 Task: Craft a customizable bookshelf with adjustable shelves.
Action: Mouse moved to (260, 197)
Screenshot: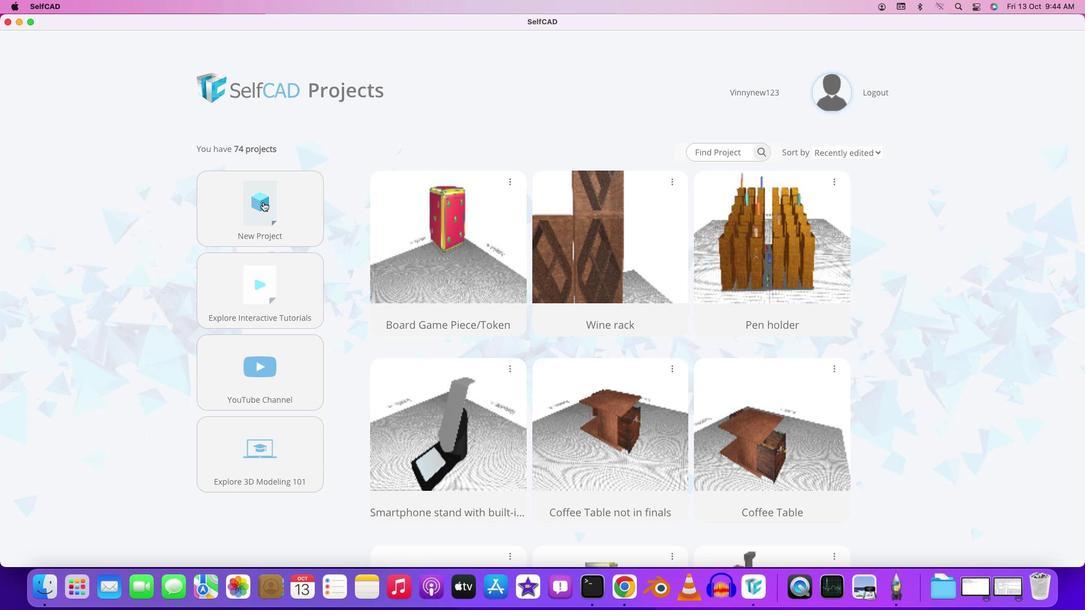 
Action: Mouse pressed left at (260, 197)
Screenshot: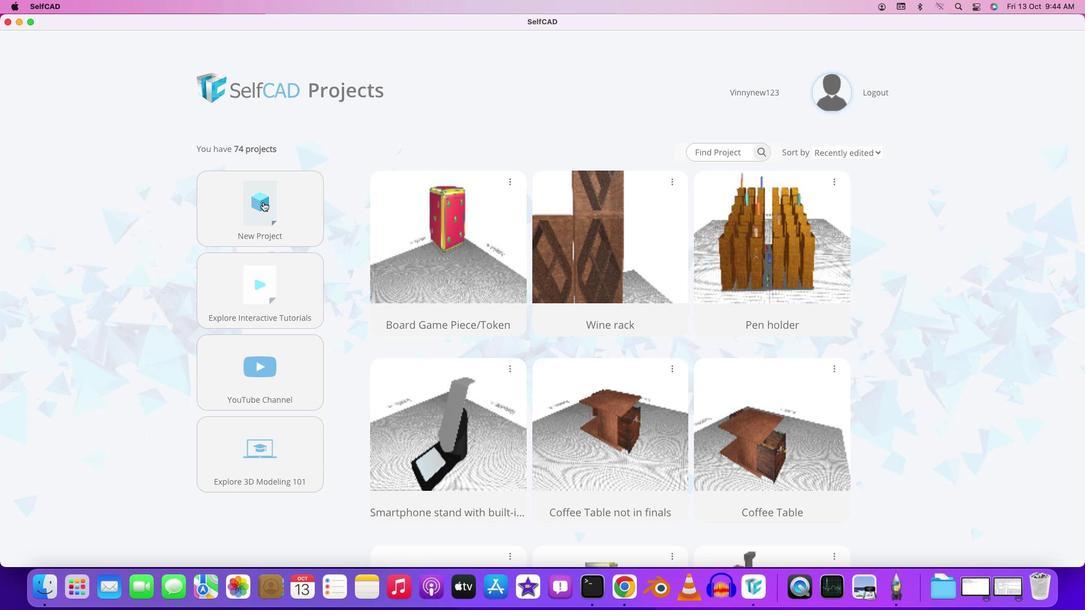 
Action: Mouse moved to (259, 198)
Screenshot: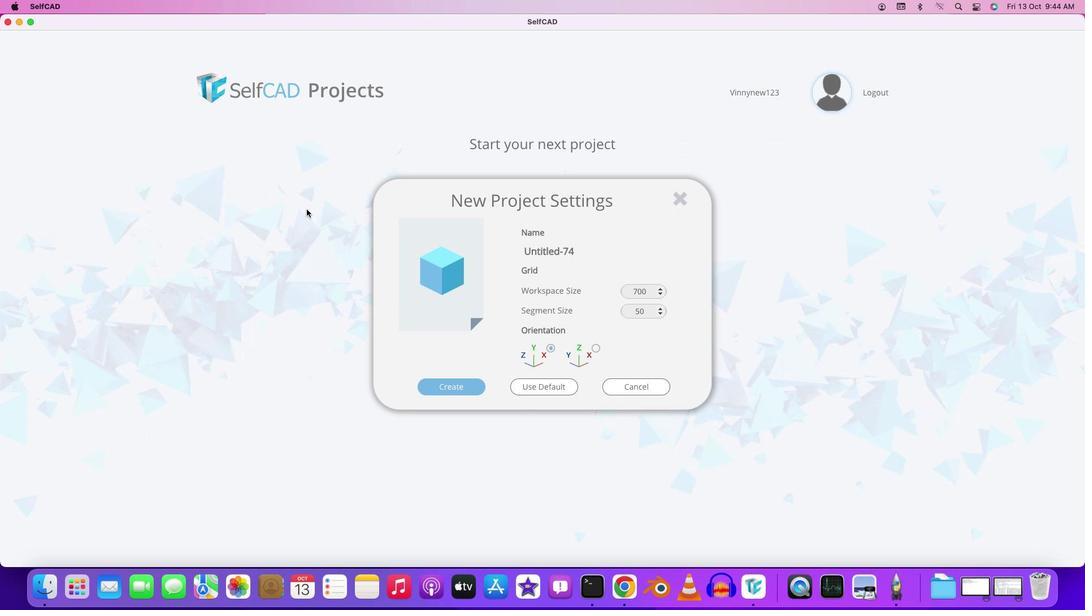 
Action: Mouse pressed left at (259, 198)
Screenshot: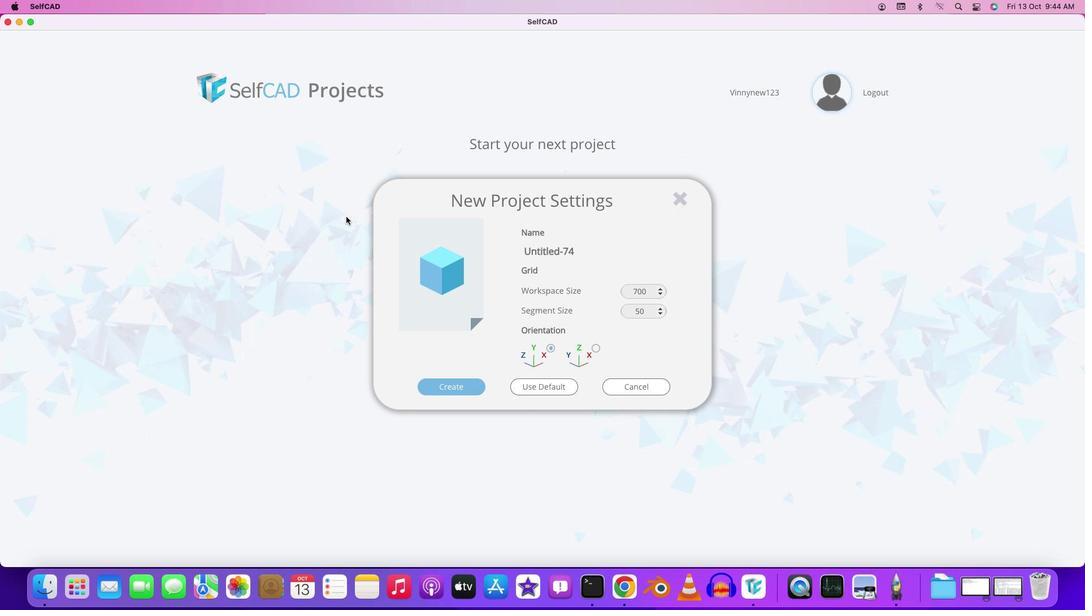 
Action: Mouse moved to (575, 244)
Screenshot: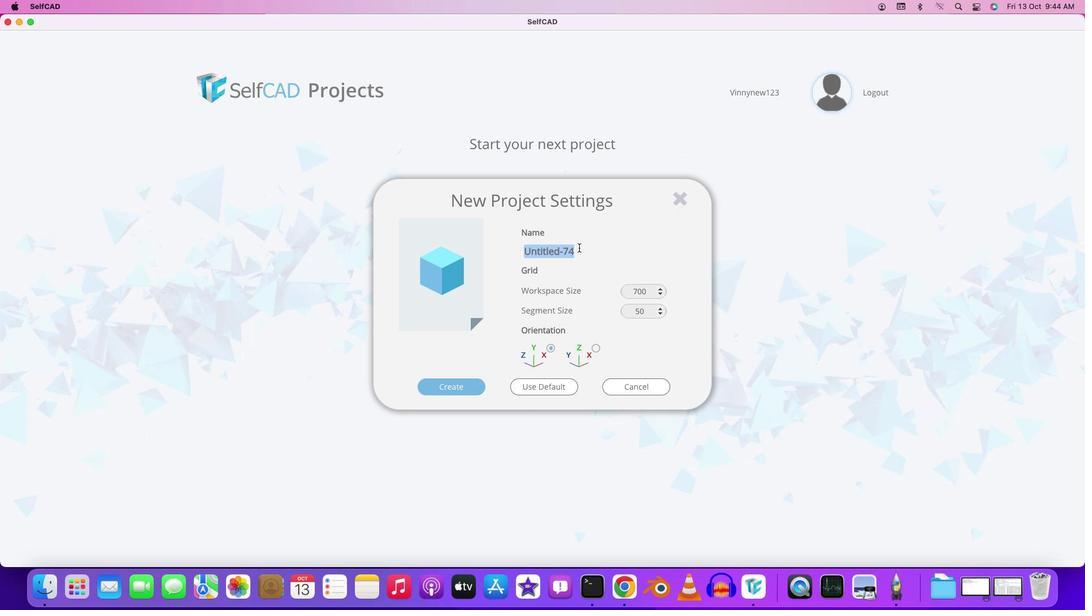 
Action: Mouse pressed left at (575, 244)
Screenshot: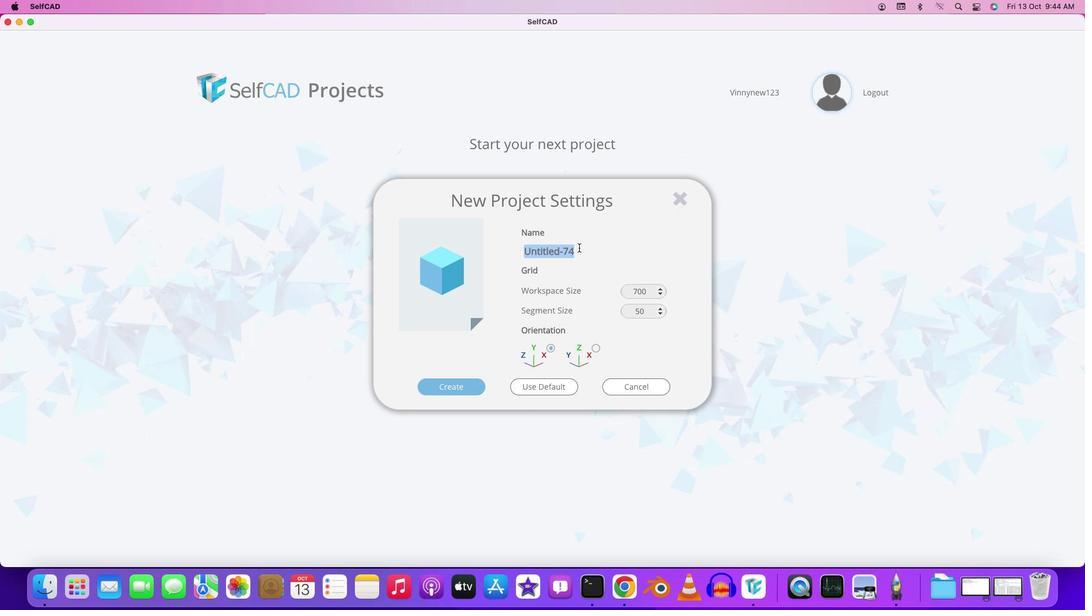 
Action: Key pressed Key.backspace'c''o'Key.backspaceKey.backspaceKey.shift'C''u''s''t''o''m''i''z''a''b''l''e'Key.space'b''o''o''k''s''h''e'Key.backspaceKey.backspaceKey.backspaceKey.backspaceKey.backspaceKey.backspaceKey.backspaceKey.backspaceKey.backspaceKey.backspaceKey.backspaceKey.backspaceKey.backspace's''a''b''l''e'Key.space'b''o''o''k''s''h''e''l''f'Key.space'w''i''t''h'Key.space'a''d''j''u''s''t''a''b''l''e'Key.space's''h''e''l''v''e''s'Key.space
Screenshot: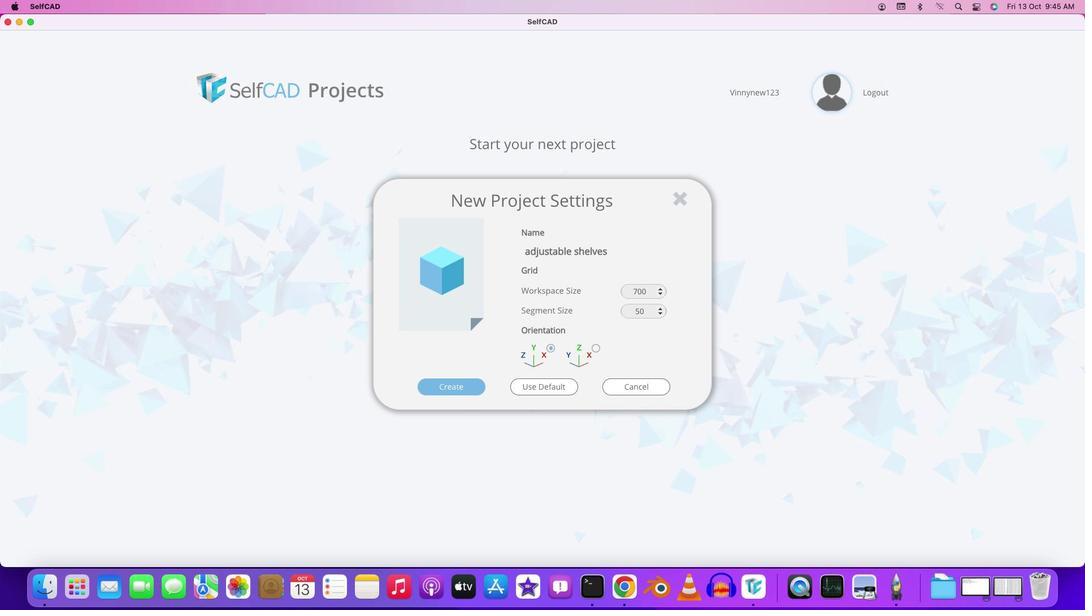 
Action: Mouse moved to (640, 291)
Screenshot: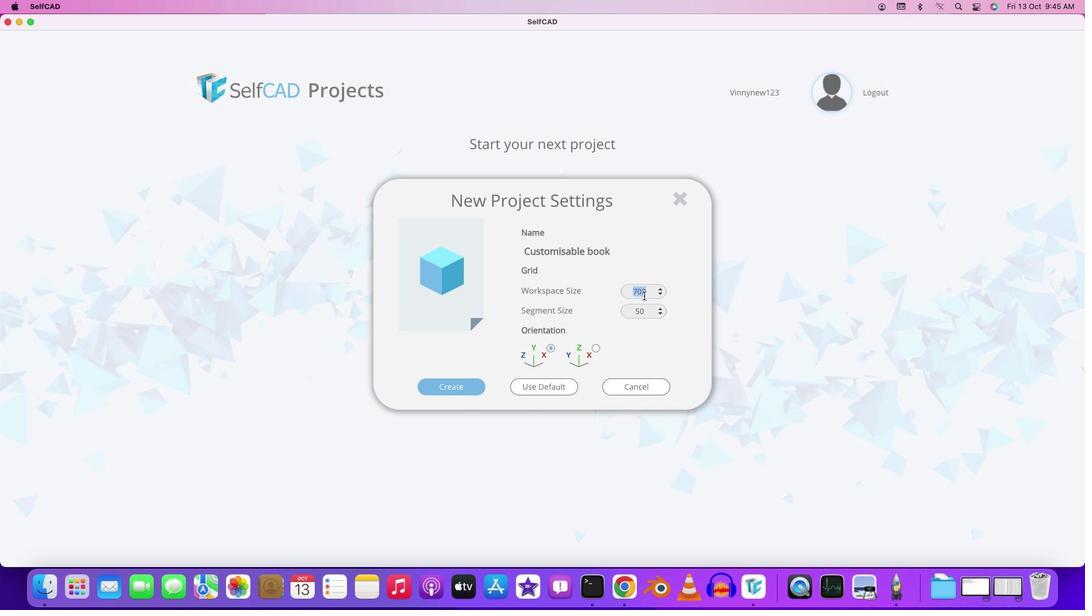 
Action: Mouse pressed left at (640, 291)
Screenshot: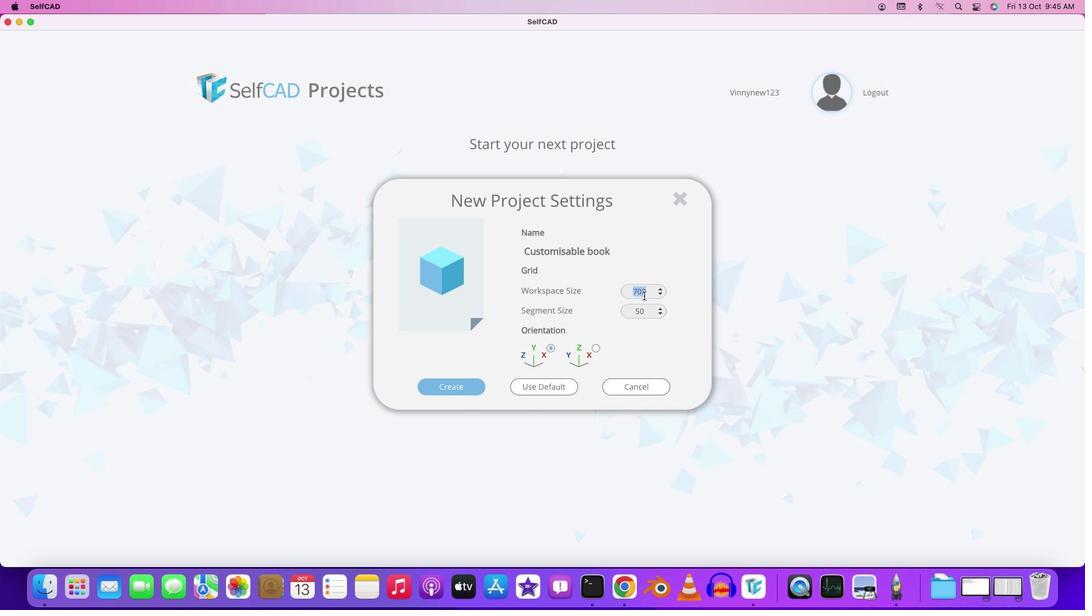 
Action: Mouse moved to (640, 292)
Screenshot: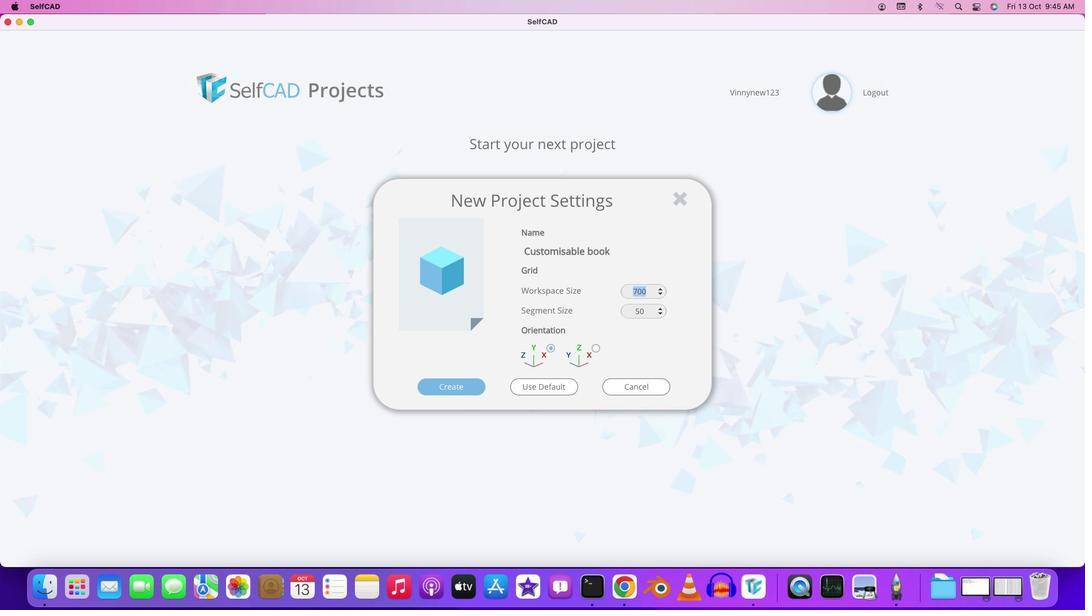 
Action: Key pressed '8''0''0'
Screenshot: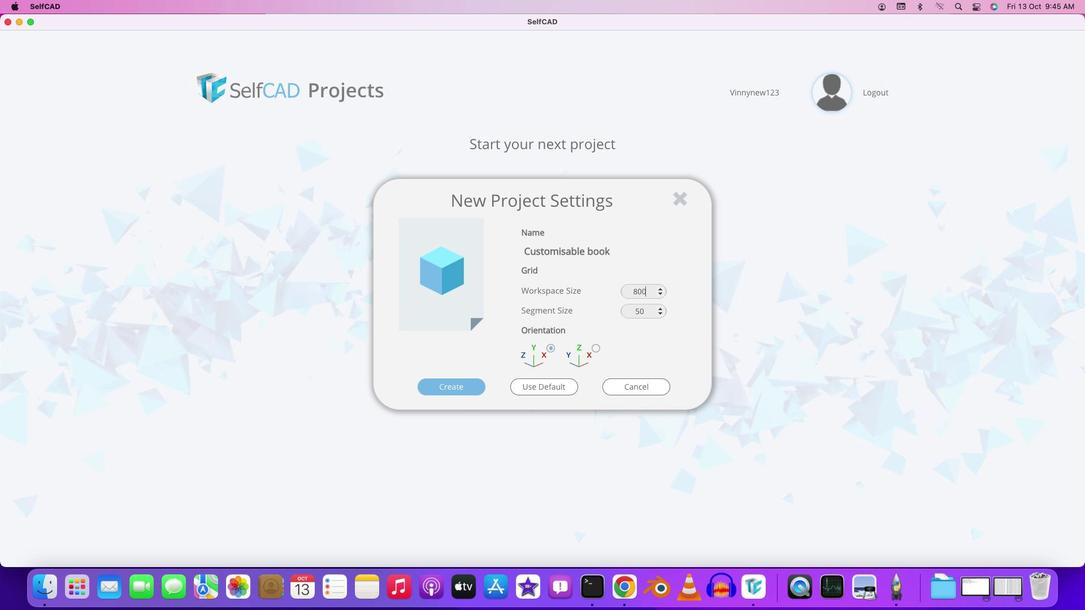 
Action: Mouse moved to (634, 288)
Screenshot: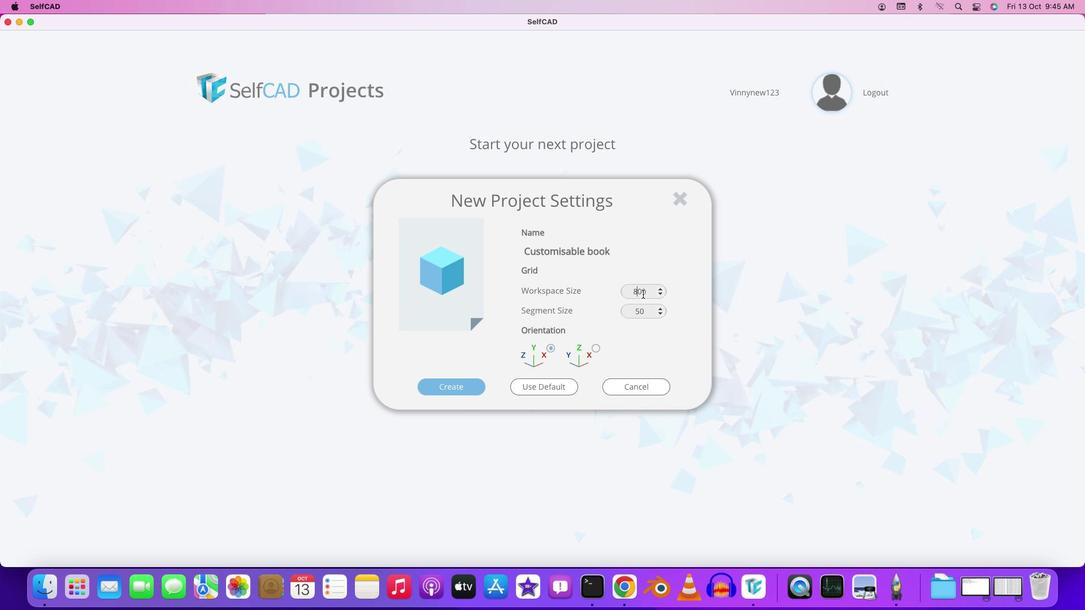 
Action: Mouse pressed left at (634, 288)
Screenshot: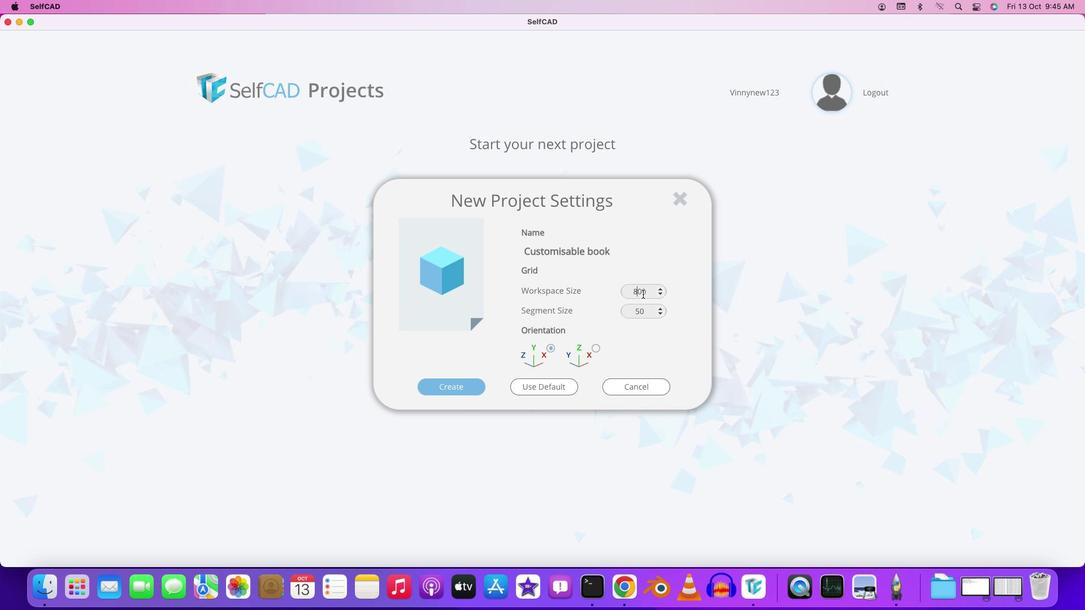 
Action: Mouse moved to (639, 291)
Screenshot: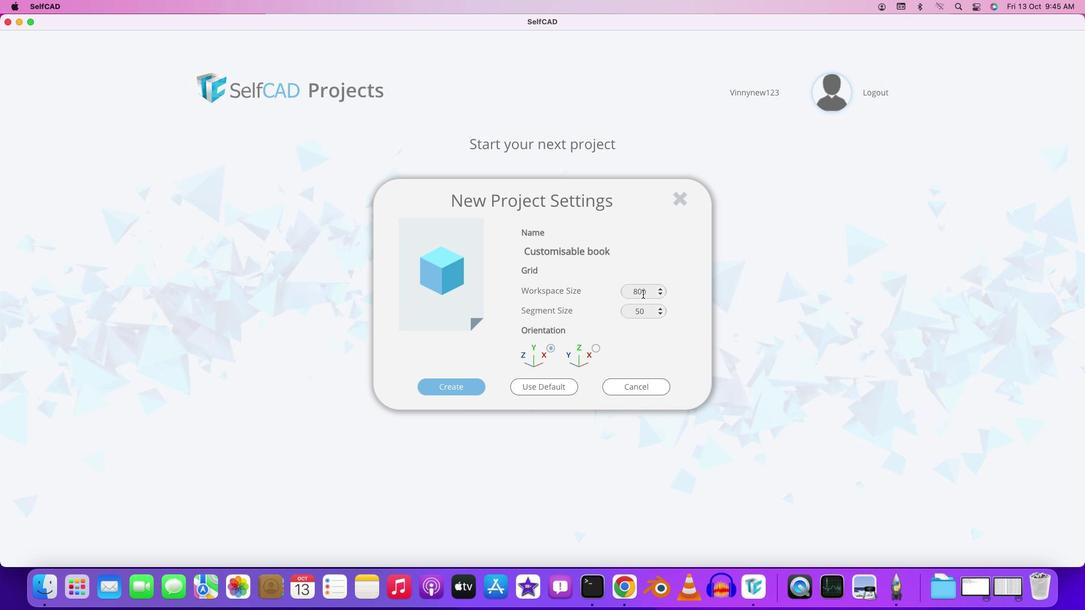 
Action: Key pressed Key.backspace'6'
Screenshot: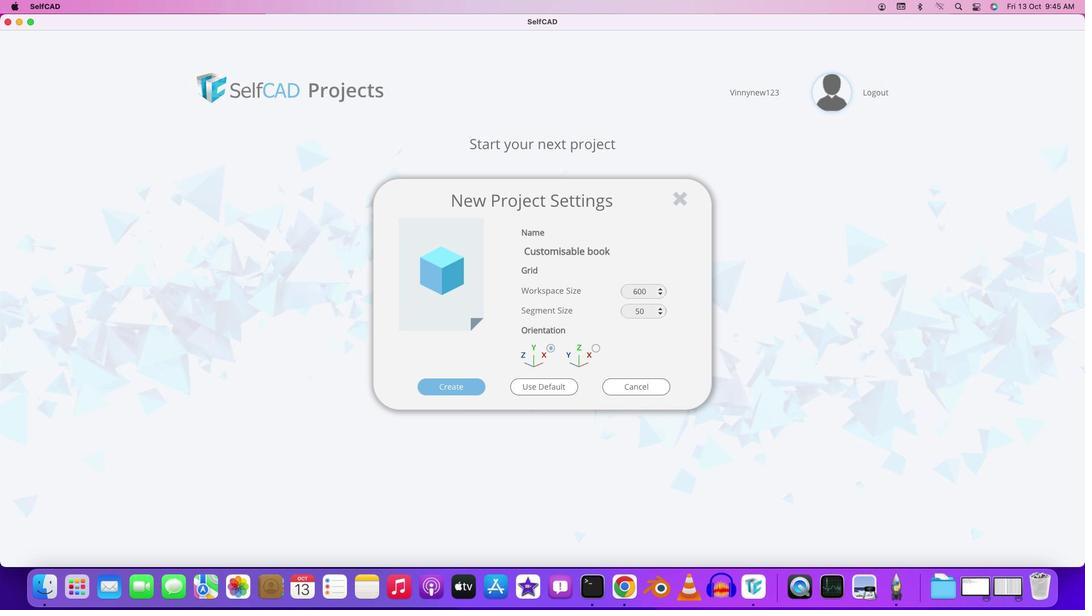 
Action: Mouse moved to (634, 309)
Screenshot: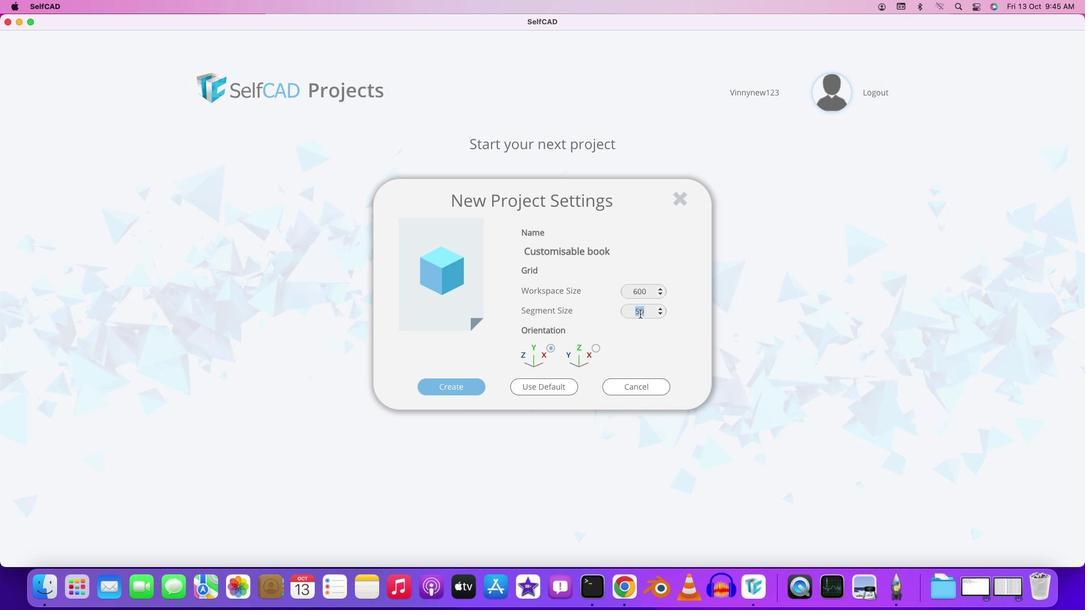 
Action: Mouse pressed left at (634, 309)
Screenshot: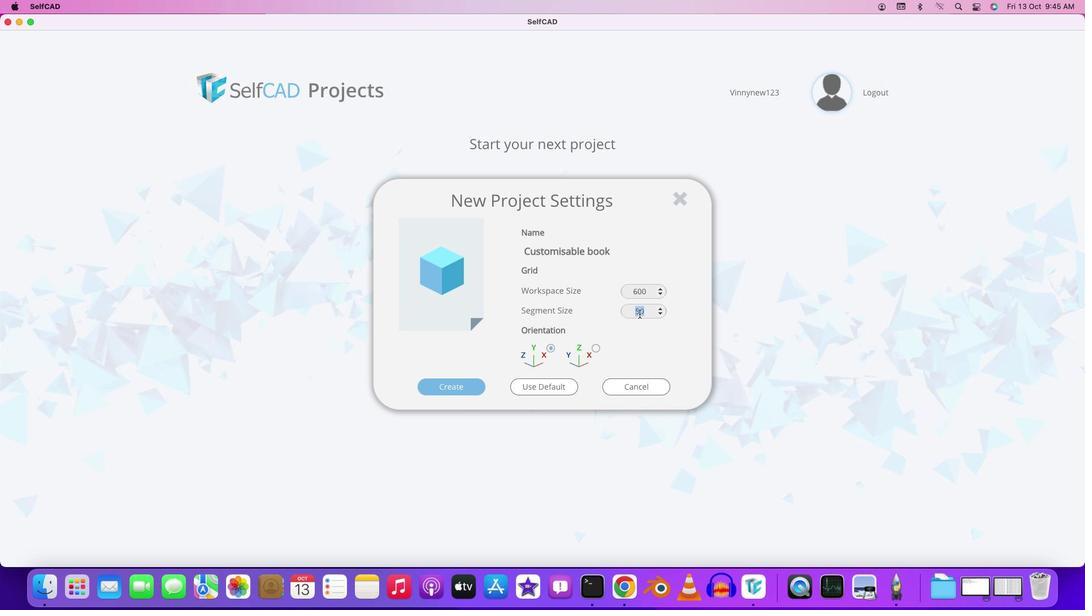 
Action: Mouse moved to (636, 310)
Screenshot: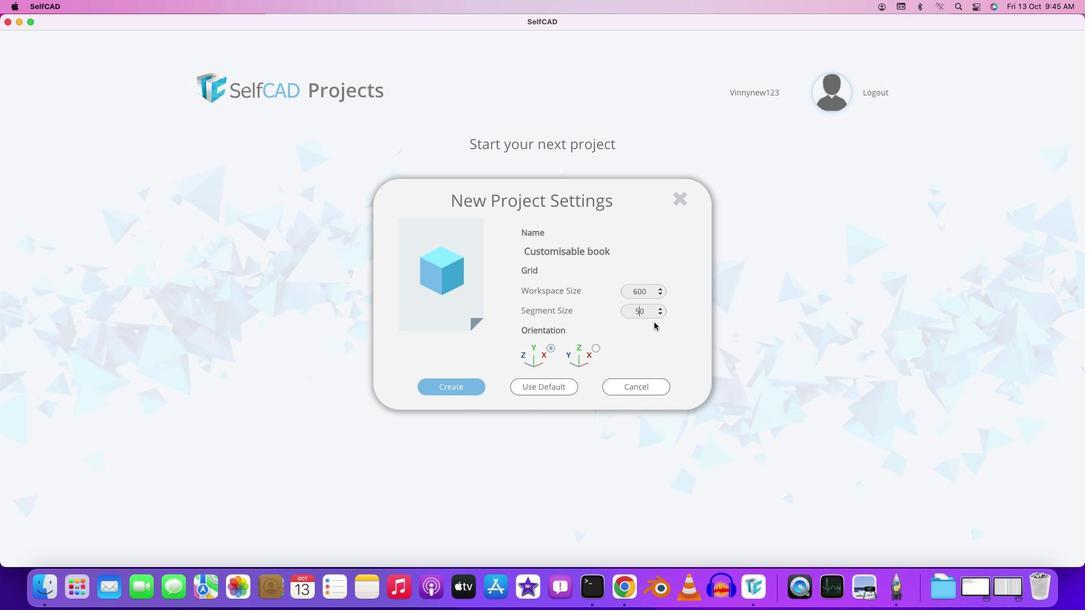 
Action: Mouse pressed left at (636, 310)
Screenshot: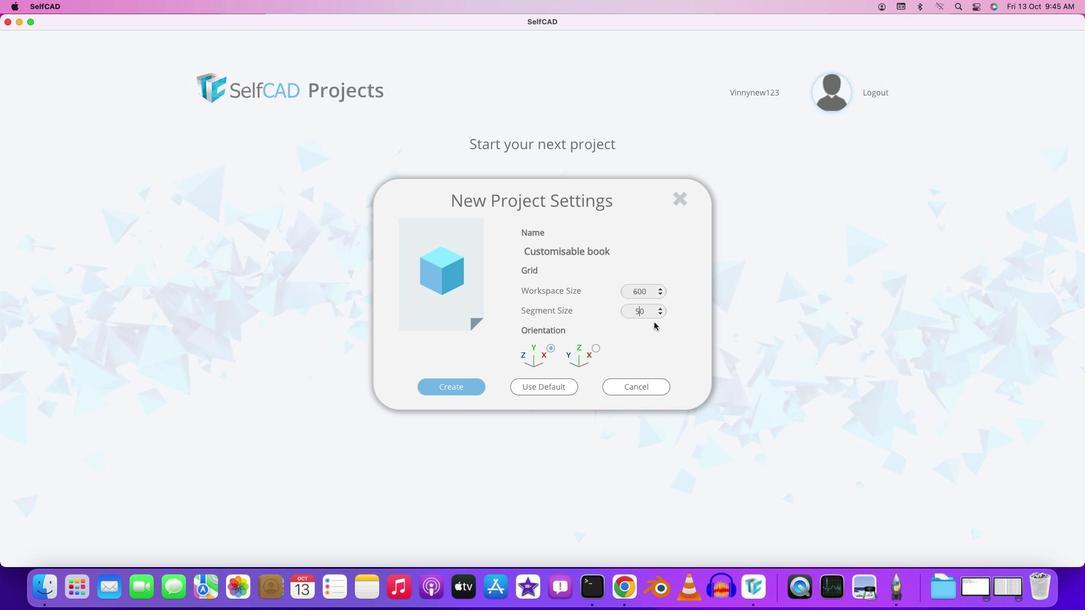 
Action: Mouse moved to (651, 318)
Screenshot: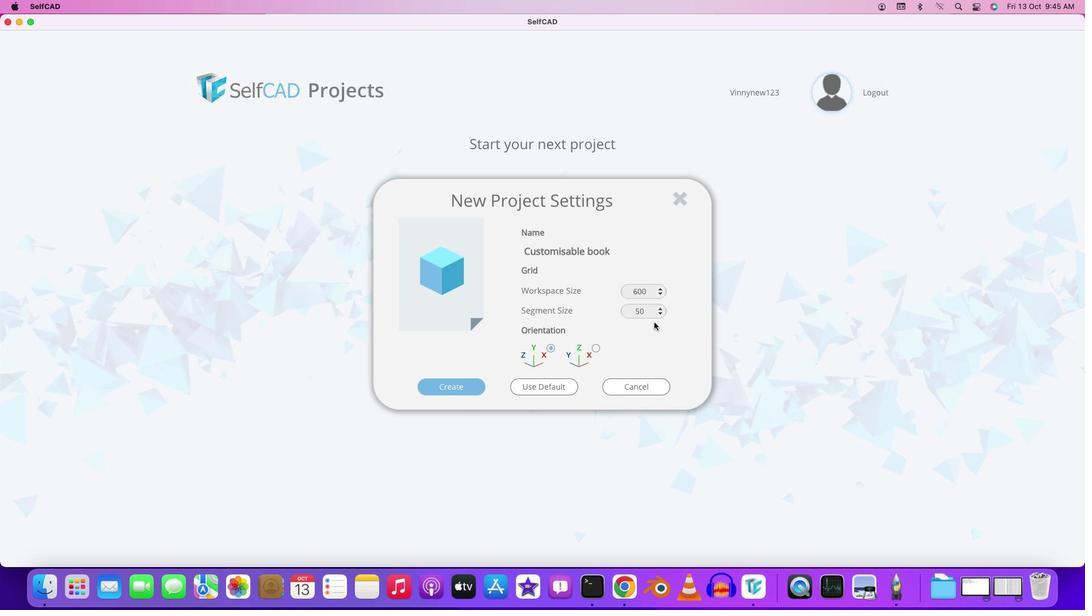 
Action: Key pressed Key.rightKey.backspaceKey.backspace'1'
Screenshot: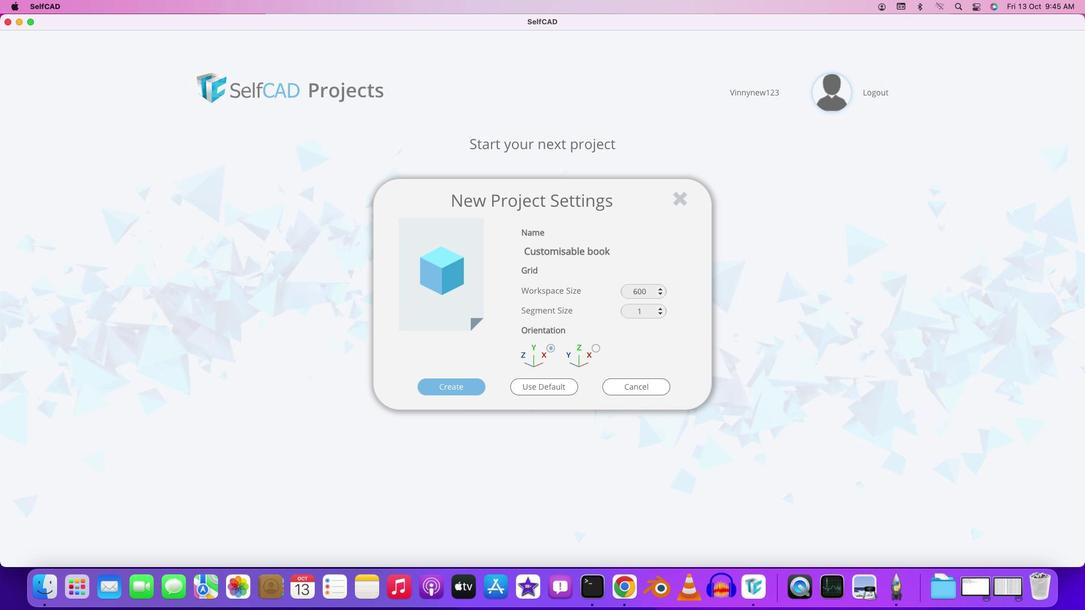 
Action: Mouse moved to (593, 344)
Screenshot: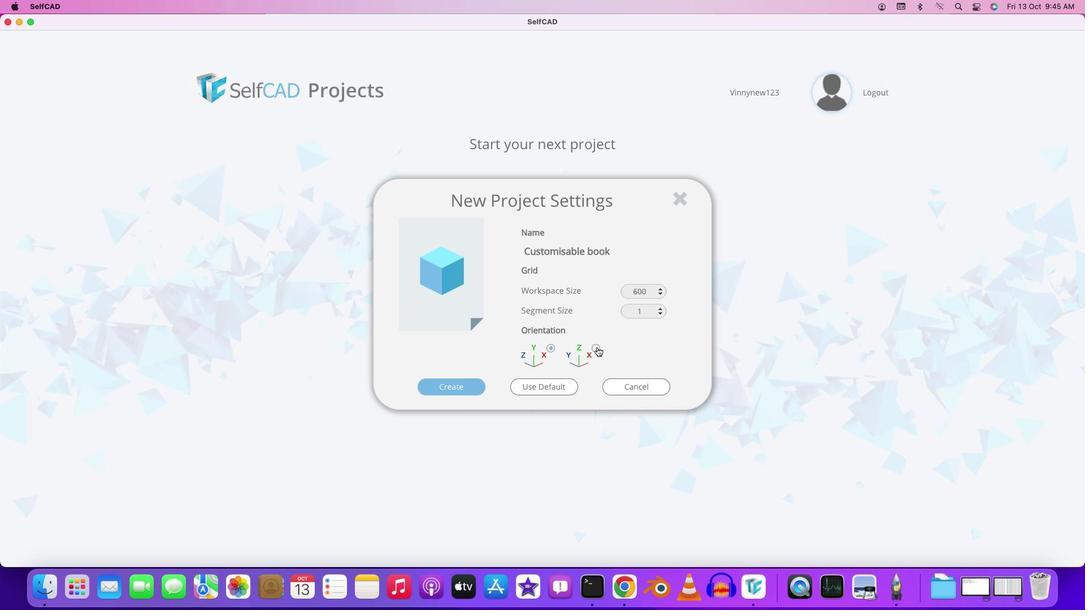 
Action: Mouse pressed left at (593, 344)
Screenshot: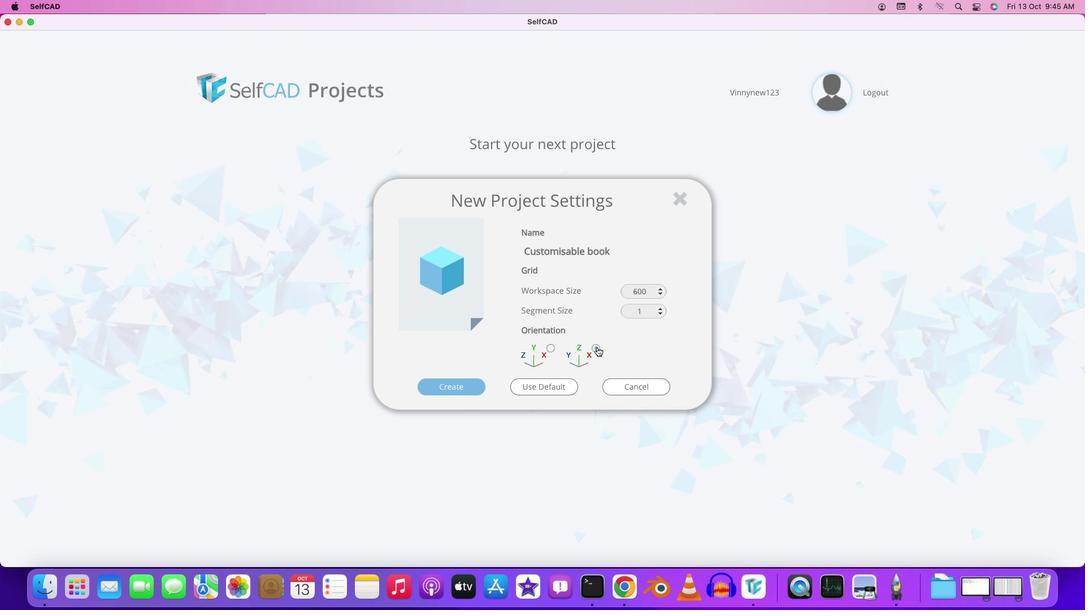 
Action: Mouse moved to (445, 386)
Screenshot: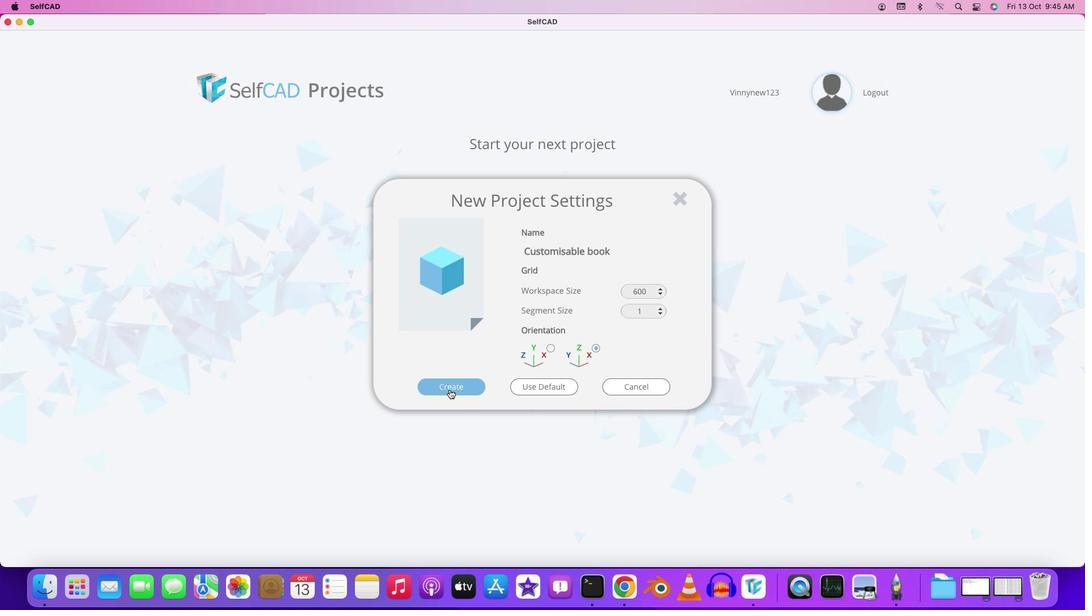 
Action: Mouse pressed left at (445, 386)
Screenshot: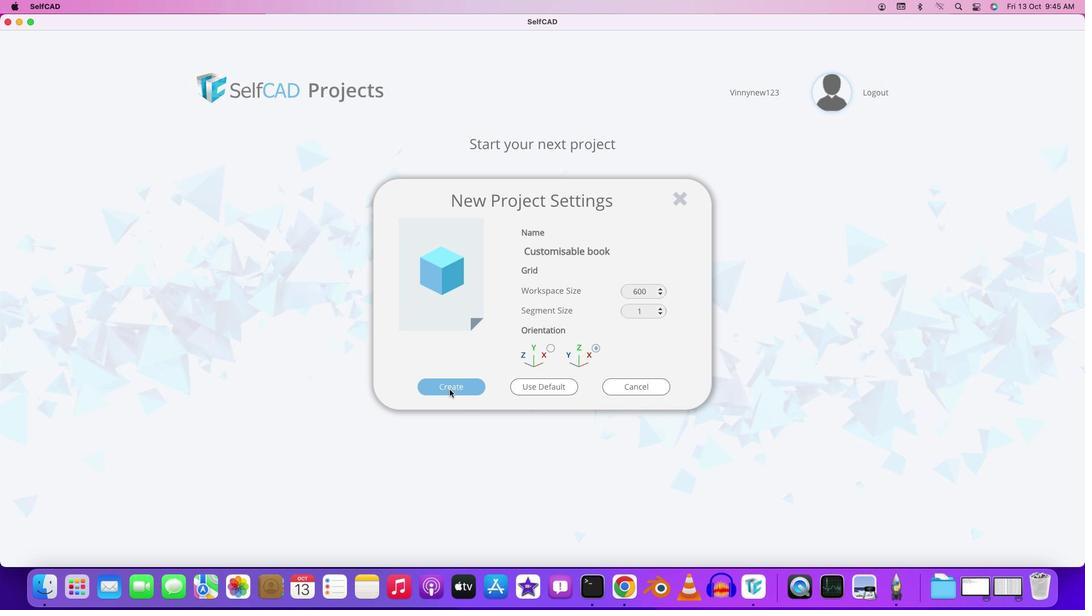
Action: Mouse moved to (626, 363)
Screenshot: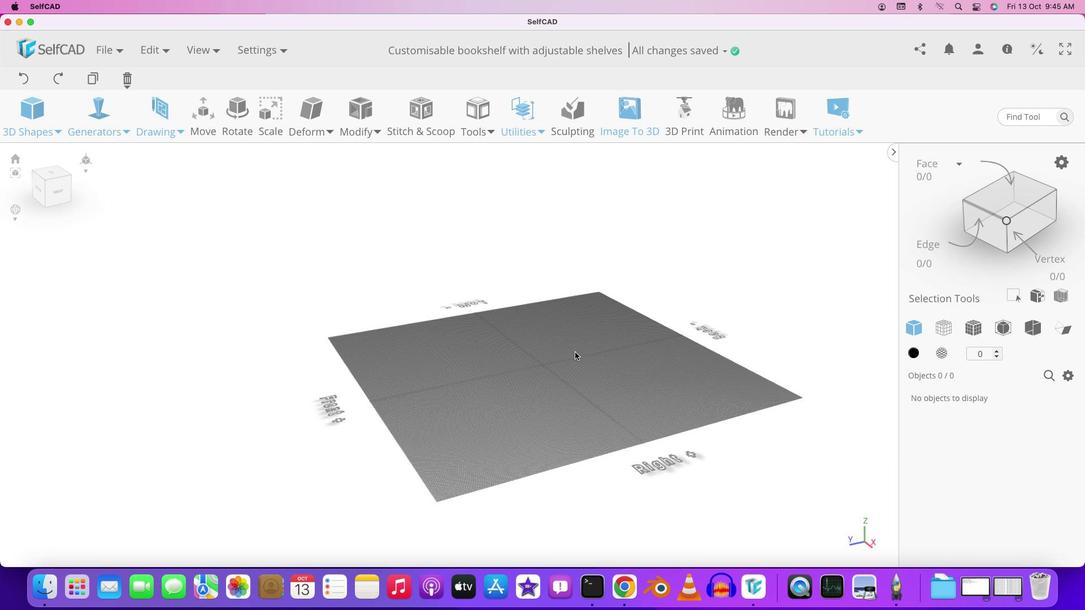 
Action: Mouse pressed left at (626, 363)
Screenshot: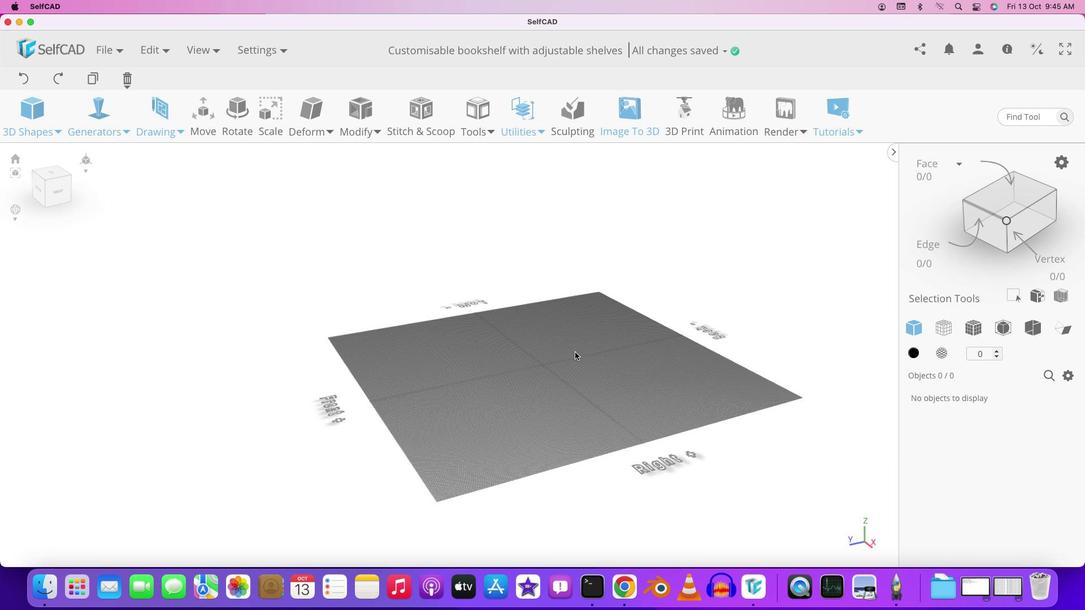 
Action: Mouse moved to (571, 348)
Screenshot: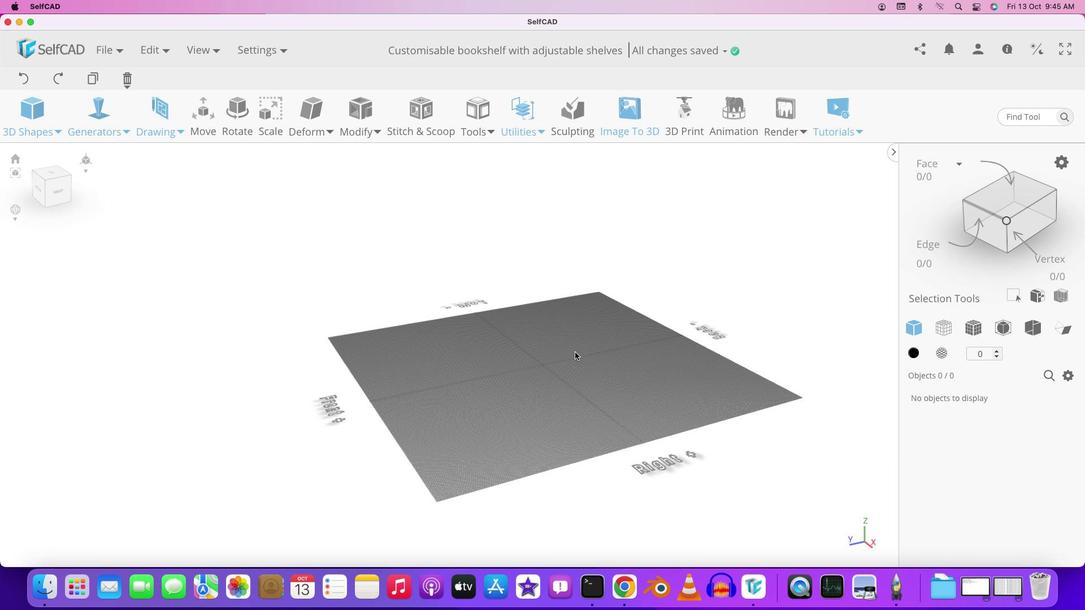 
Action: Mouse scrolled (571, 348) with delta (-2, -3)
Screenshot: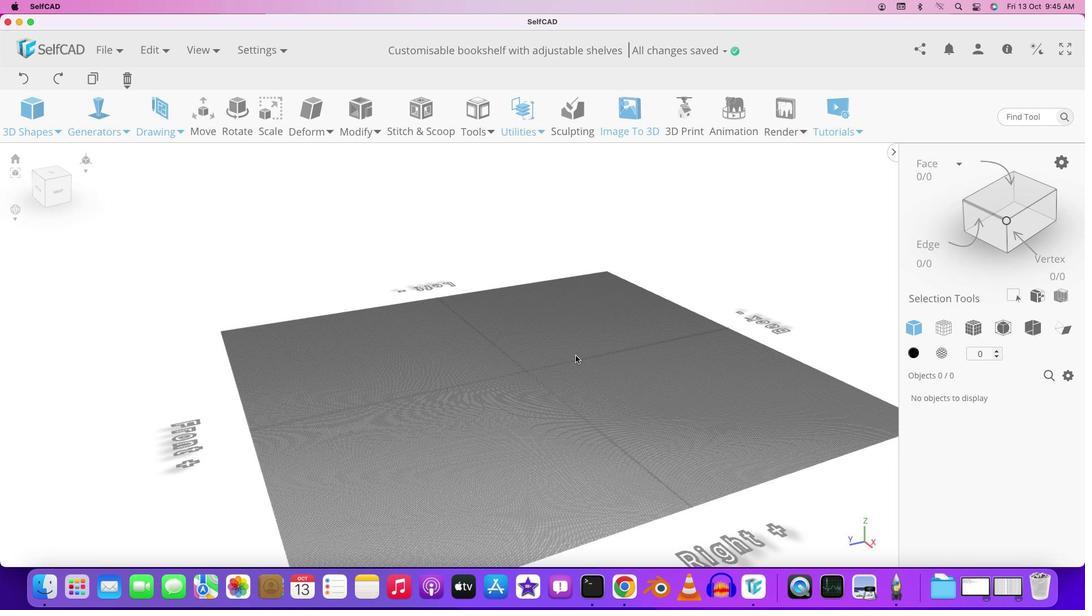 
Action: Mouse scrolled (571, 348) with delta (-2, -1)
Screenshot: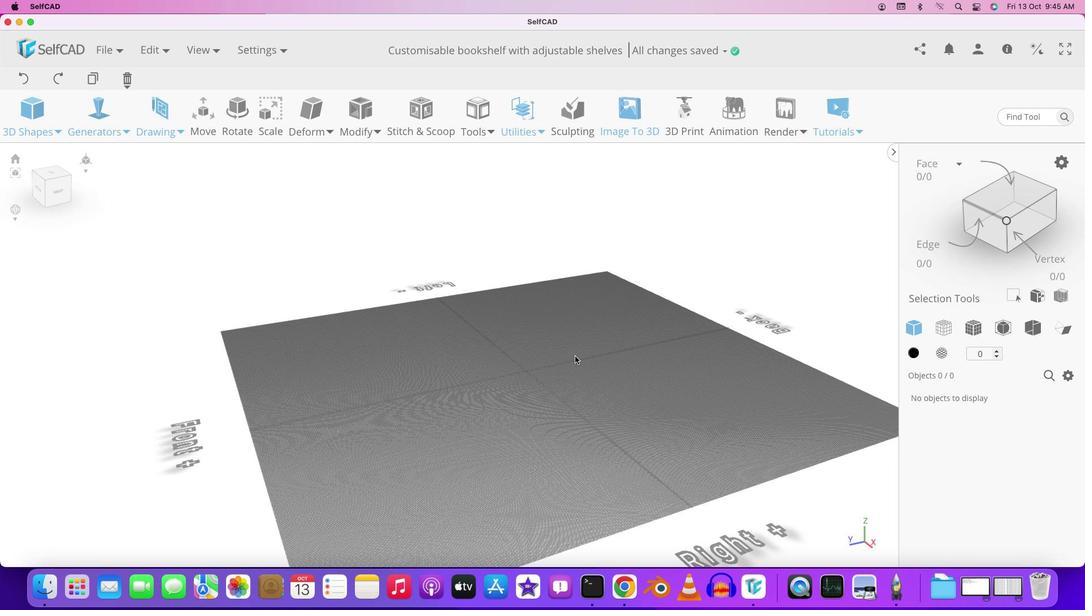 
Action: Mouse scrolled (571, 348) with delta (-2, -1)
Screenshot: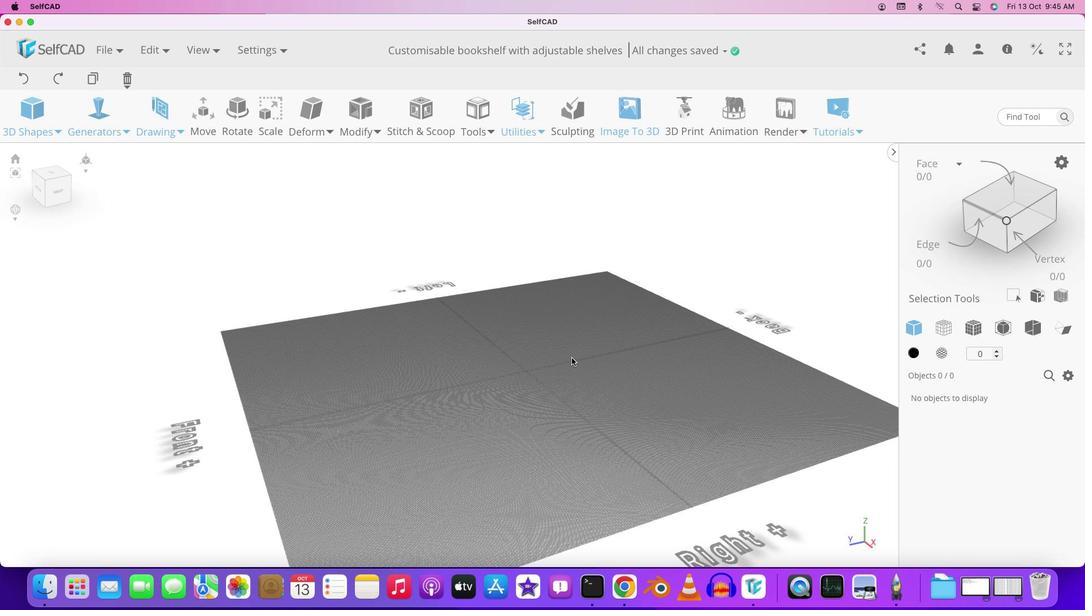 
Action: Mouse moved to (571, 349)
Screenshot: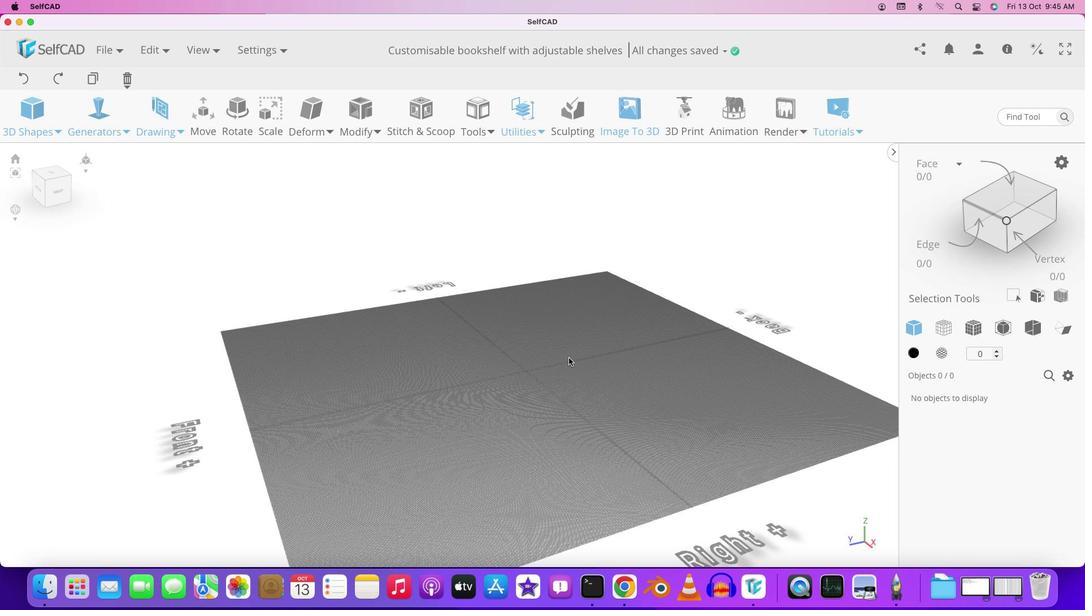 
Action: Mouse scrolled (571, 349) with delta (-2, -1)
Screenshot: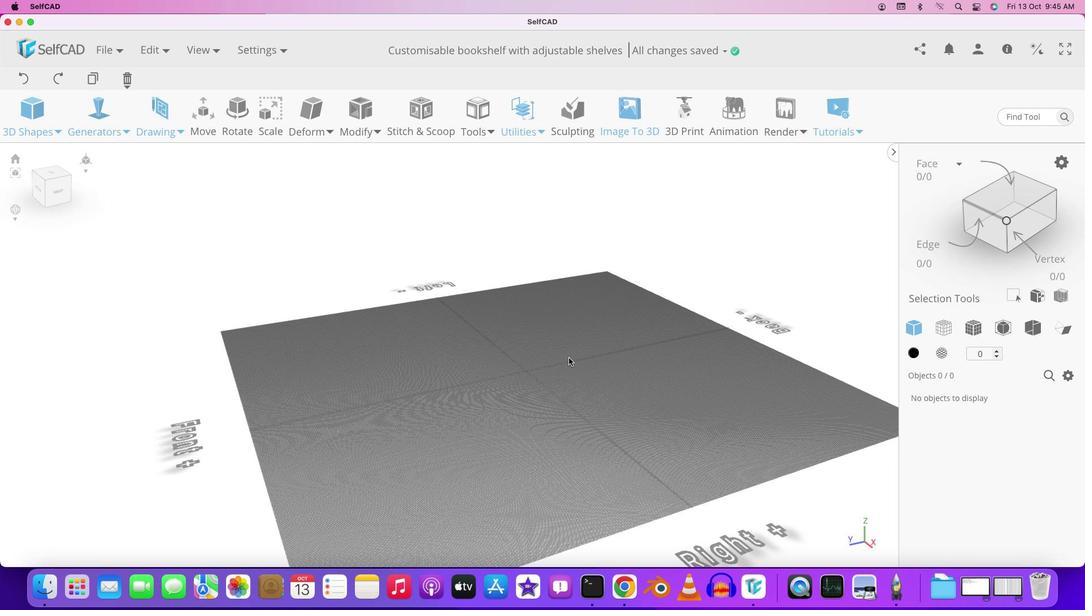 
Action: Mouse moved to (565, 354)
Screenshot: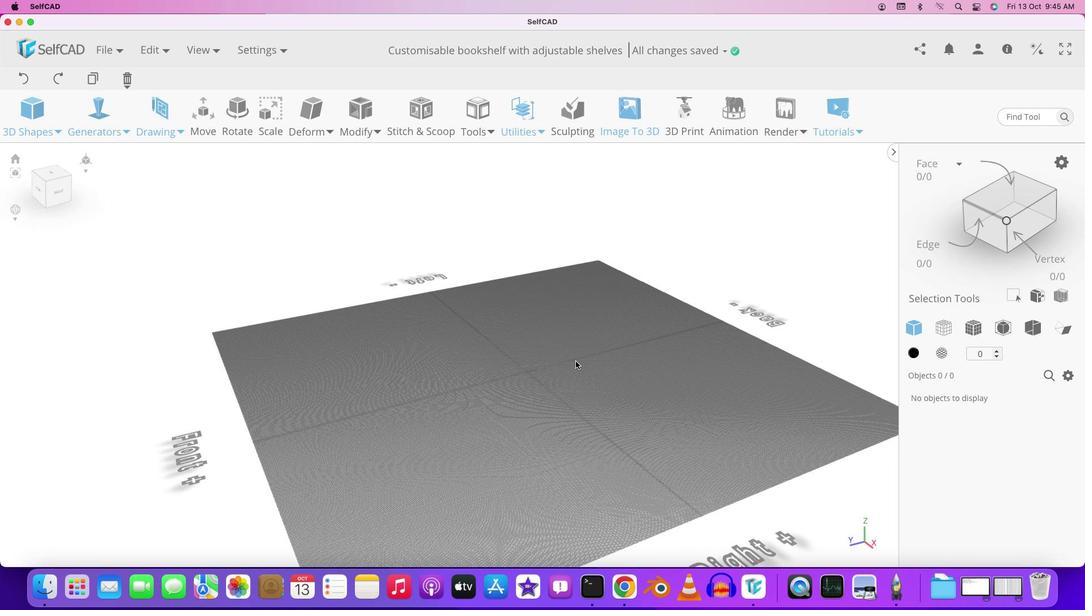 
Action: Mouse pressed left at (565, 354)
Screenshot: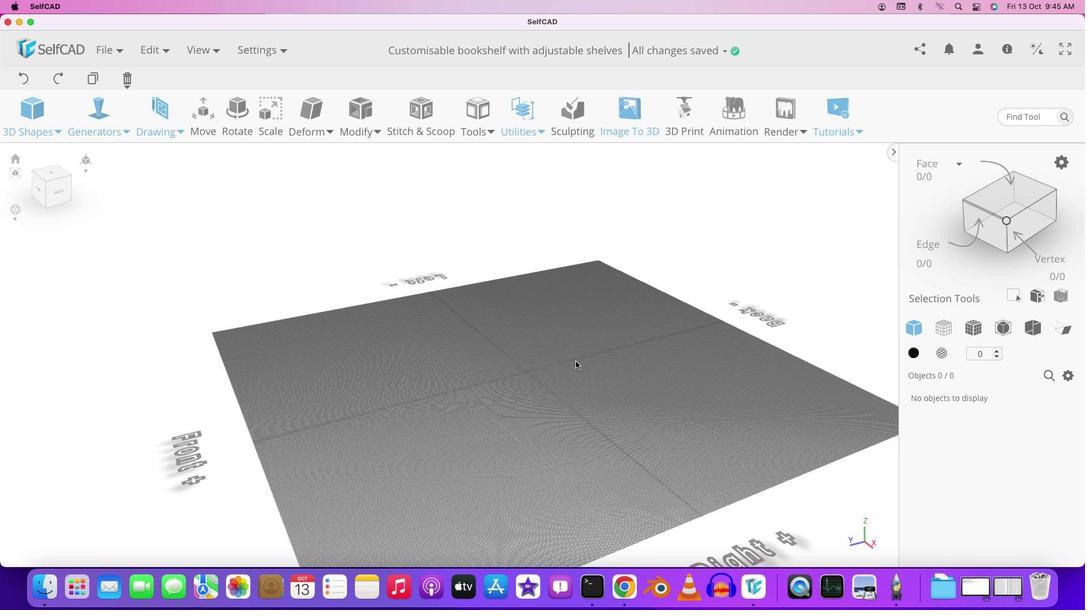 
Action: Mouse moved to (66, 344)
Screenshot: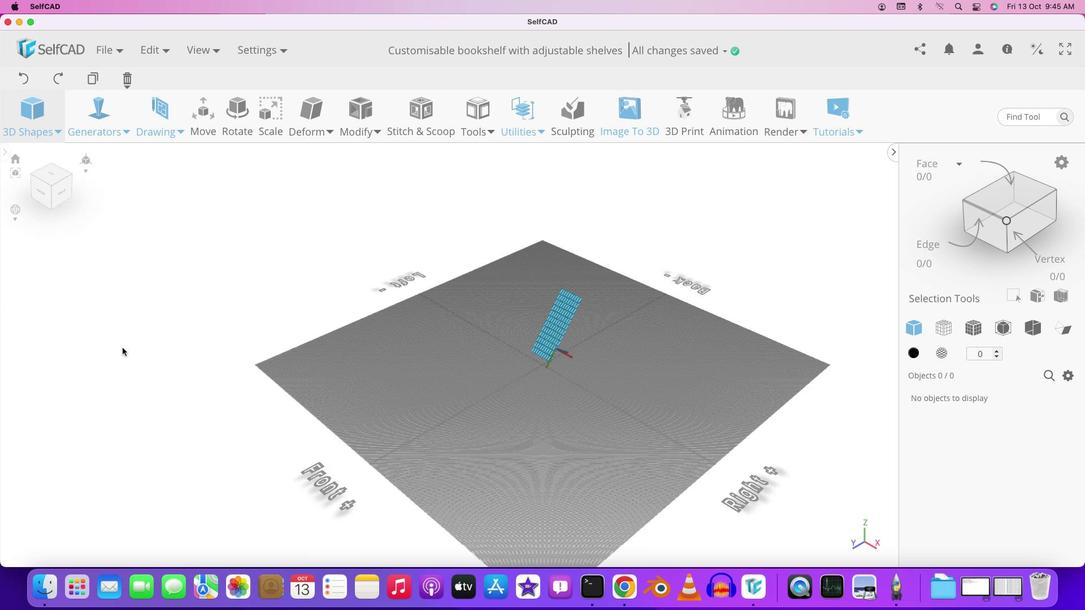 
Action: Mouse pressed left at (66, 344)
Screenshot: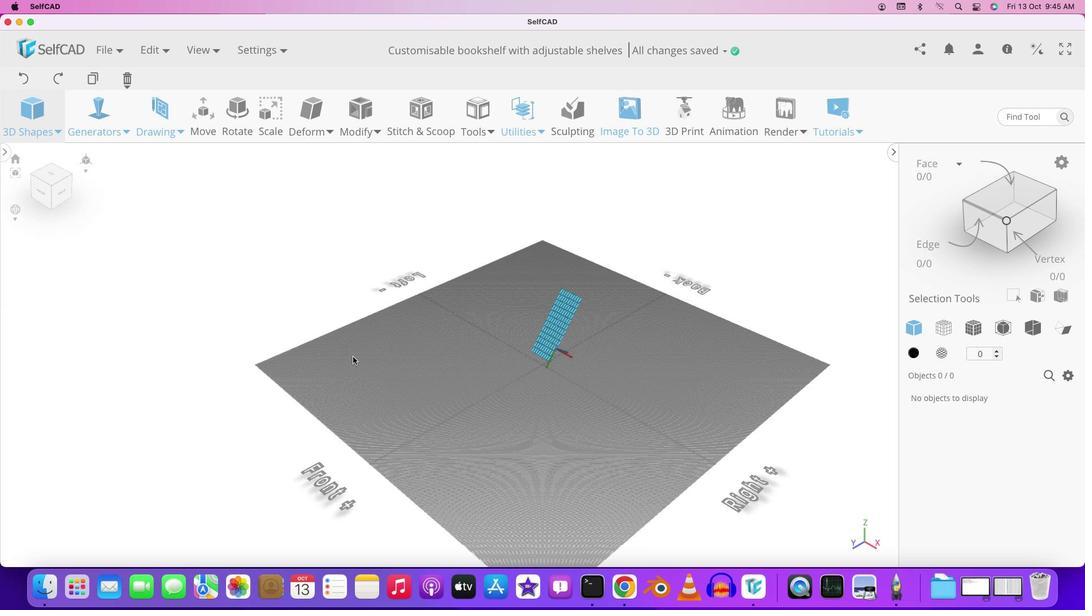 
Action: Mouse moved to (591, 350)
Screenshot: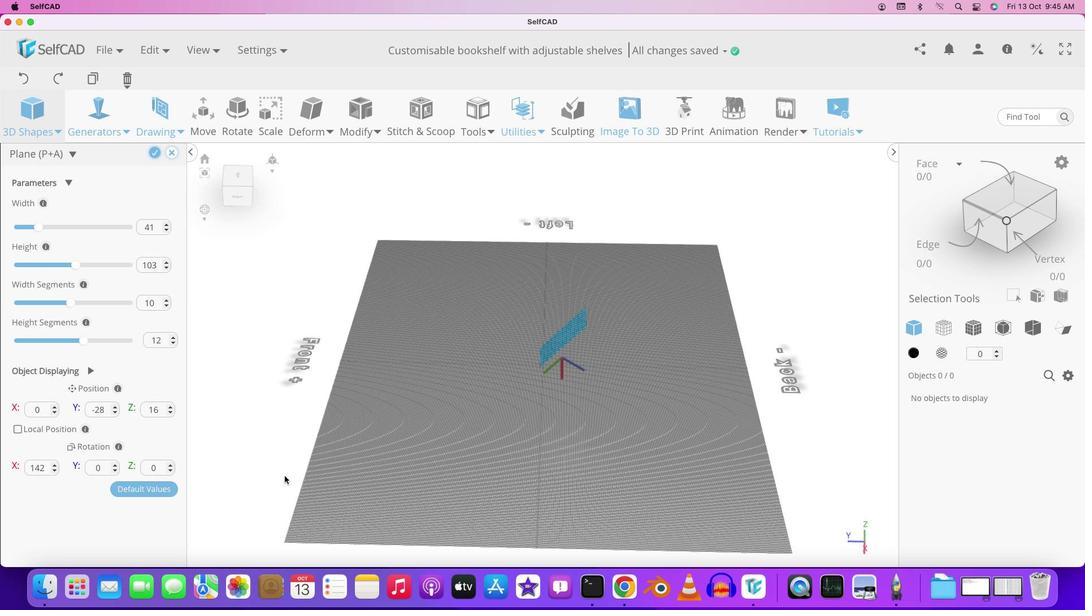 
Action: Mouse pressed left at (591, 350)
Screenshot: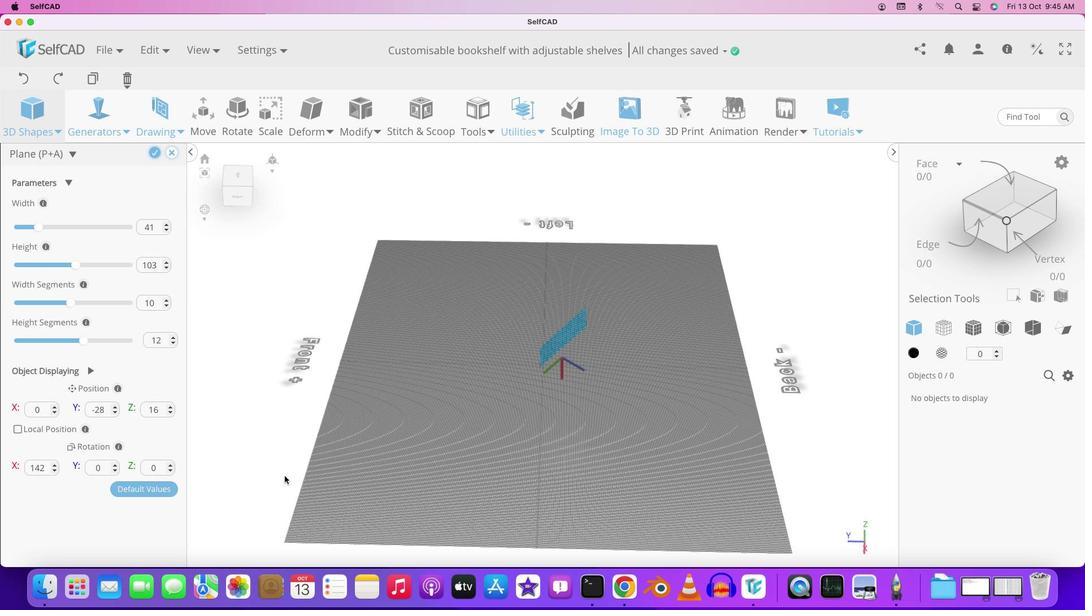 
Action: Mouse moved to (148, 486)
Screenshot: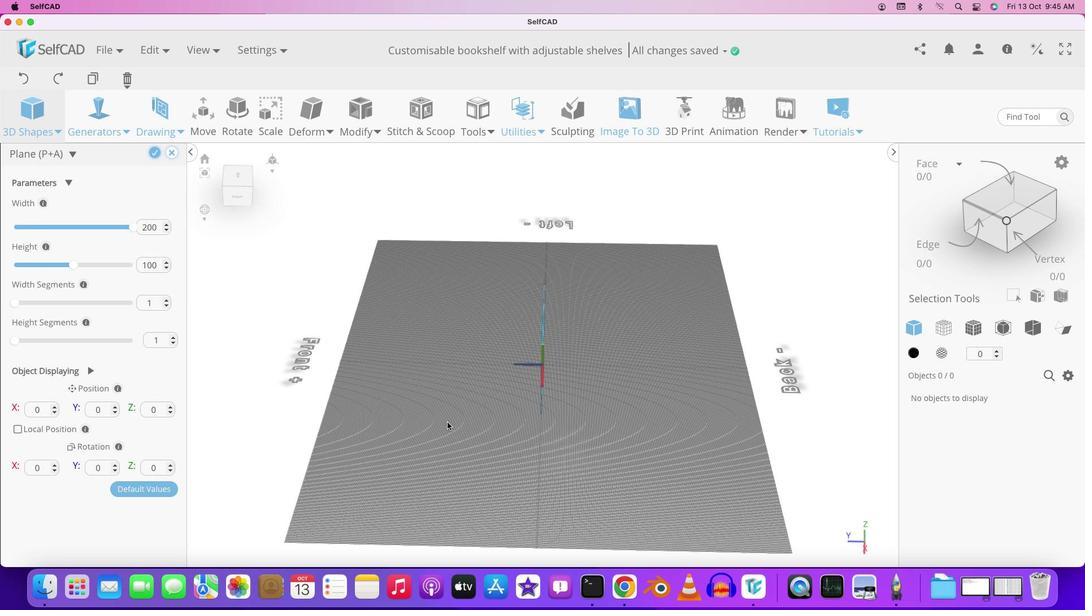 
Action: Mouse pressed left at (148, 486)
Screenshot: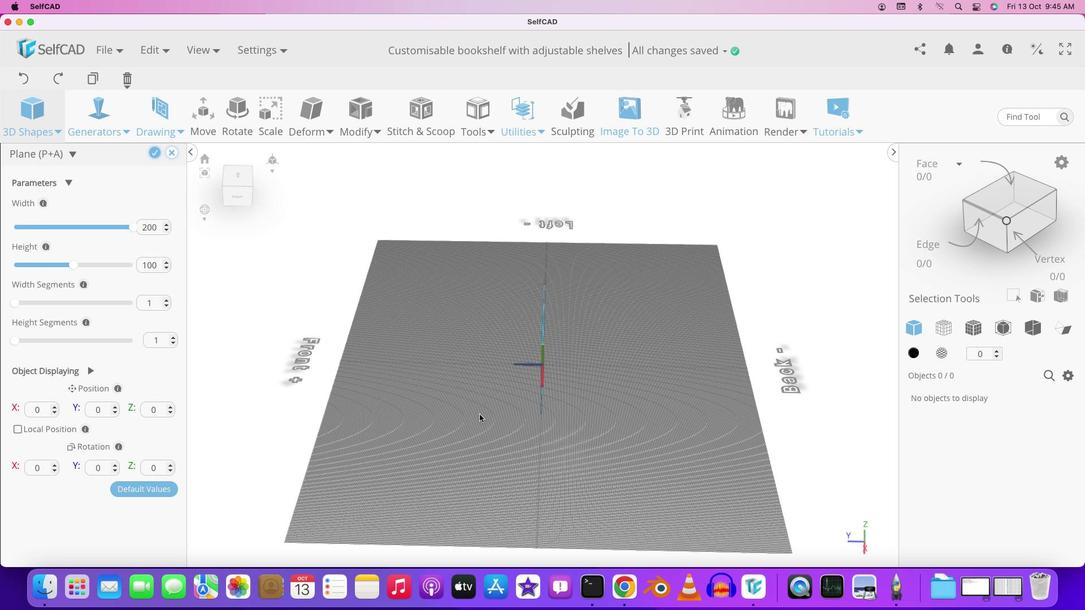 
Action: Mouse moved to (544, 383)
Screenshot: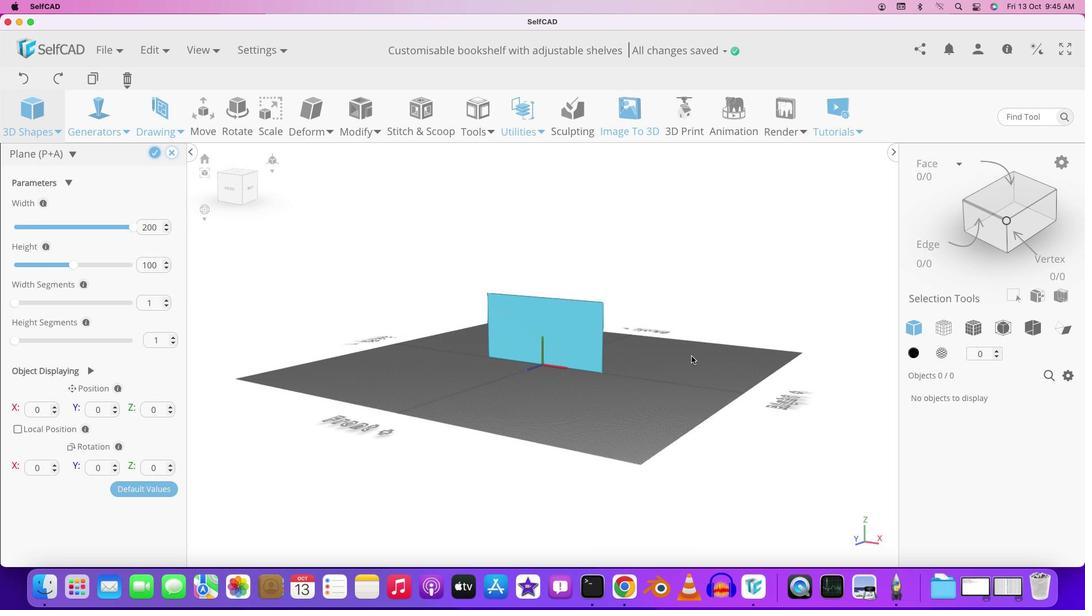 
Action: Mouse pressed left at (544, 383)
Screenshot: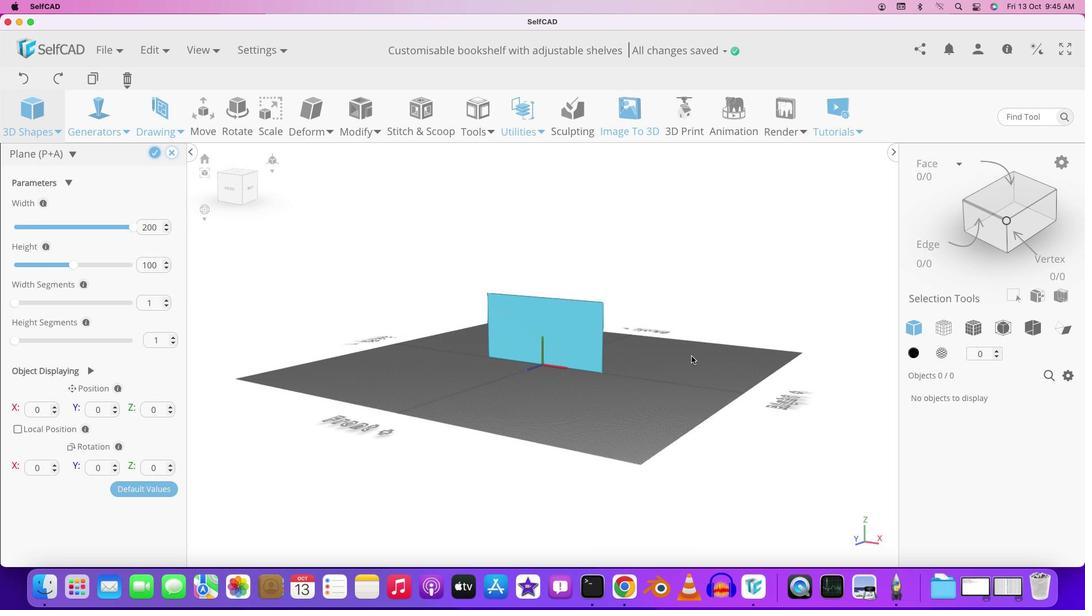 
Action: Mouse moved to (580, 386)
Screenshot: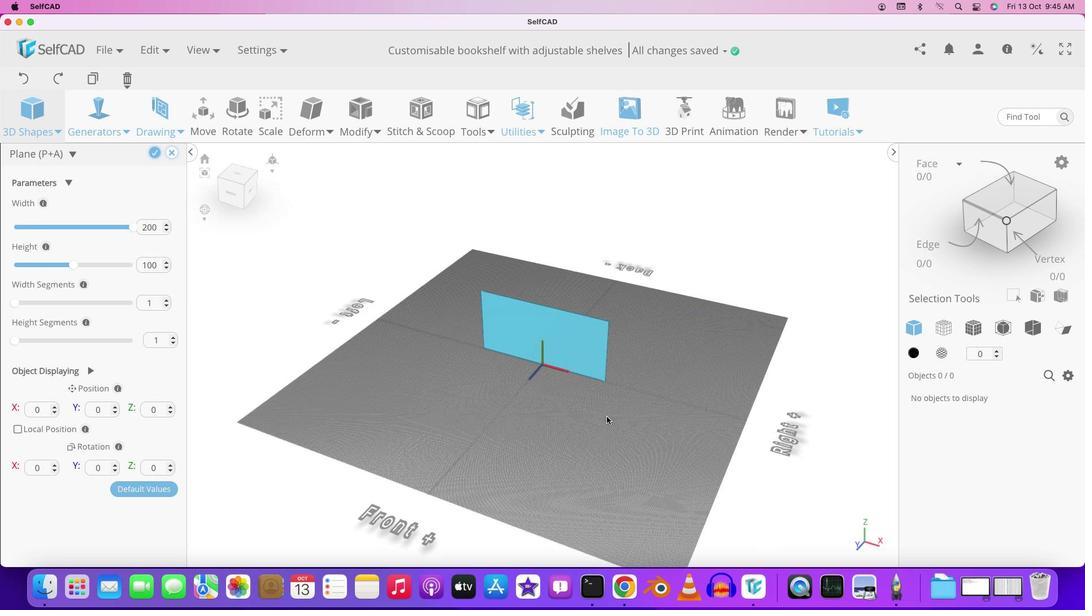 
Action: Mouse pressed left at (580, 386)
Screenshot: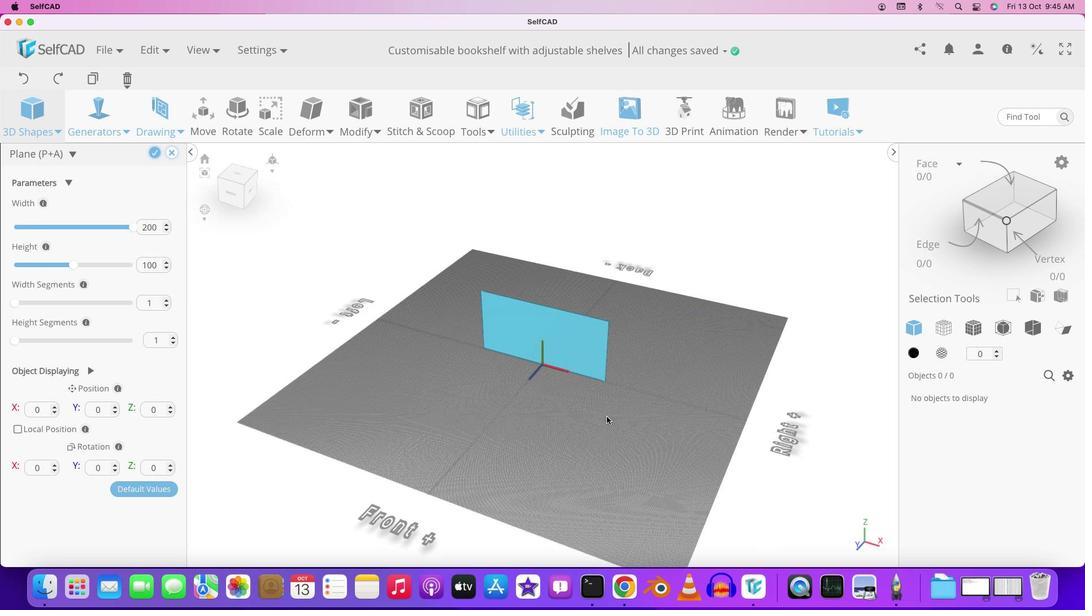 
Action: Mouse moved to (127, 223)
Screenshot: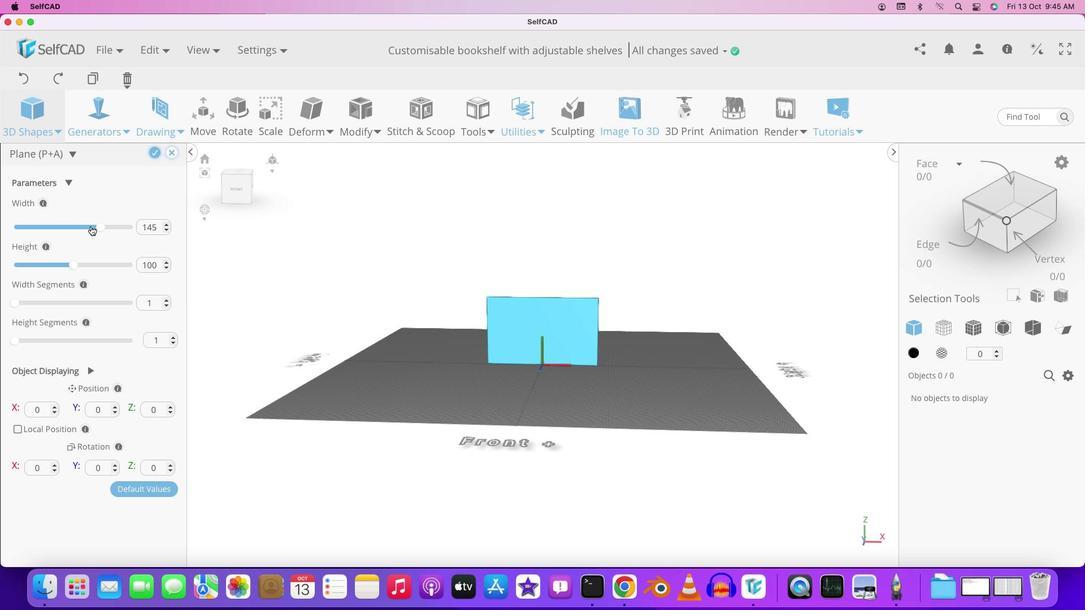 
Action: Mouse pressed left at (127, 223)
Screenshot: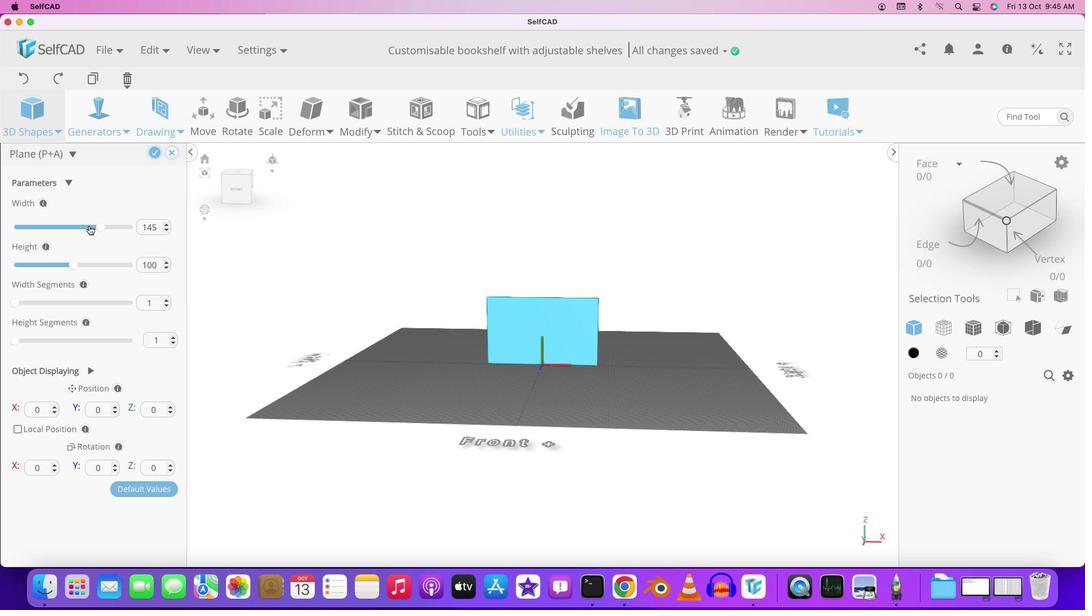 
Action: Mouse moved to (67, 261)
Screenshot: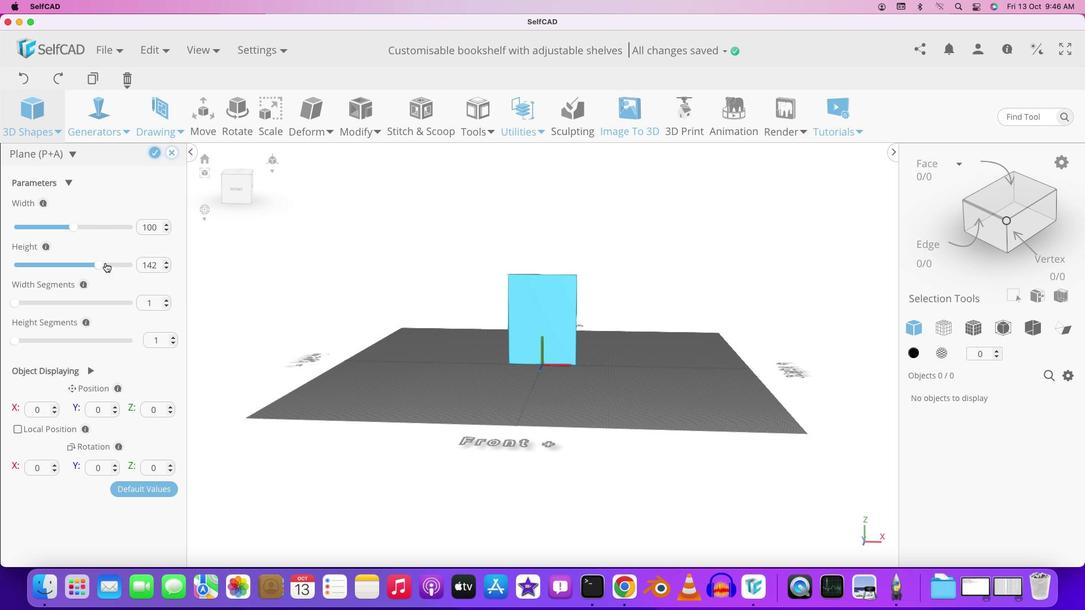 
Action: Mouse pressed left at (67, 261)
Screenshot: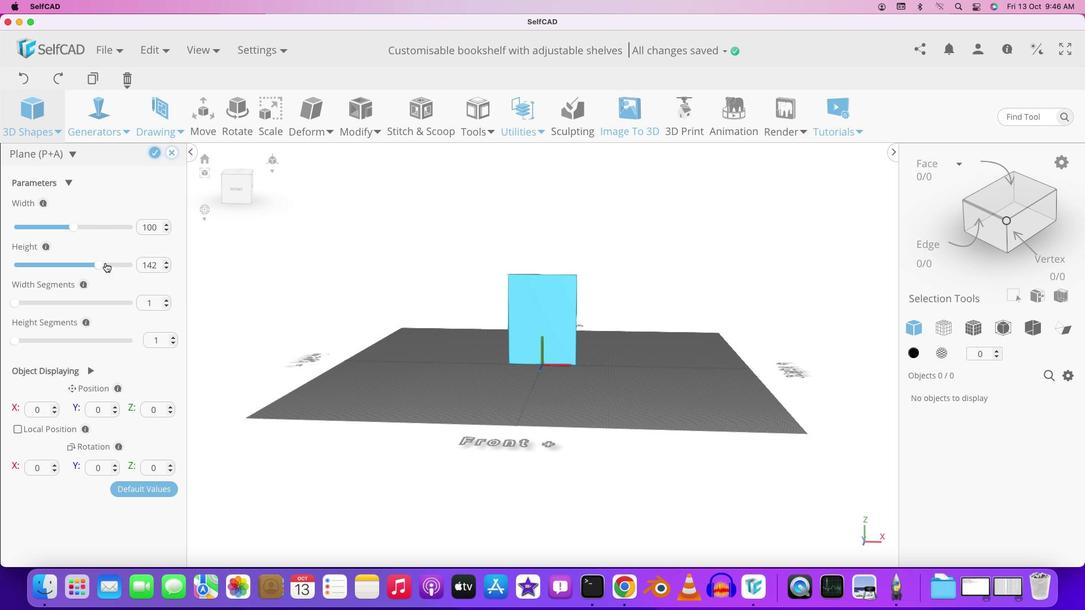 
Action: Mouse moved to (72, 223)
Screenshot: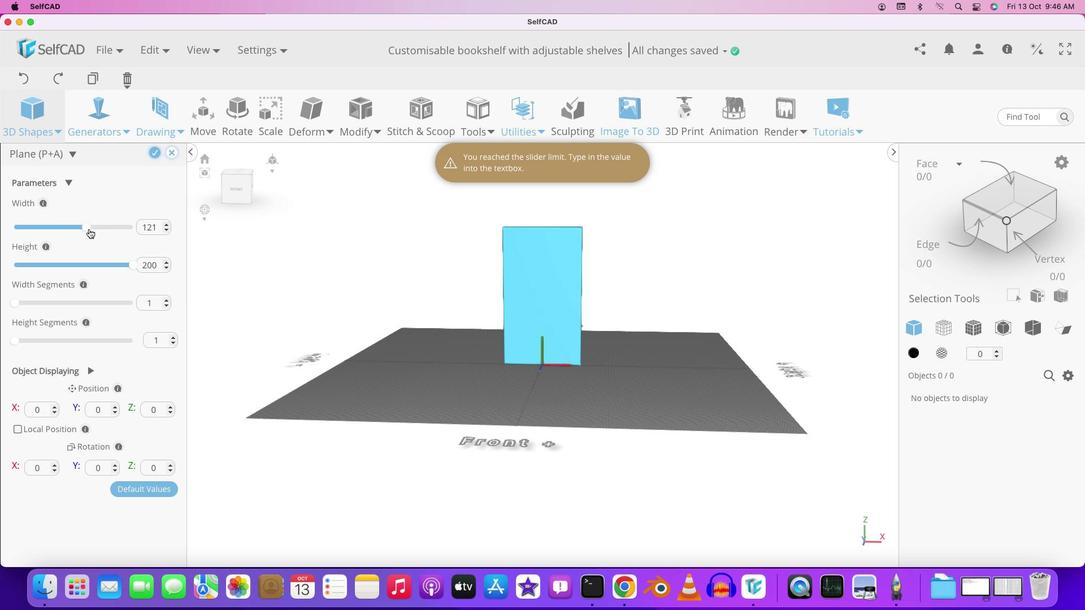 
Action: Mouse pressed left at (72, 223)
Screenshot: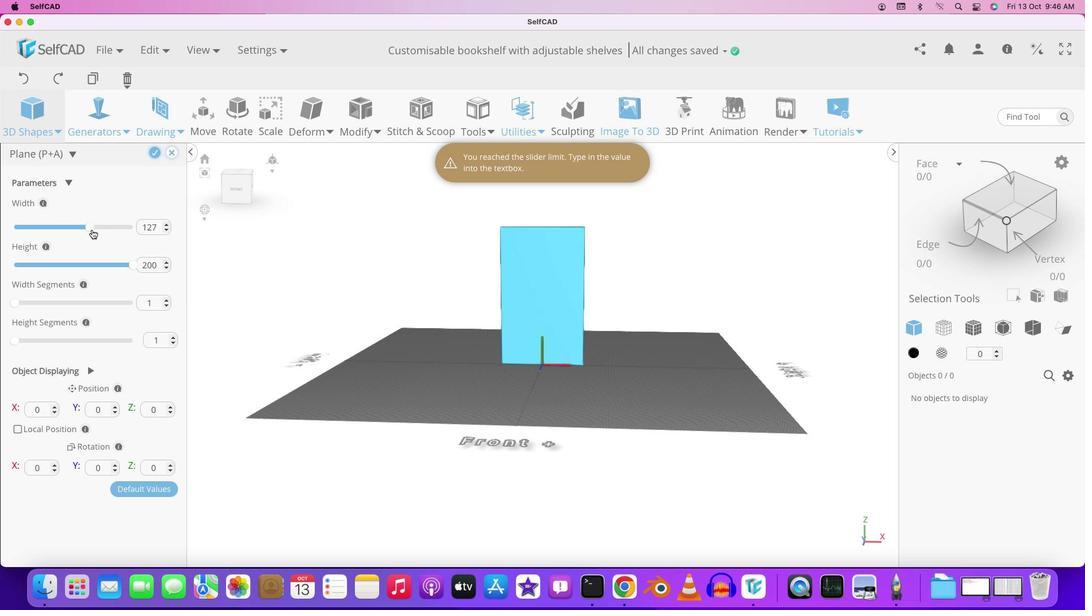 
Action: Mouse moved to (151, 266)
Screenshot: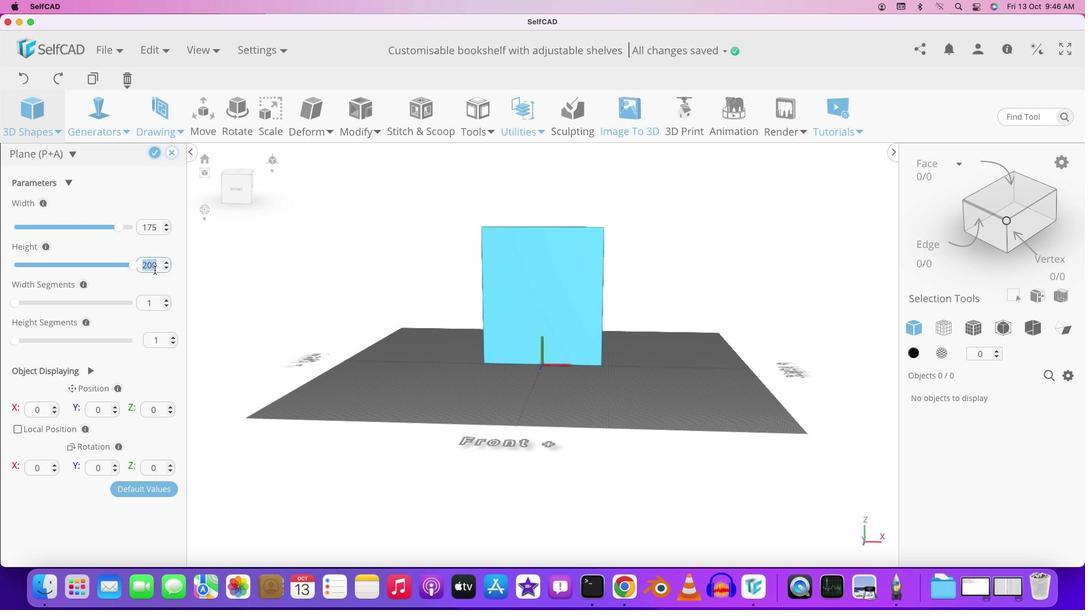 
Action: Mouse pressed left at (151, 266)
Screenshot: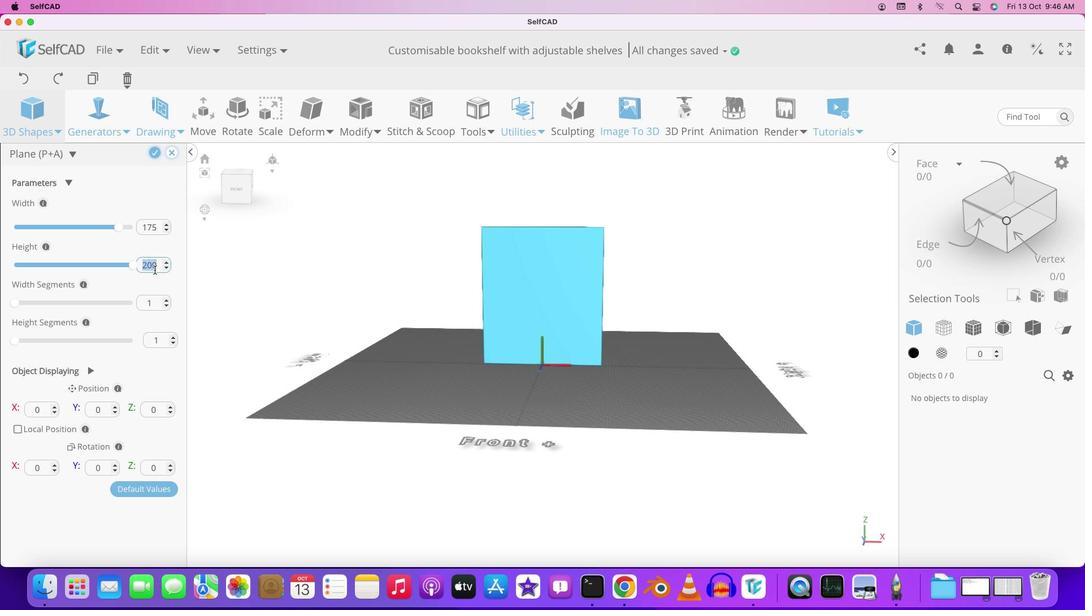 
Action: Mouse moved to (148, 267)
Screenshot: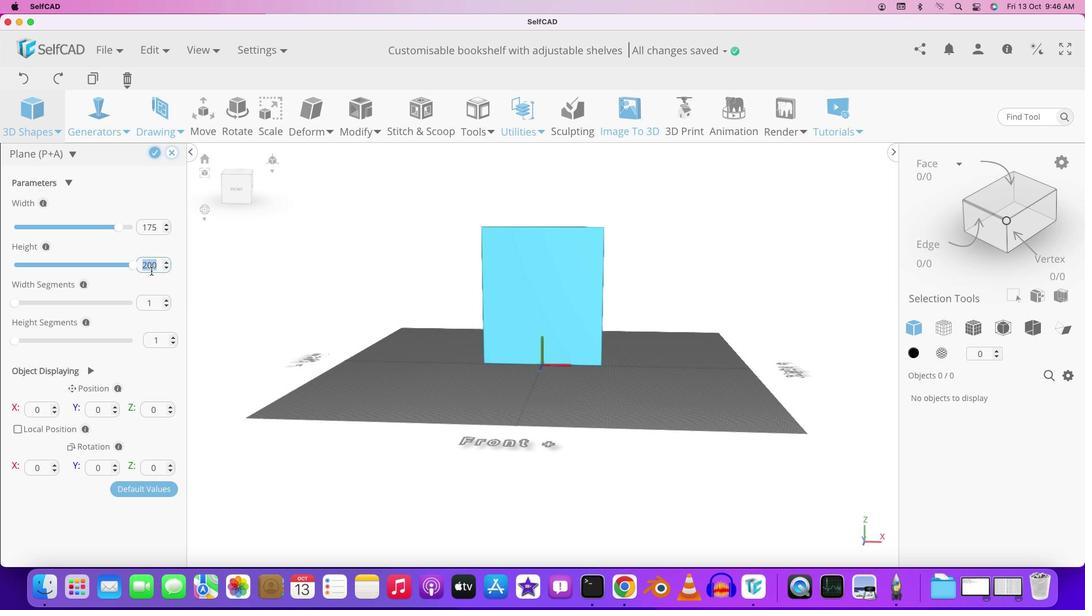 
Action: Key pressed '2''8''0'Key.enter
Screenshot: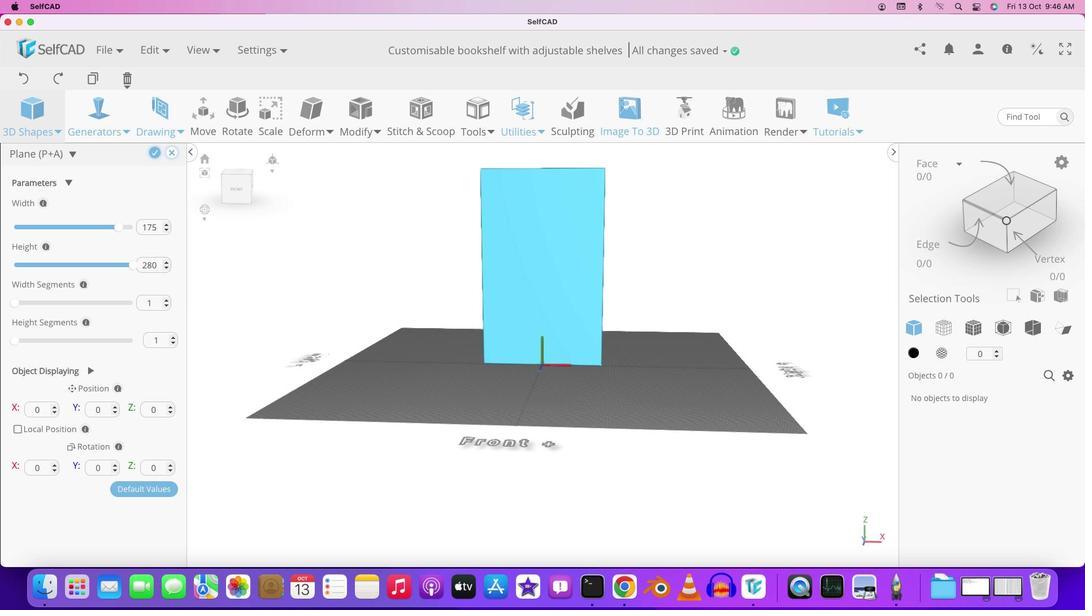 
Action: Mouse moved to (154, 224)
Screenshot: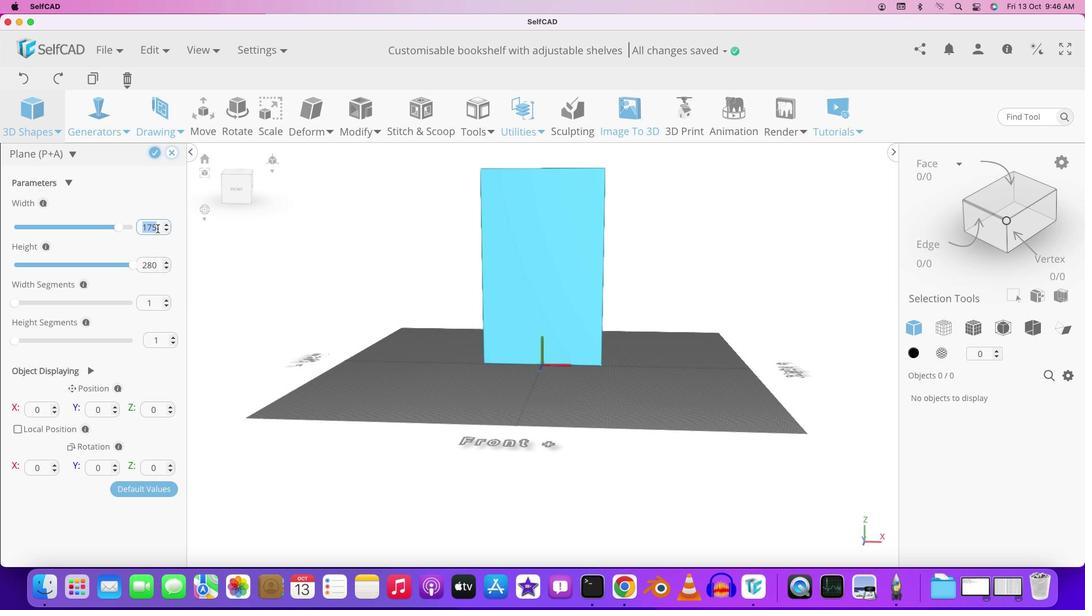 
Action: Mouse pressed left at (154, 224)
Screenshot: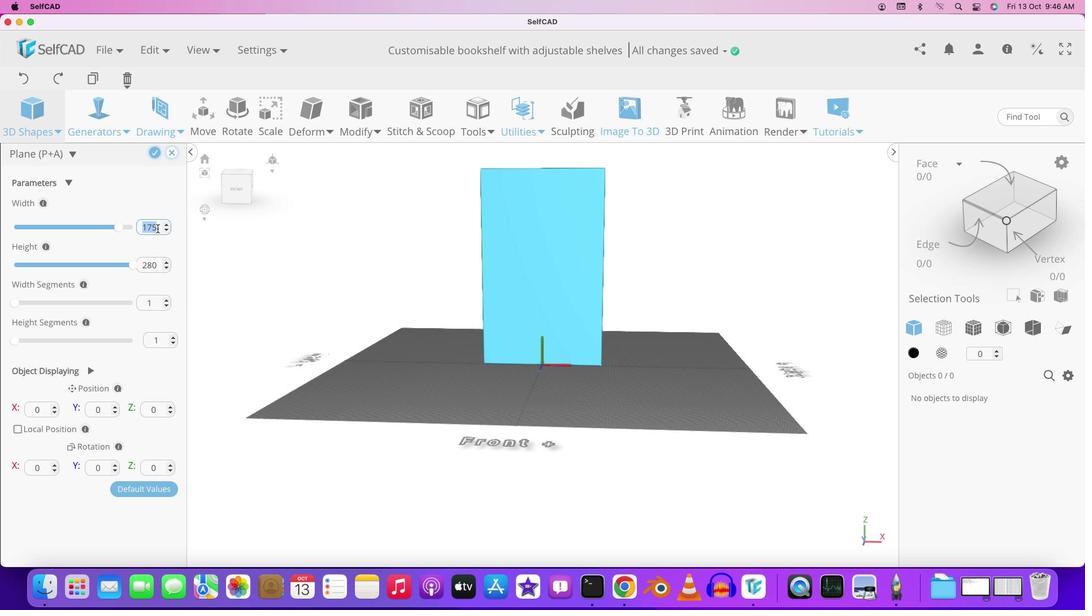 
Action: Key pressed '2''2''0'Key.enter
Screenshot: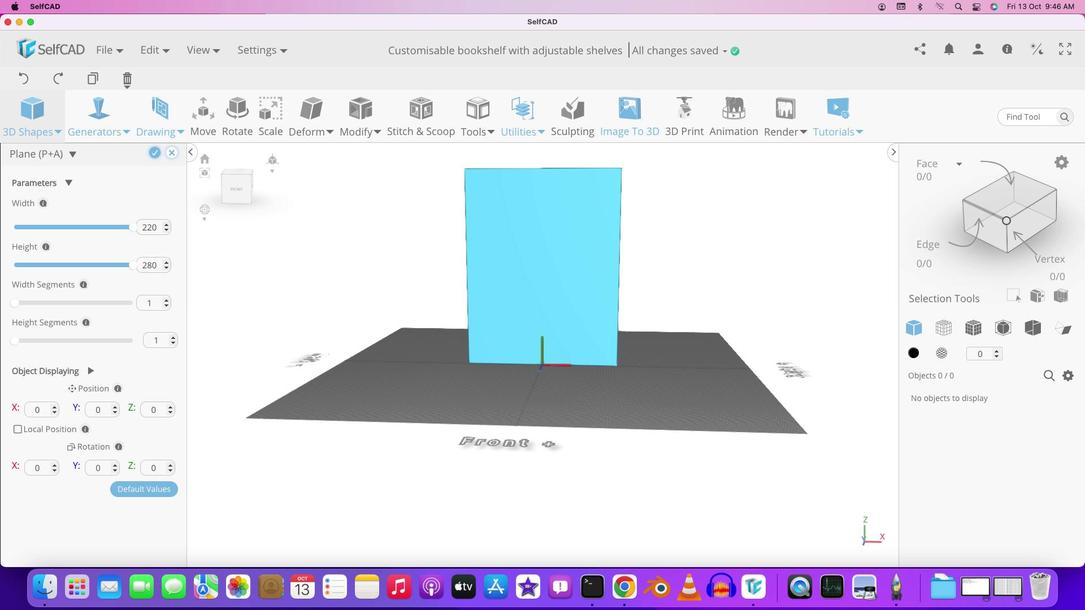 
Action: Mouse moved to (354, 275)
Screenshot: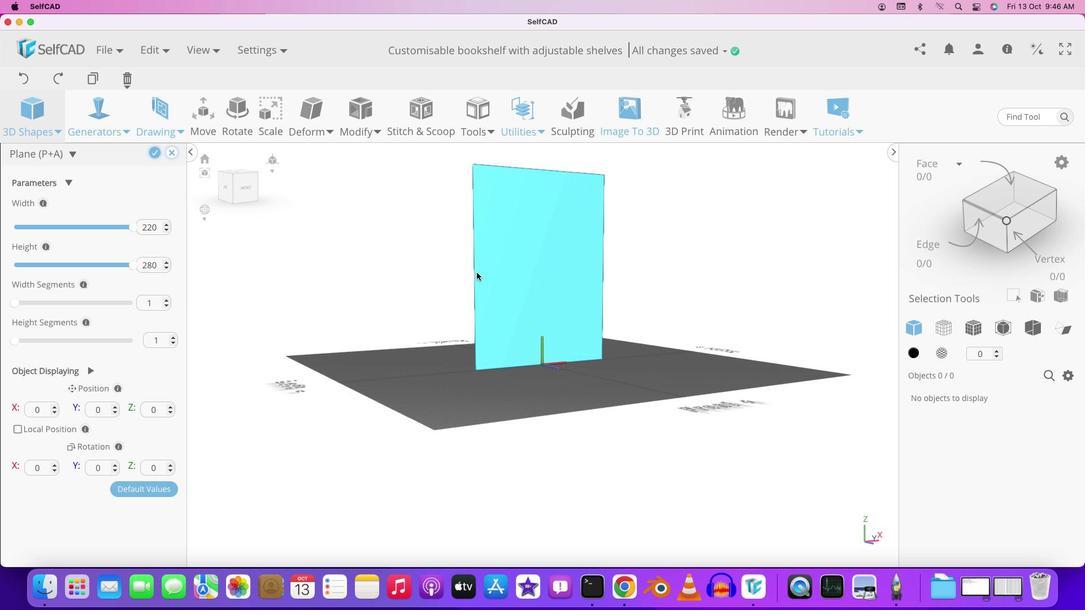 
Action: Mouse pressed left at (354, 275)
Screenshot: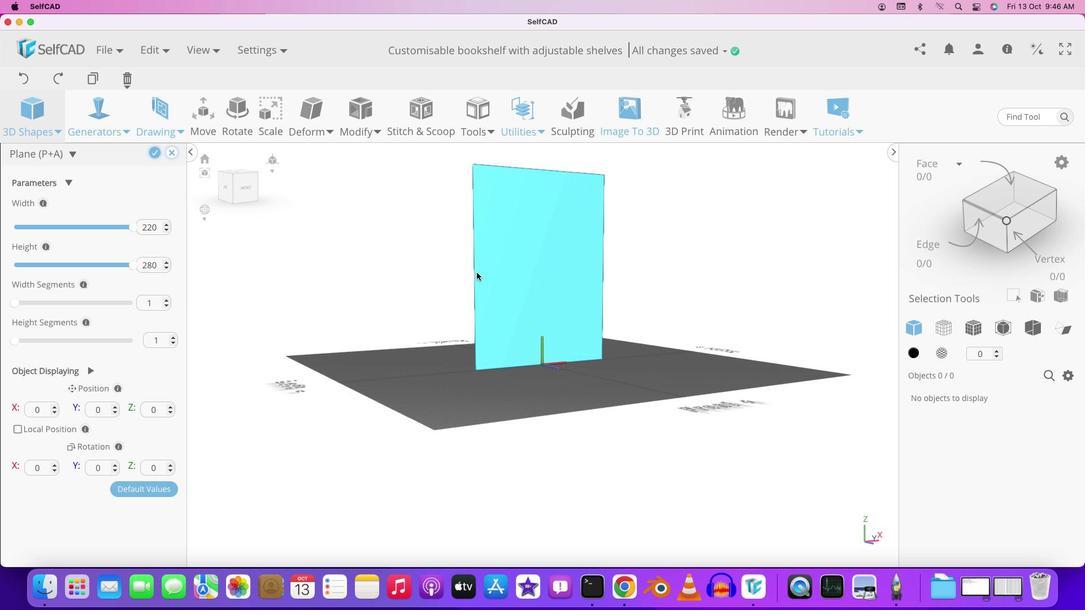 
Action: Mouse moved to (473, 268)
Screenshot: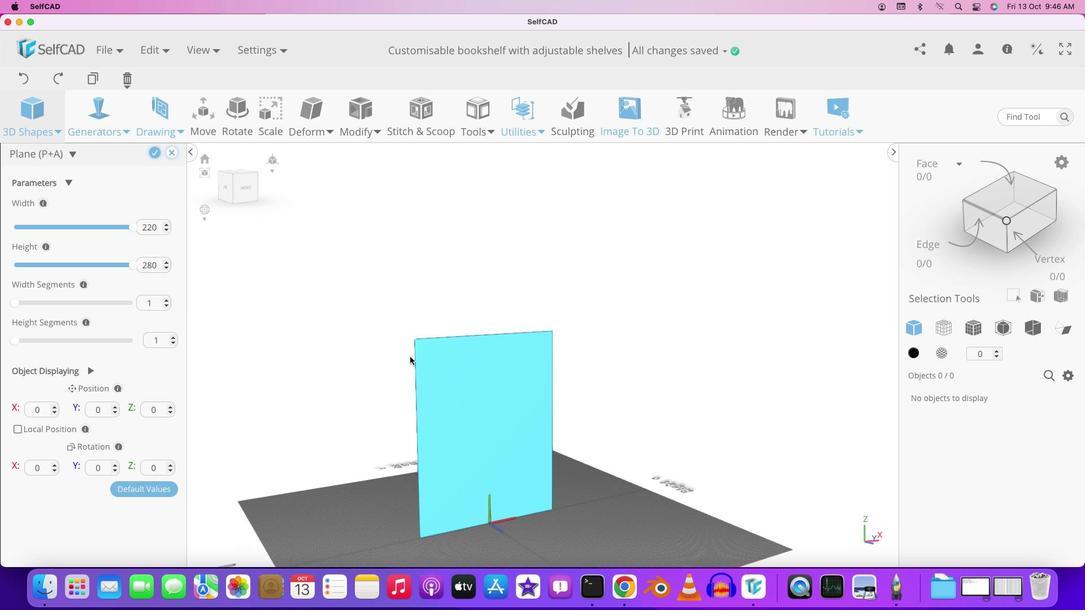 
Action: Key pressed Key.shift
Screenshot: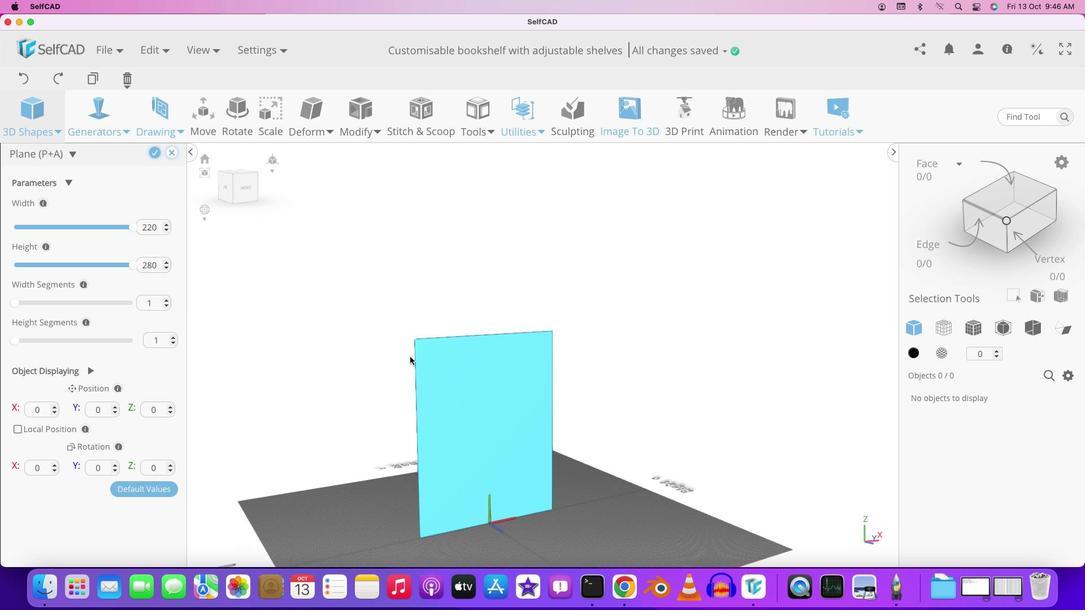
Action: Mouse moved to (475, 268)
Screenshot: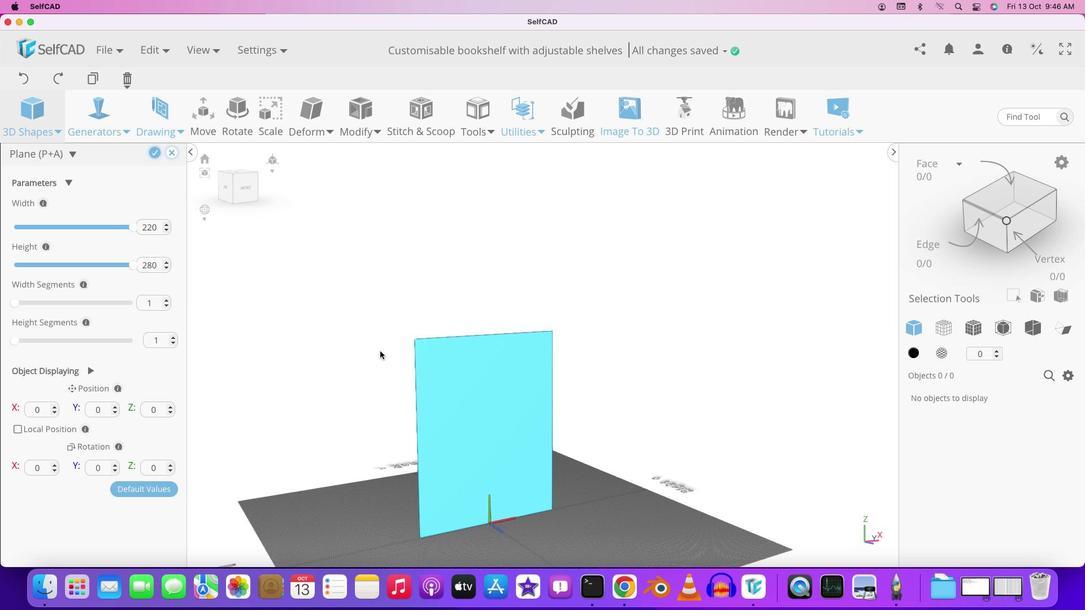 
Action: Mouse pressed left at (475, 268)
Screenshot: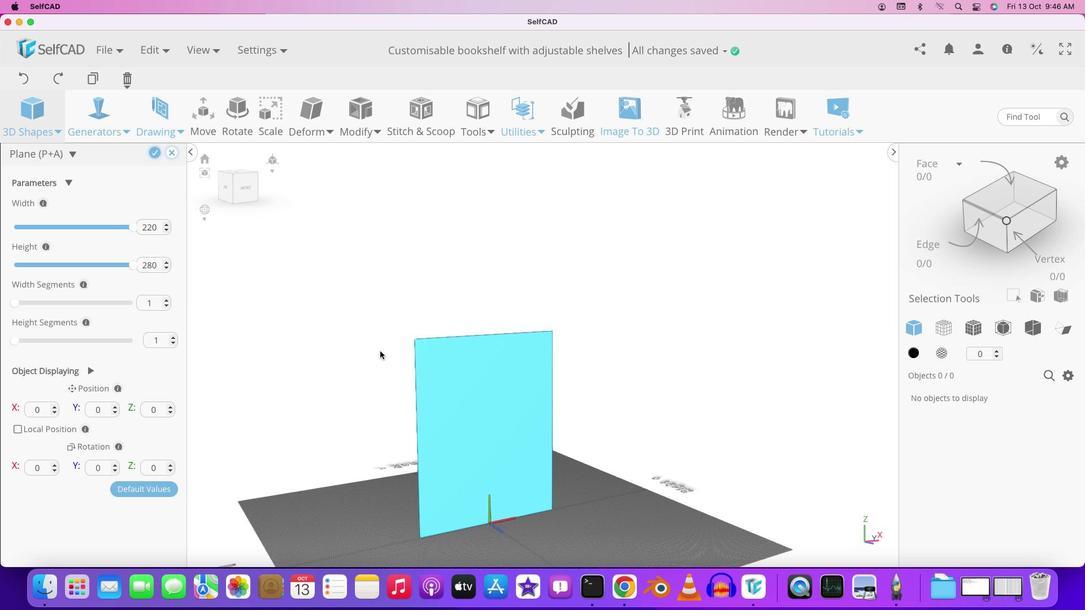 
Action: Mouse moved to (376, 347)
Screenshot: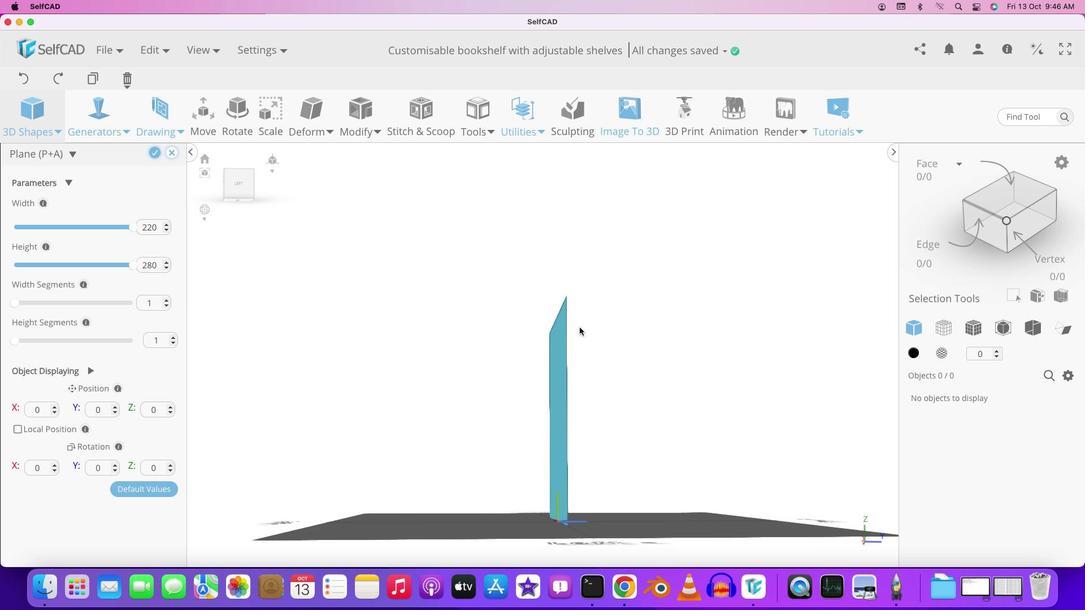 
Action: Mouse pressed left at (376, 347)
Screenshot: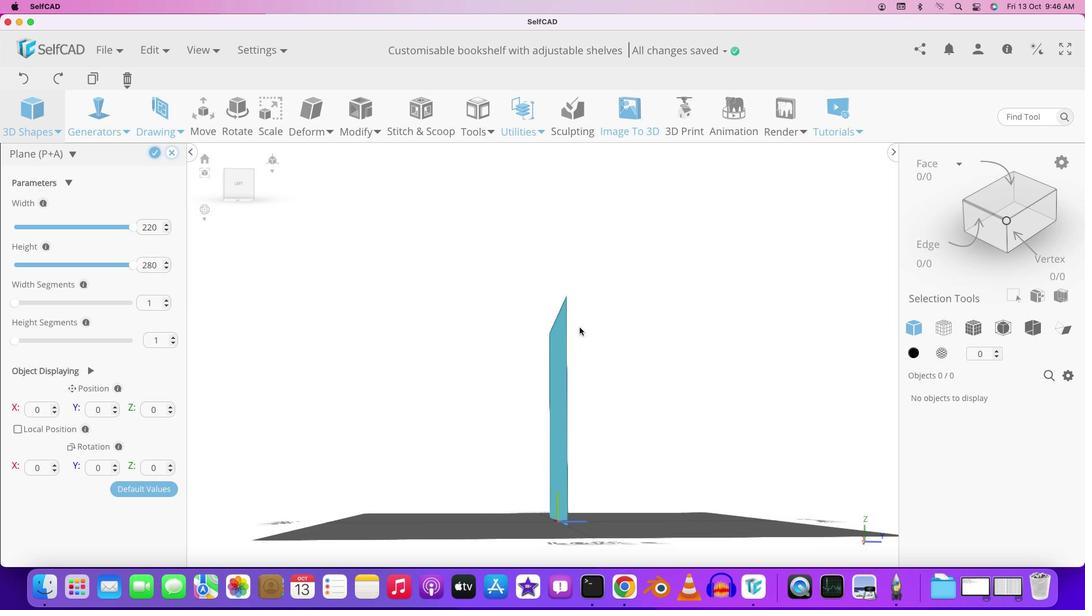 
Action: Mouse moved to (378, 345)
Screenshot: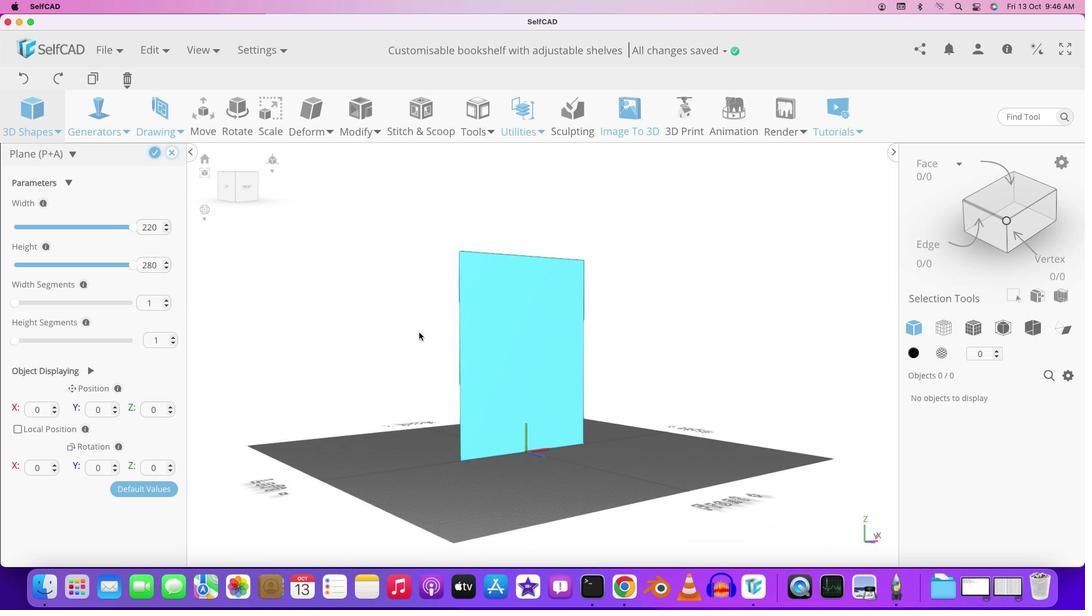 
Action: Key pressed Key.shift
Screenshot: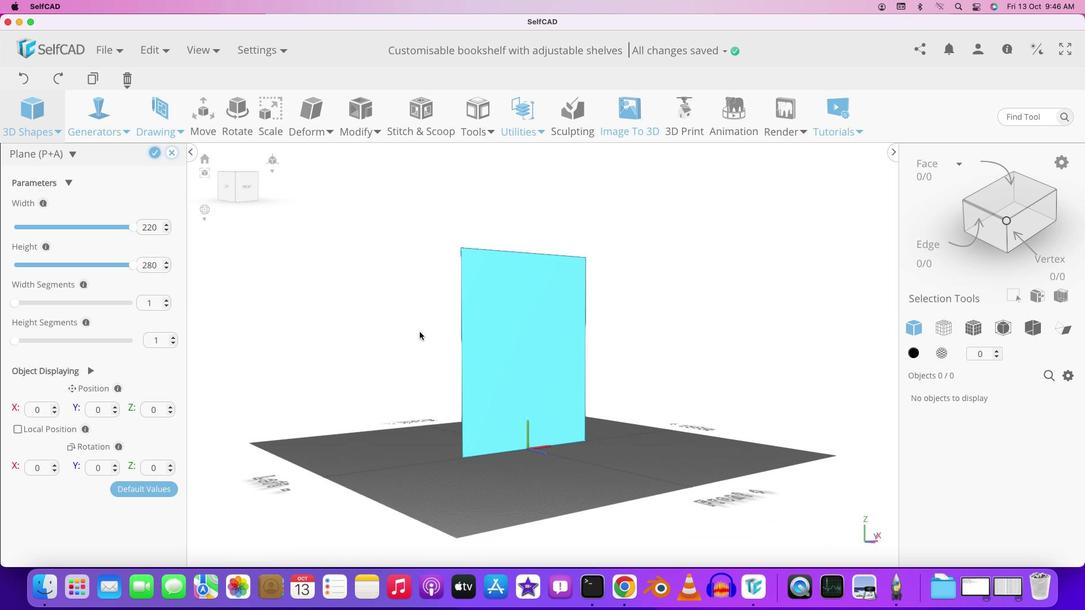 
Action: Mouse moved to (383, 358)
Screenshot: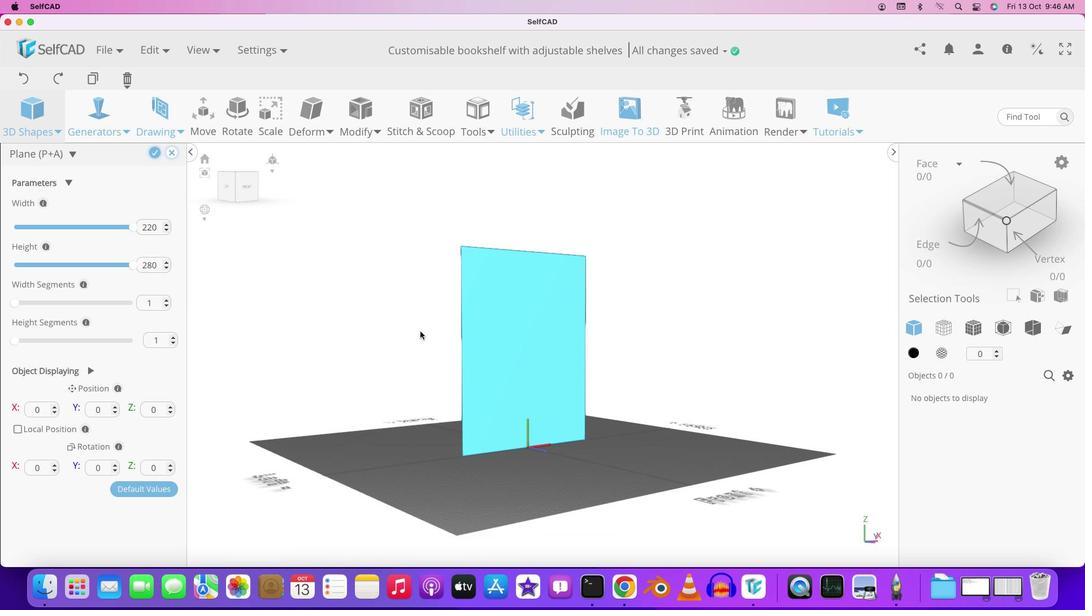 
Action: Mouse pressed left at (383, 358)
Screenshot: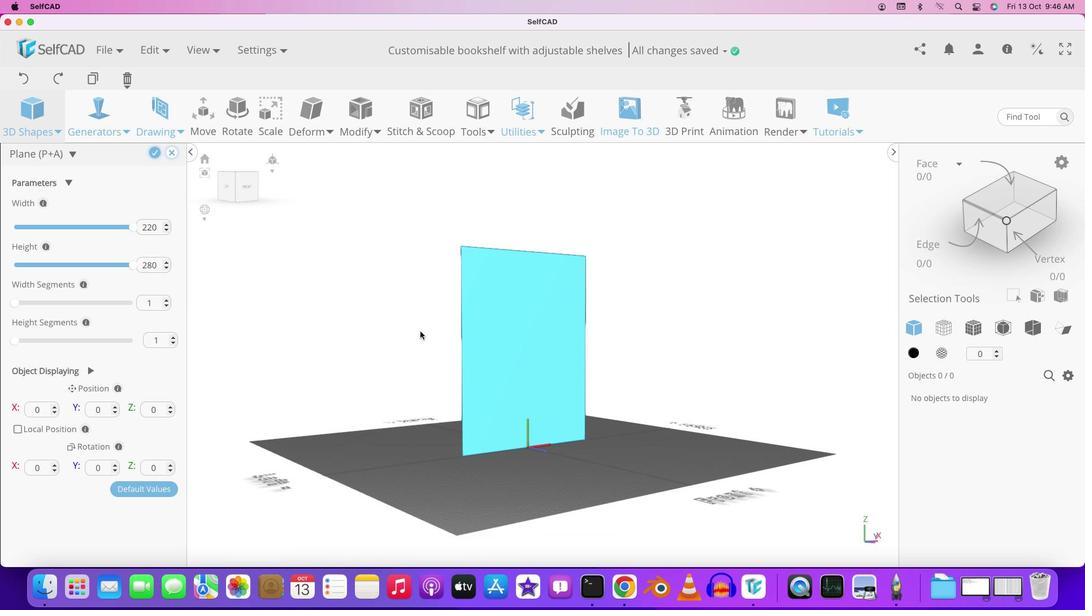 
Action: Mouse moved to (380, 335)
Screenshot: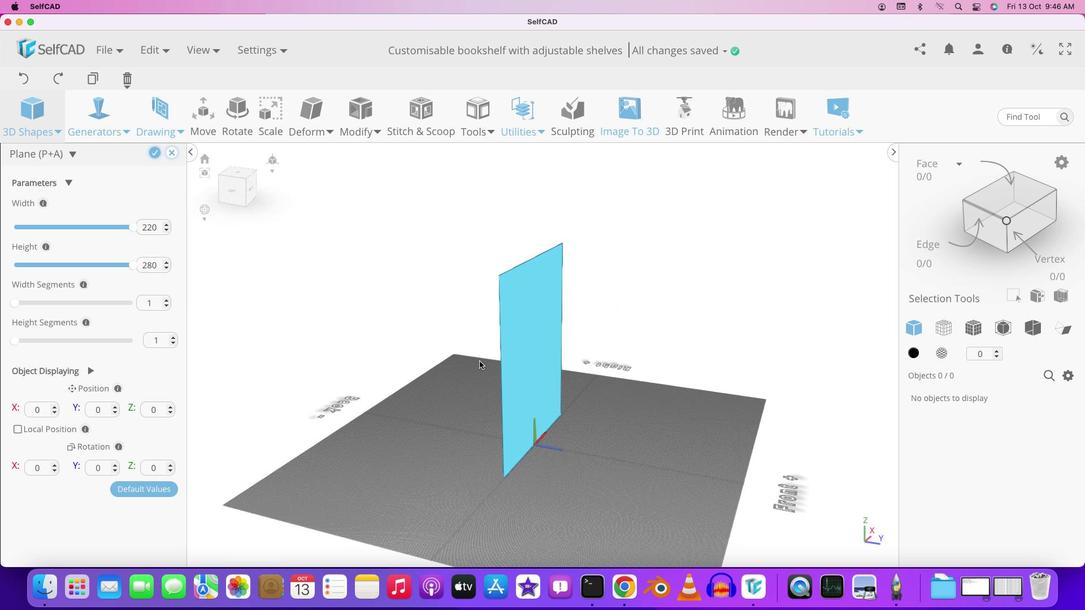 
Action: Mouse pressed left at (380, 335)
Screenshot: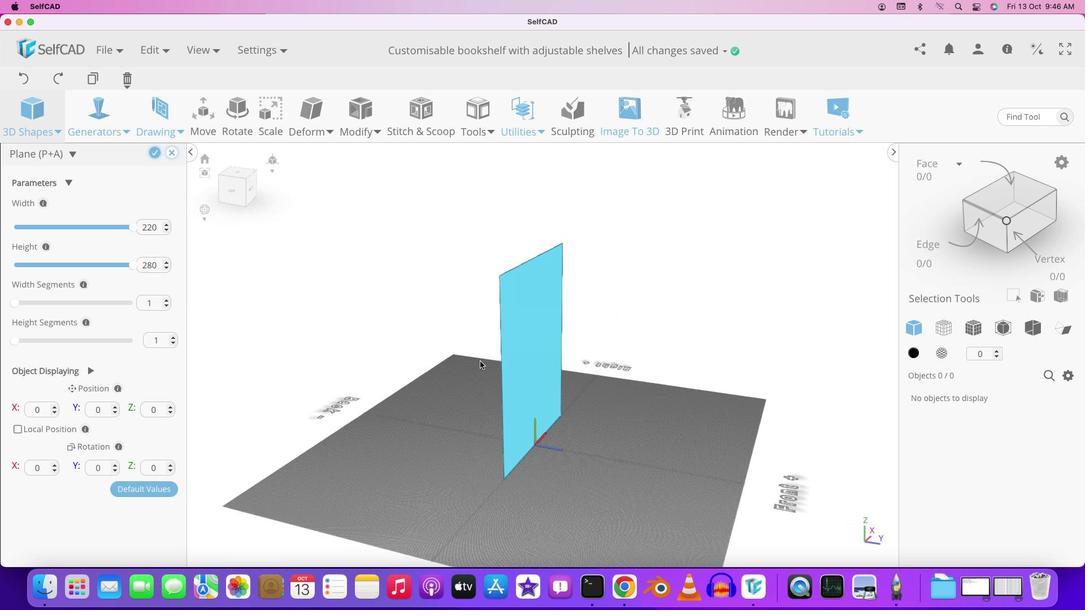 
Action: Mouse moved to (499, 358)
Screenshot: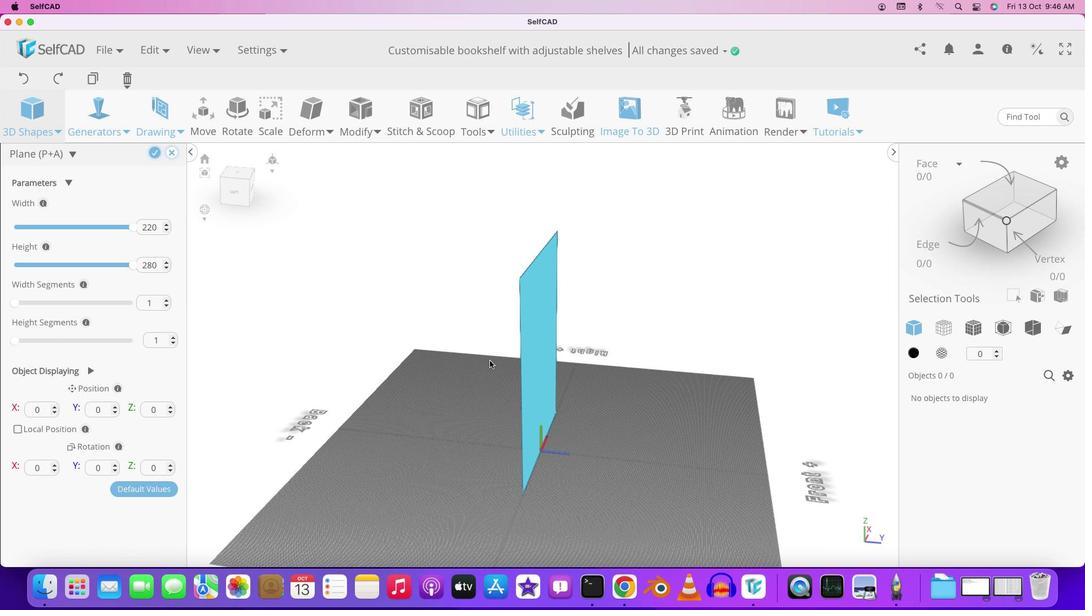 
Action: Mouse scrolled (499, 358) with delta (-2, -2)
Screenshot: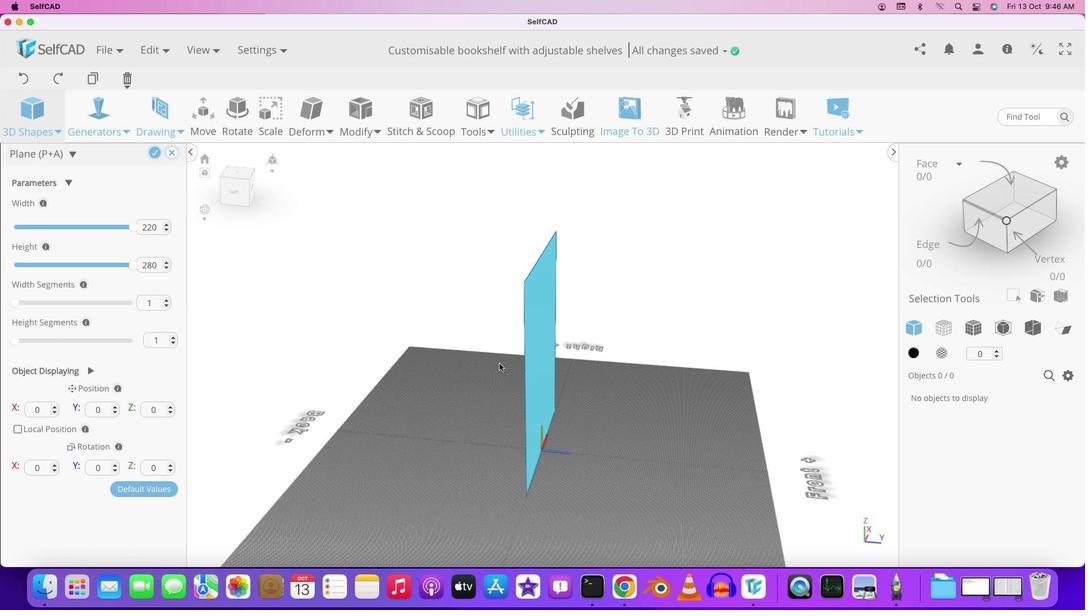 
Action: Mouse scrolled (499, 358) with delta (-2, -3)
Screenshot: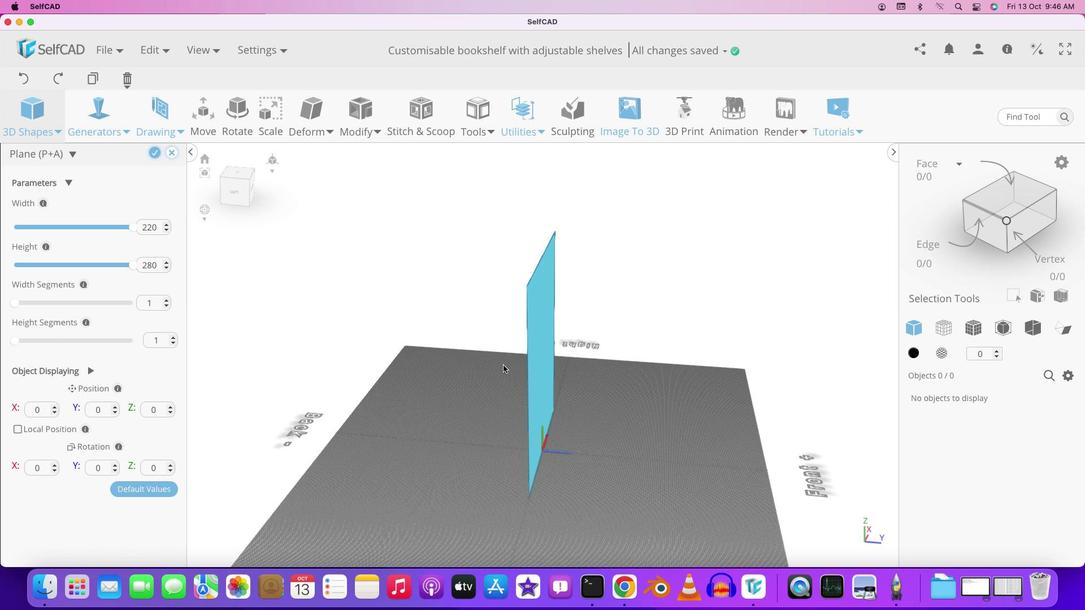 
Action: Mouse scrolled (499, 358) with delta (-2, -1)
Screenshot: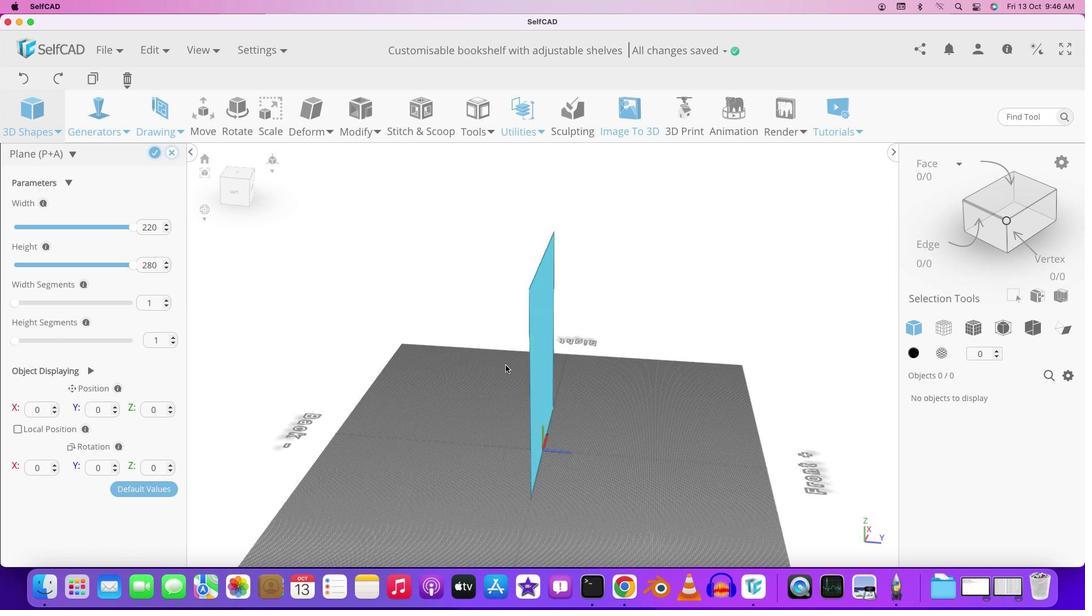 
Action: Mouse moved to (486, 357)
Screenshot: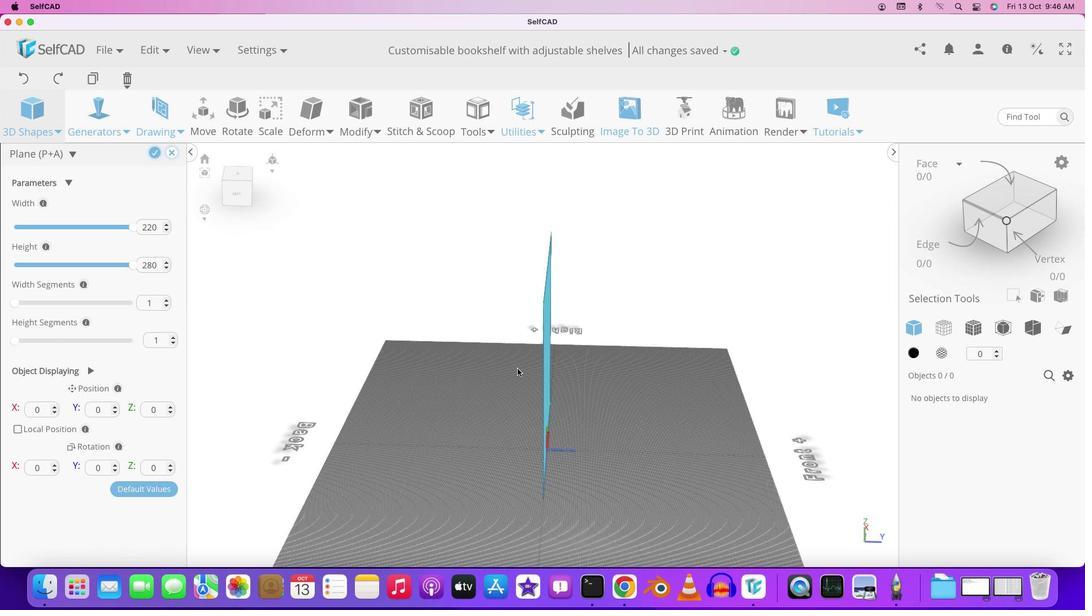 
Action: Mouse pressed left at (486, 357)
Screenshot: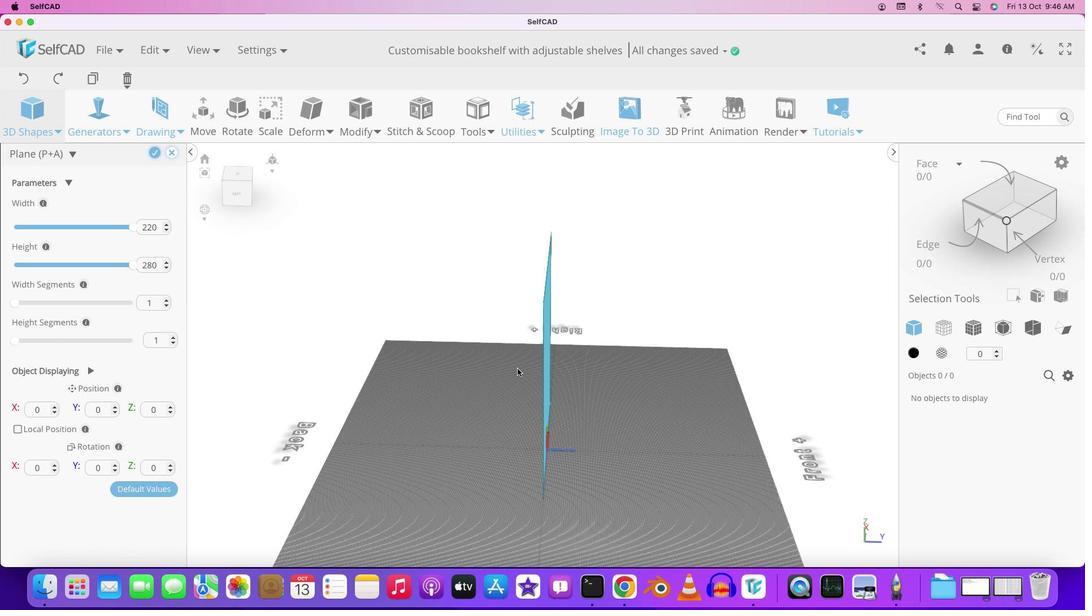 
Action: Mouse moved to (449, 322)
Screenshot: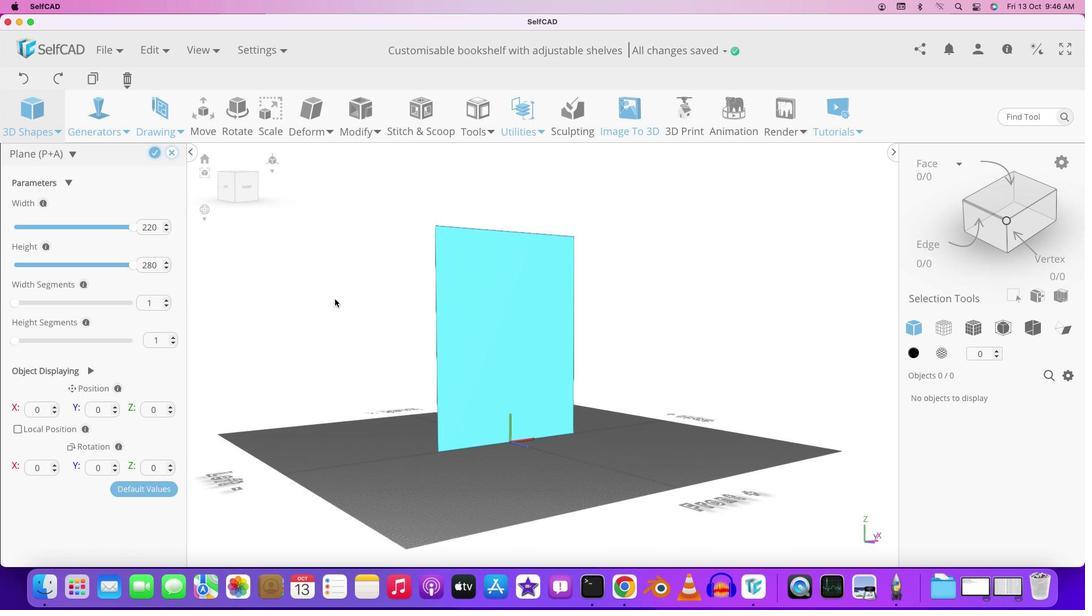 
Action: Mouse pressed left at (449, 322)
Screenshot: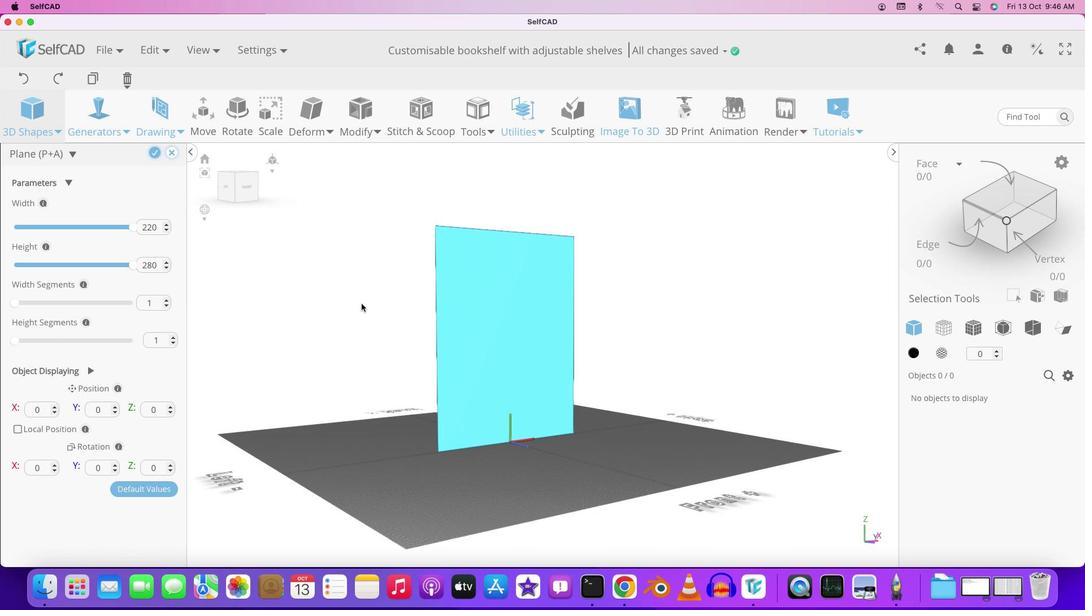 
Action: Mouse moved to (436, 318)
Screenshot: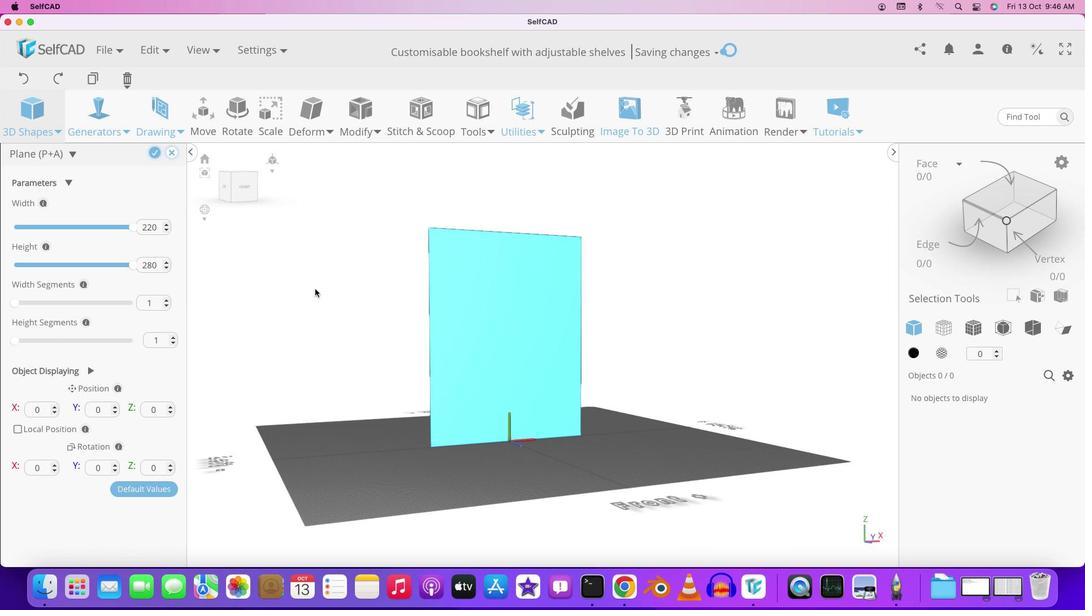 
Action: Mouse pressed left at (436, 318)
Screenshot: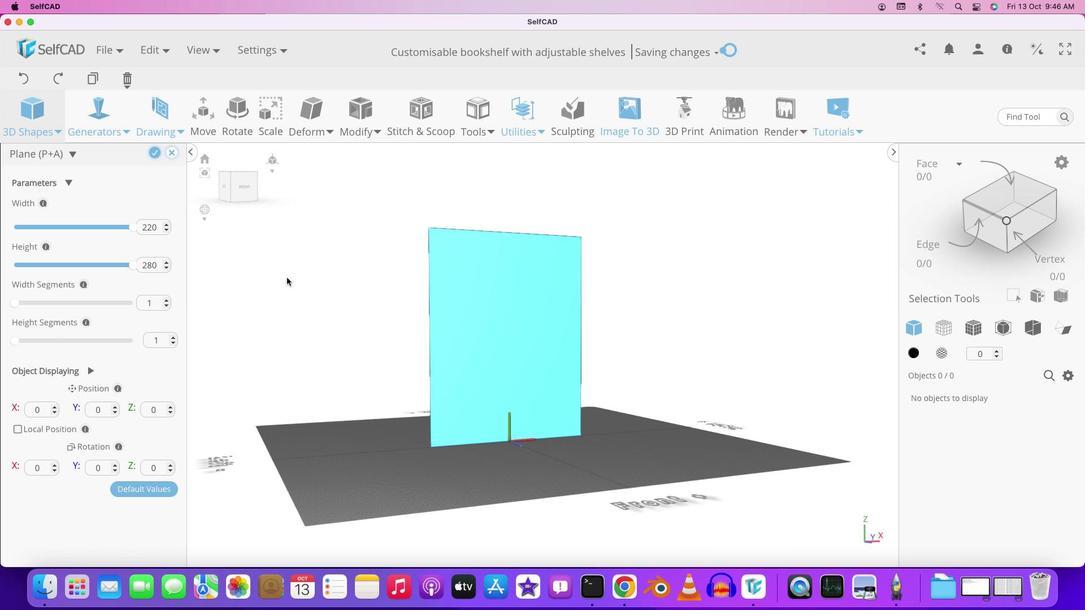 
Action: Mouse moved to (150, 224)
Screenshot: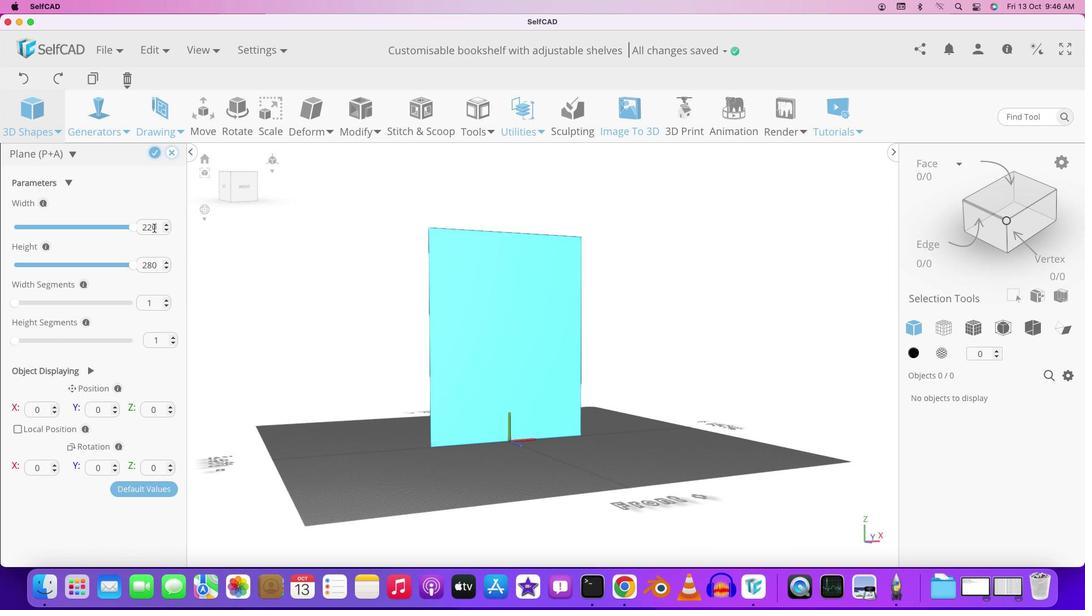 
Action: Mouse pressed left at (150, 224)
Screenshot: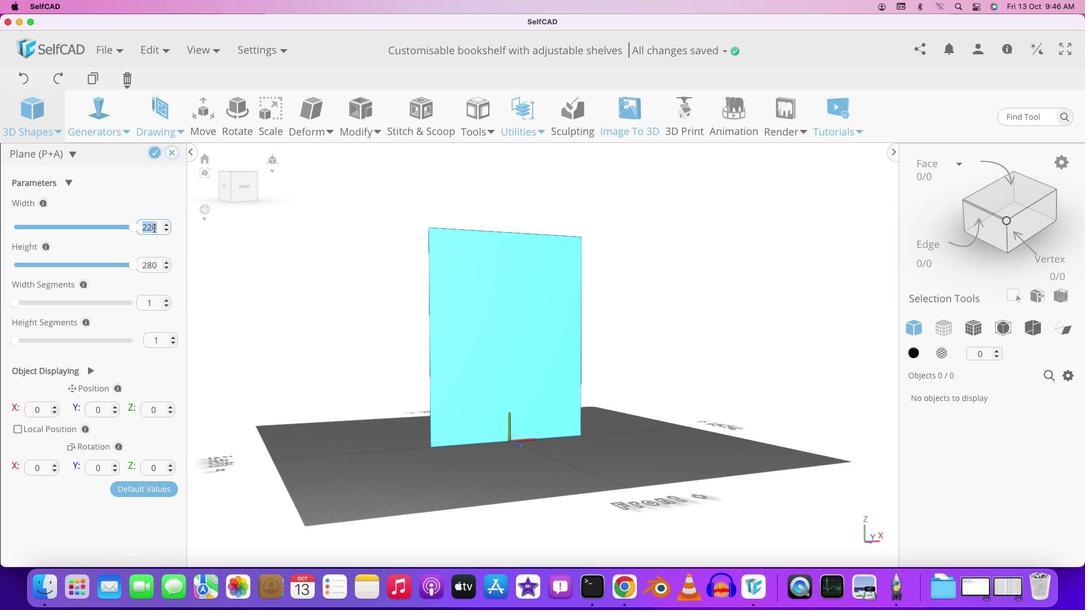 
Action: Key pressed '2''5''0'Key.enter
Screenshot: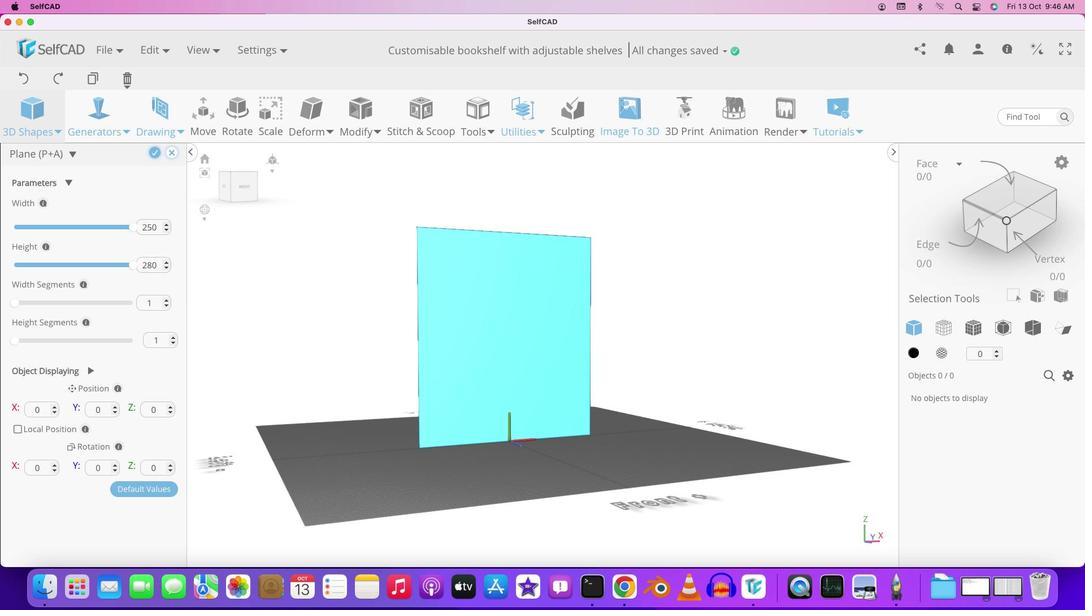 
Action: Mouse moved to (150, 265)
Screenshot: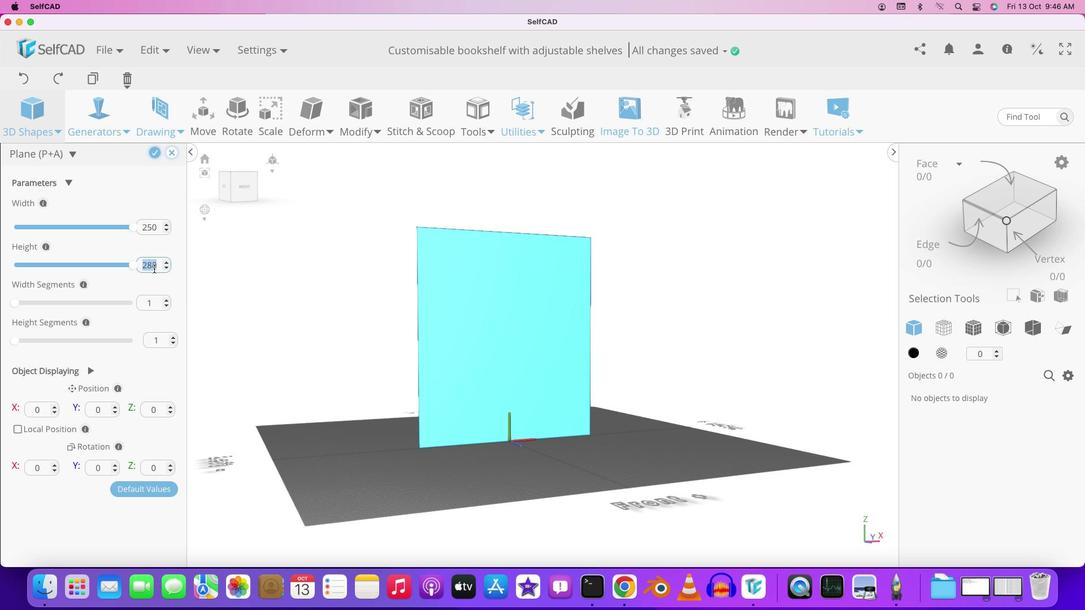 
Action: Mouse pressed left at (150, 265)
Screenshot: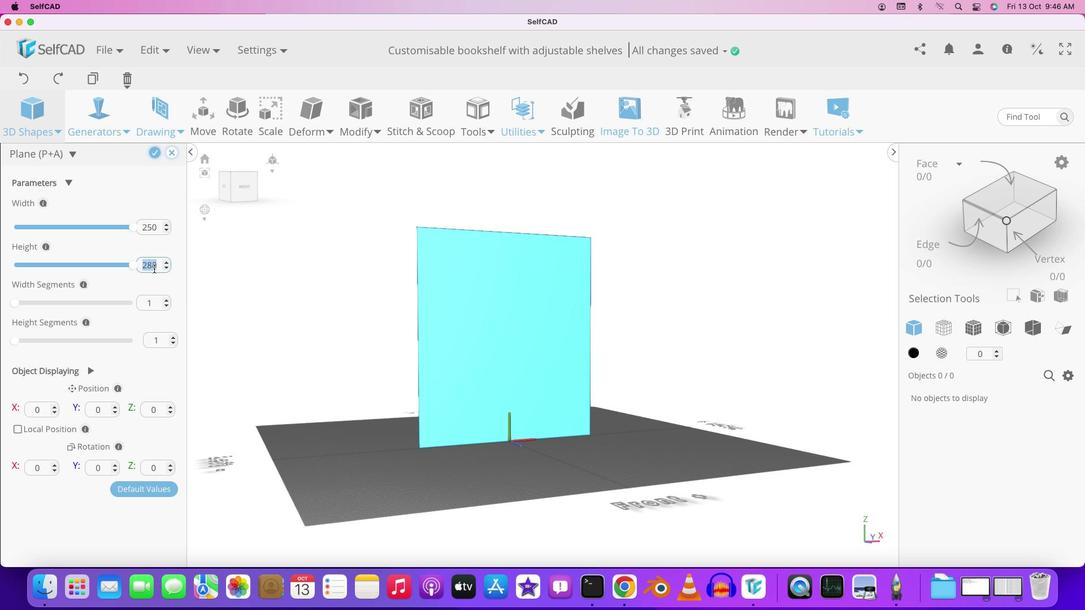 
Action: Key pressed '3''5''0'Key.enter
Screenshot: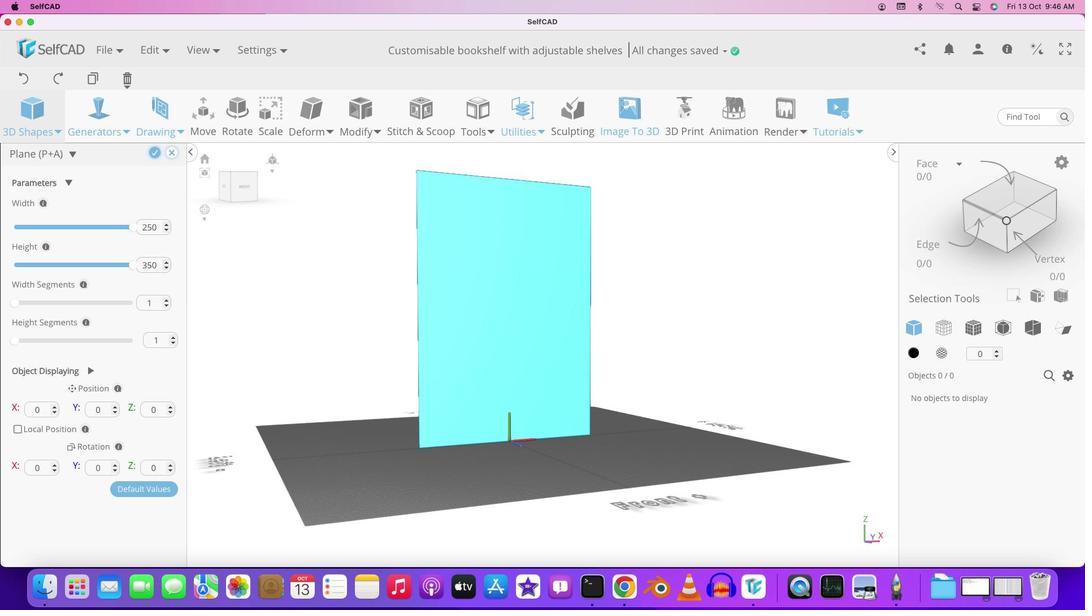 
Action: Mouse moved to (427, 311)
Screenshot: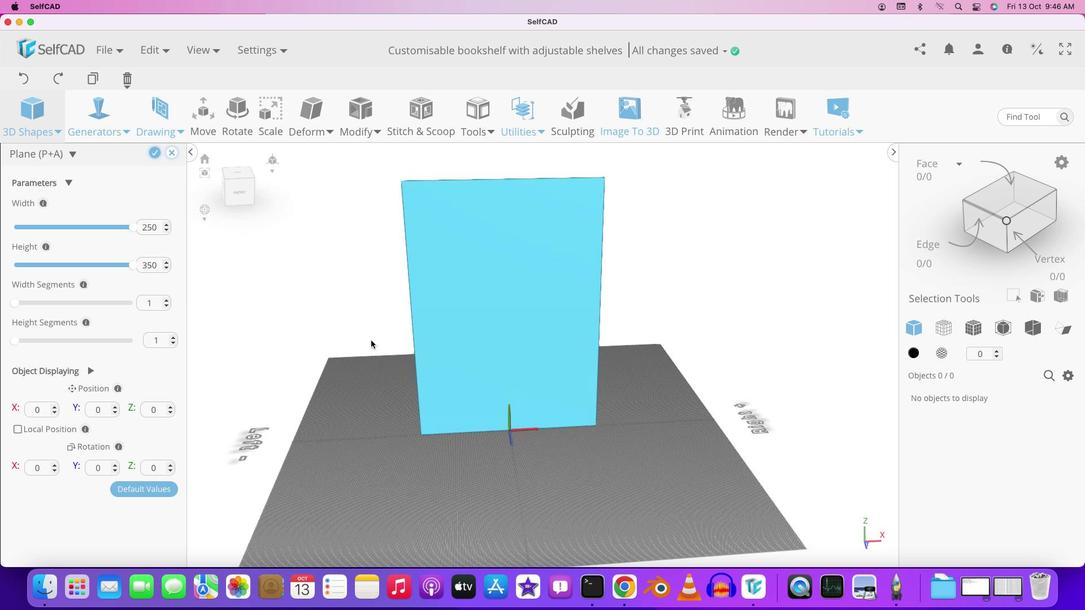 
Action: Mouse pressed left at (427, 311)
Screenshot: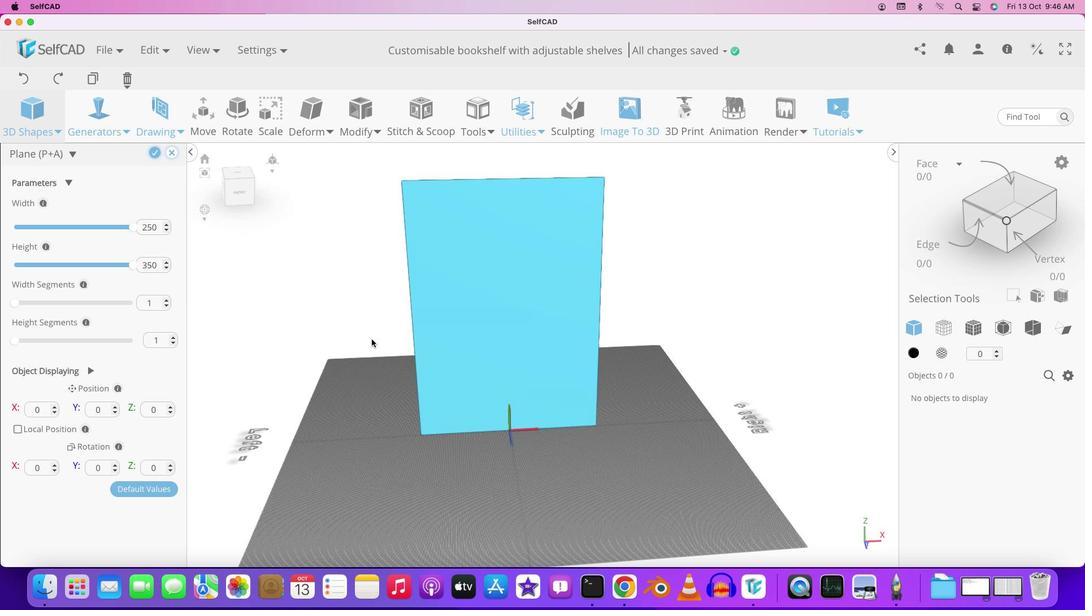 
Action: Mouse moved to (151, 222)
Screenshot: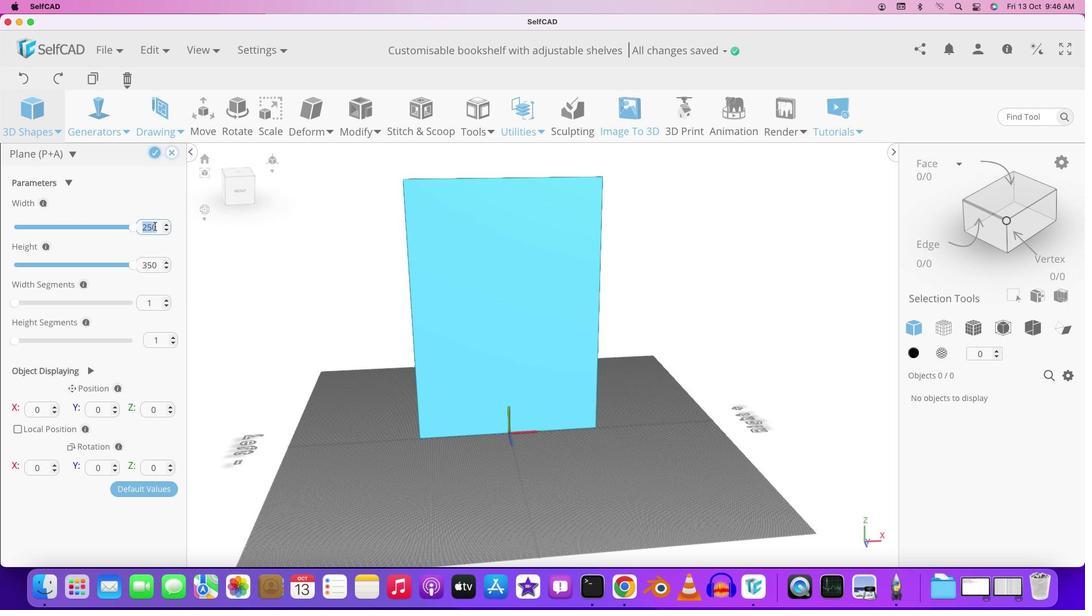 
Action: Mouse pressed left at (151, 222)
Screenshot: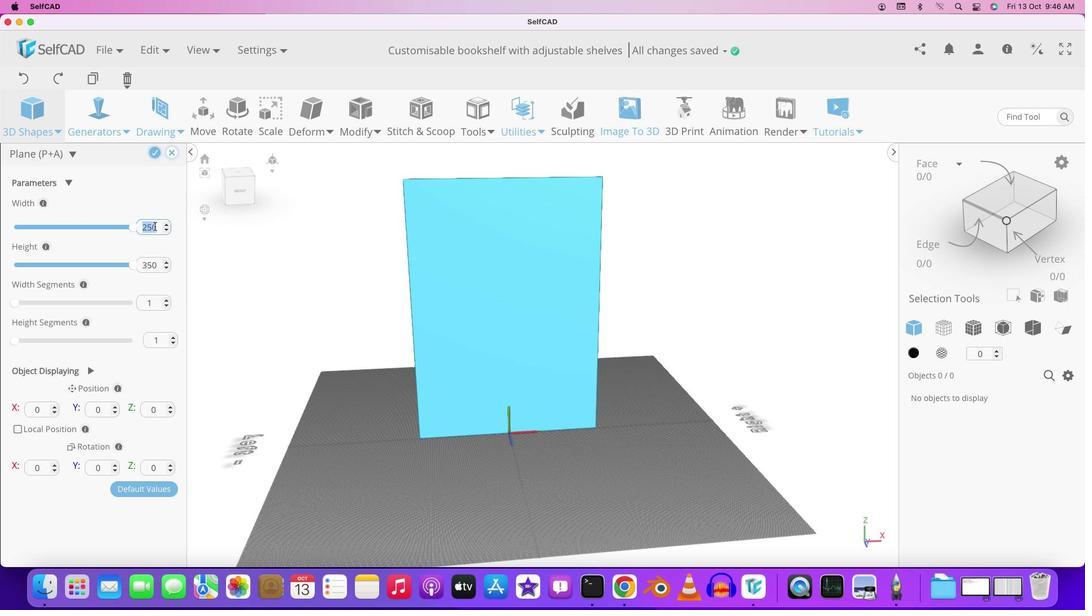
Action: Key pressed '3''0''0'Key.enter
Screenshot: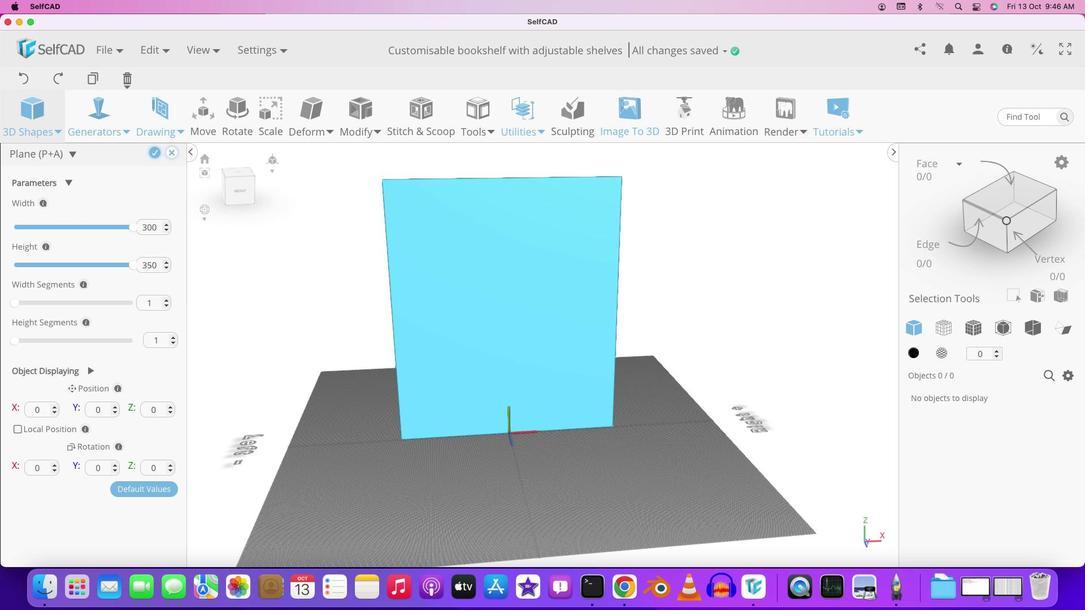 
Action: Mouse moved to (470, 306)
Screenshot: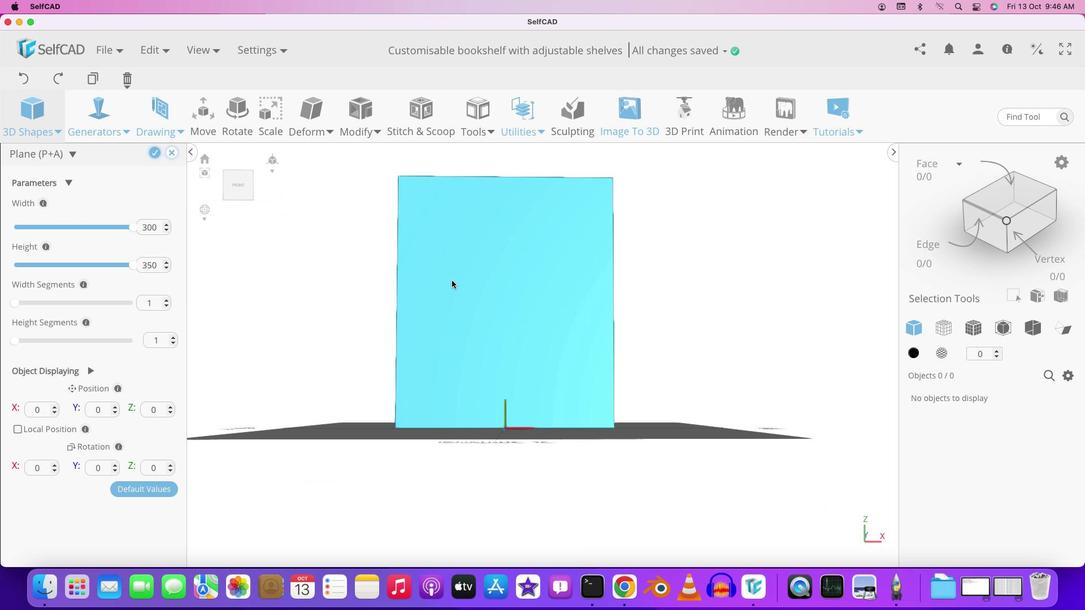 
Action: Mouse pressed left at (470, 306)
Screenshot: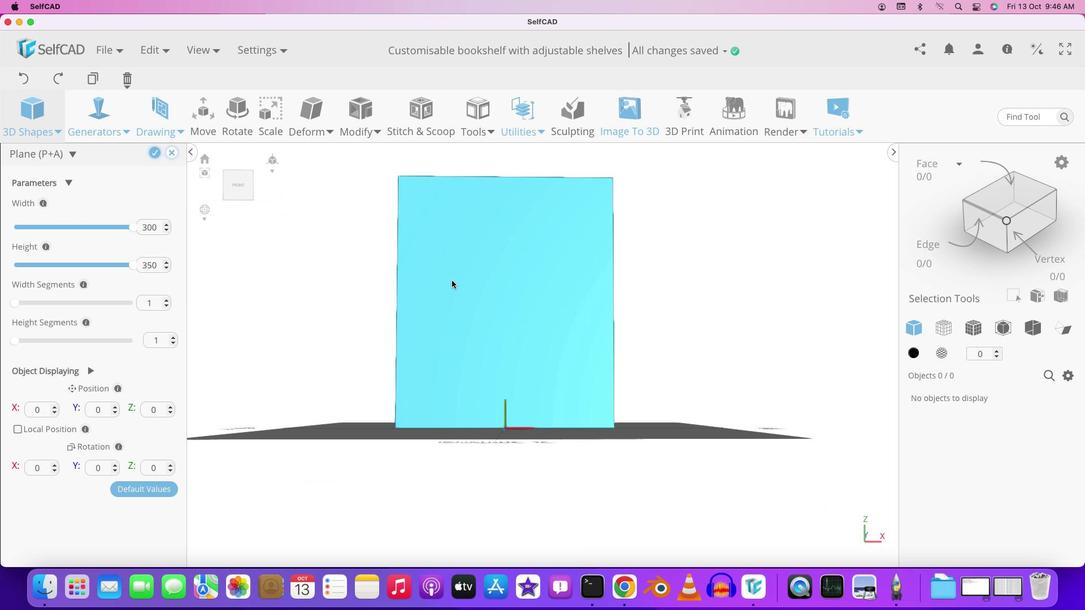 
Action: Mouse moved to (152, 265)
Screenshot: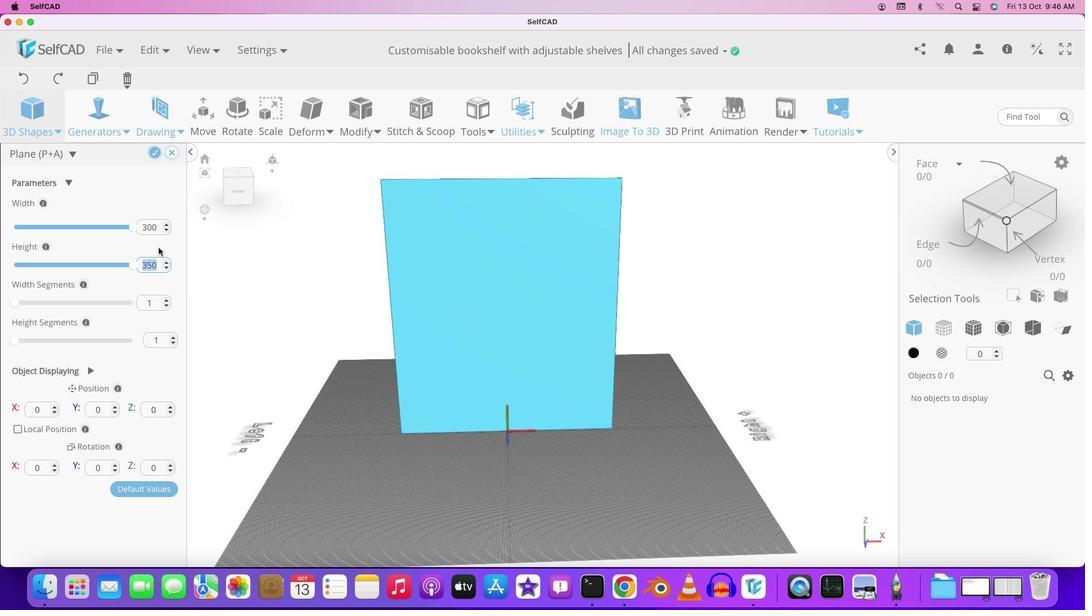 
Action: Mouse pressed left at (152, 265)
Screenshot: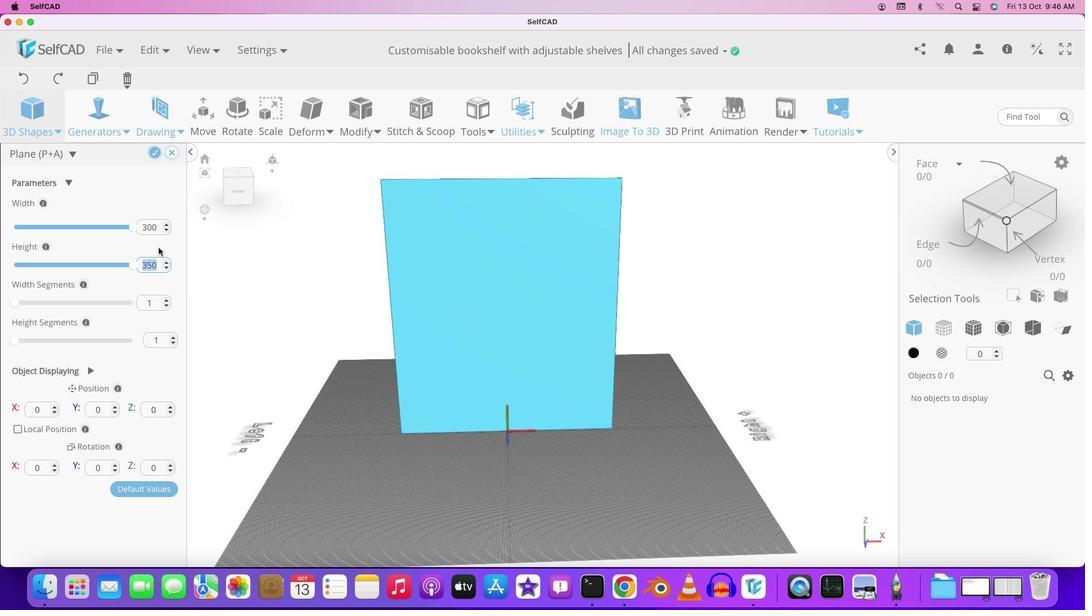 
Action: Mouse moved to (150, 228)
Screenshot: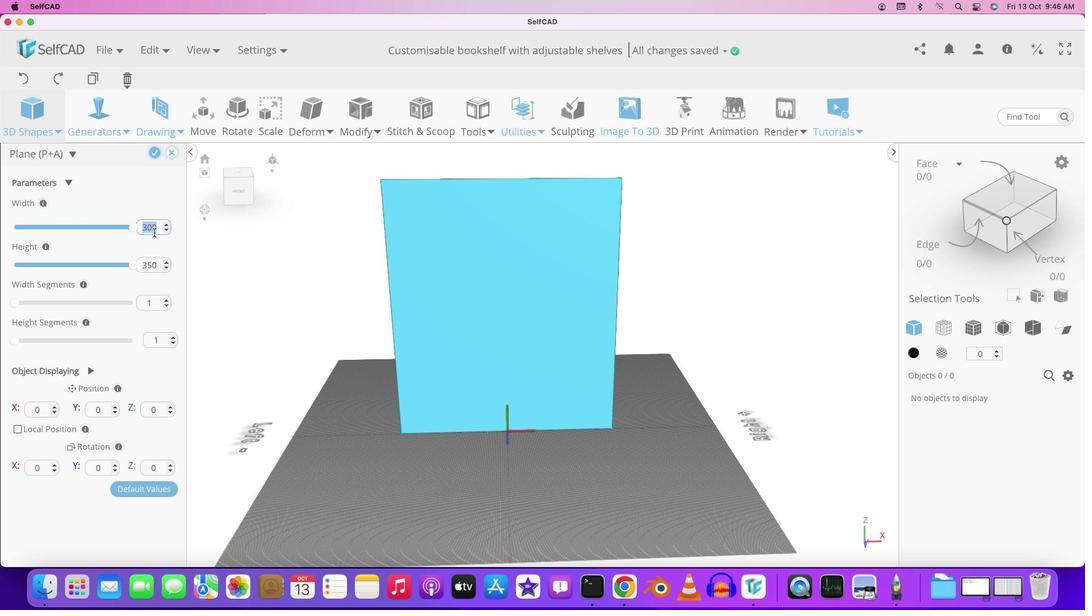 
Action: Mouse pressed left at (150, 228)
Screenshot: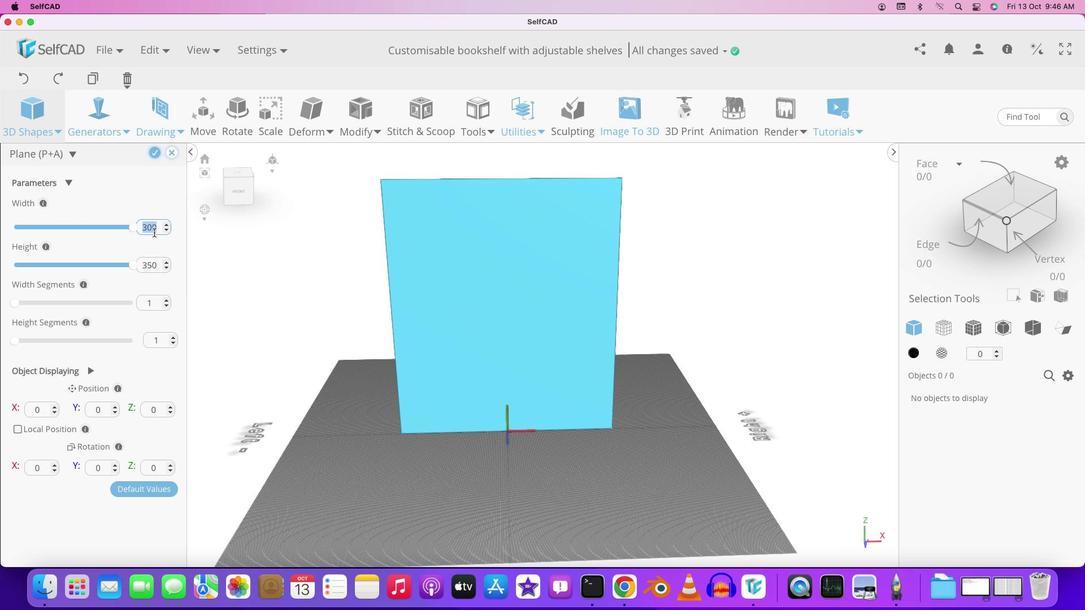 
Action: Key pressed '3''3''0'Key.enter
Screenshot: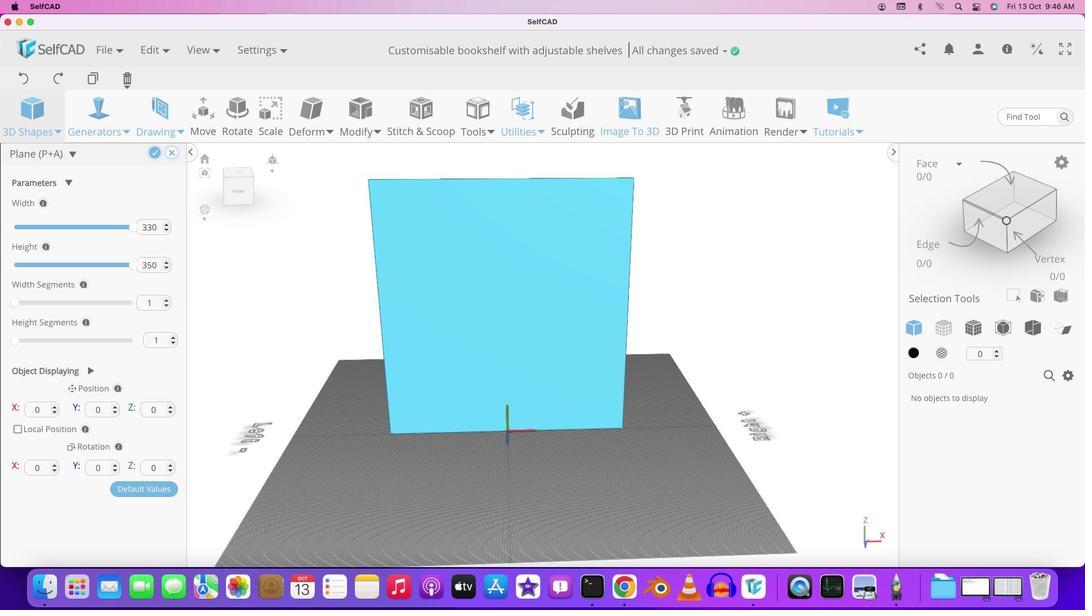 
Action: Mouse moved to (153, 265)
Screenshot: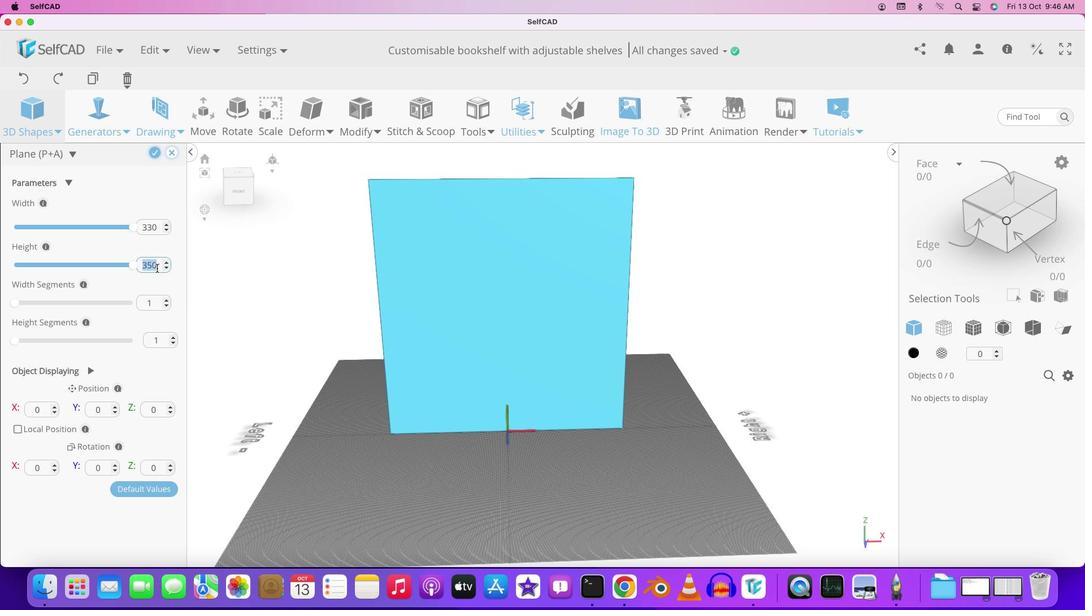 
Action: Mouse pressed left at (153, 265)
Screenshot: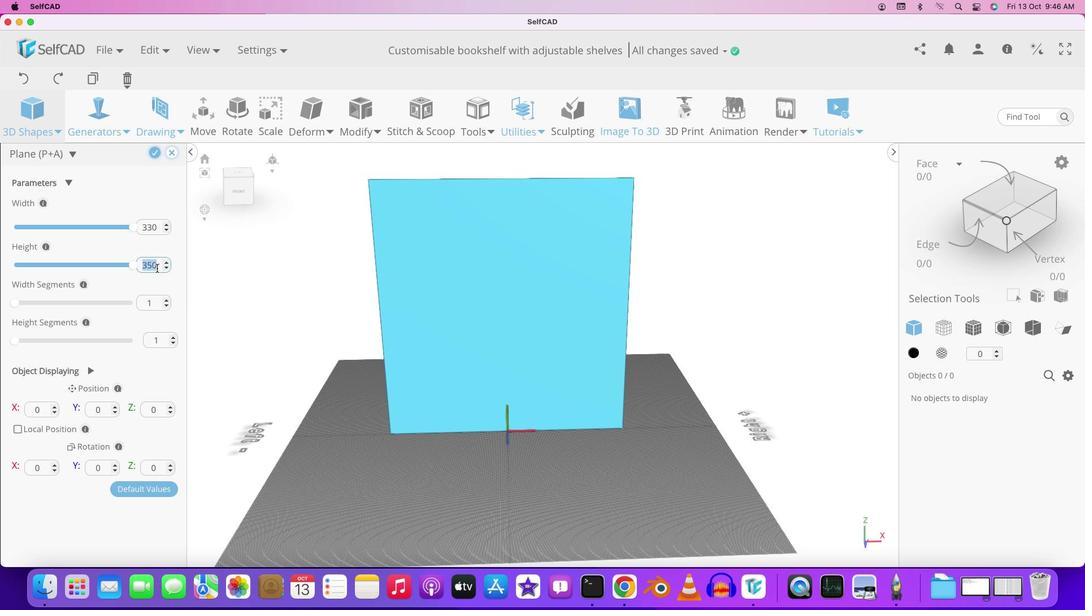 
Action: Key pressed '3''8''0'Key.enter
Screenshot: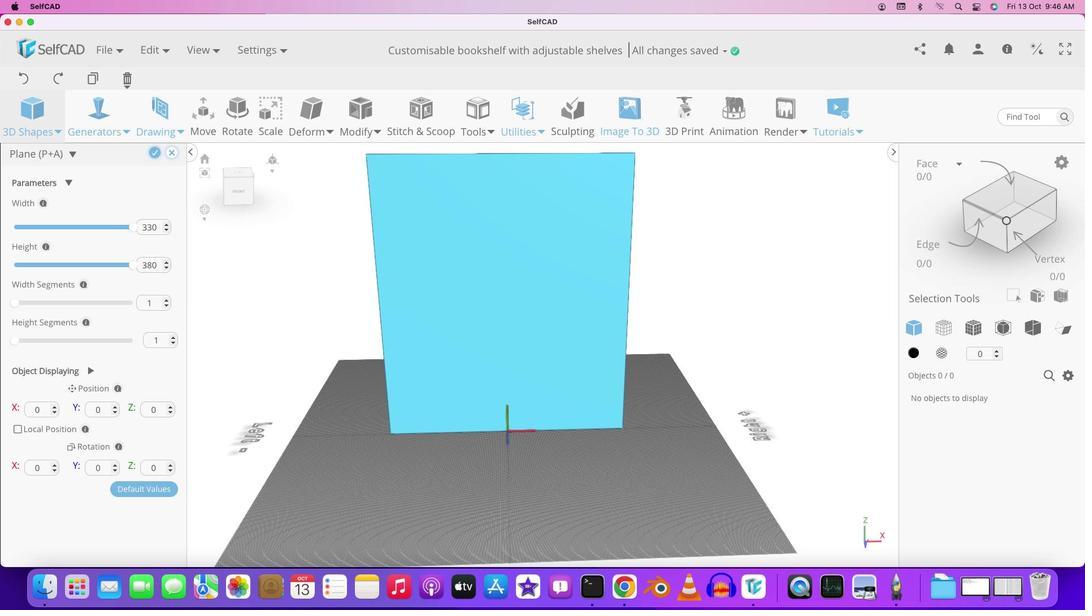 
Action: Mouse moved to (487, 350)
Screenshot: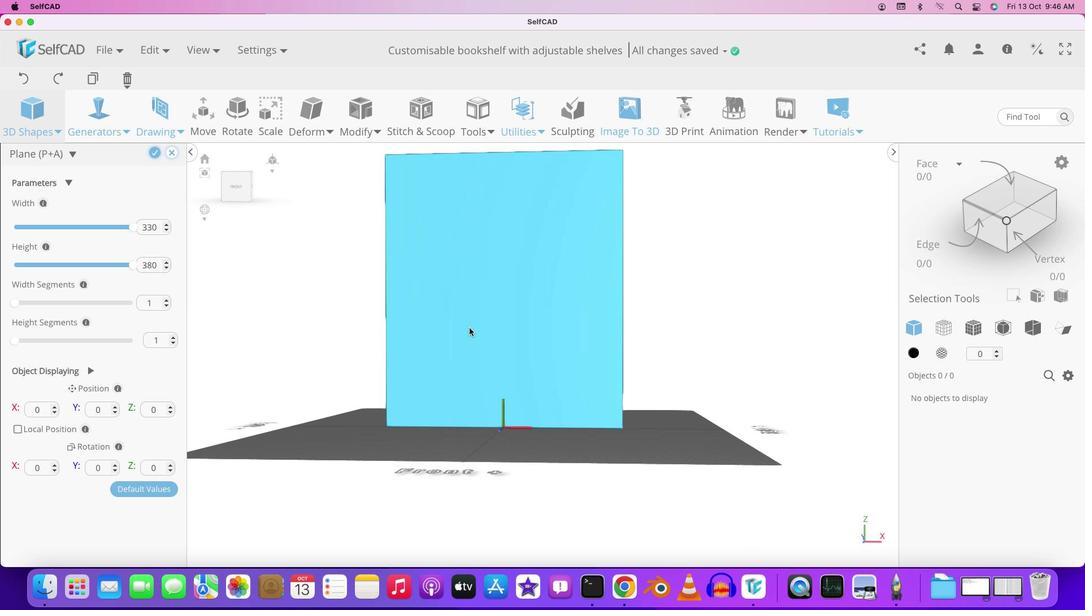 
Action: Mouse pressed left at (487, 350)
Screenshot: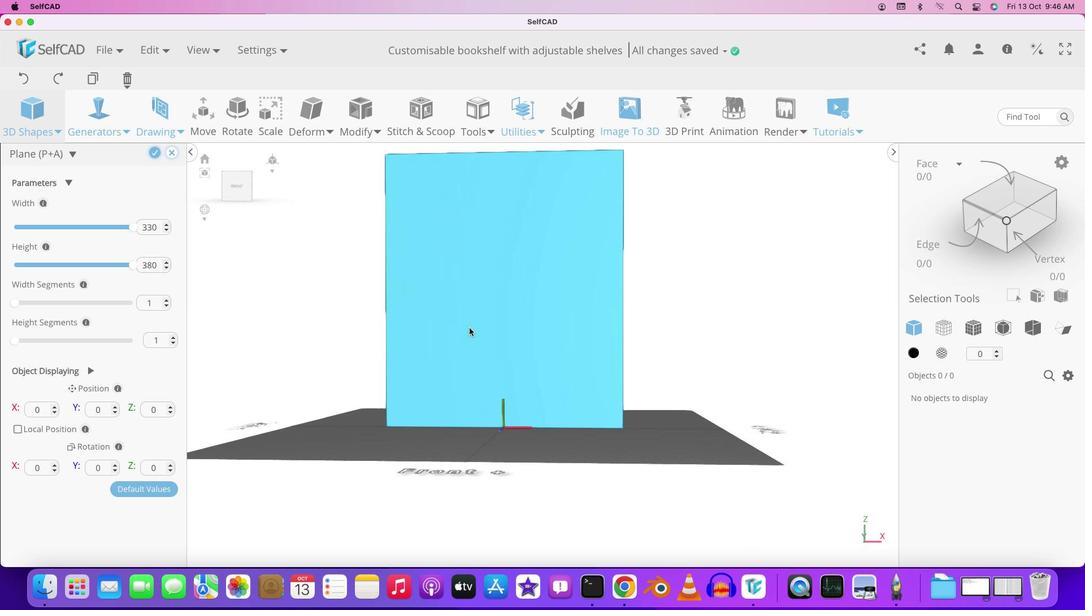 
Action: Mouse moved to (468, 330)
Screenshot: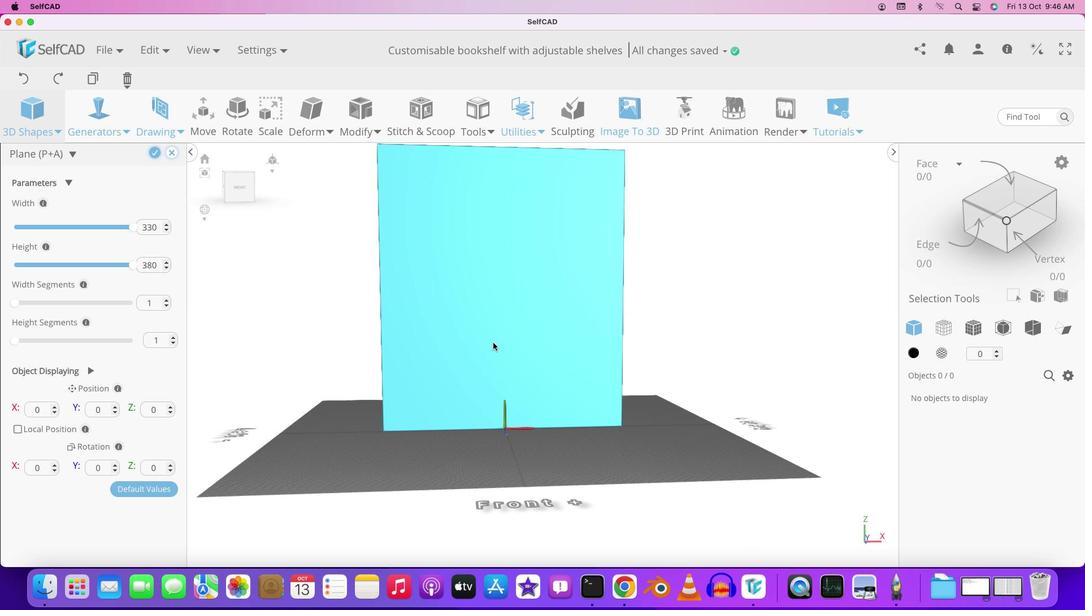 
Action: Mouse pressed left at (468, 330)
Screenshot: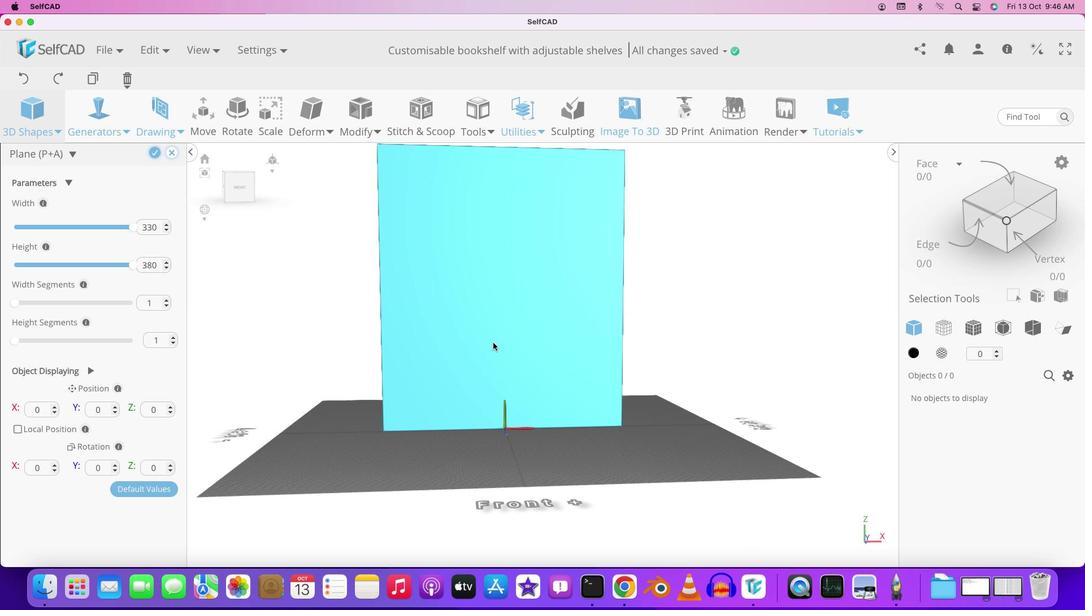
Action: Mouse moved to (497, 335)
Screenshot: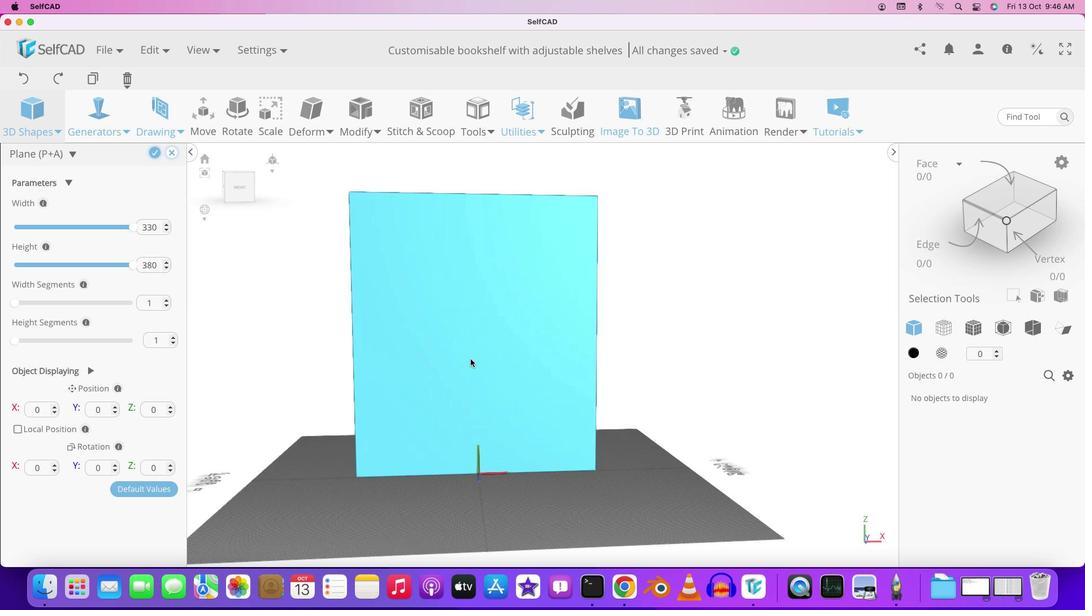 
Action: Key pressed Key.shift
Screenshot: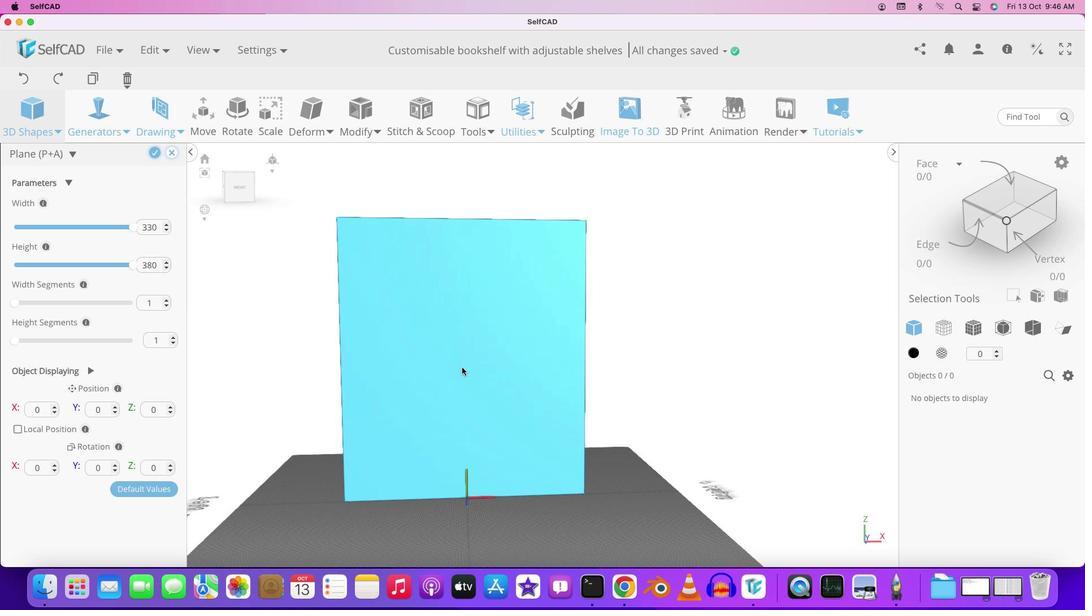 
Action: Mouse moved to (496, 335)
Screenshot: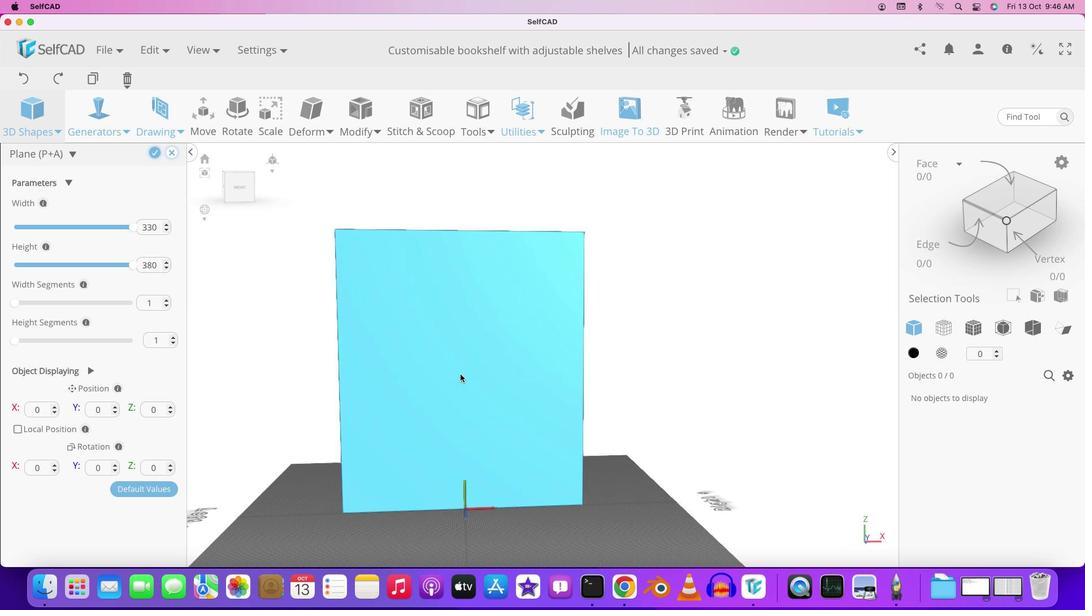 
Action: Mouse pressed left at (496, 335)
Screenshot: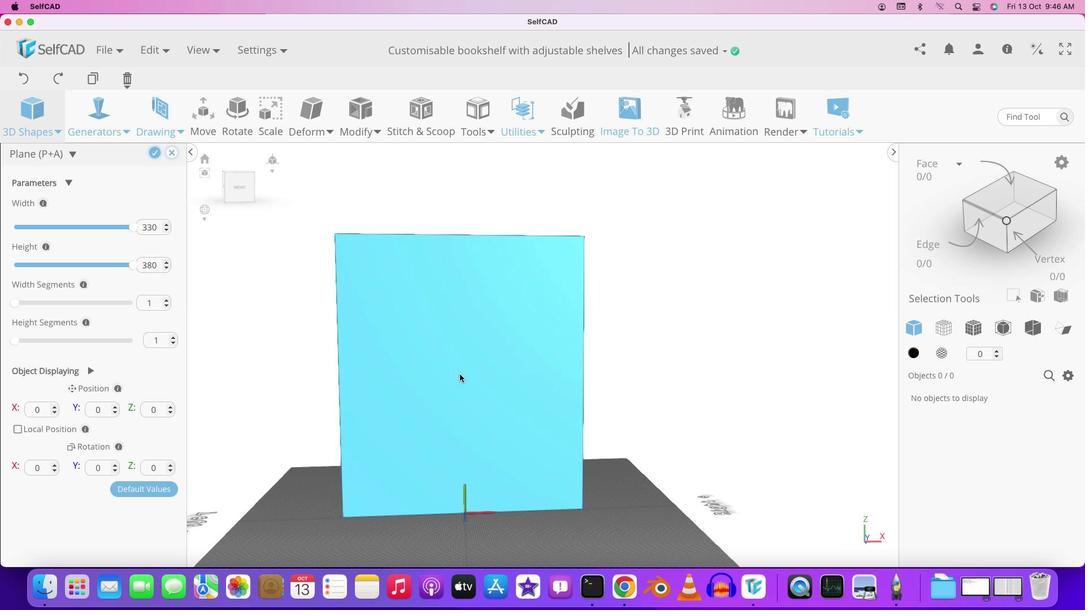 
Action: Mouse moved to (456, 371)
Screenshot: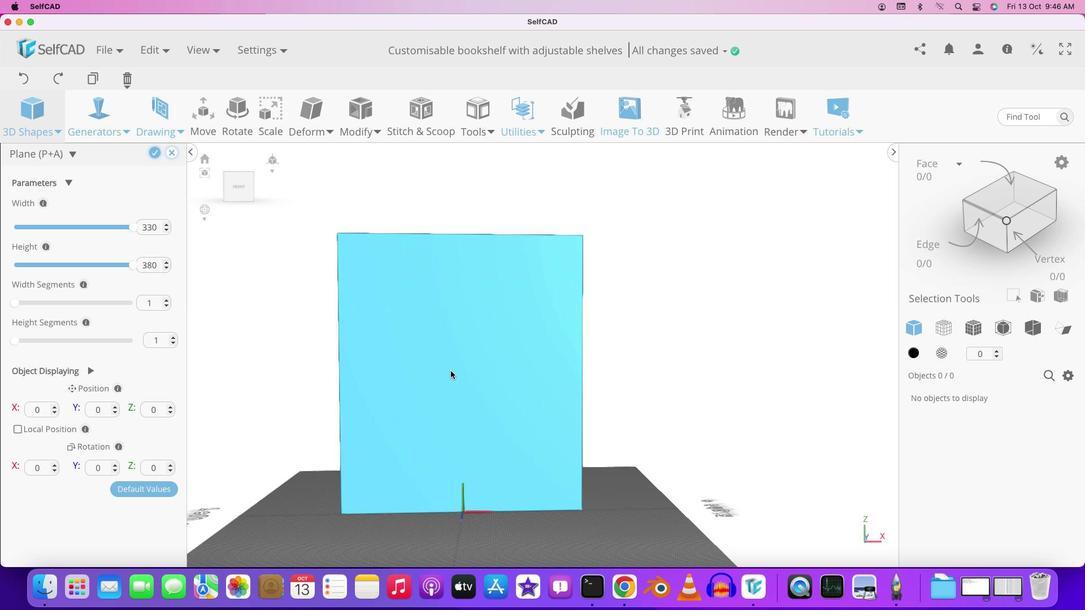 
Action: Mouse pressed left at (456, 371)
Screenshot: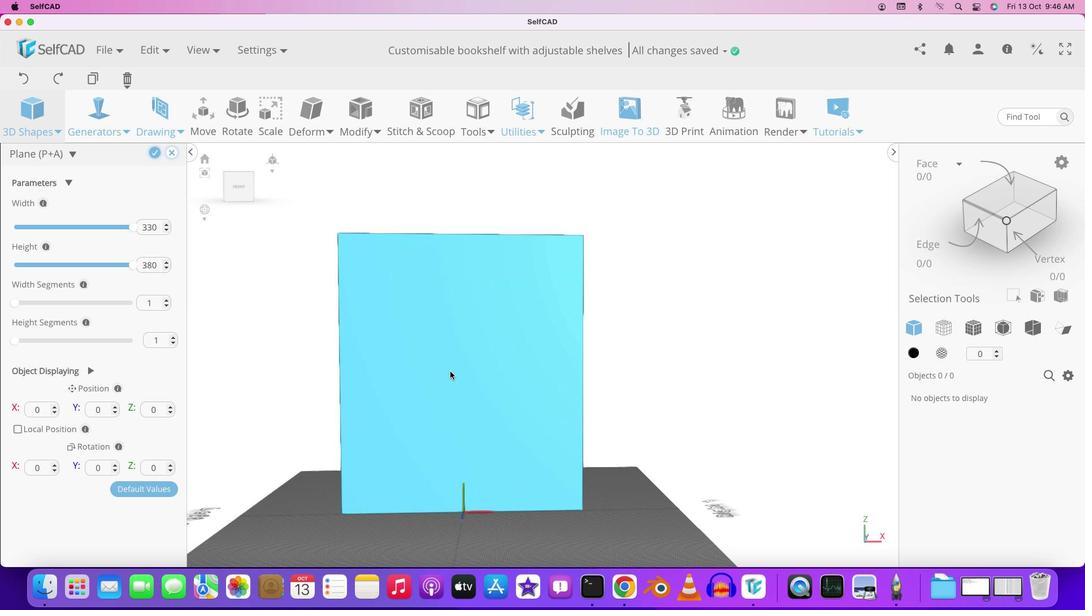 
Action: Mouse moved to (444, 368)
Screenshot: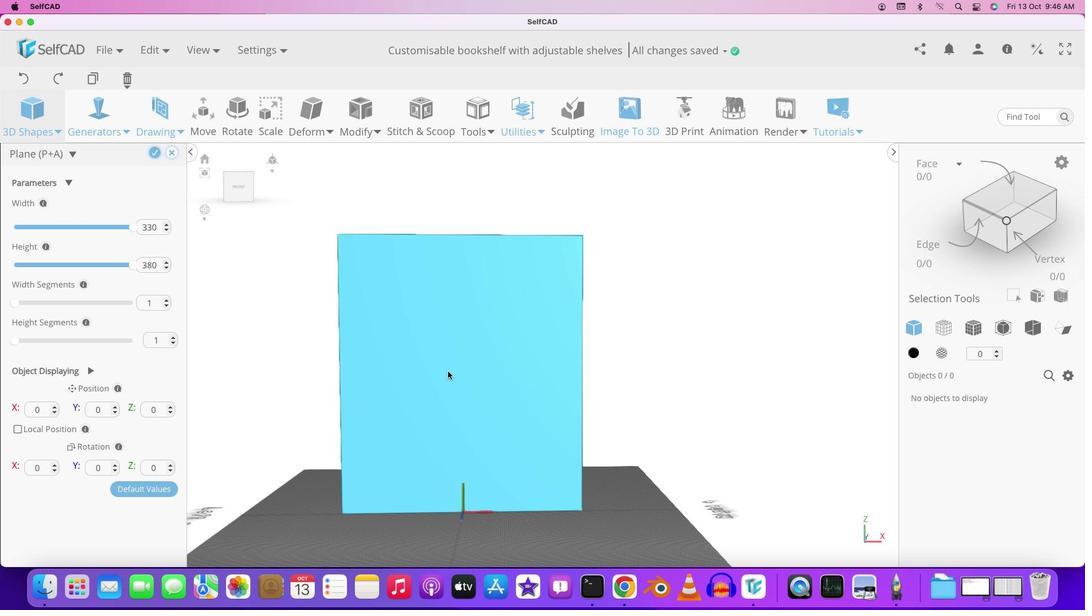 
Action: Mouse pressed left at (444, 368)
Screenshot: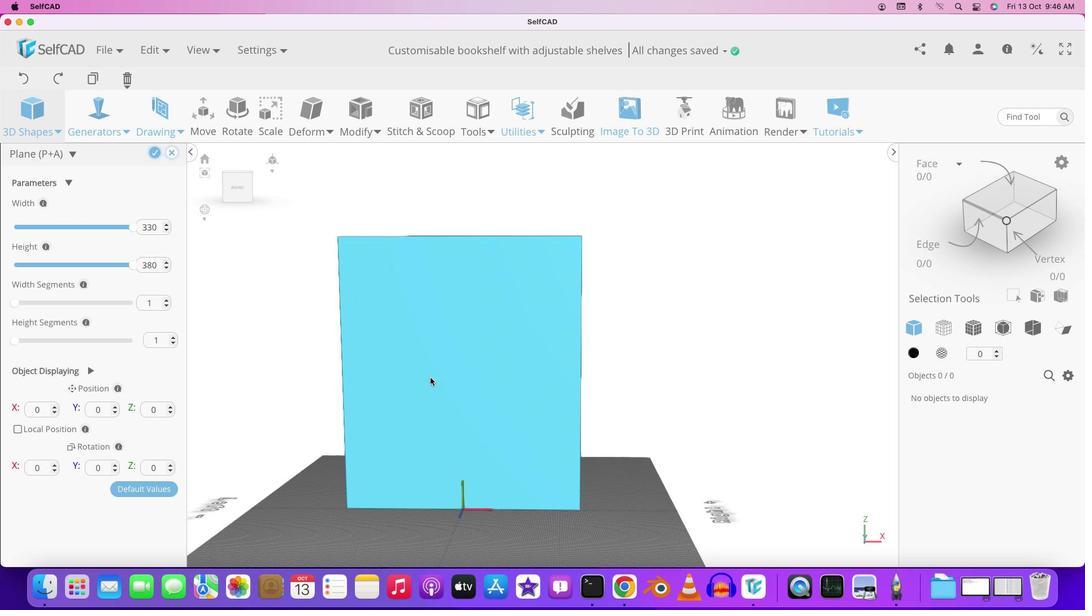 
Action: Mouse moved to (460, 354)
Screenshot: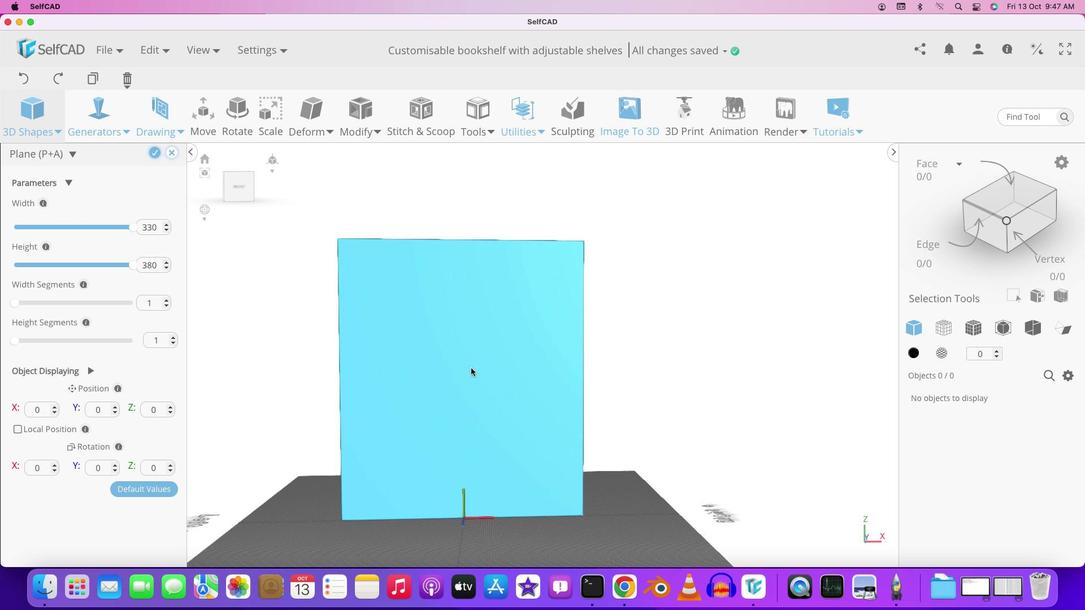 
Action: Key pressed Key.shift
Screenshot: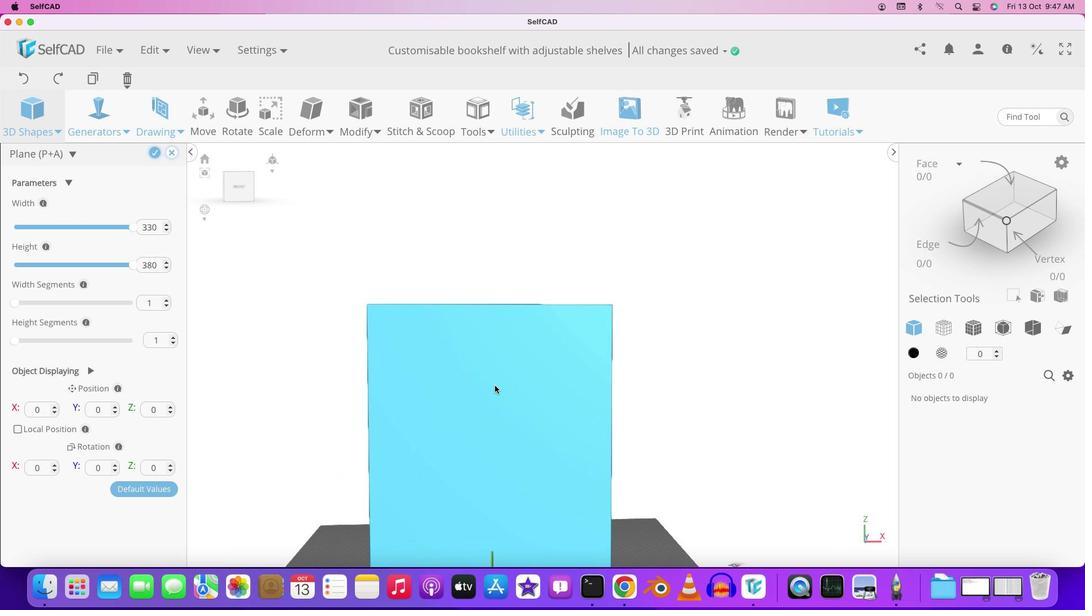 
Action: Mouse pressed left at (460, 354)
Screenshot: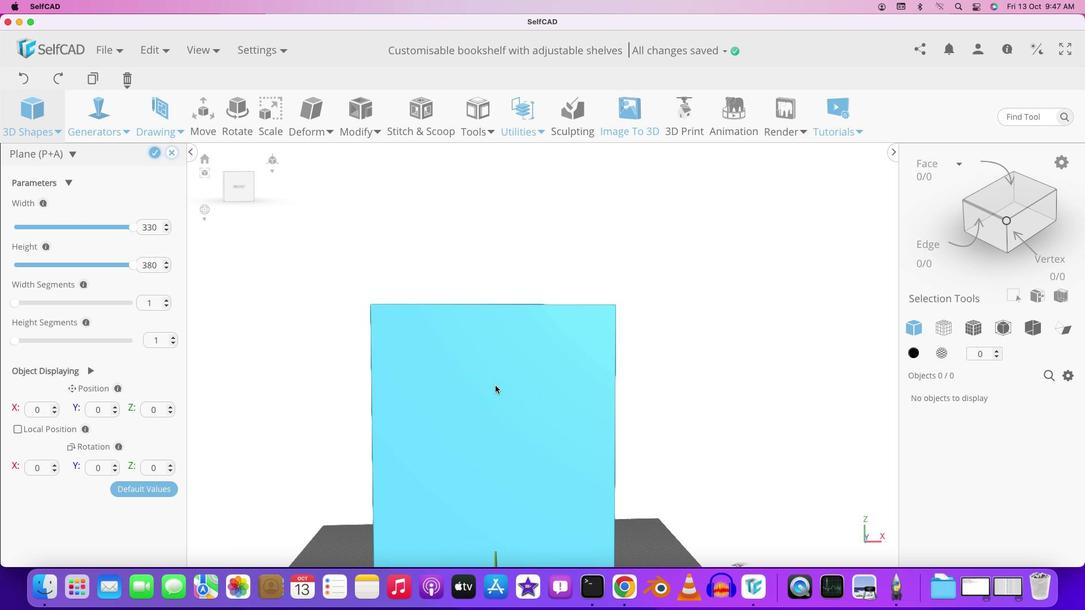 
Action: Mouse moved to (526, 401)
Screenshot: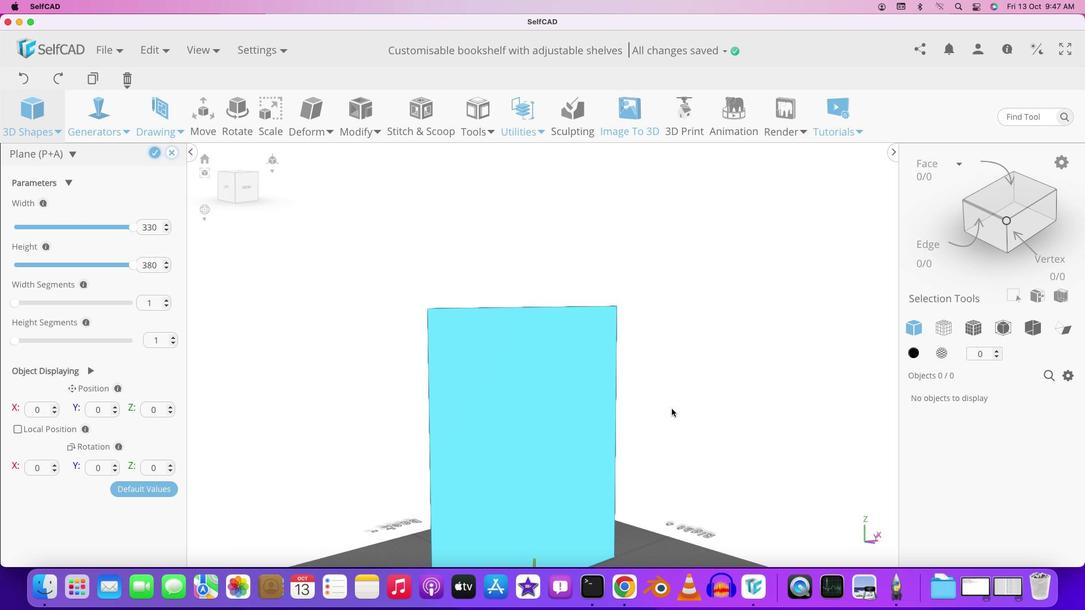 
Action: Mouse pressed left at (526, 401)
Screenshot: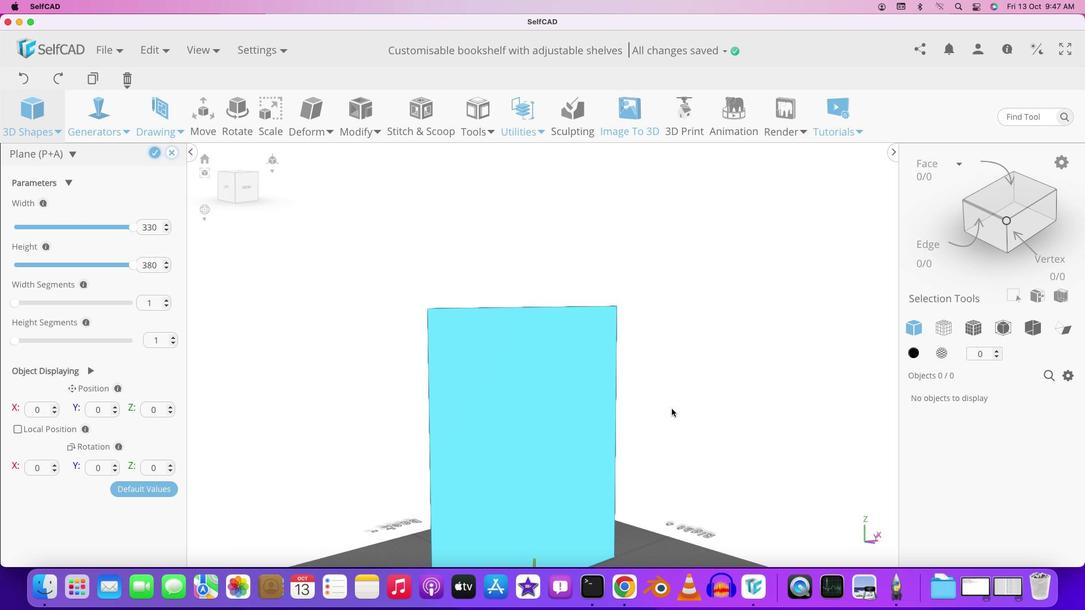
Action: Mouse moved to (543, 397)
Screenshot: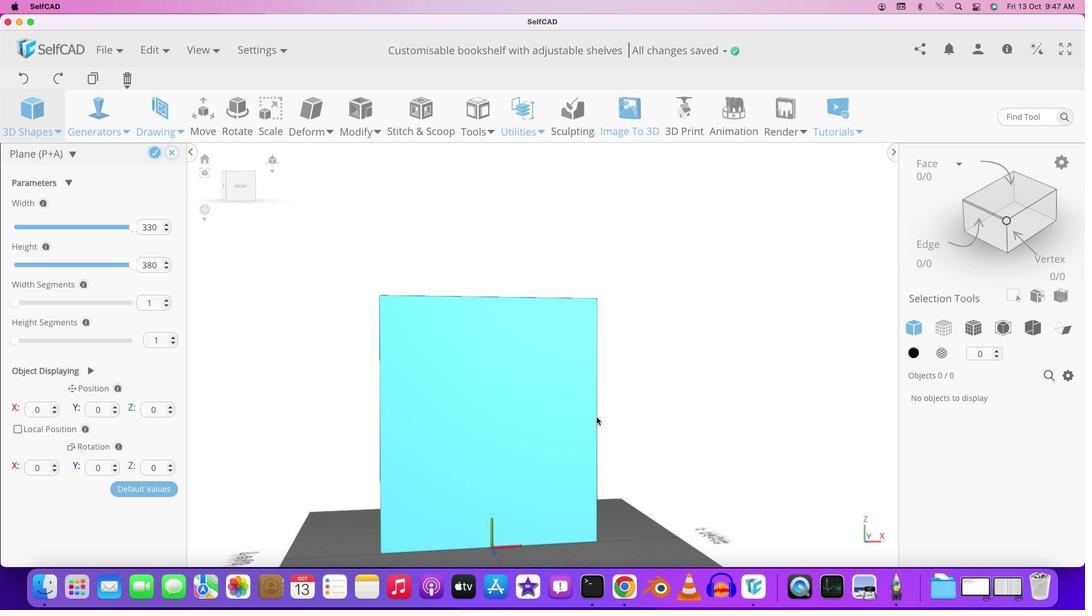 
Action: Mouse scrolled (543, 397) with delta (-2, -2)
Screenshot: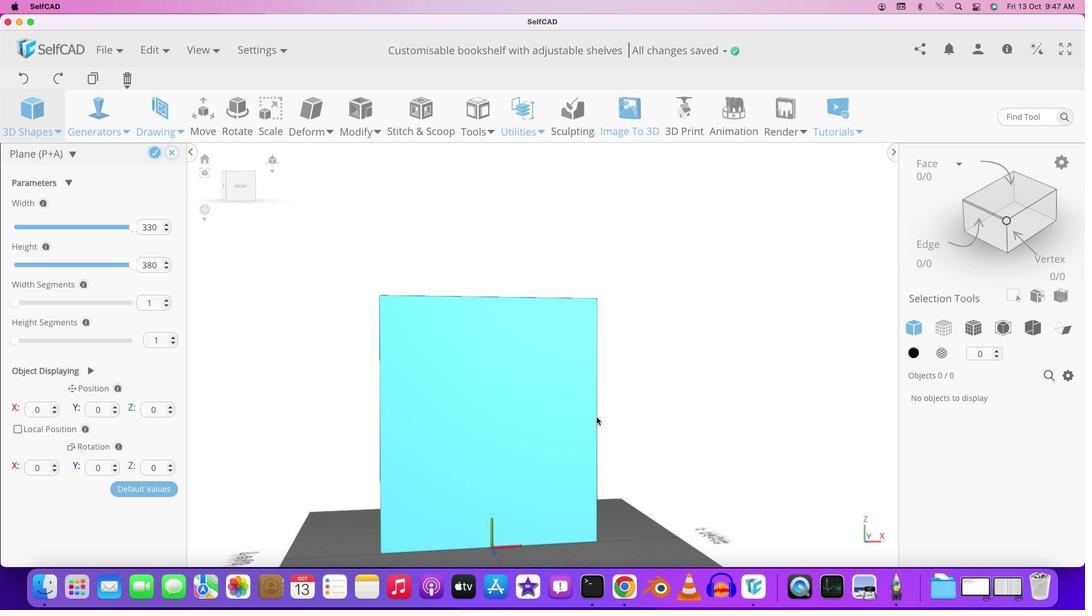 
Action: Mouse scrolled (543, 397) with delta (-2, -4)
Screenshot: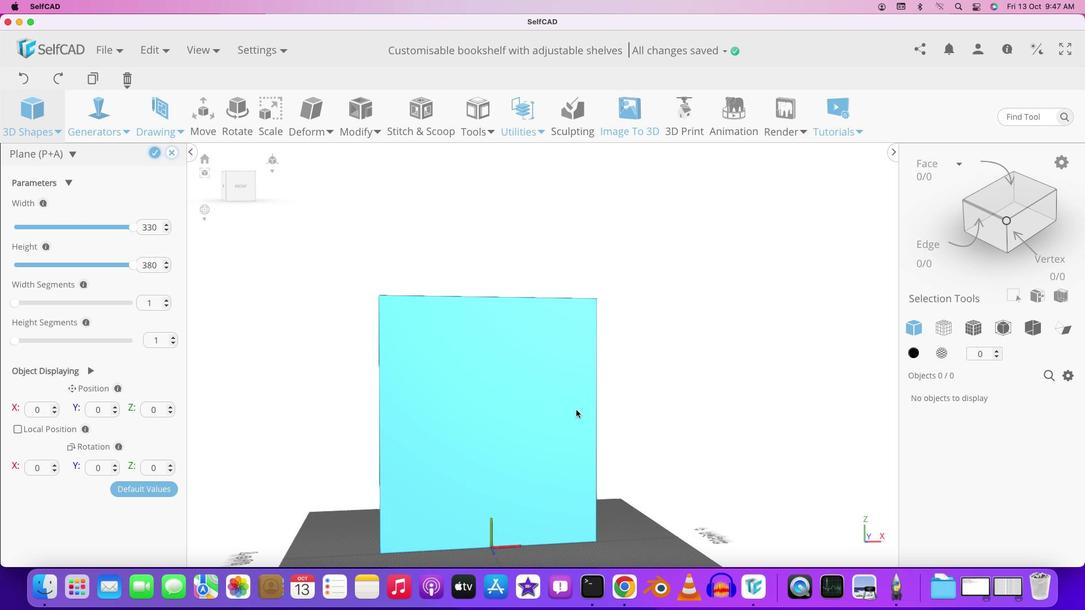 
Action: Mouse moved to (589, 417)
Screenshot: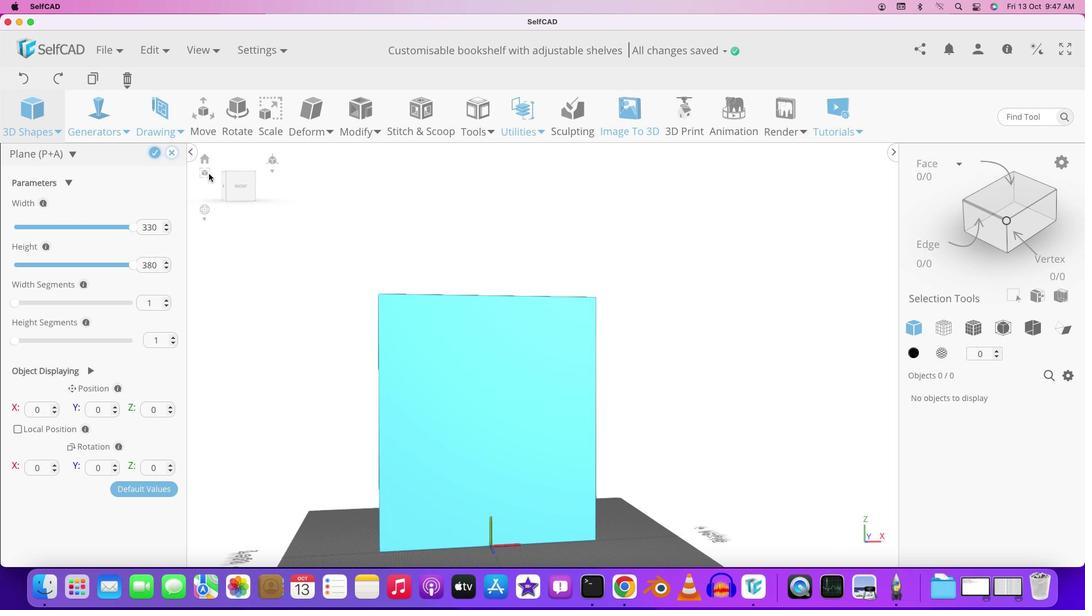 
Action: Key pressed Key.shift
Screenshot: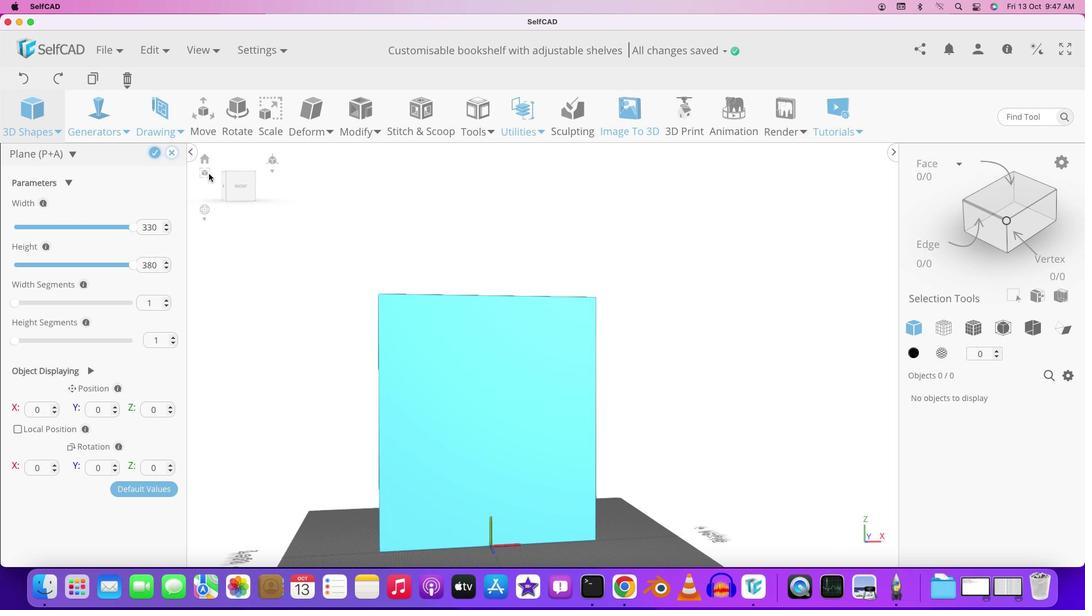 
Action: Mouse moved to (607, 421)
Screenshot: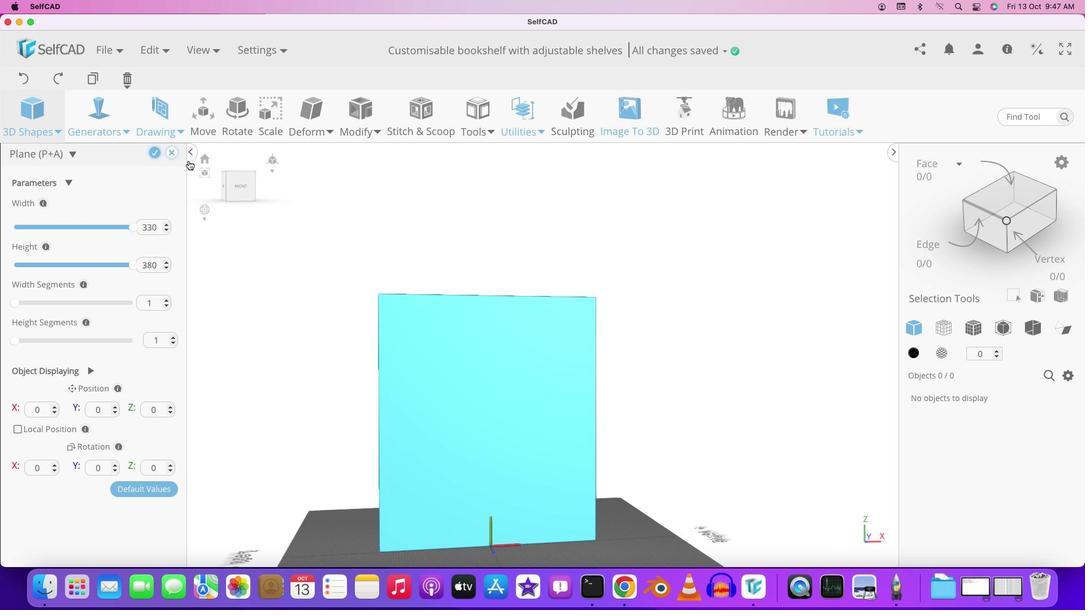 
Action: Mouse pressed left at (607, 421)
Screenshot: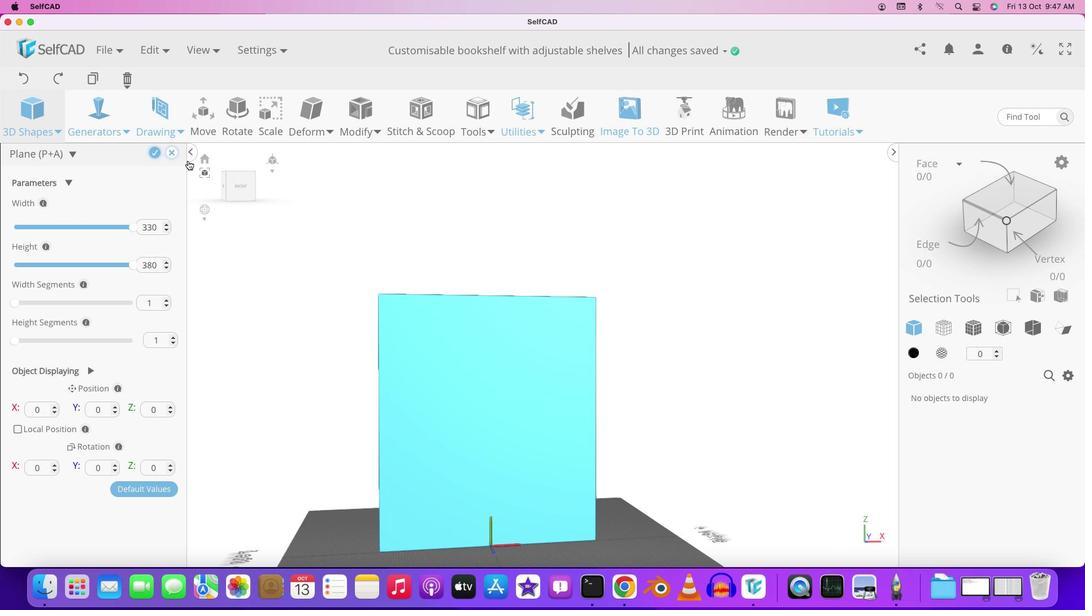 
Action: Mouse moved to (153, 149)
Screenshot: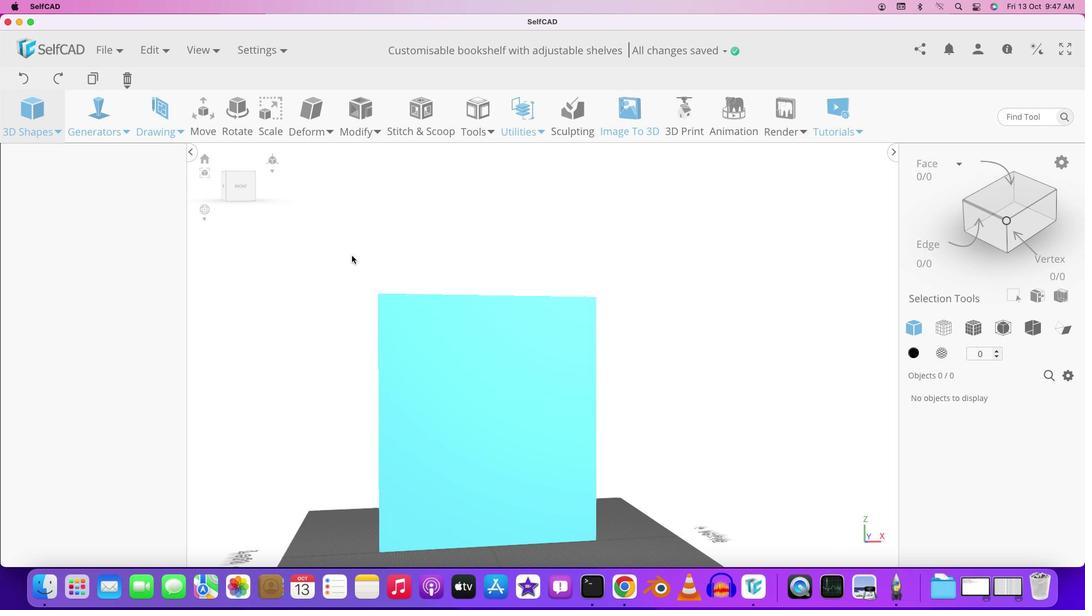 
Action: Mouse pressed left at (153, 149)
Screenshot: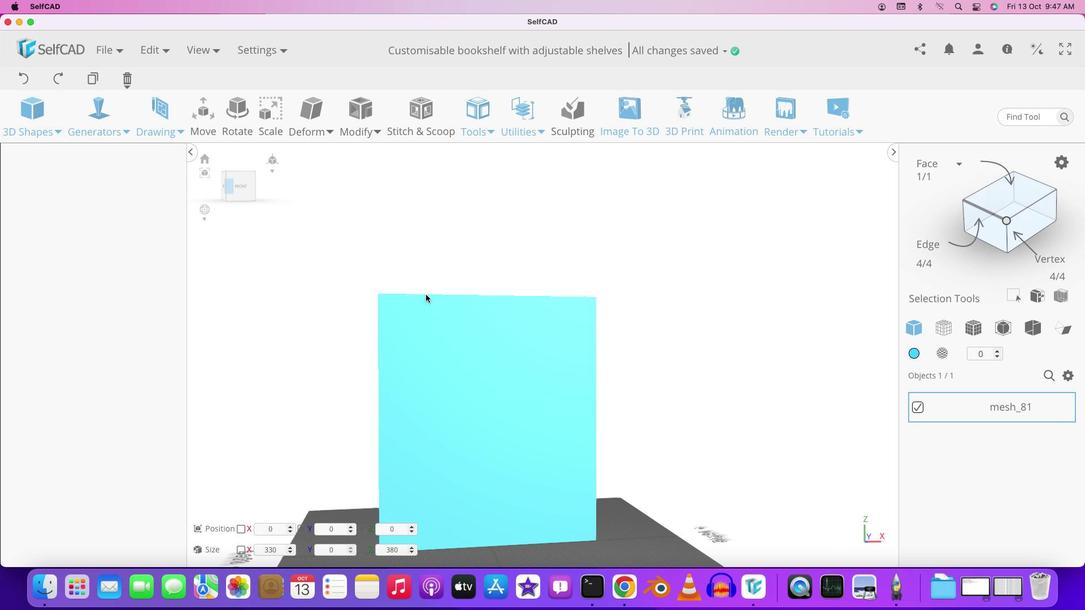 
Action: Mouse moved to (437, 296)
Screenshot: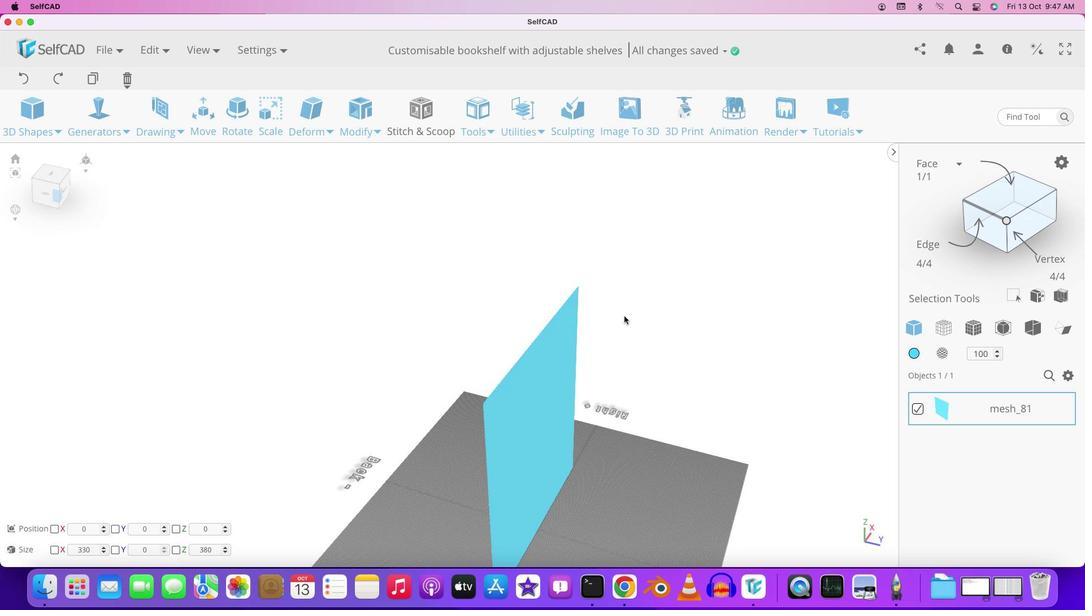 
Action: Mouse pressed left at (437, 296)
Screenshot: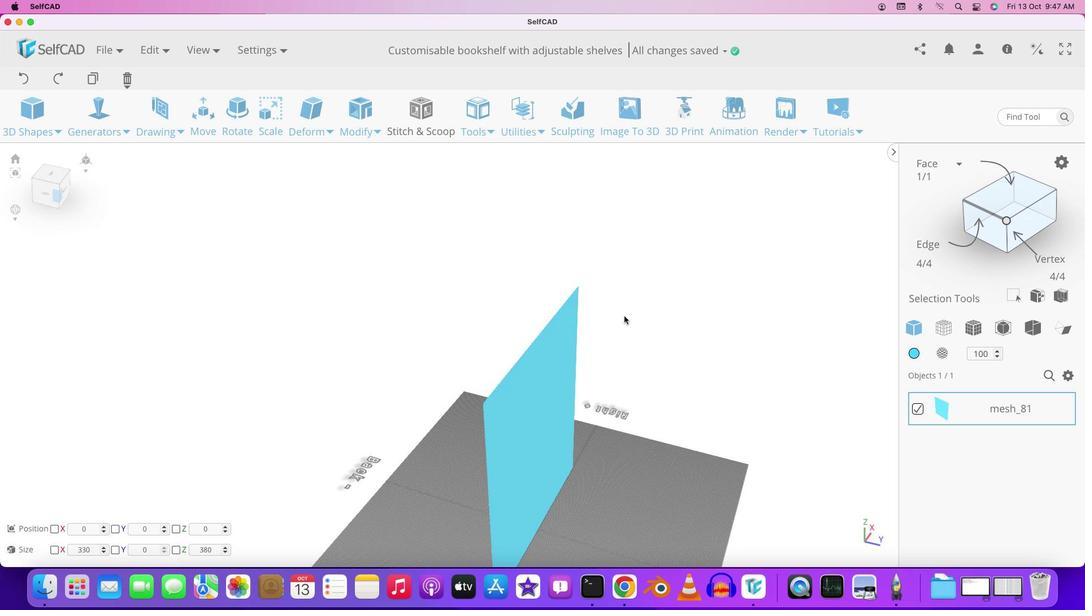 
Action: Mouse moved to (620, 313)
Screenshot: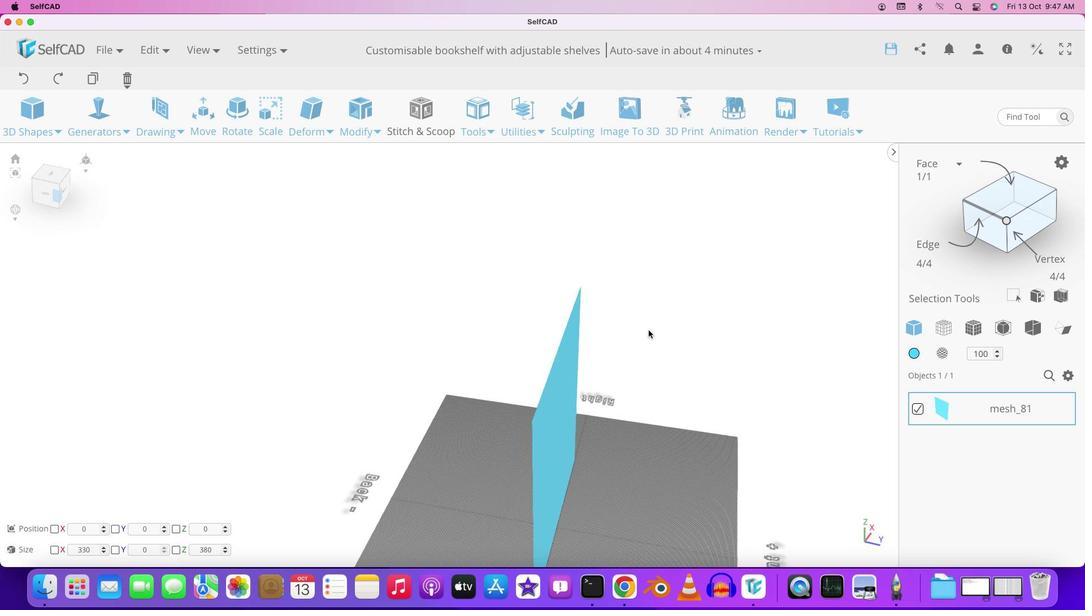 
Action: Mouse pressed left at (620, 313)
Screenshot: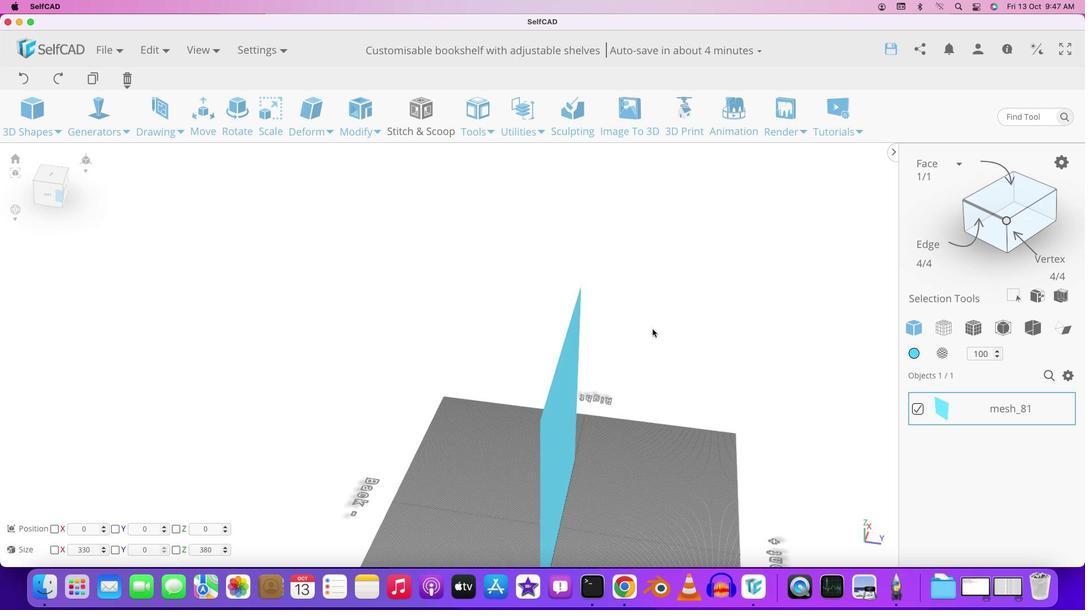 
Action: Mouse moved to (606, 323)
Screenshot: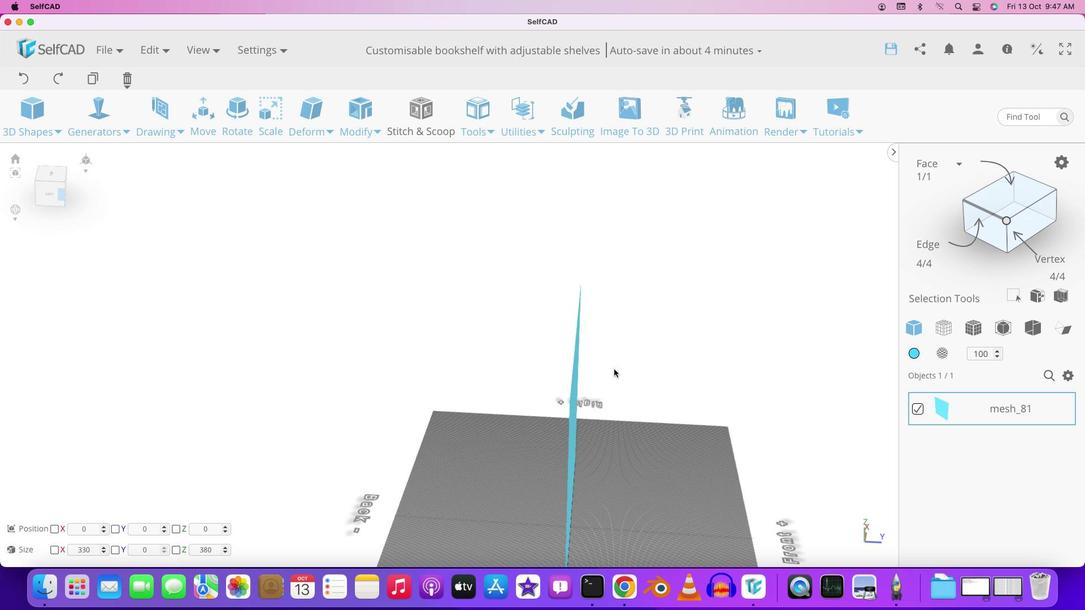 
Action: Mouse pressed left at (606, 323)
Screenshot: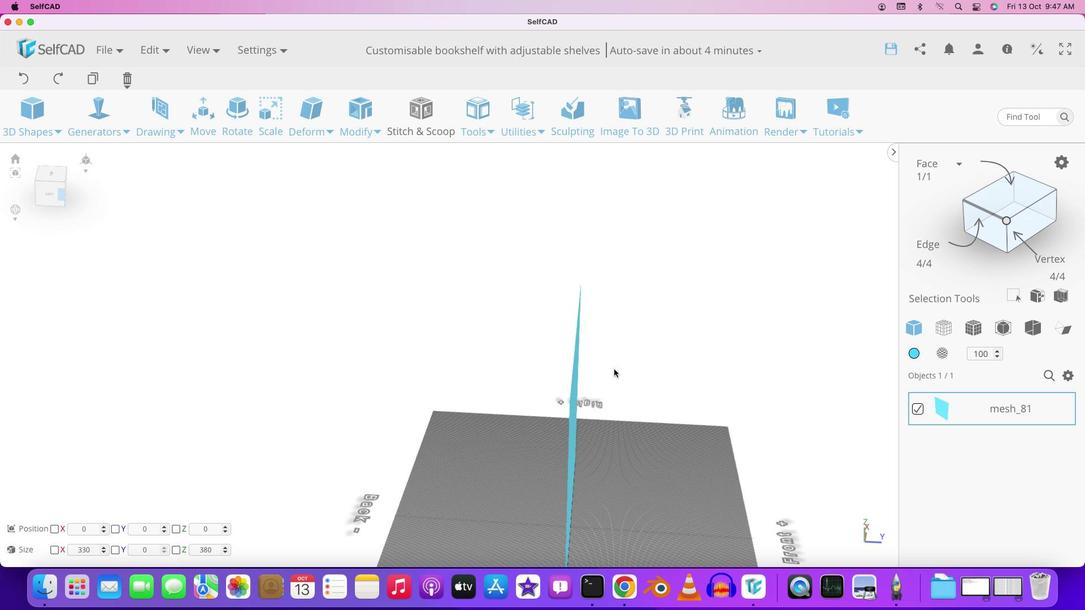 
Action: Mouse moved to (571, 387)
Screenshot: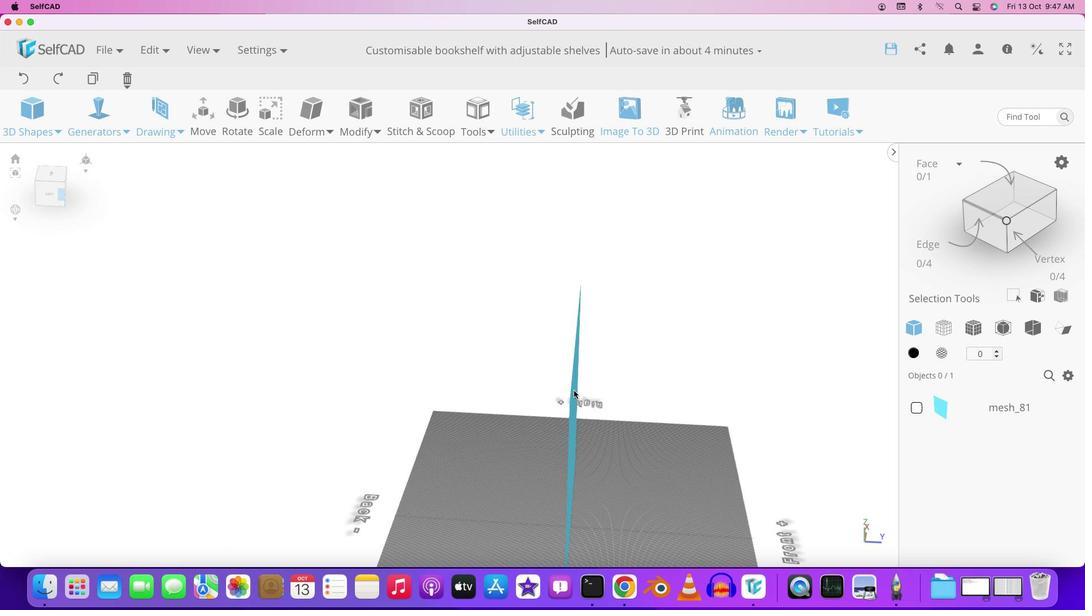 
Action: Mouse pressed left at (571, 387)
Screenshot: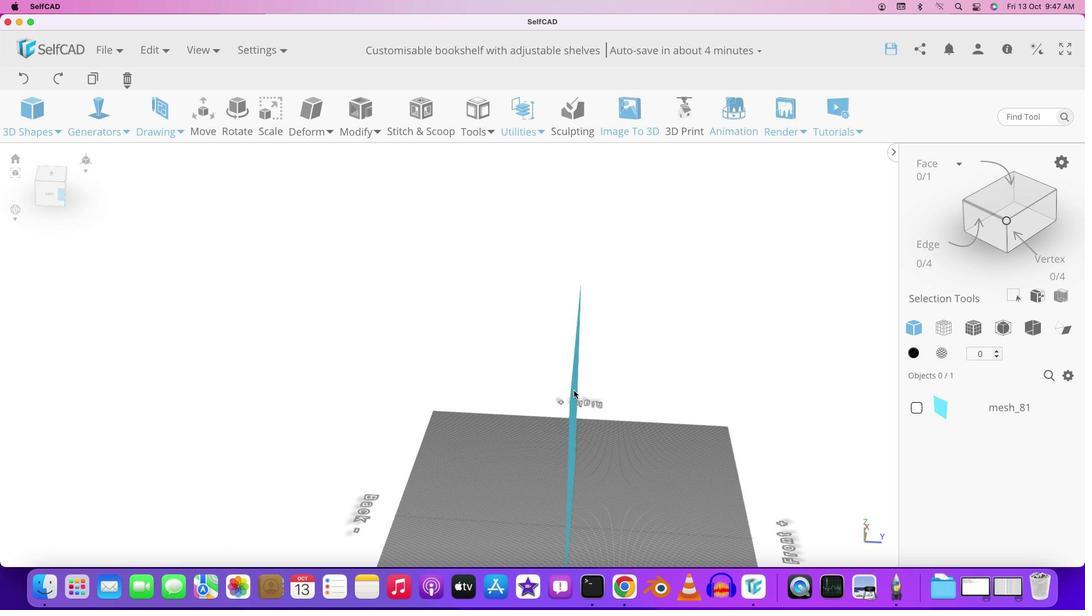 
Action: Mouse moved to (588, 387)
Screenshot: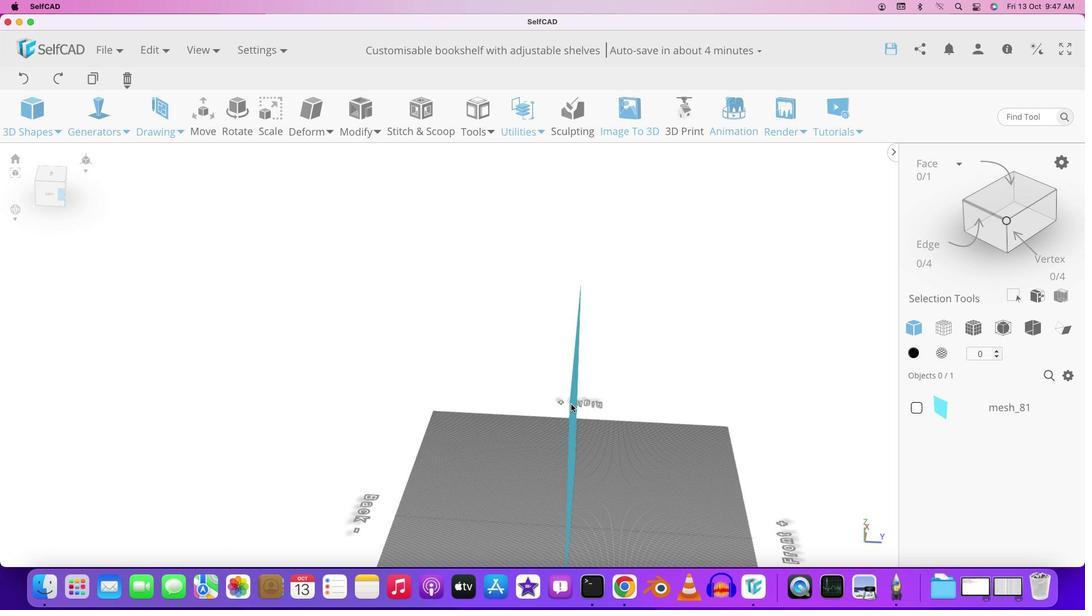 
Action: Mouse pressed left at (588, 387)
Screenshot: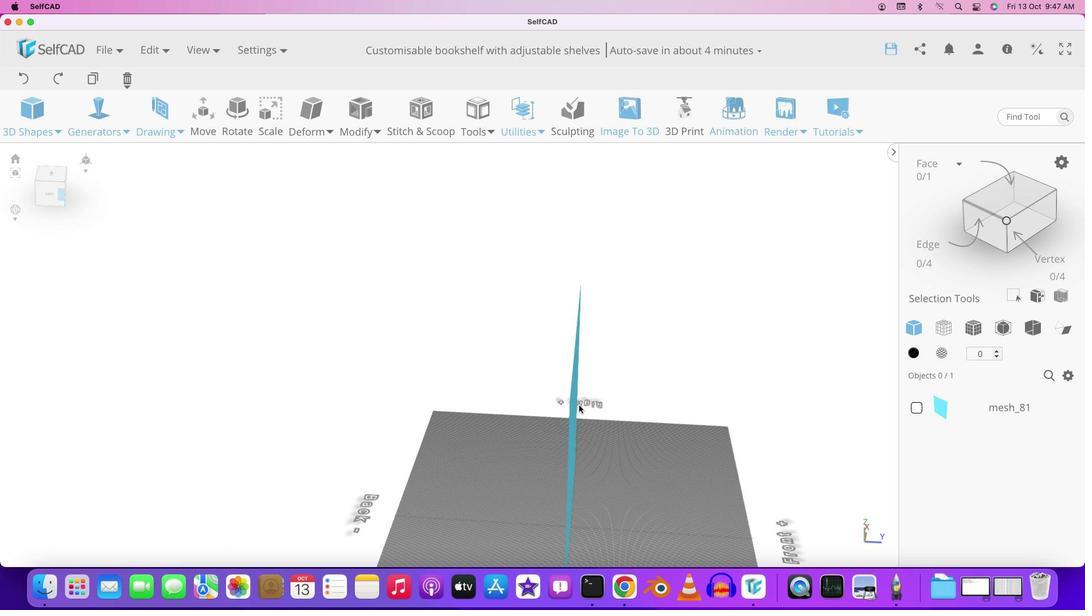
Action: Mouse moved to (571, 400)
Screenshot: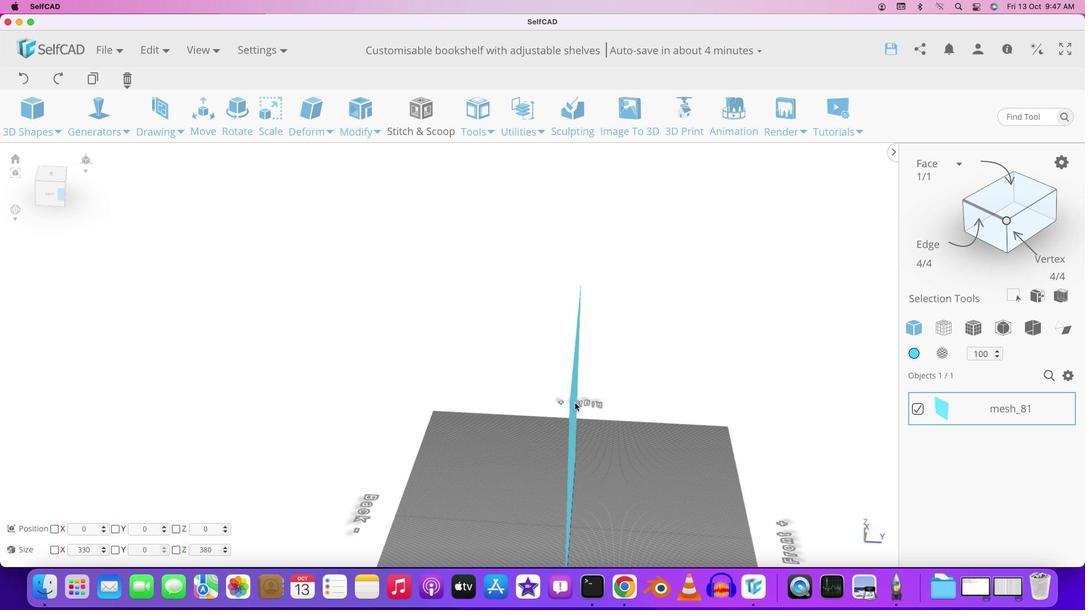 
Action: Mouse pressed left at (571, 400)
Screenshot: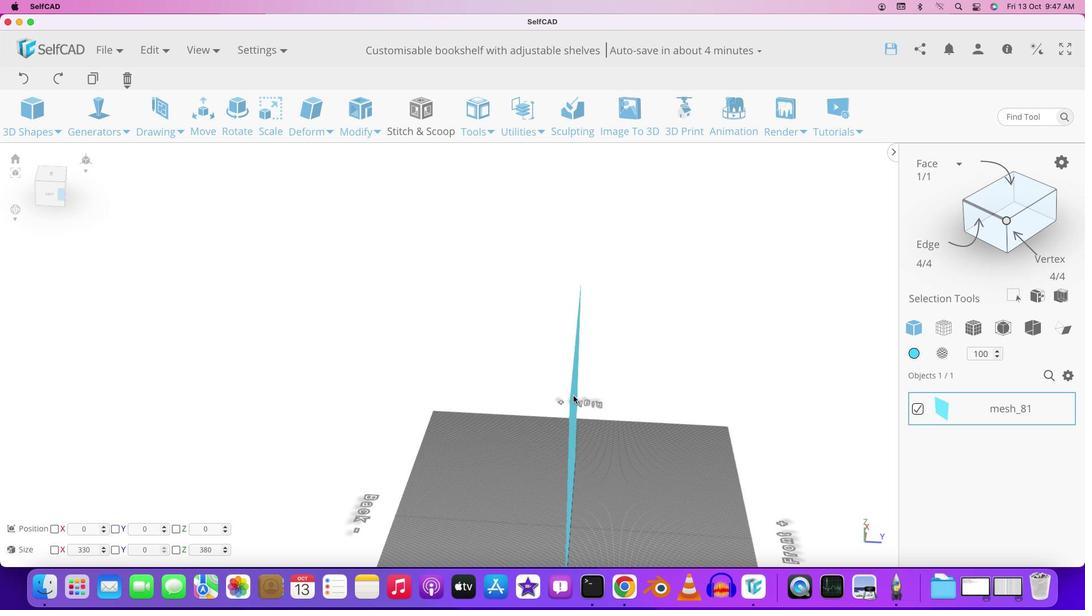 
Action: Mouse moved to (397, 234)
Screenshot: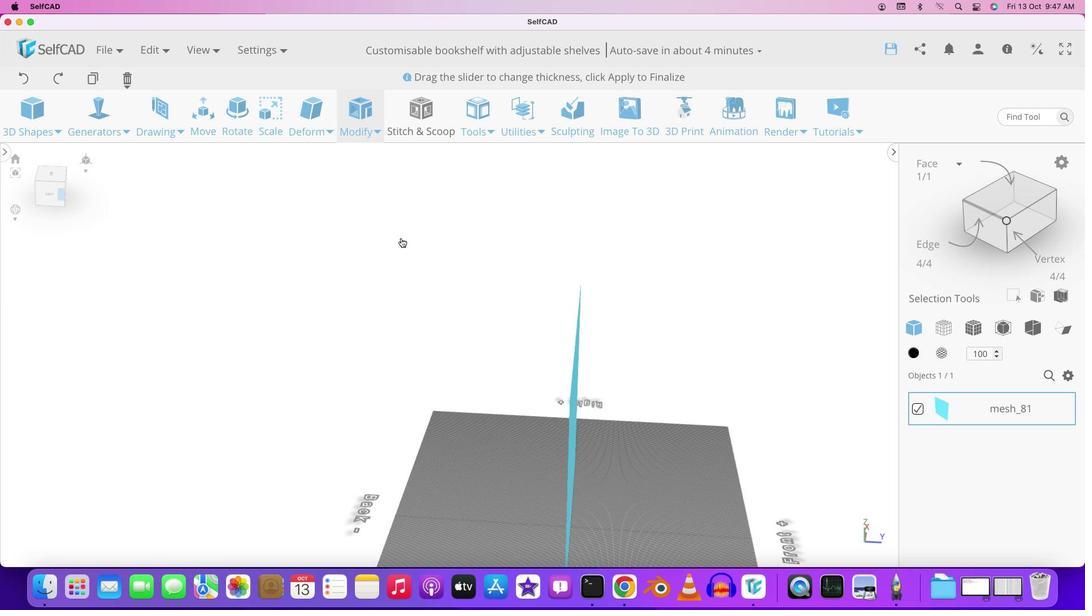 
Action: Mouse pressed left at (397, 234)
Screenshot: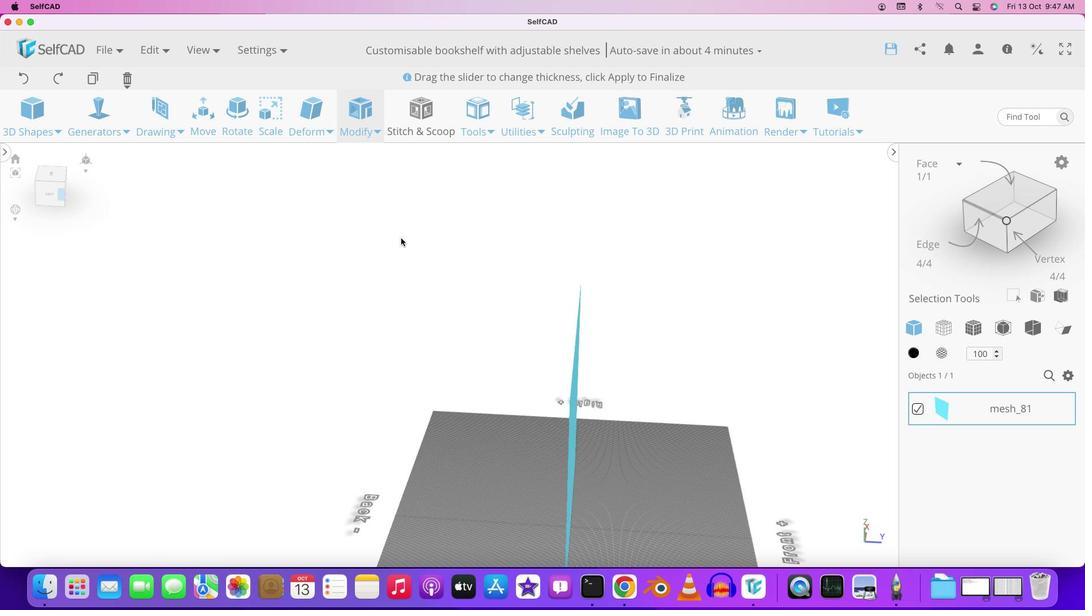 
Action: Mouse moved to (573, 319)
Screenshot: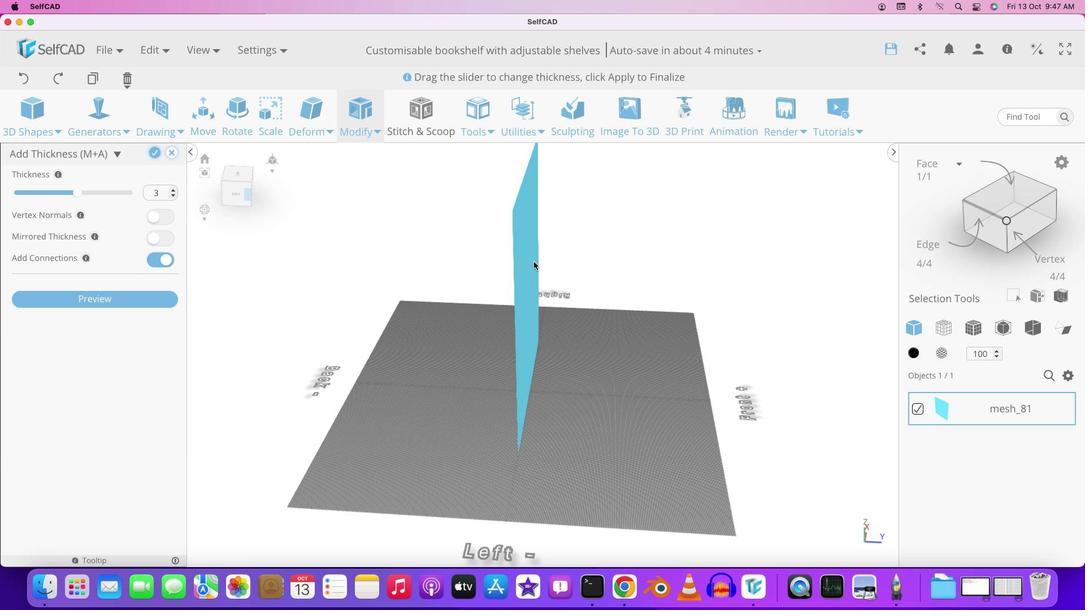
Action: Key pressed Key.shift
Screenshot: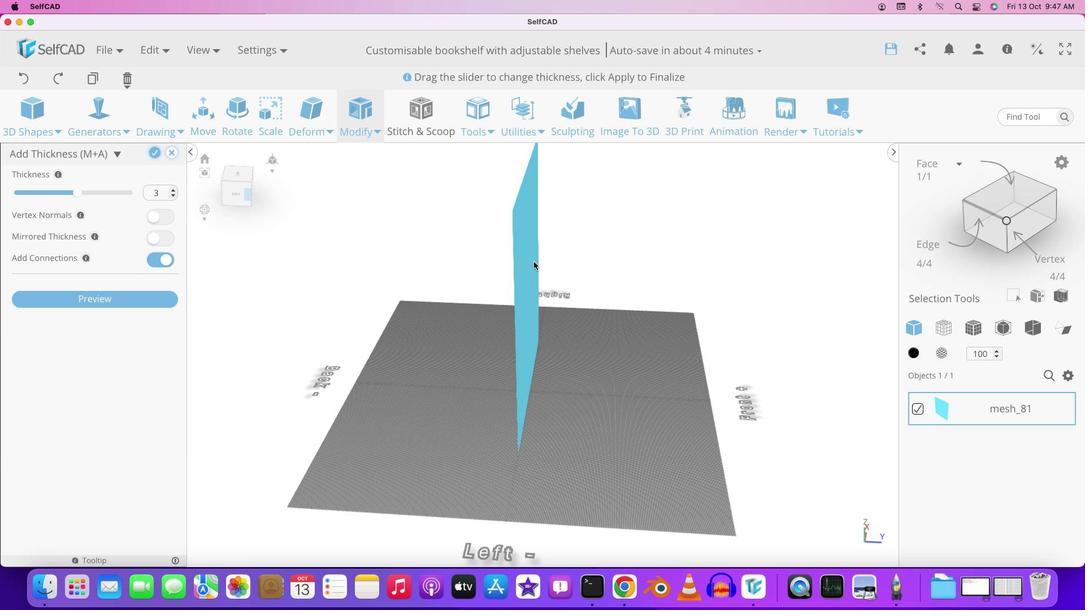 
Action: Mouse moved to (576, 319)
Screenshot: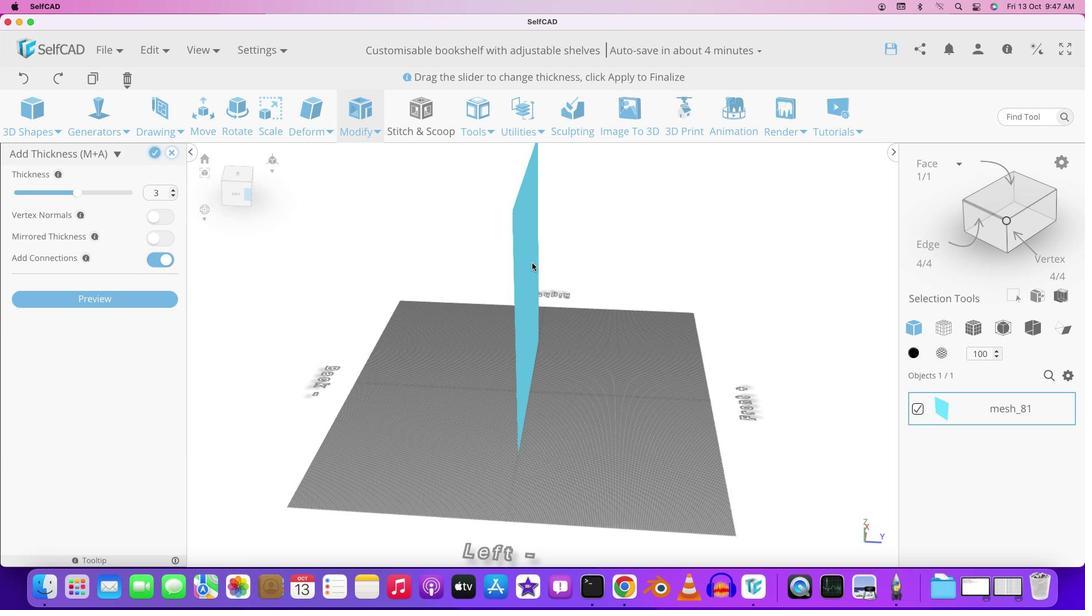 
Action: Mouse pressed left at (576, 319)
Screenshot: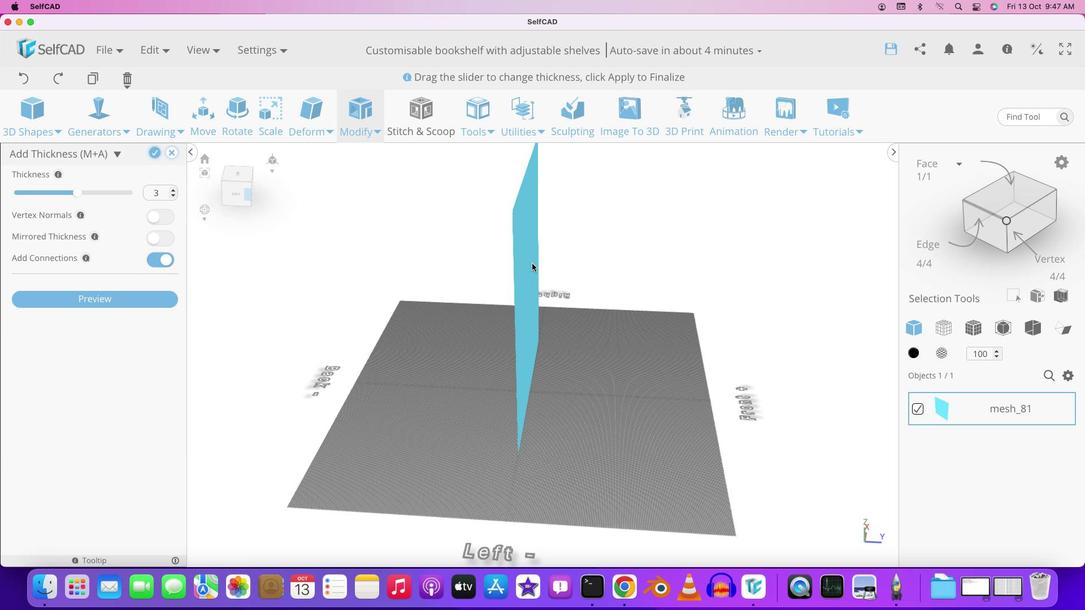 
Action: Mouse moved to (528, 260)
Screenshot: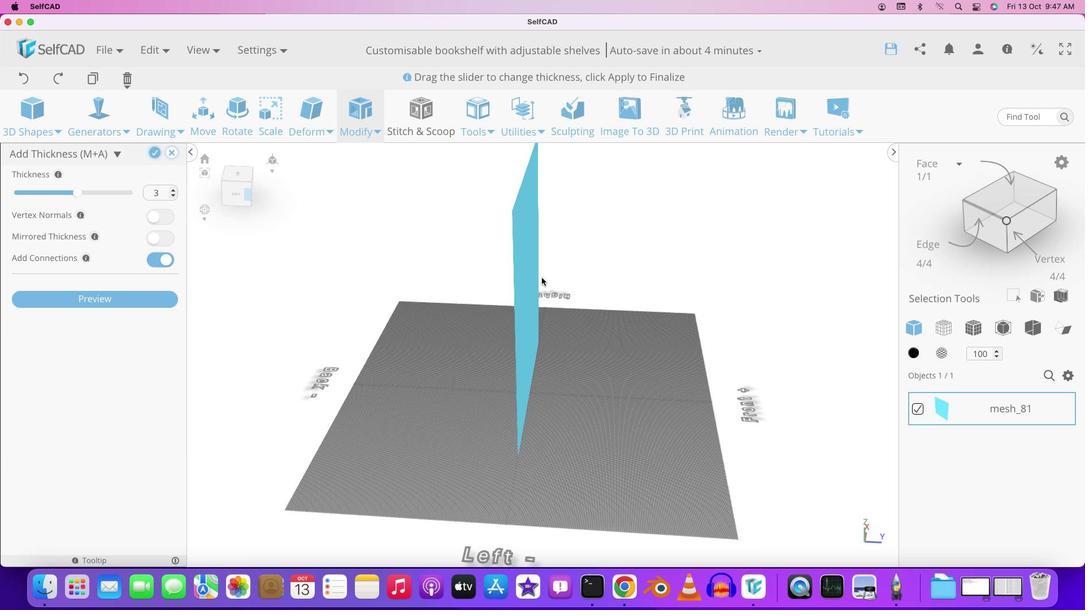 
Action: Mouse scrolled (528, 260) with delta (-2, -2)
Screenshot: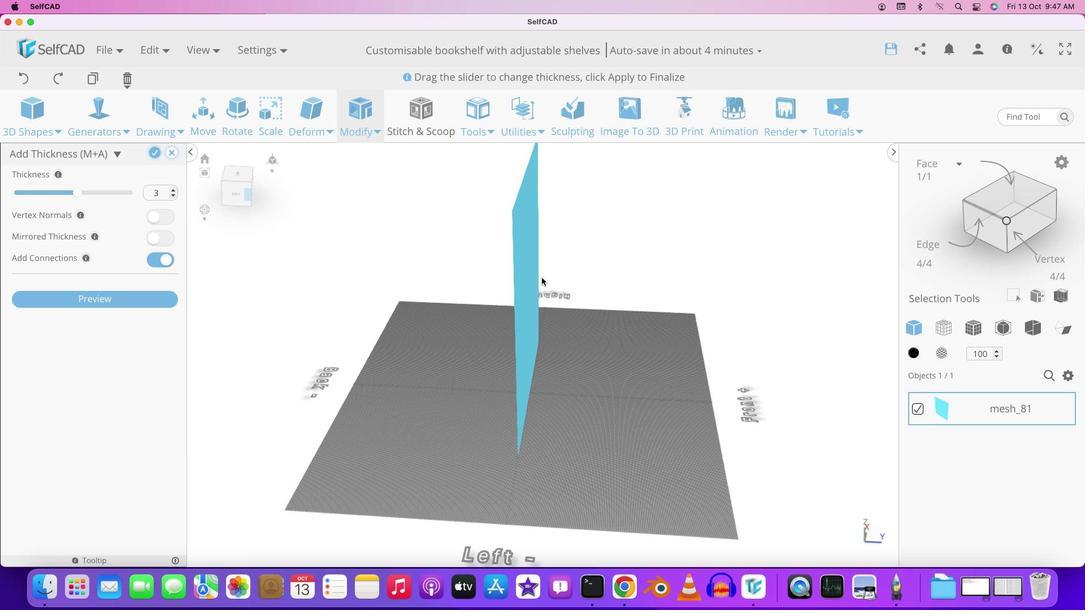 
Action: Mouse moved to (528, 264)
Screenshot: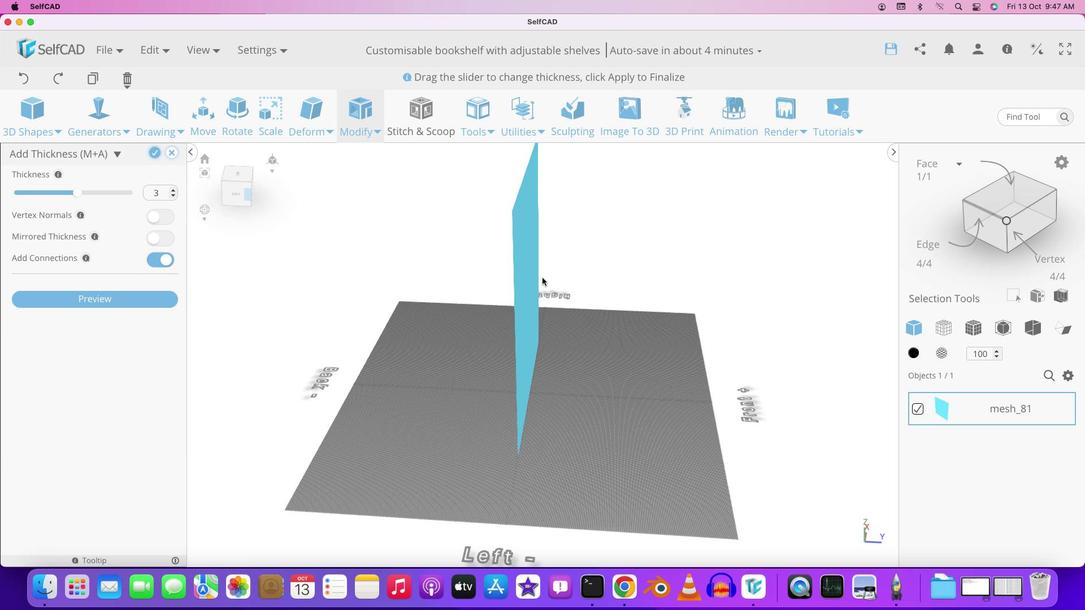 
Action: Mouse scrolled (528, 264) with delta (-2, -2)
Screenshot: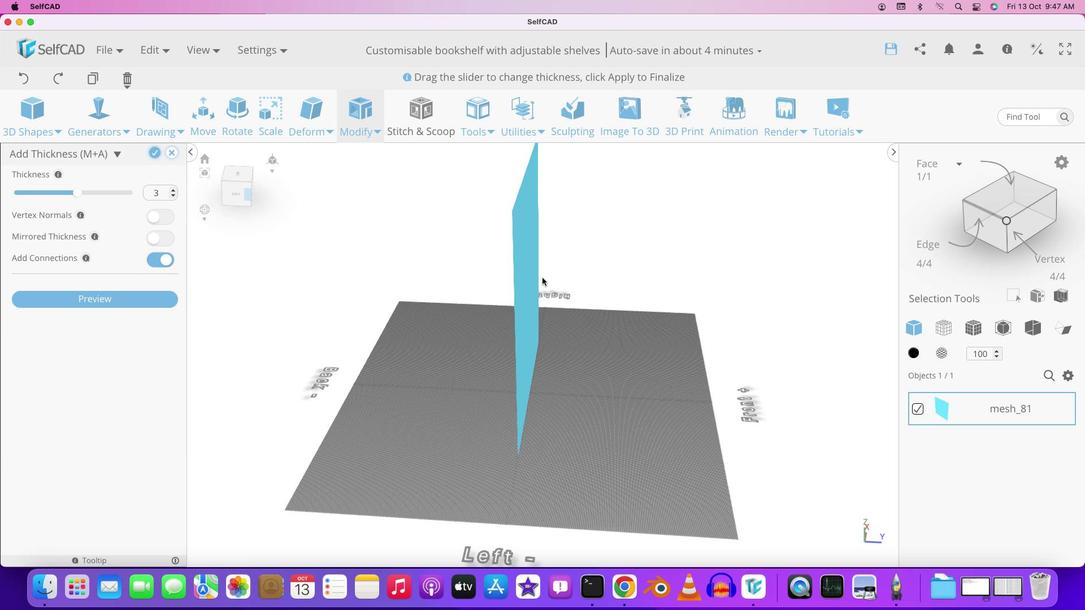 
Action: Mouse moved to (529, 266)
Screenshot: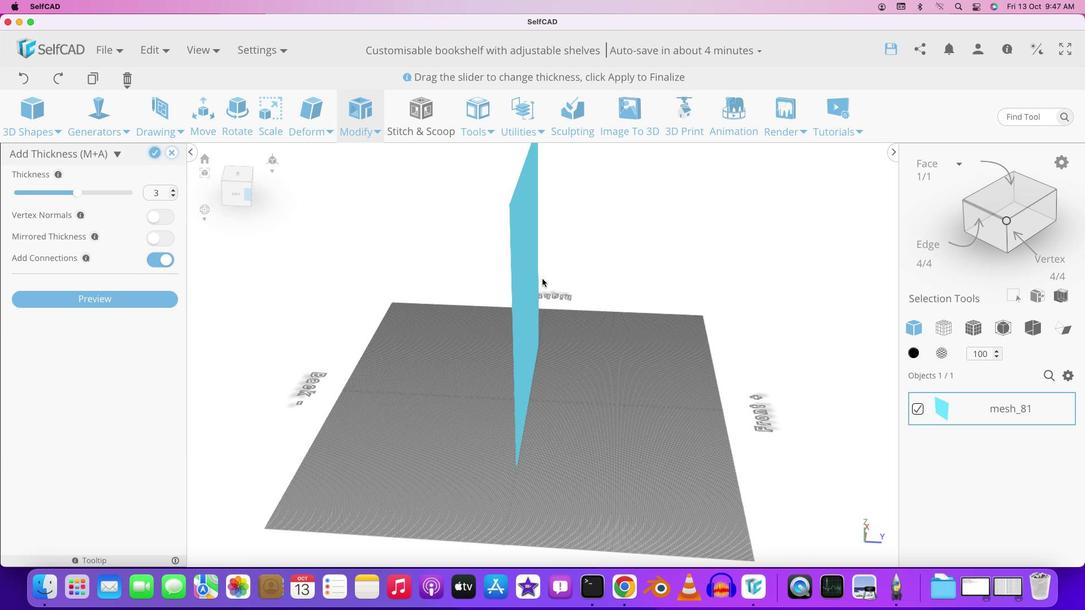 
Action: Mouse scrolled (529, 266) with delta (-2, -3)
Screenshot: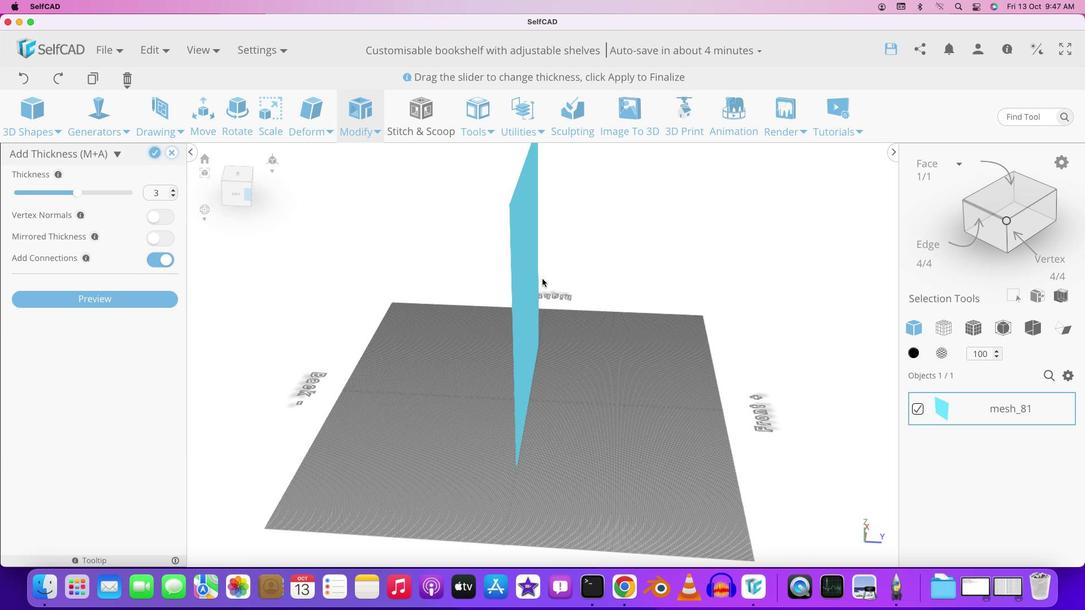 
Action: Mouse moved to (538, 274)
Screenshot: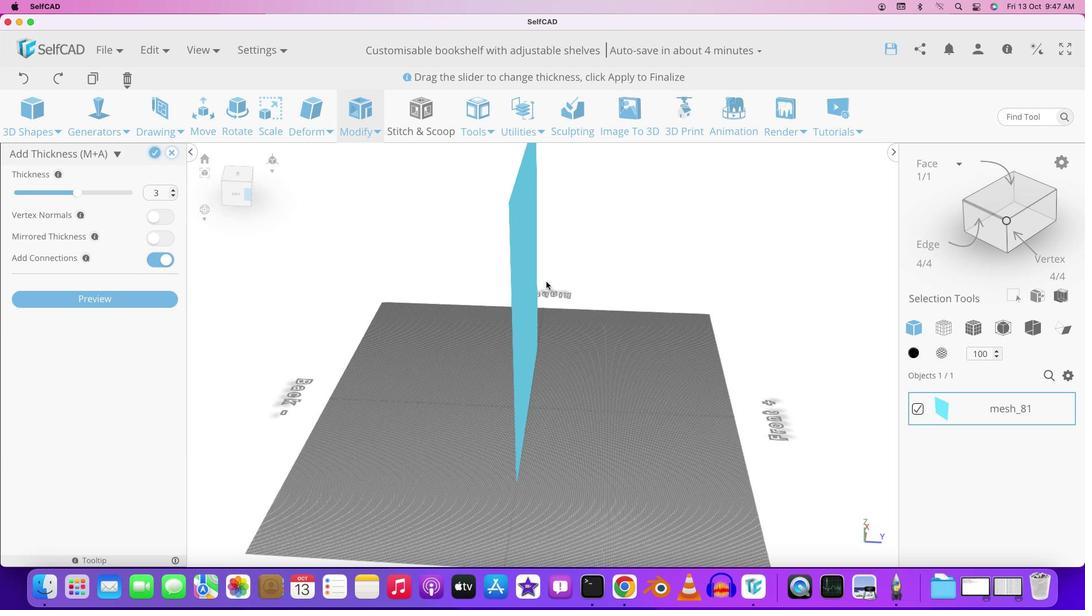 
Action: Mouse scrolled (538, 274) with delta (-2, -2)
Screenshot: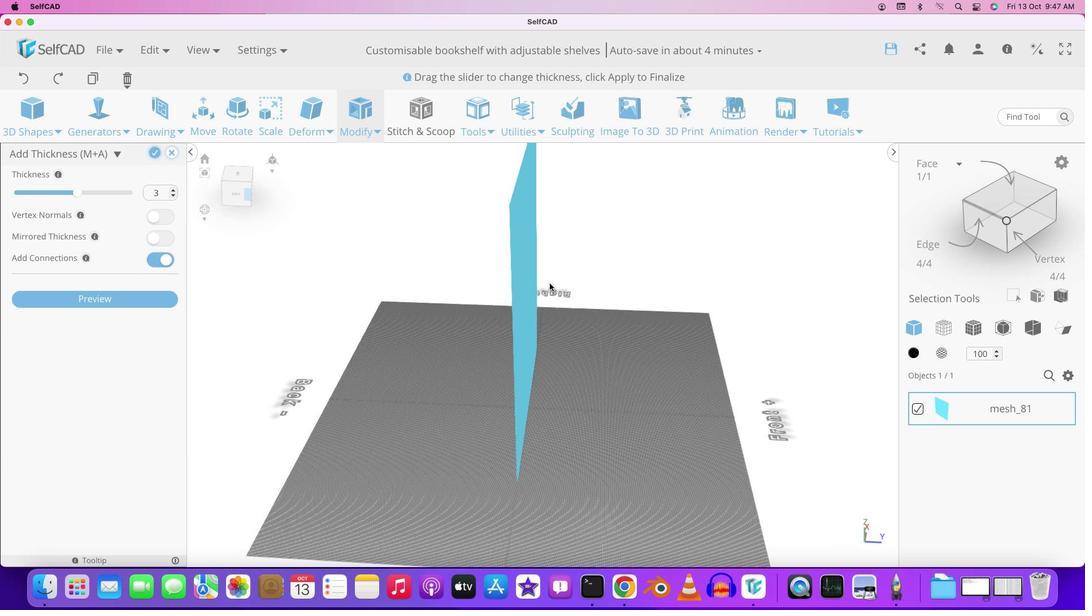 
Action: Mouse moved to (538, 274)
Screenshot: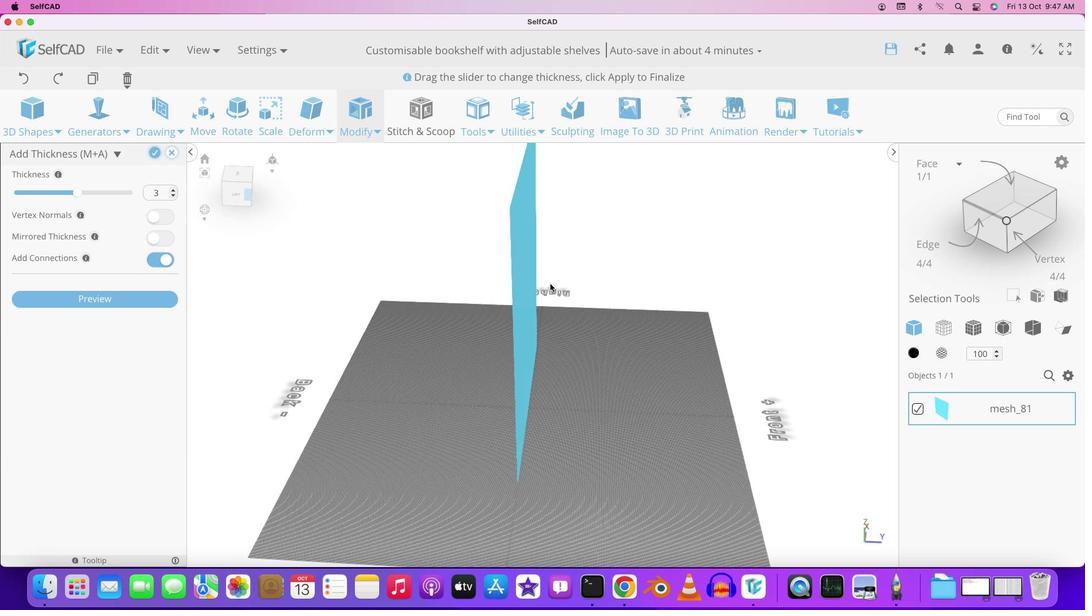
Action: Mouse scrolled (538, 274) with delta (-2, -2)
Screenshot: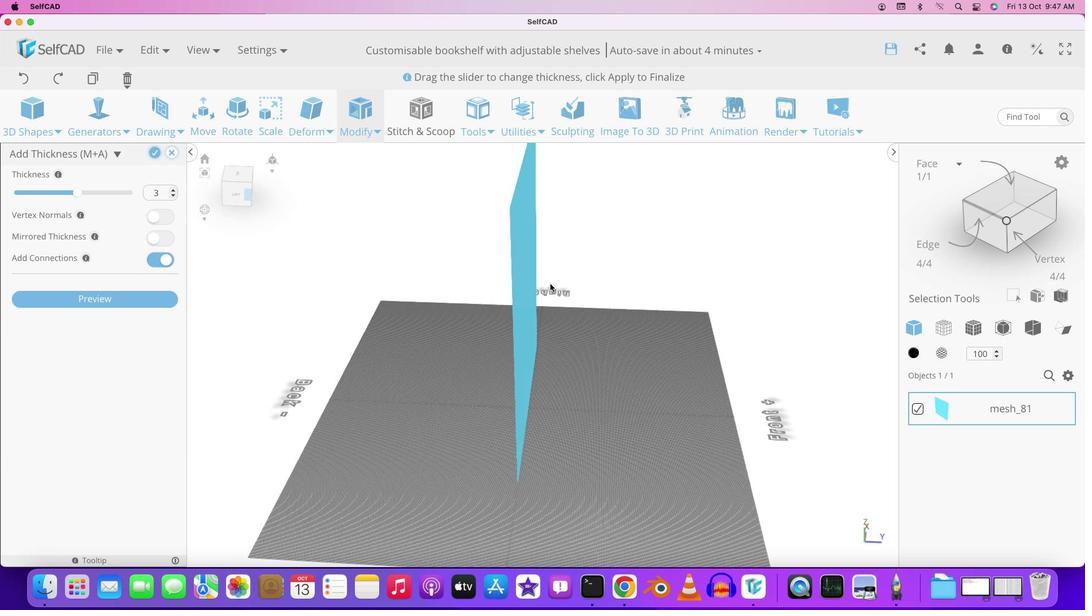 
Action: Mouse moved to (539, 276)
Screenshot: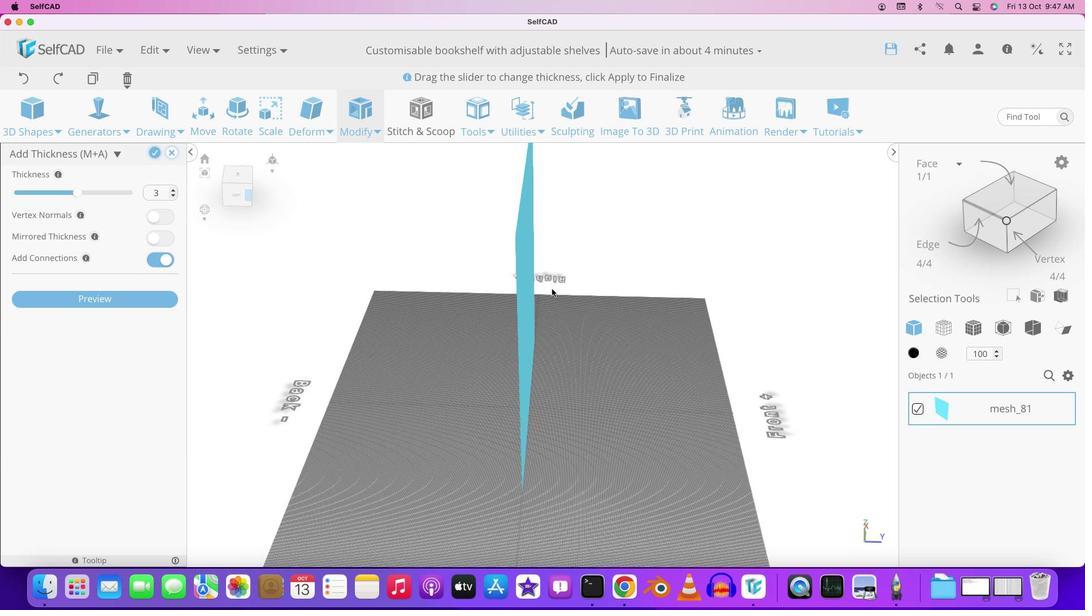 
Action: Mouse pressed left at (539, 276)
Screenshot: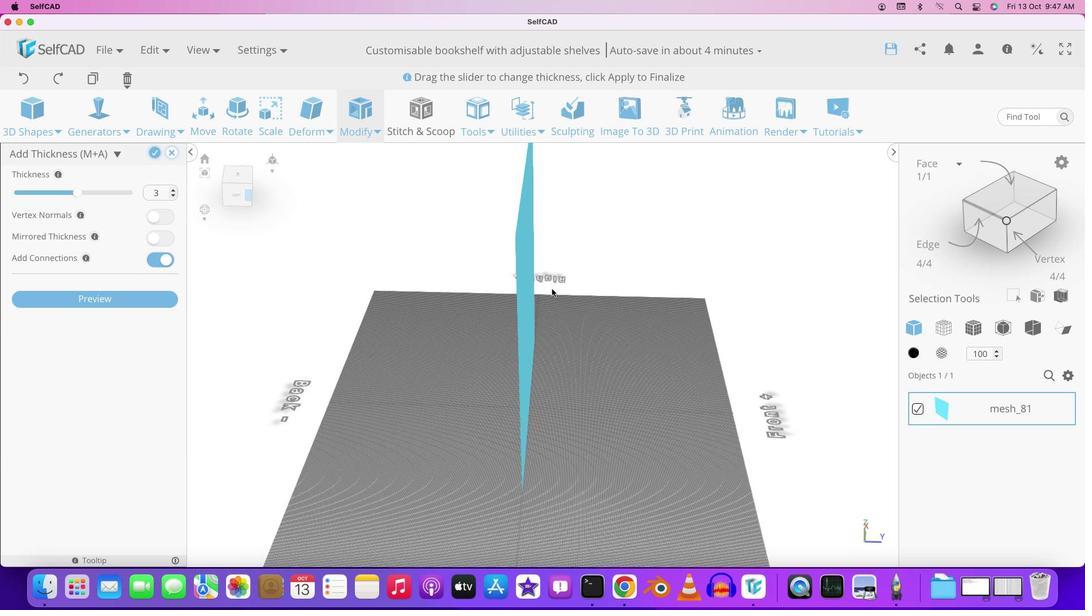 
Action: Mouse moved to (172, 196)
Screenshot: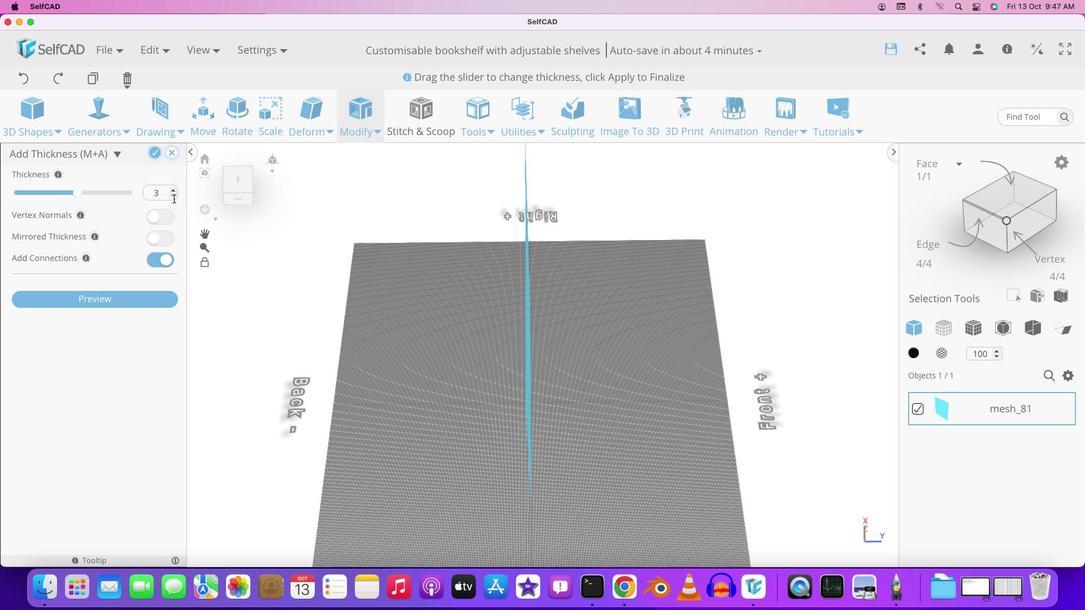 
Action: Mouse pressed left at (172, 196)
Screenshot: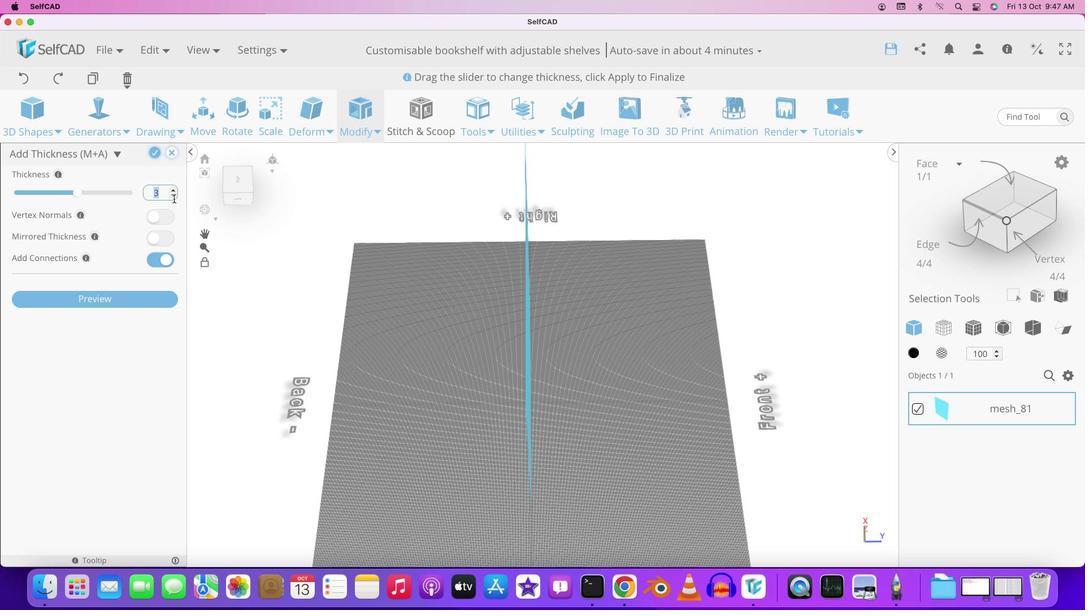 
Action: Mouse moved to (170, 195)
Screenshot: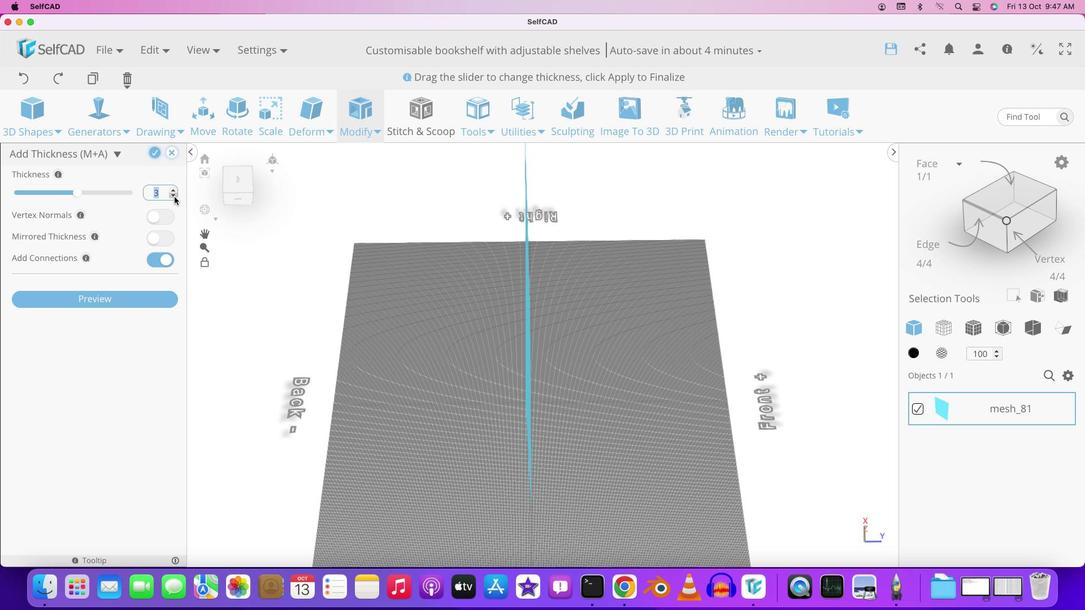 
Action: Mouse pressed left at (170, 195)
Screenshot: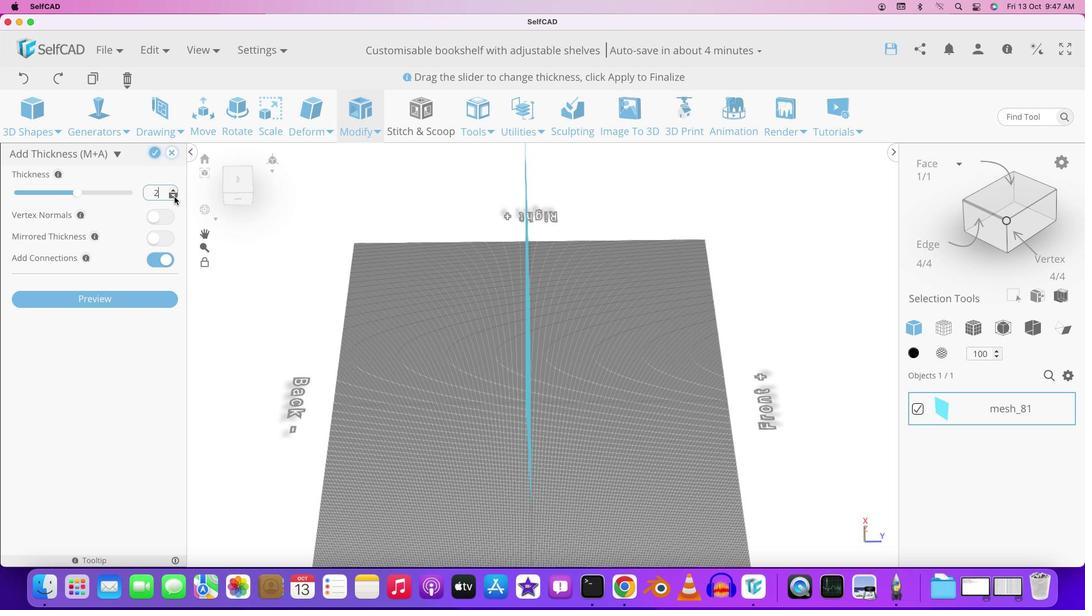 
Action: Mouse moved to (170, 193)
Screenshot: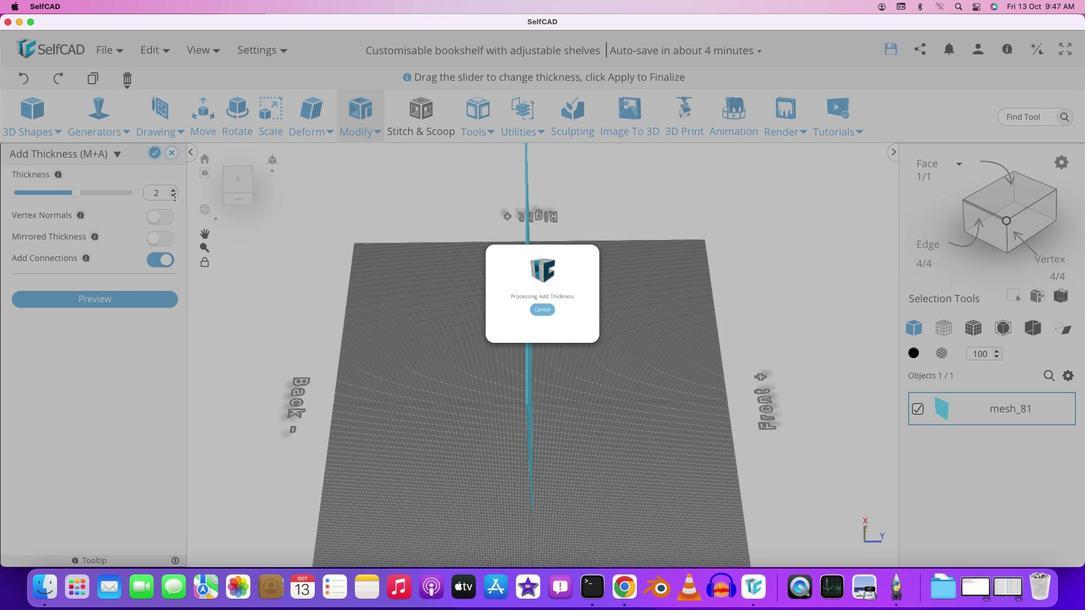 
Action: Mouse pressed left at (170, 193)
Screenshot: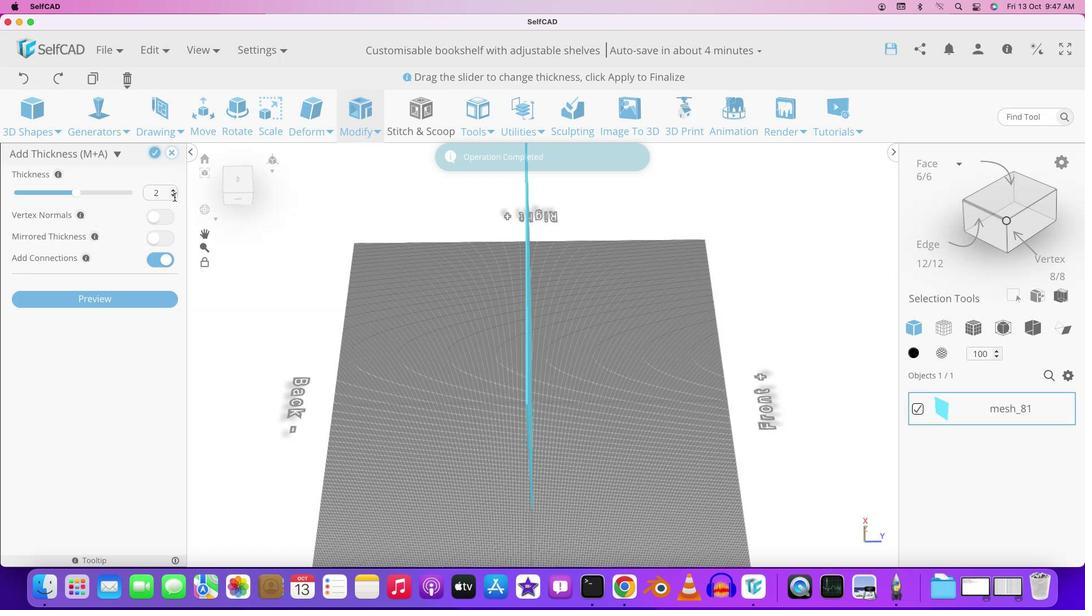 
Action: Mouse moved to (483, 300)
Screenshot: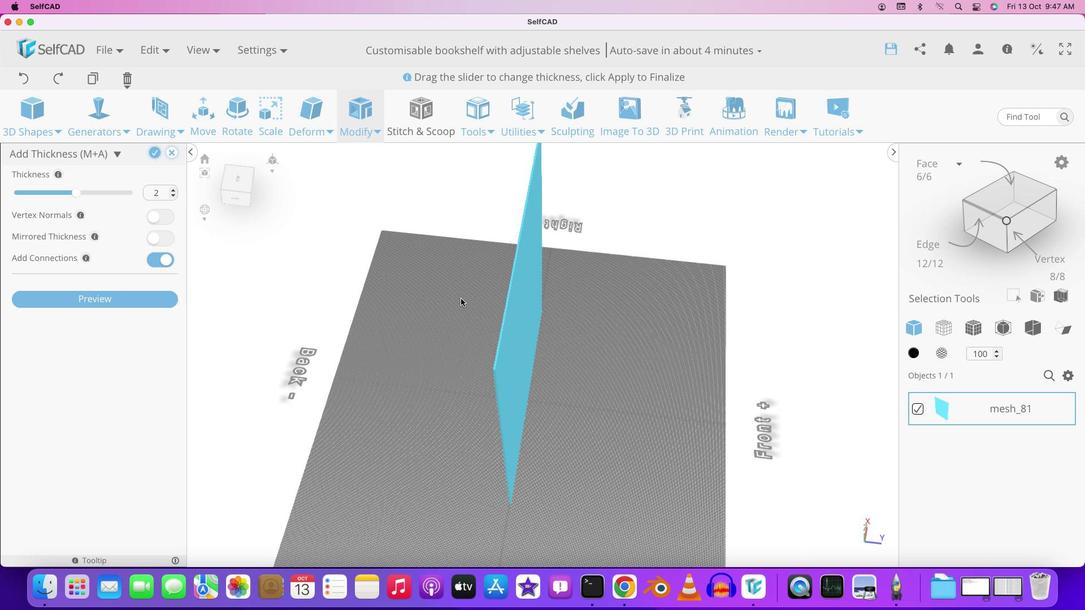 
Action: Mouse pressed left at (483, 300)
Screenshot: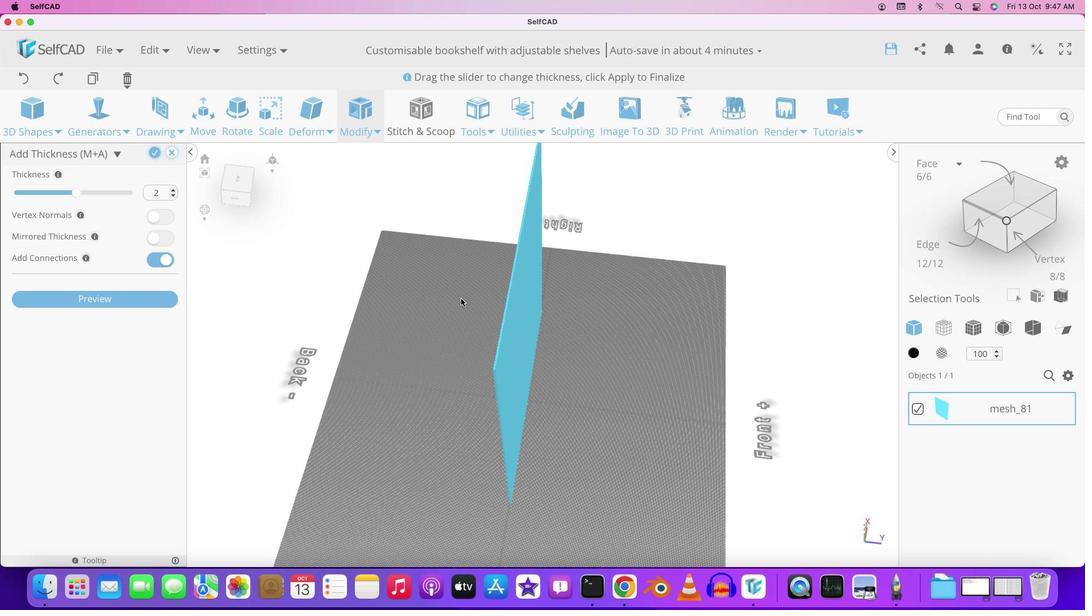 
Action: Mouse moved to (488, 301)
Screenshot: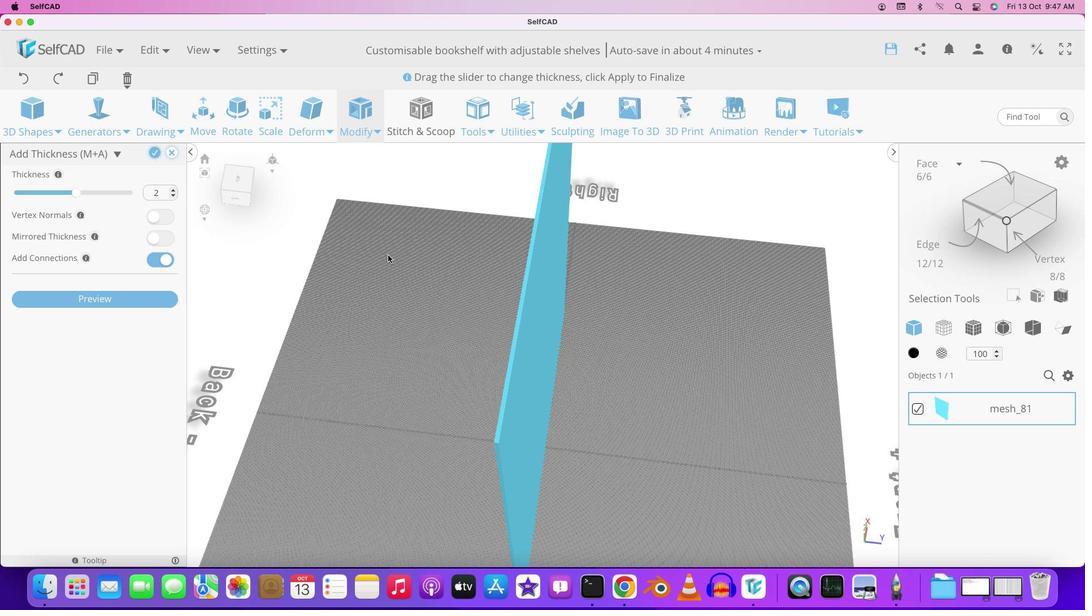 
Action: Mouse scrolled (488, 301) with delta (-2, -2)
Screenshot: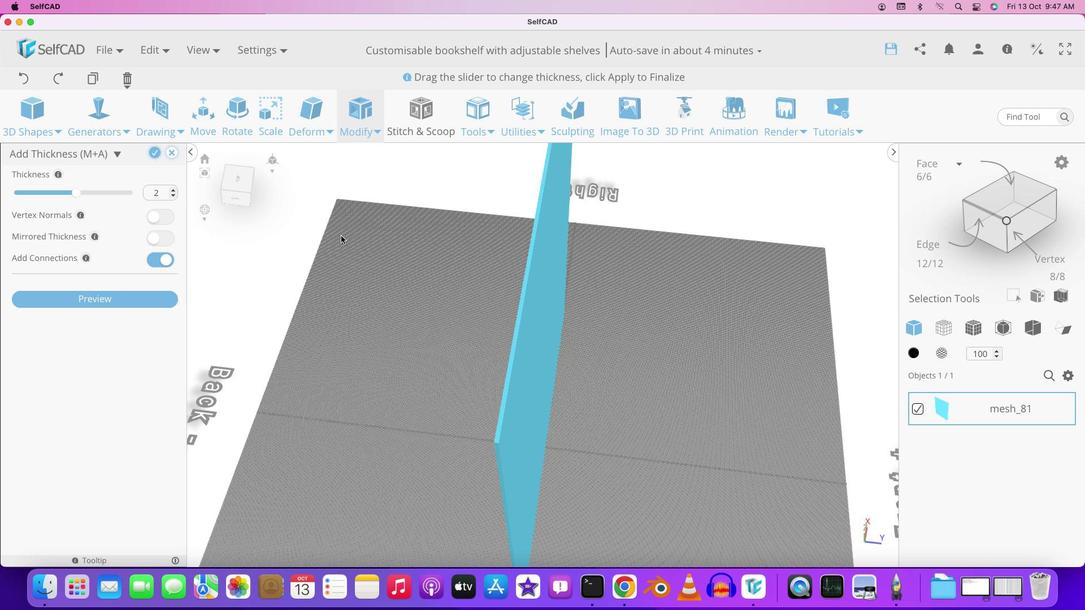 
Action: Mouse scrolled (488, 301) with delta (-2, -2)
Screenshot: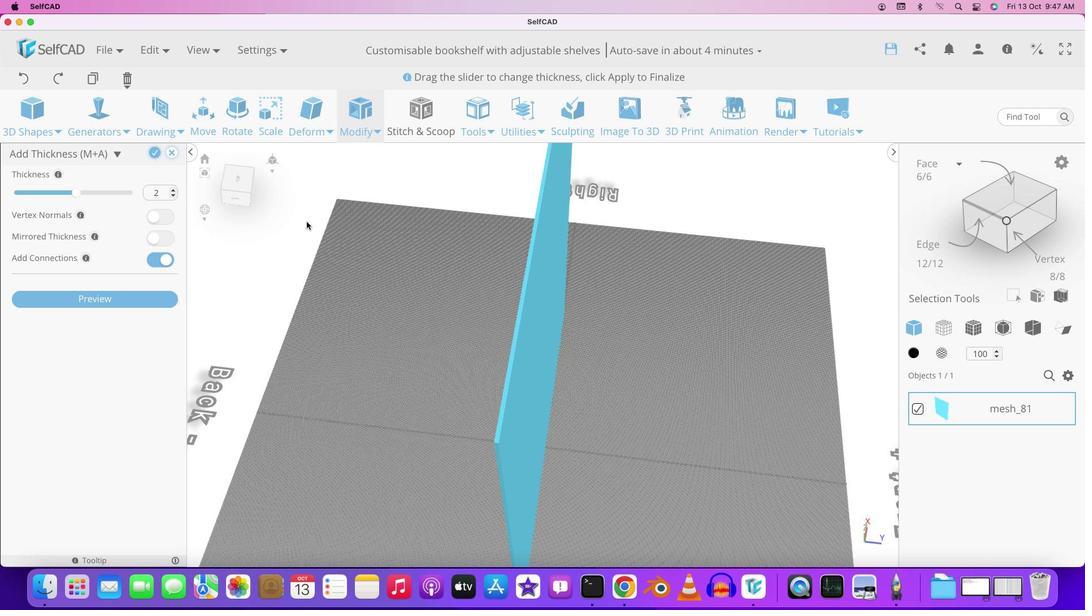
Action: Mouse moved to (488, 304)
Screenshot: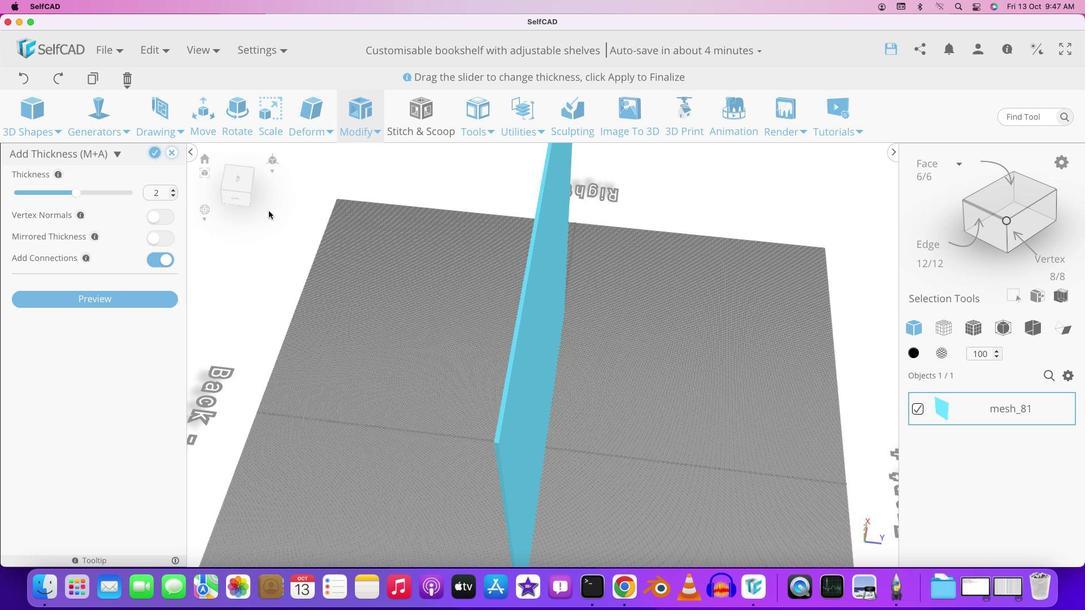 
Action: Mouse scrolled (488, 304) with delta (-2, -1)
Screenshot: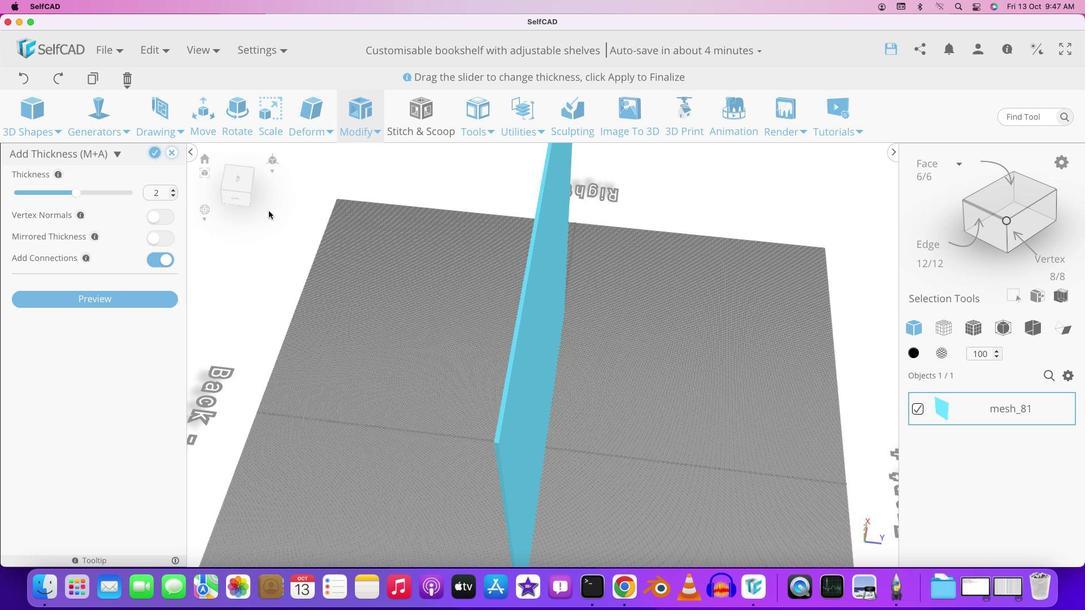 
Action: Mouse moved to (488, 308)
Screenshot: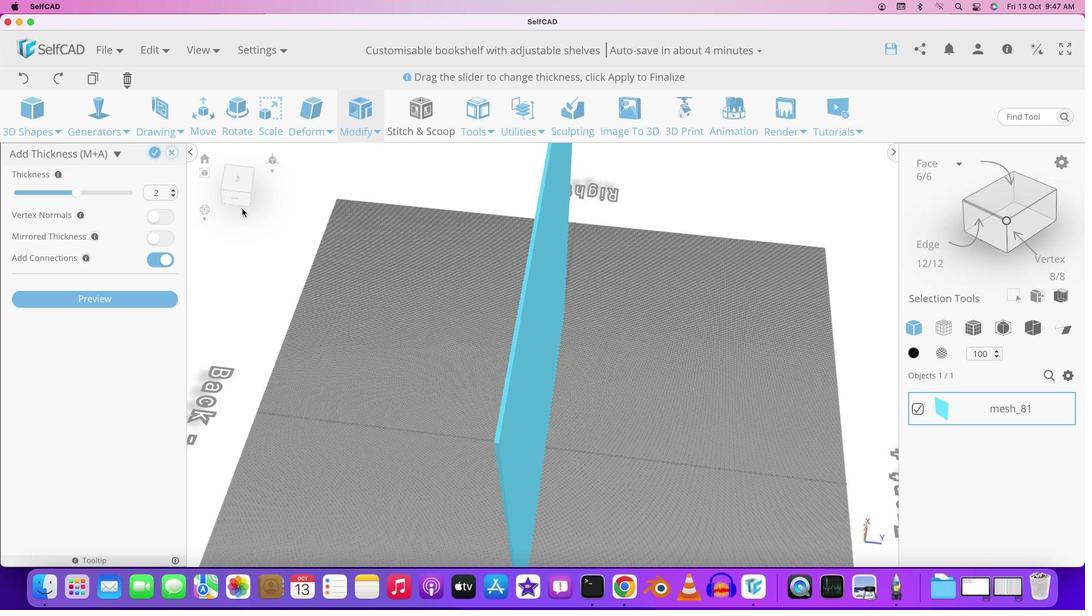 
Action: Mouse scrolled (488, 308) with delta (-2, -1)
Screenshot: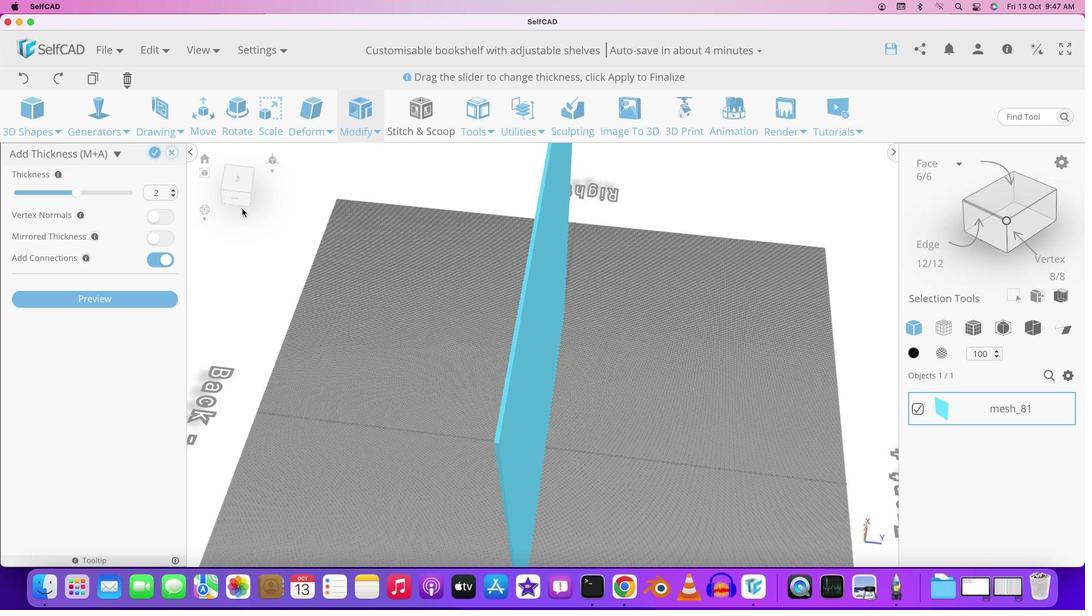 
Action: Mouse moved to (167, 186)
Screenshot: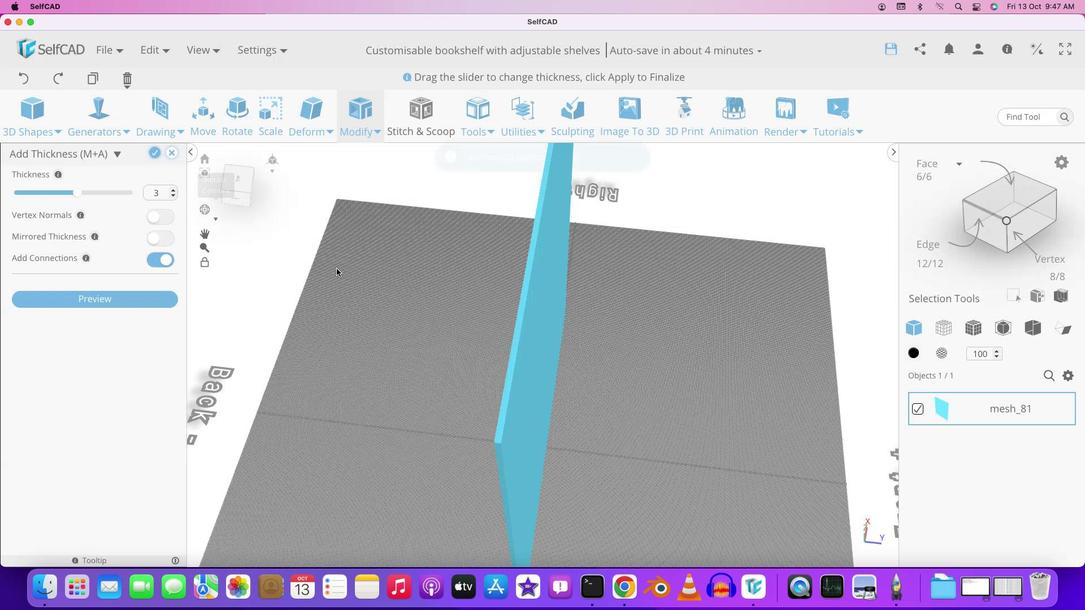 
Action: Mouse pressed left at (167, 186)
Screenshot: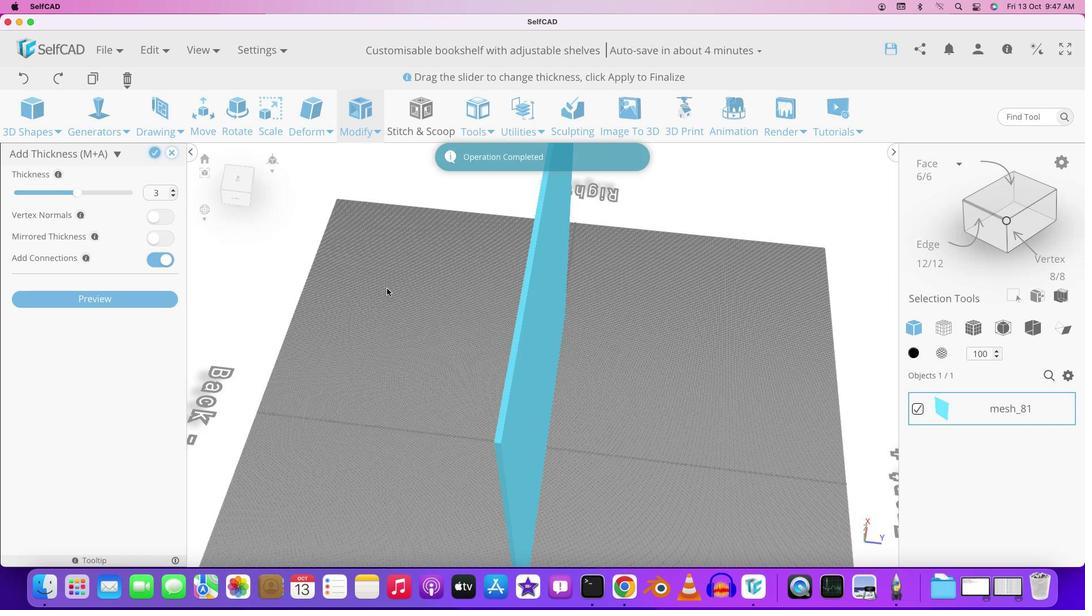 
Action: Mouse moved to (434, 303)
Screenshot: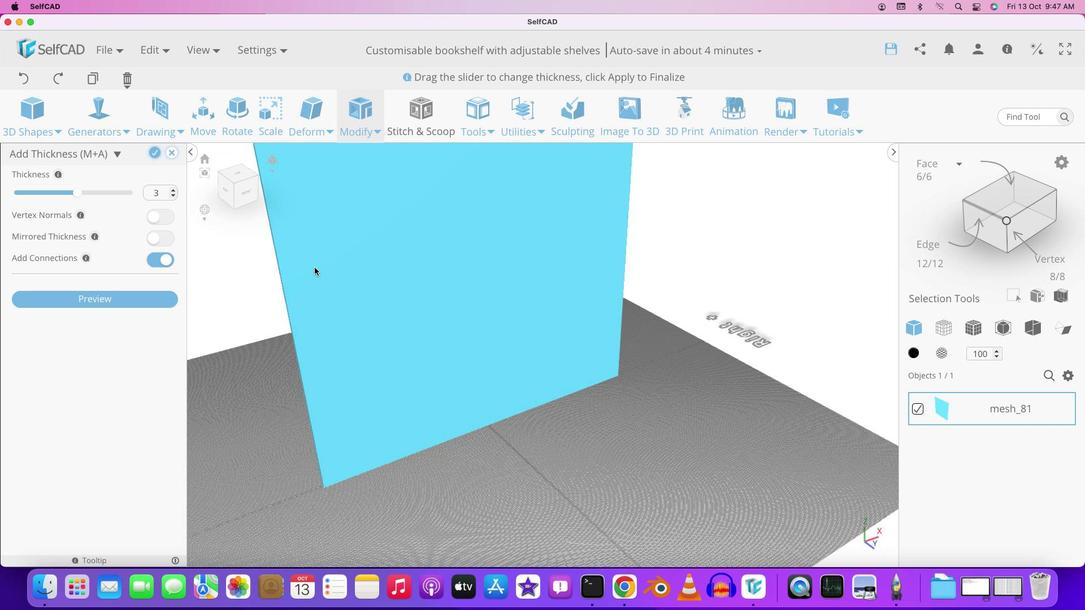 
Action: Mouse pressed left at (434, 303)
Screenshot: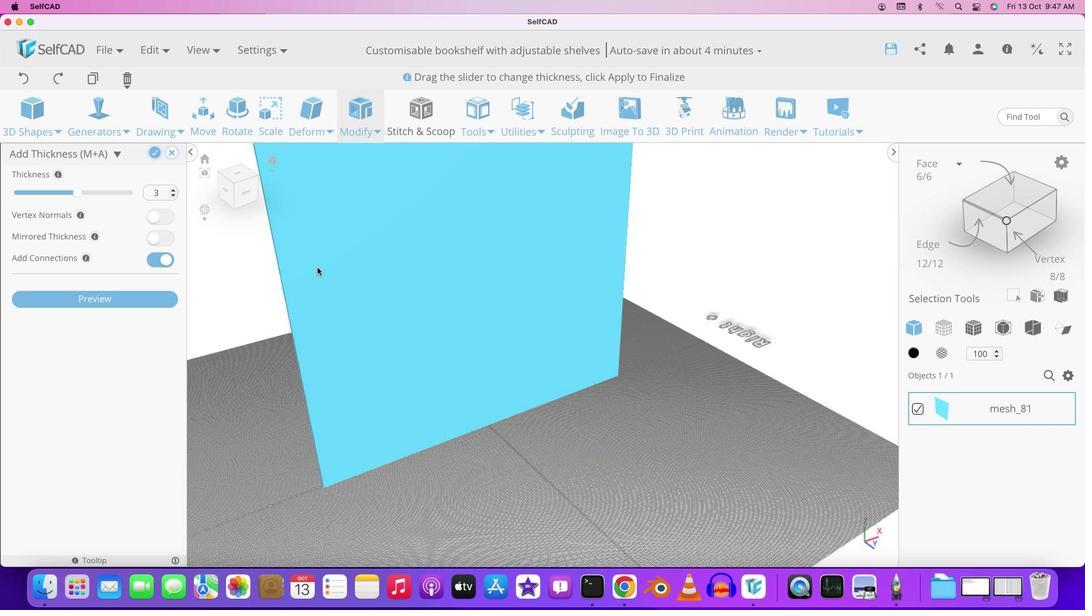 
Action: Mouse moved to (313, 263)
Screenshot: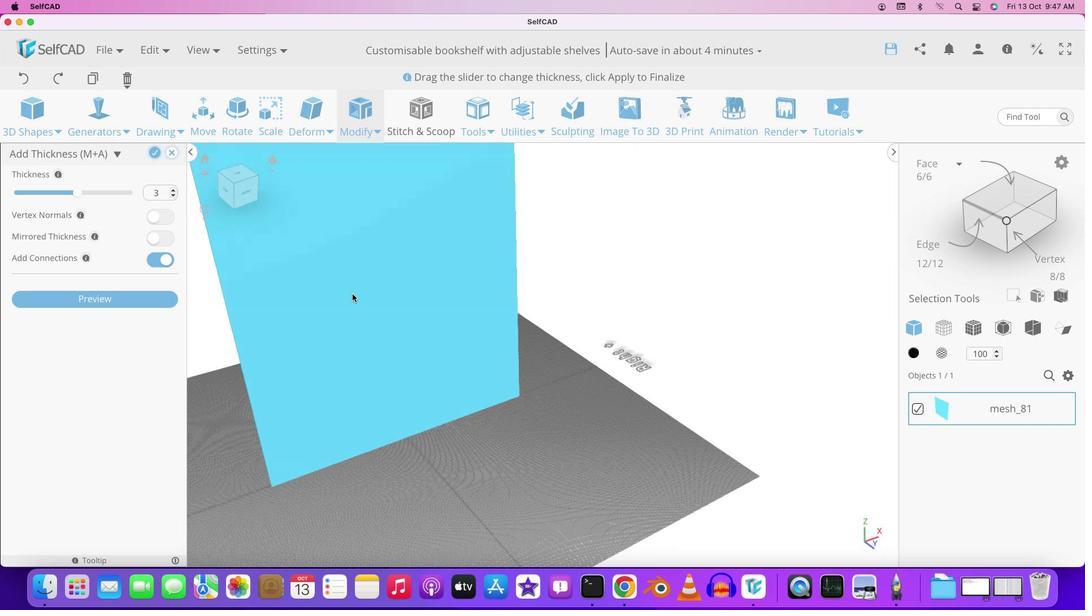 
Action: Mouse scrolled (313, 263) with delta (-2, -3)
Screenshot: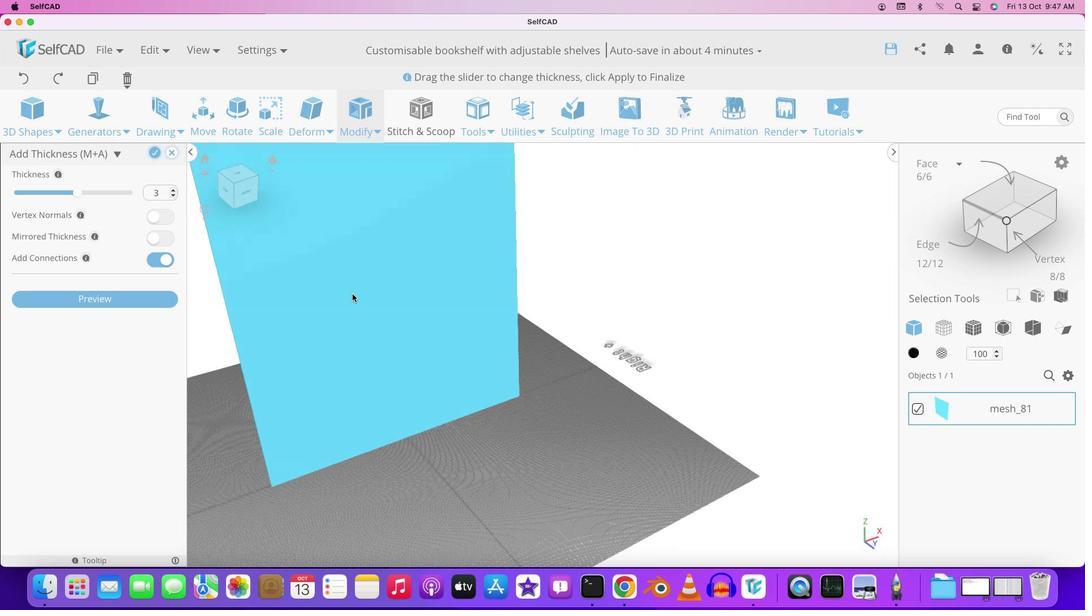 
Action: Mouse moved to (314, 263)
Screenshot: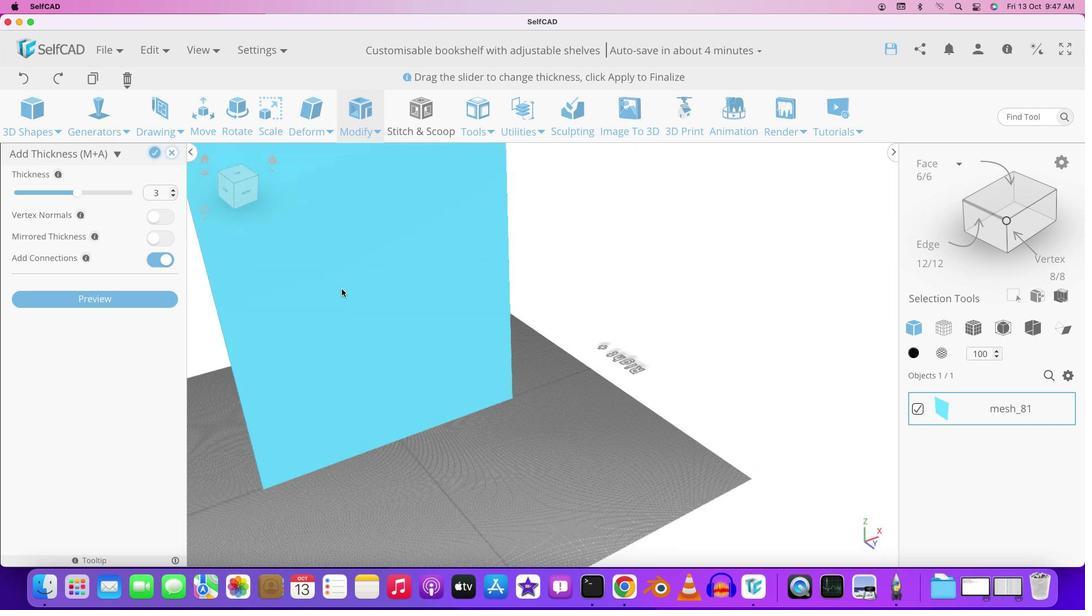 
Action: Mouse scrolled (314, 263) with delta (-2, -3)
Screenshot: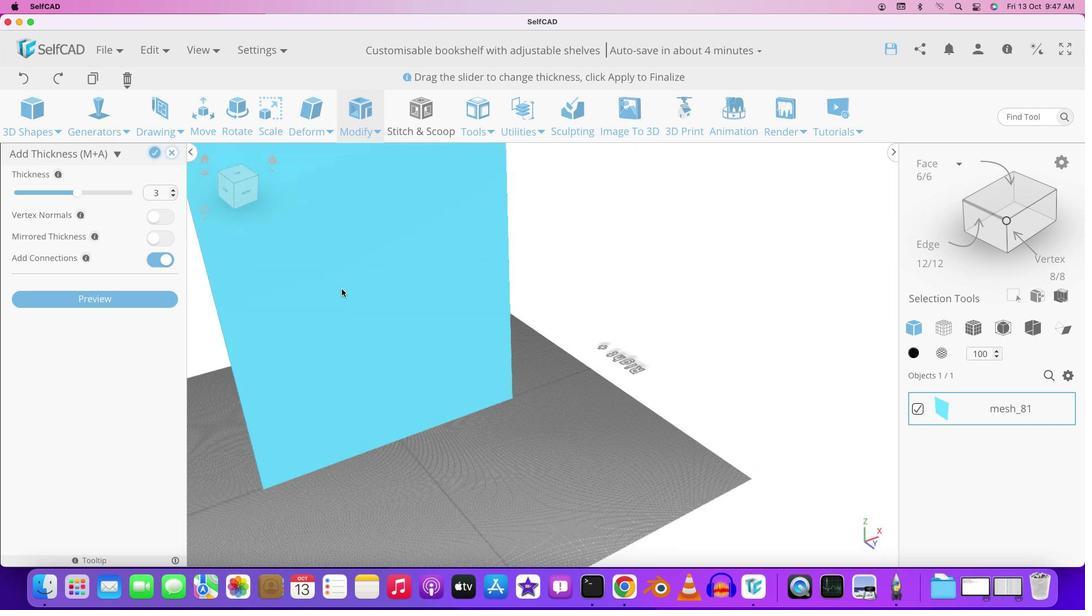 
Action: Mouse moved to (314, 263)
Screenshot: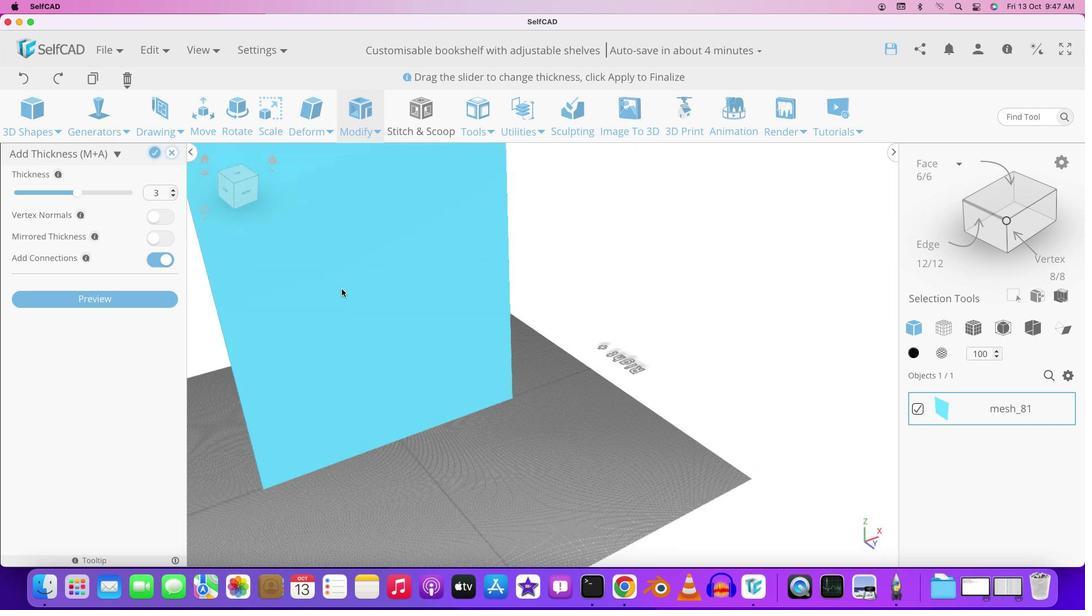 
Action: Mouse scrolled (314, 263) with delta (-2, -3)
Screenshot: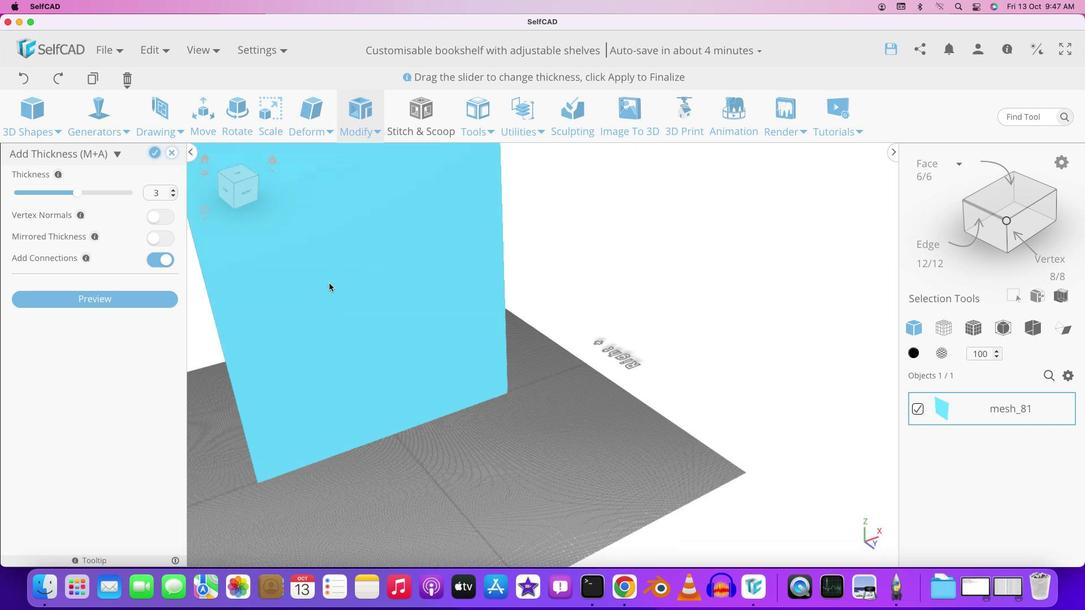 
Action: Mouse moved to (412, 267)
Screenshot: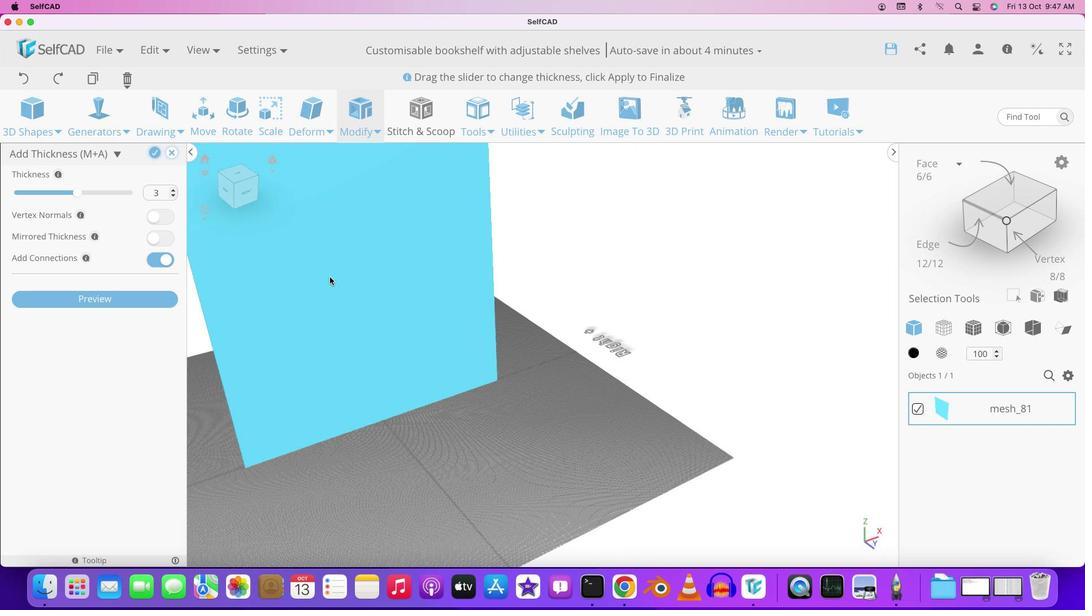 
Action: Key pressed Key.shift
Screenshot: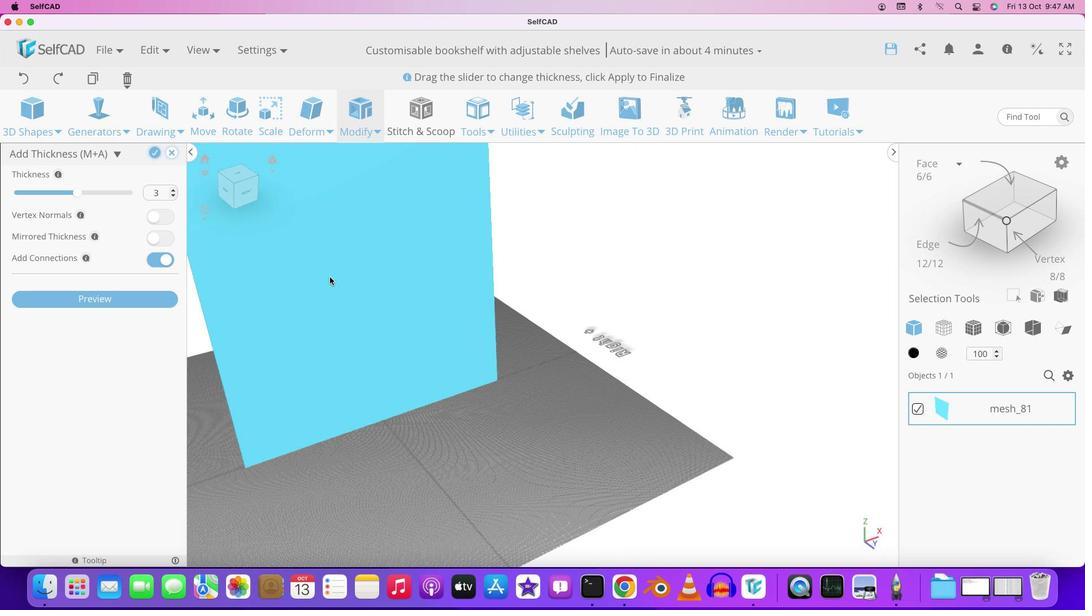 
Action: Mouse moved to (412, 267)
Screenshot: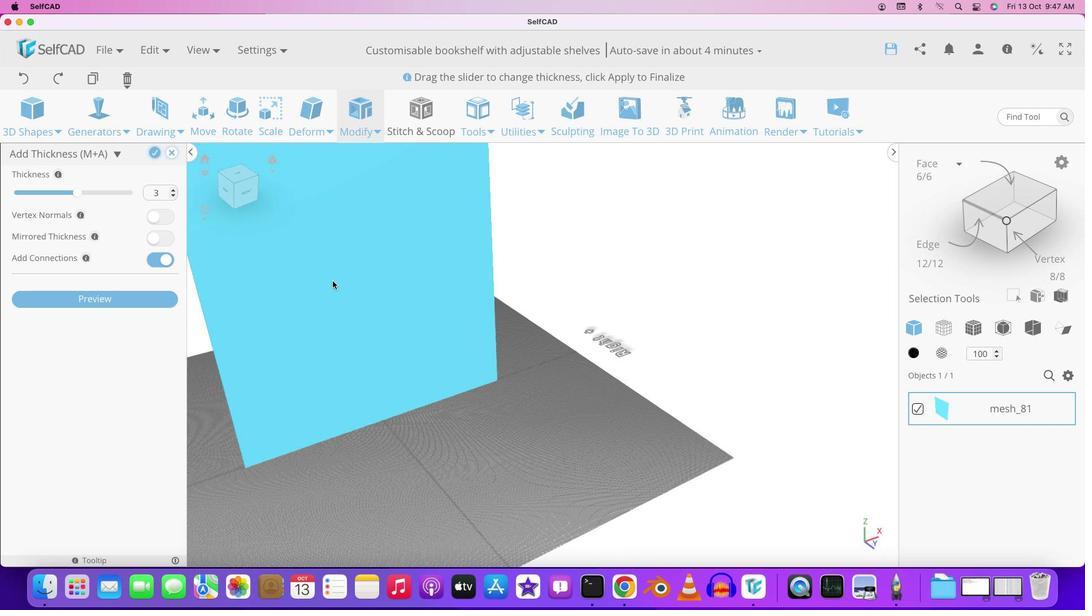 
Action: Mouse pressed left at (412, 267)
Screenshot: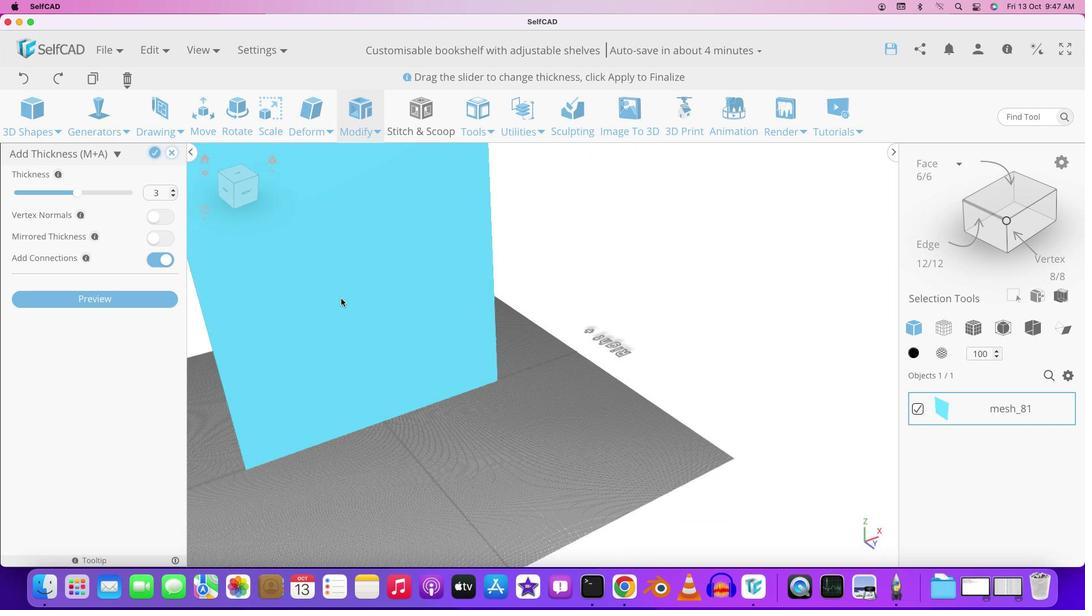 
Action: Mouse moved to (326, 273)
Screenshot: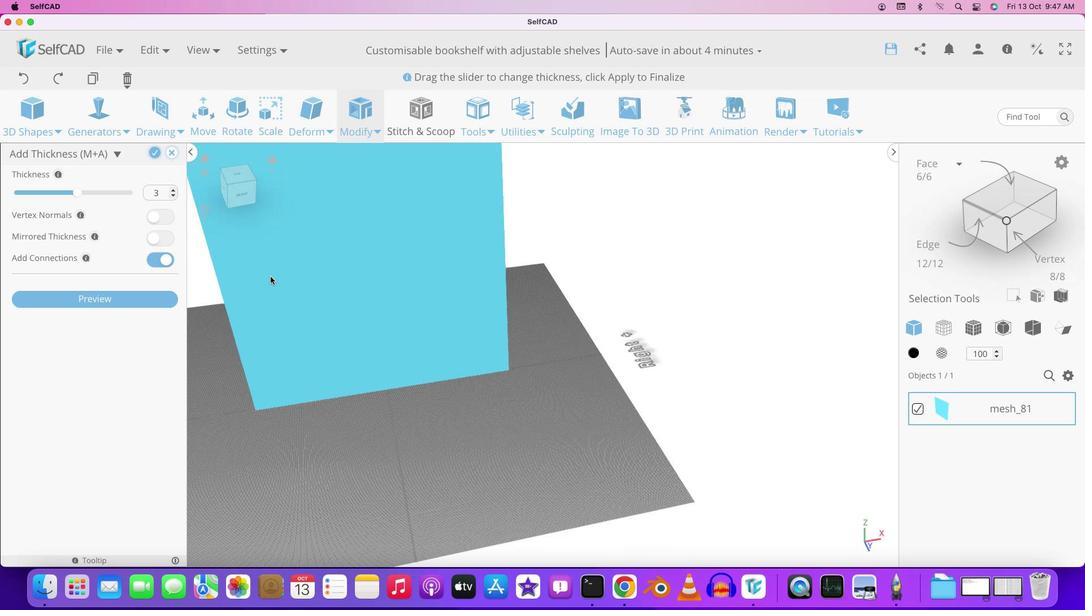 
Action: Mouse pressed left at (326, 273)
Screenshot: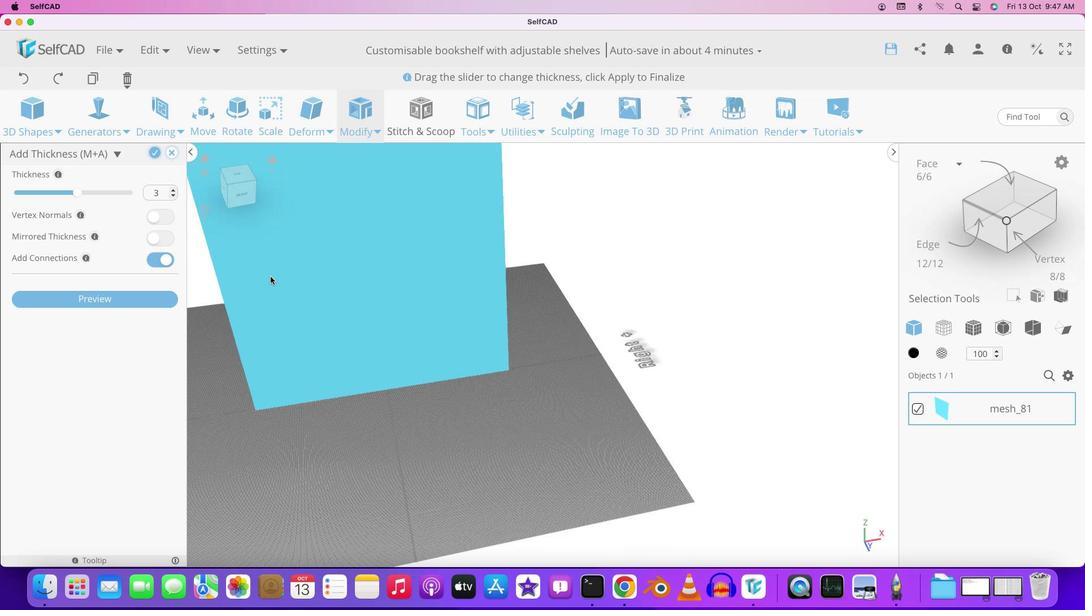 
Action: Mouse moved to (265, 242)
Screenshot: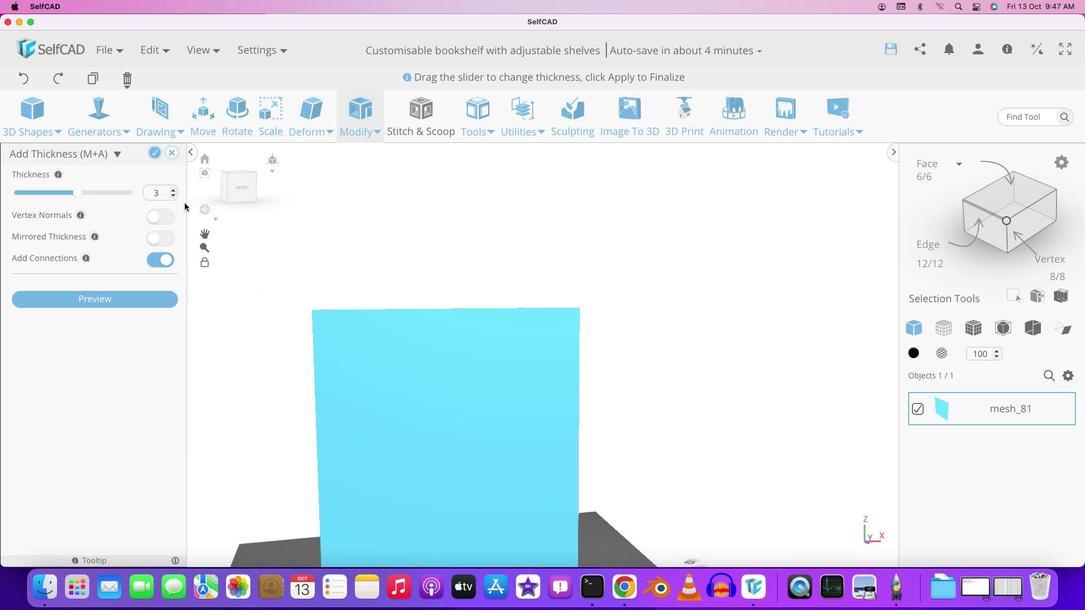 
Action: Key pressed Key.shift
Screenshot: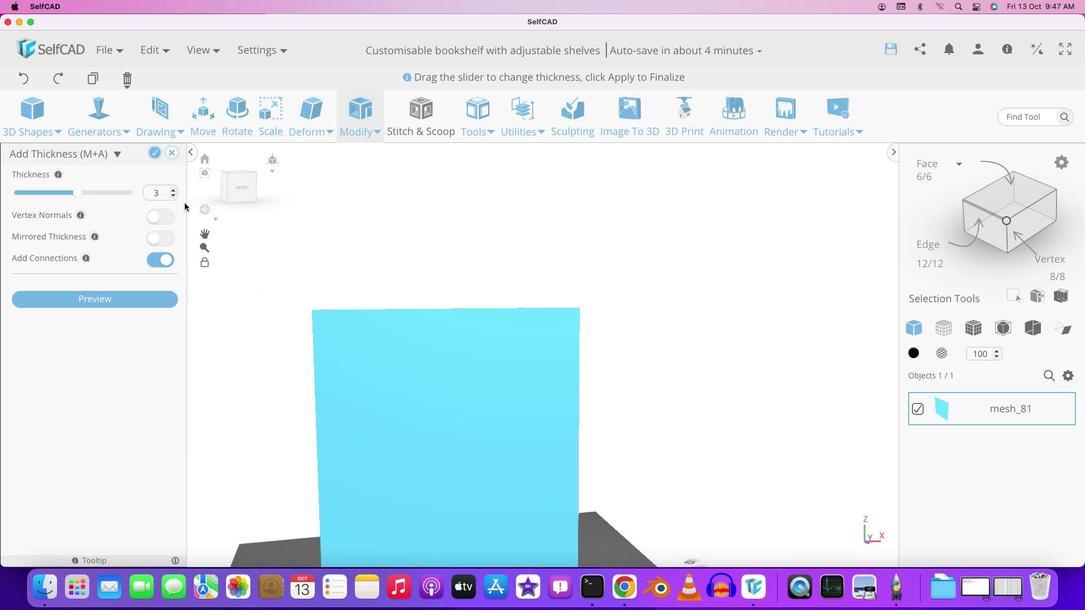 
Action: Mouse moved to (279, 245)
Screenshot: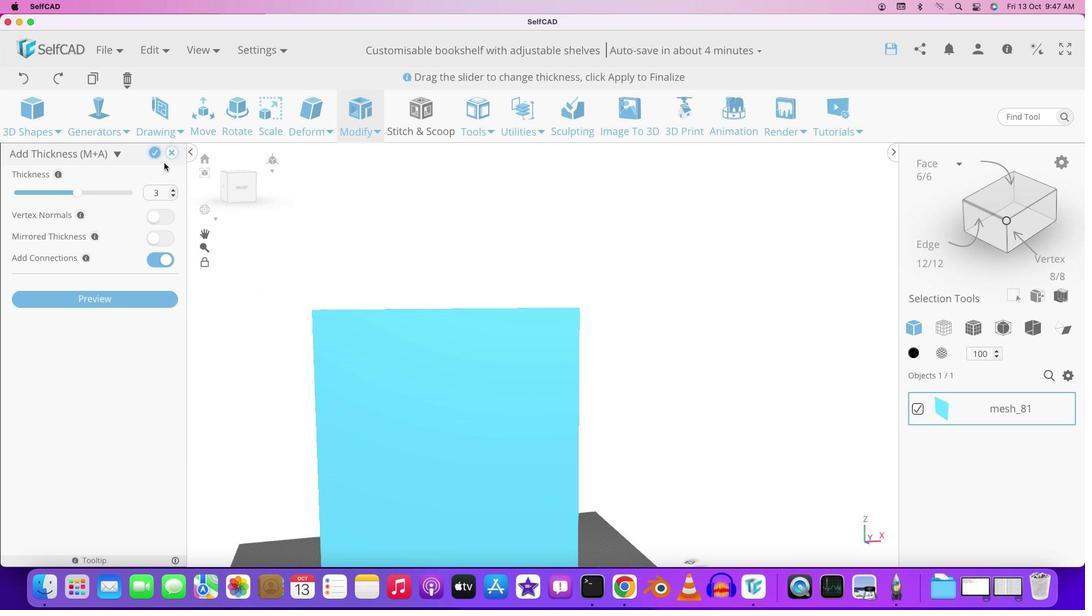 
Action: Mouse pressed left at (279, 245)
Screenshot: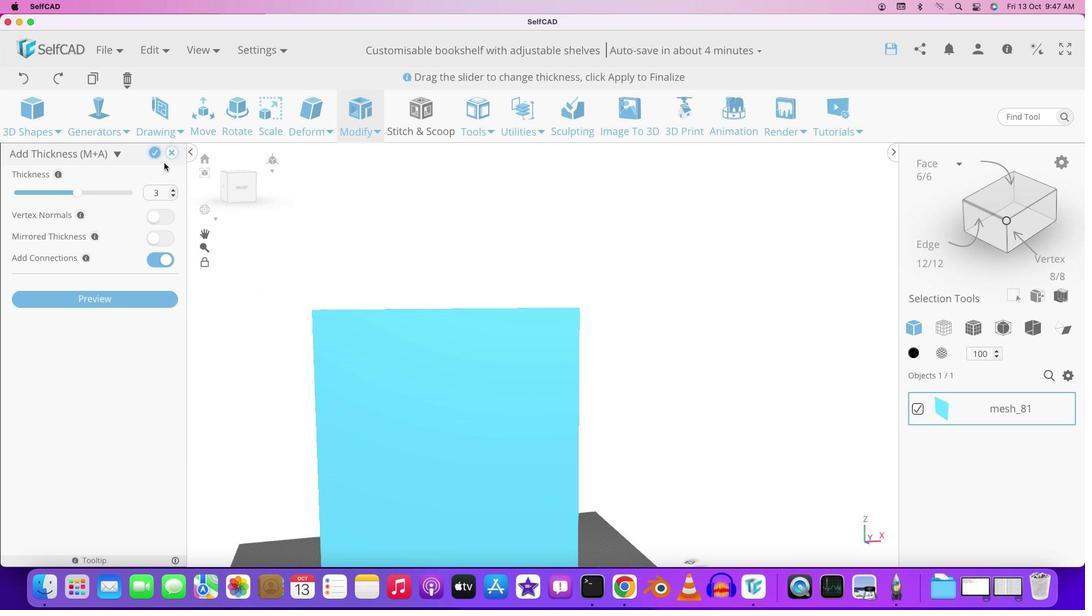 
Action: Mouse moved to (149, 153)
Screenshot: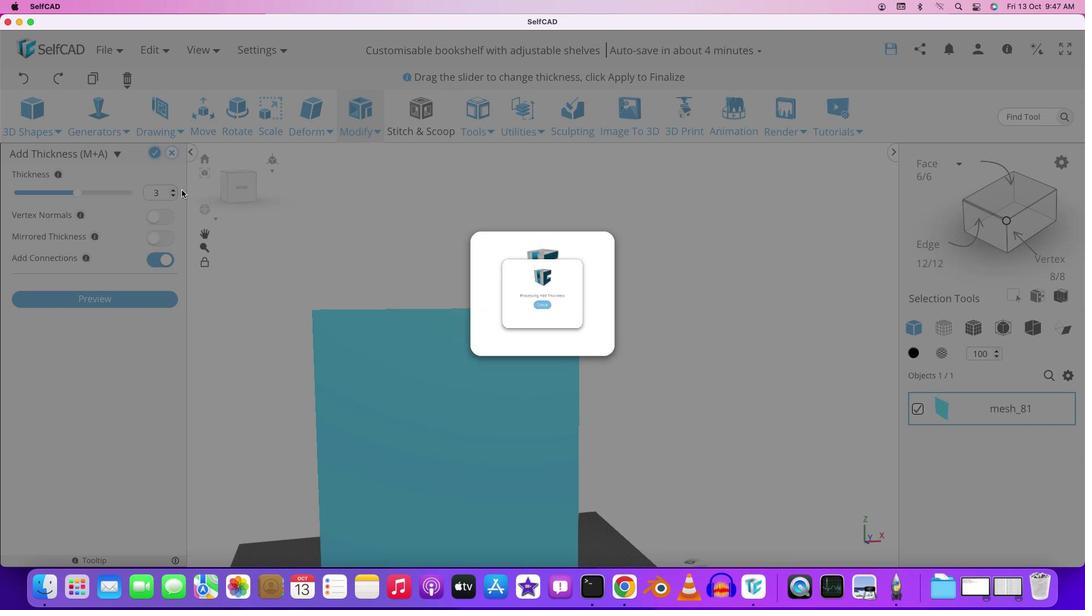
Action: Mouse pressed left at (149, 153)
Screenshot: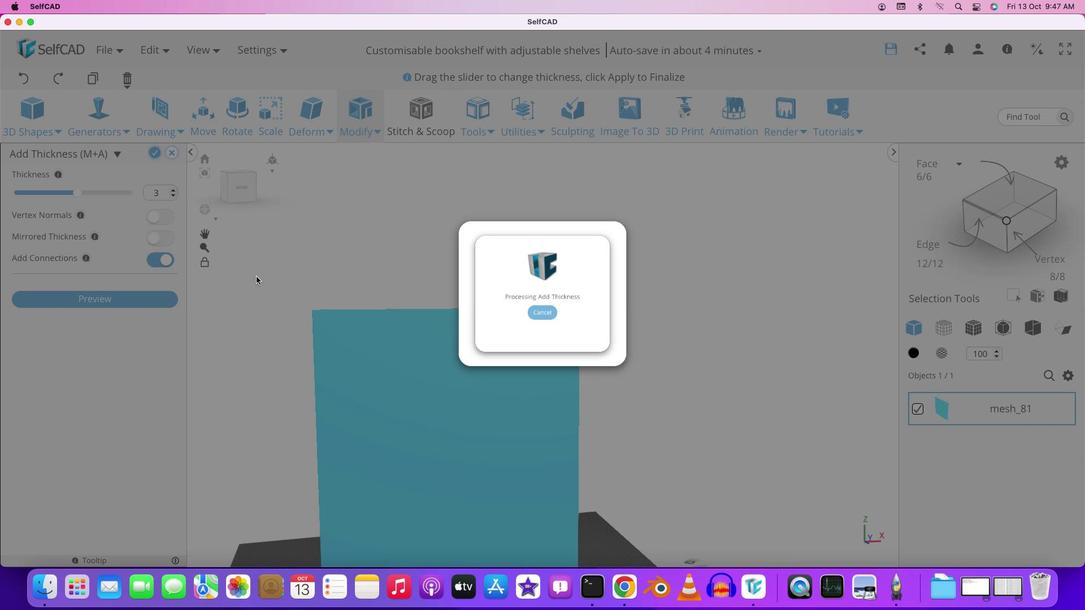 
Action: Mouse moved to (352, 335)
Screenshot: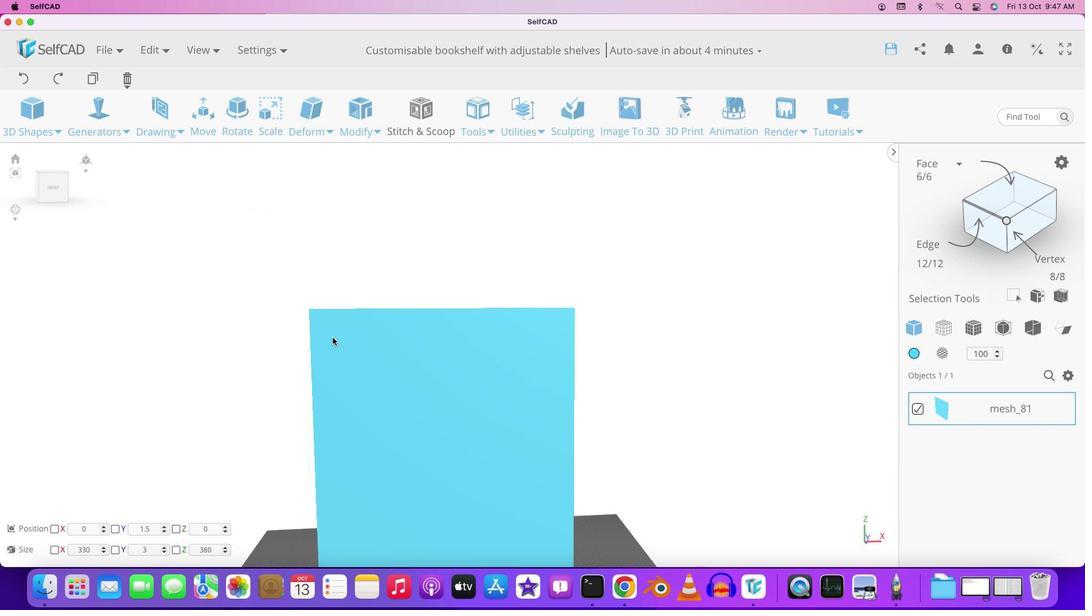 
Action: Mouse pressed left at (352, 335)
Screenshot: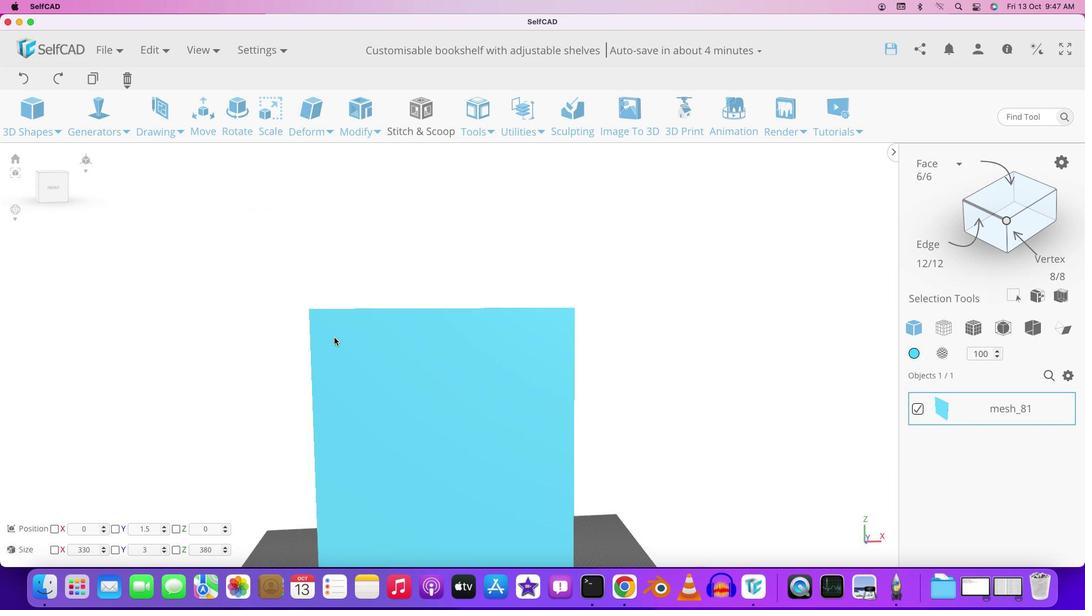 
Action: Mouse moved to (328, 335)
Screenshot: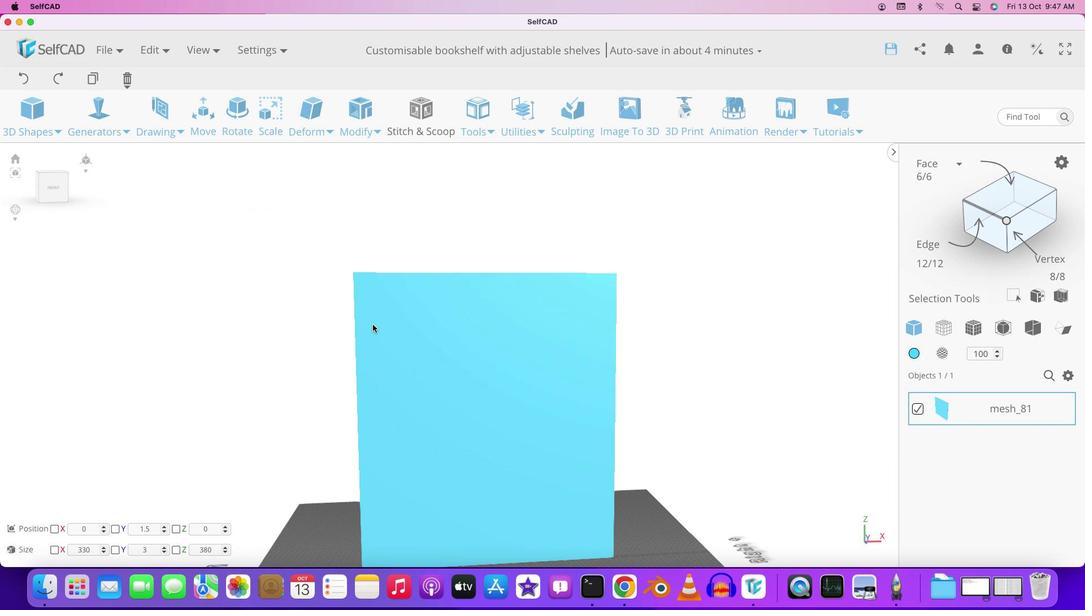 
Action: Key pressed Key.shift
Screenshot: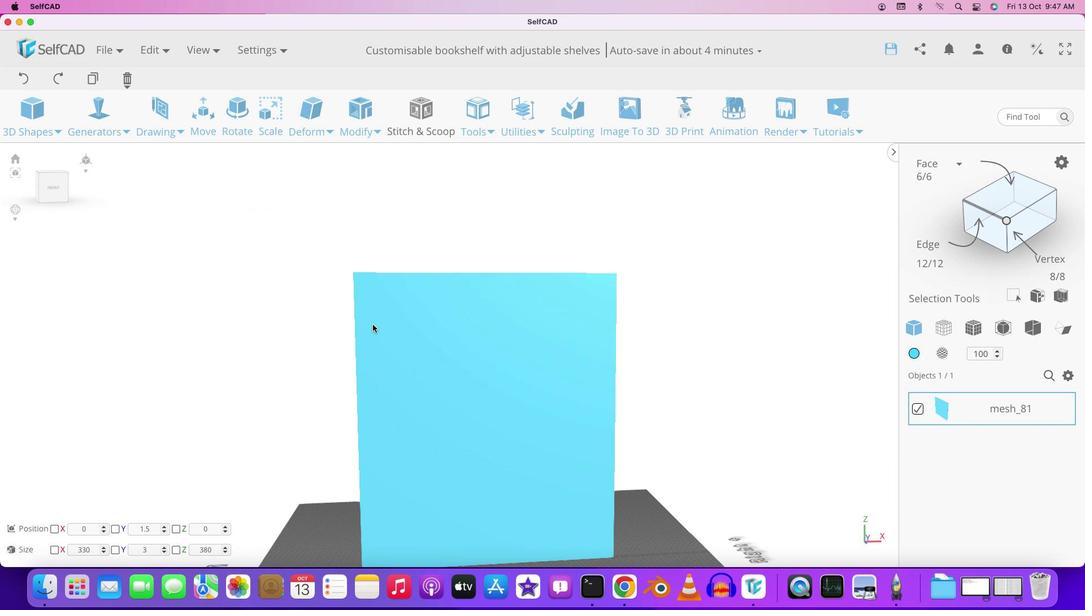 
Action: Mouse moved to (328, 334)
Screenshot: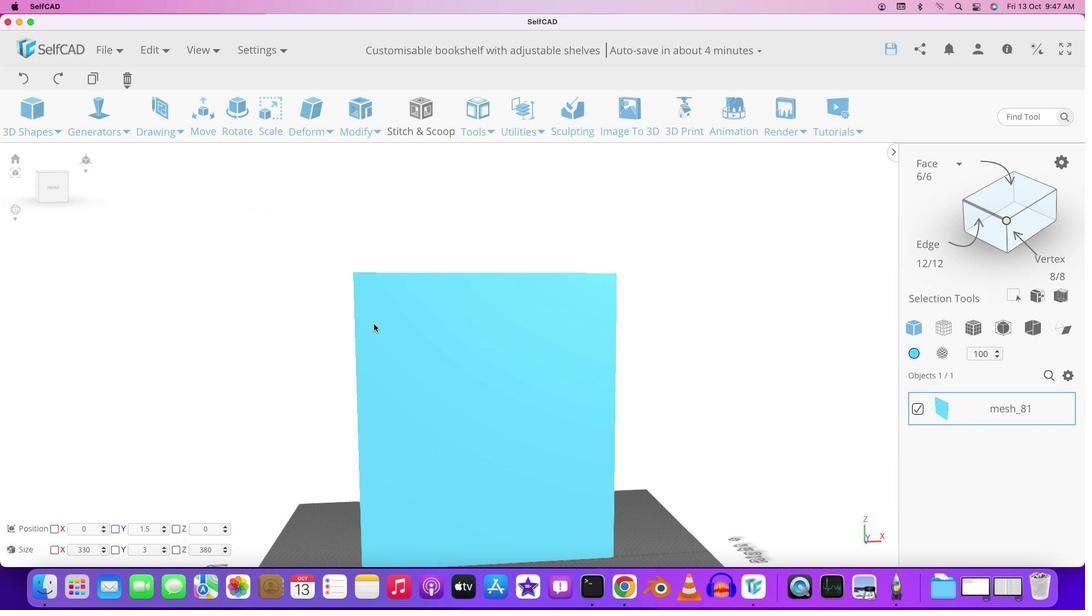 
Action: Mouse pressed left at (328, 334)
Screenshot: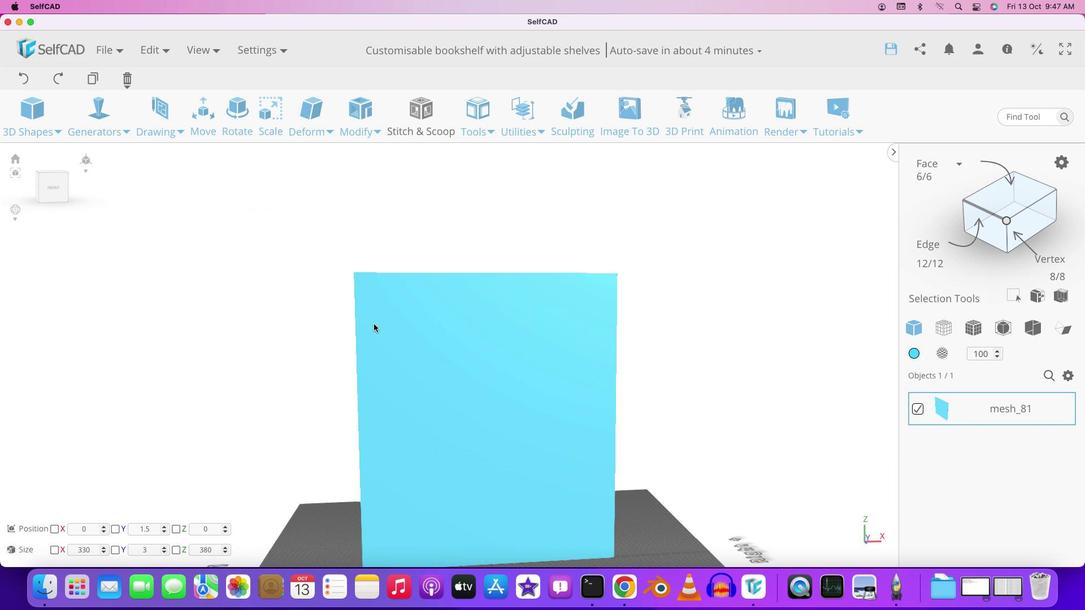 
Action: Mouse moved to (370, 317)
Screenshot: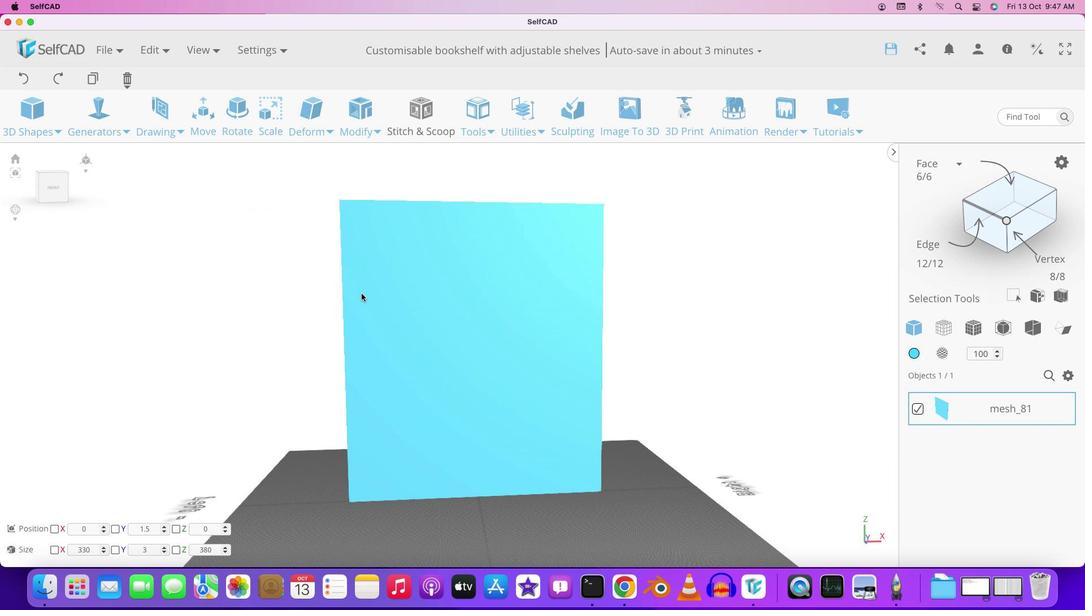 
Action: Key pressed Key.shift
Screenshot: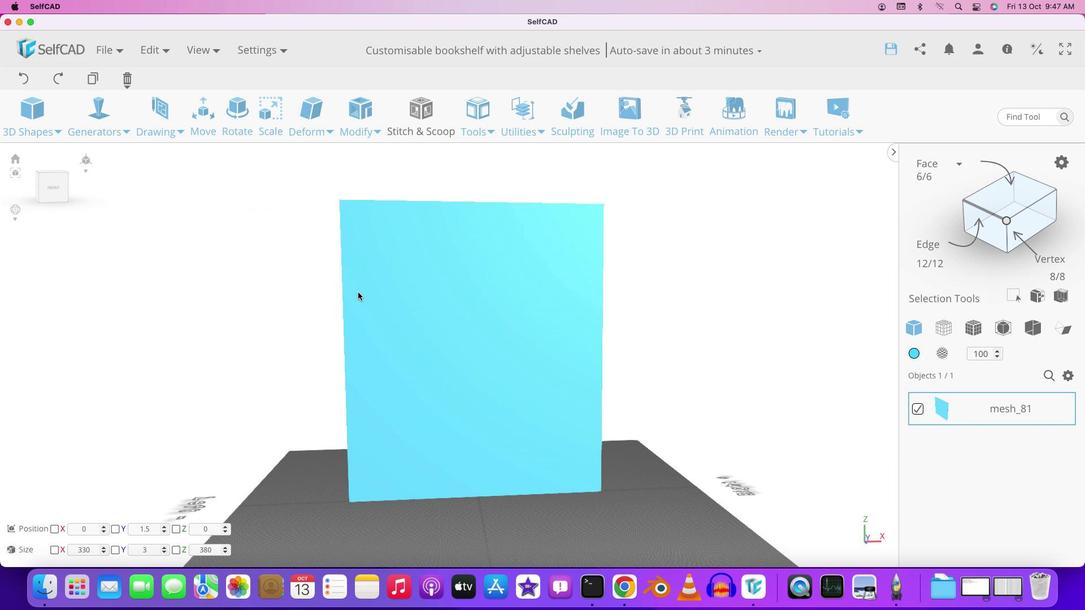 
Action: Mouse pressed left at (370, 317)
Screenshot: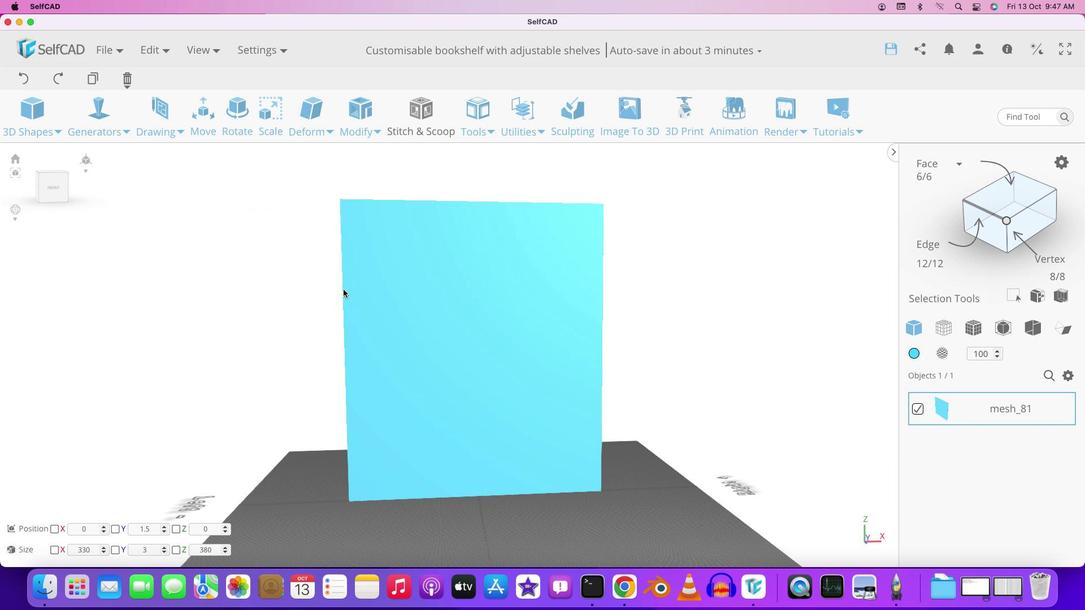 
Action: Mouse moved to (357, 290)
Screenshot: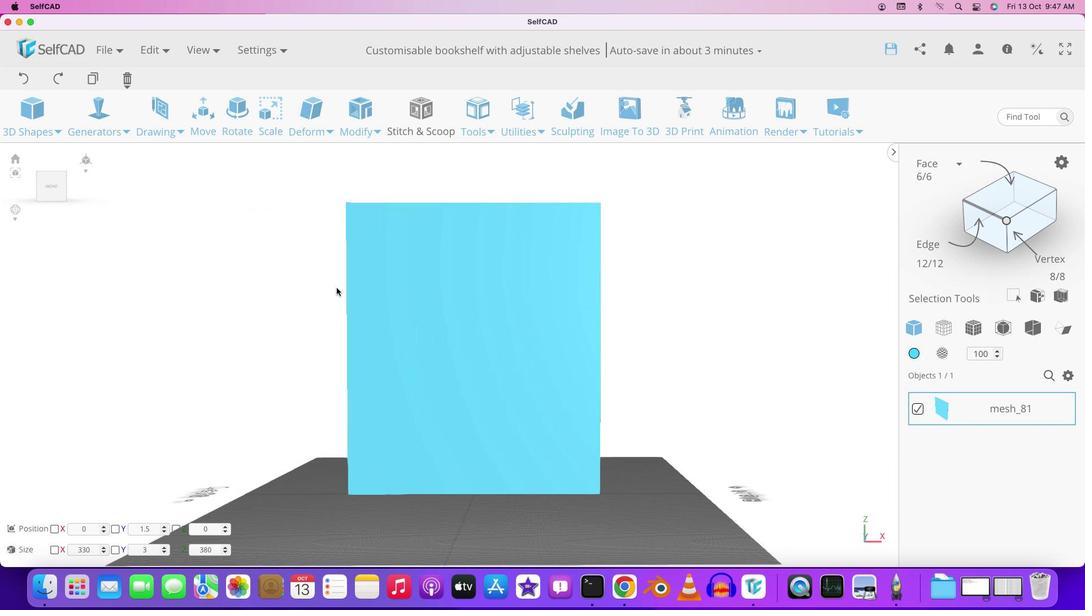 
Action: Mouse pressed left at (357, 290)
Screenshot: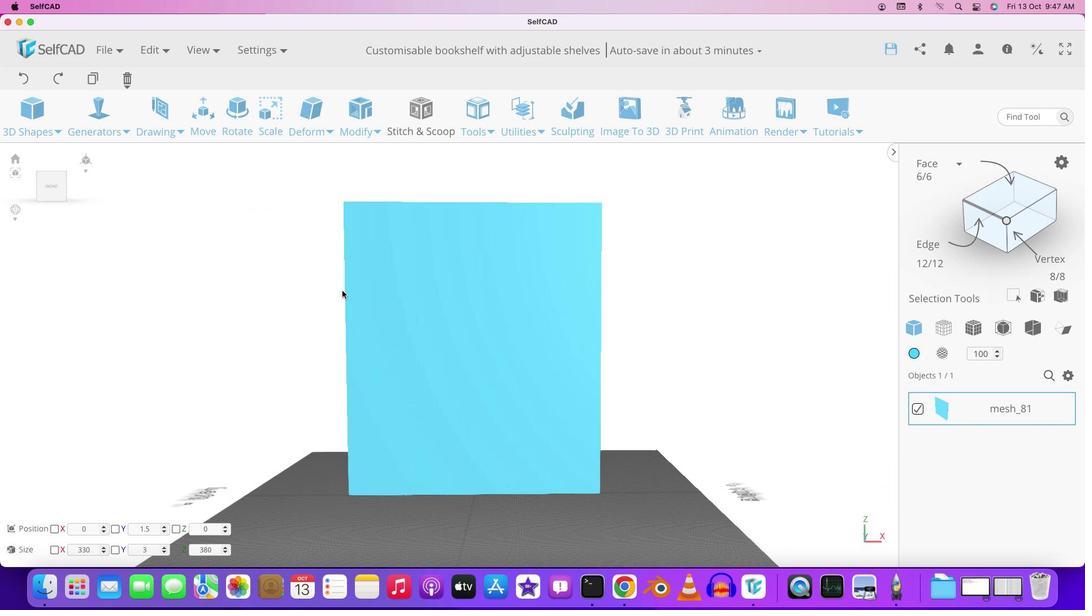 
Action: Mouse moved to (340, 288)
Screenshot: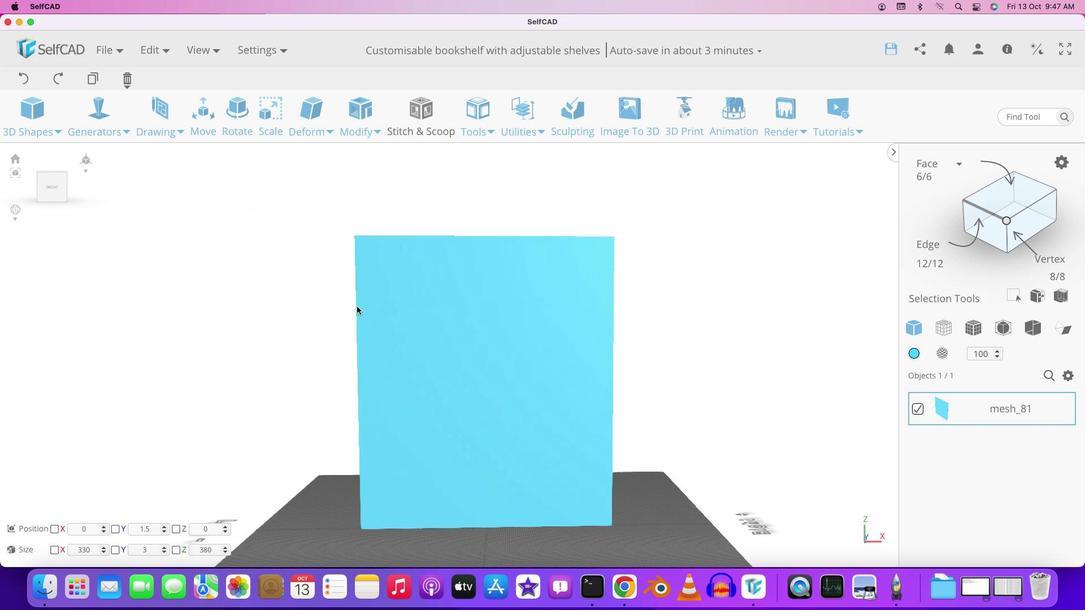 
Action: Key pressed Key.shift
Screenshot: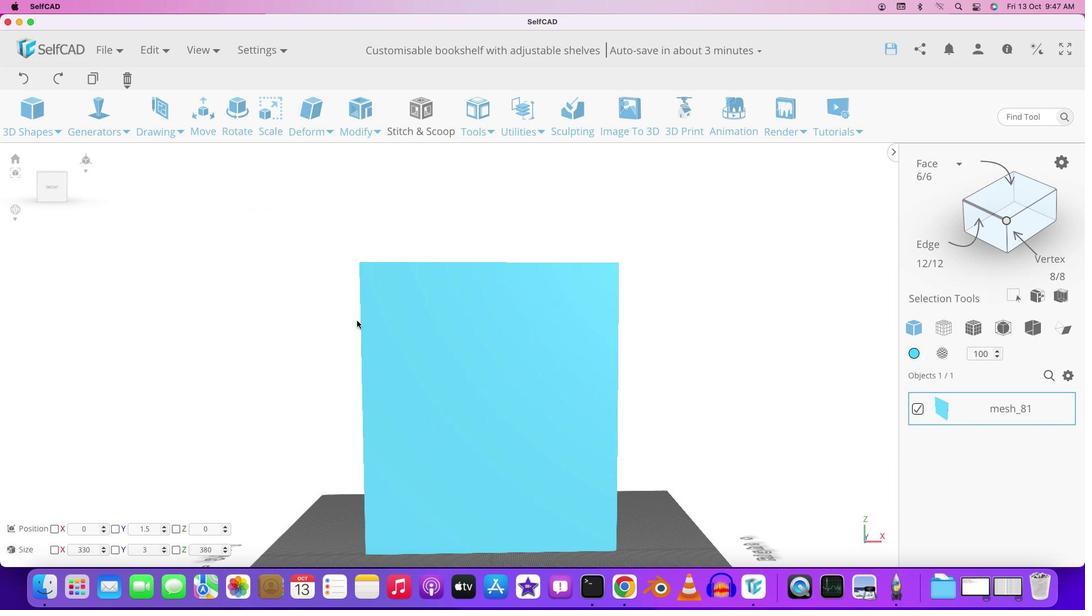 
Action: Mouse moved to (340, 288)
Screenshot: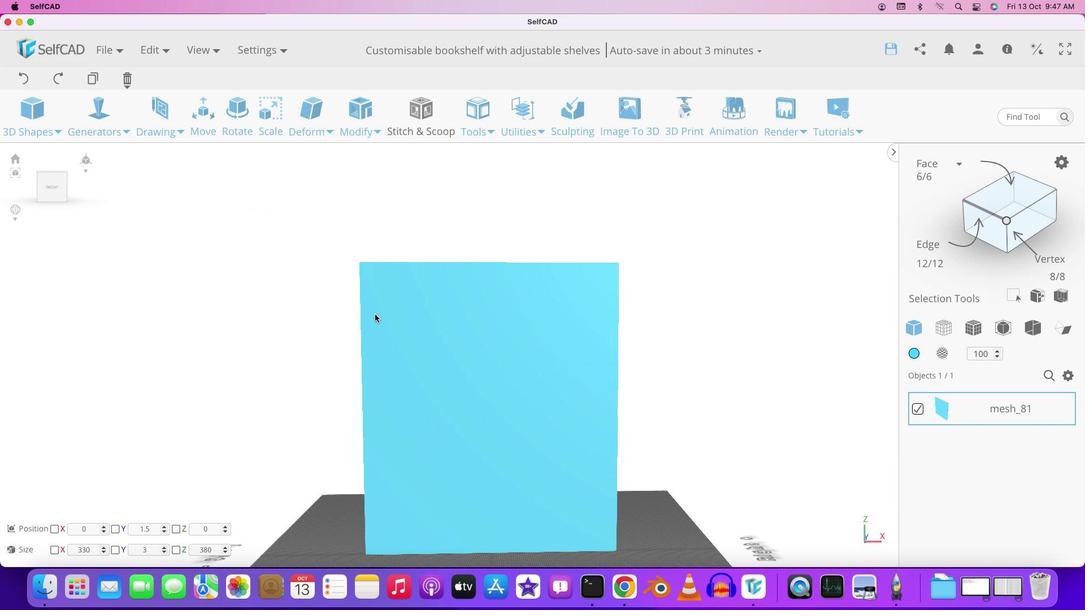 
Action: Mouse pressed left at (340, 288)
Screenshot: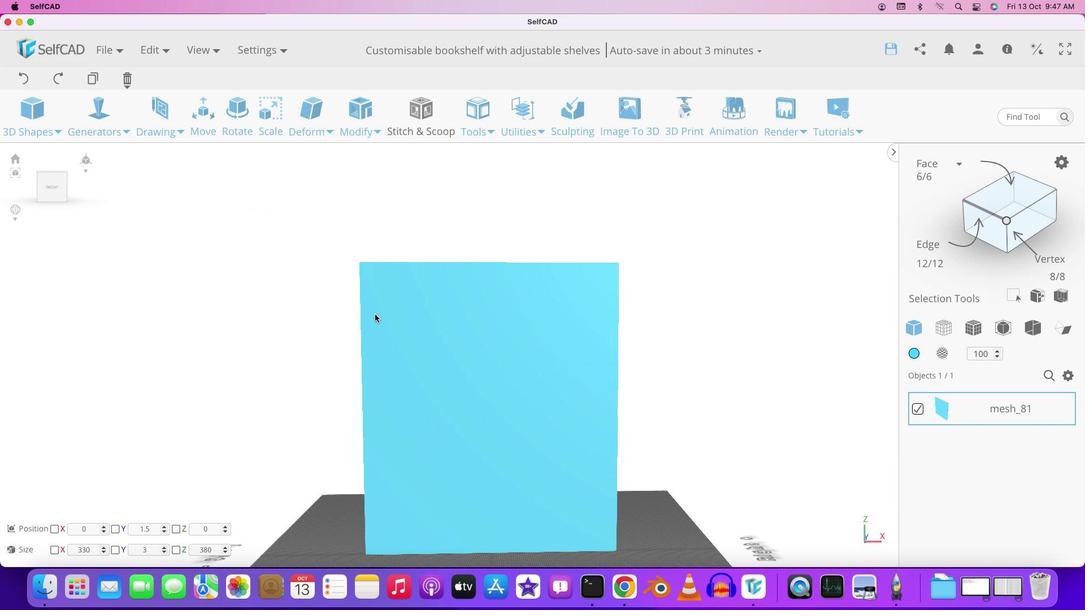 
Action: Mouse moved to (371, 311)
Screenshot: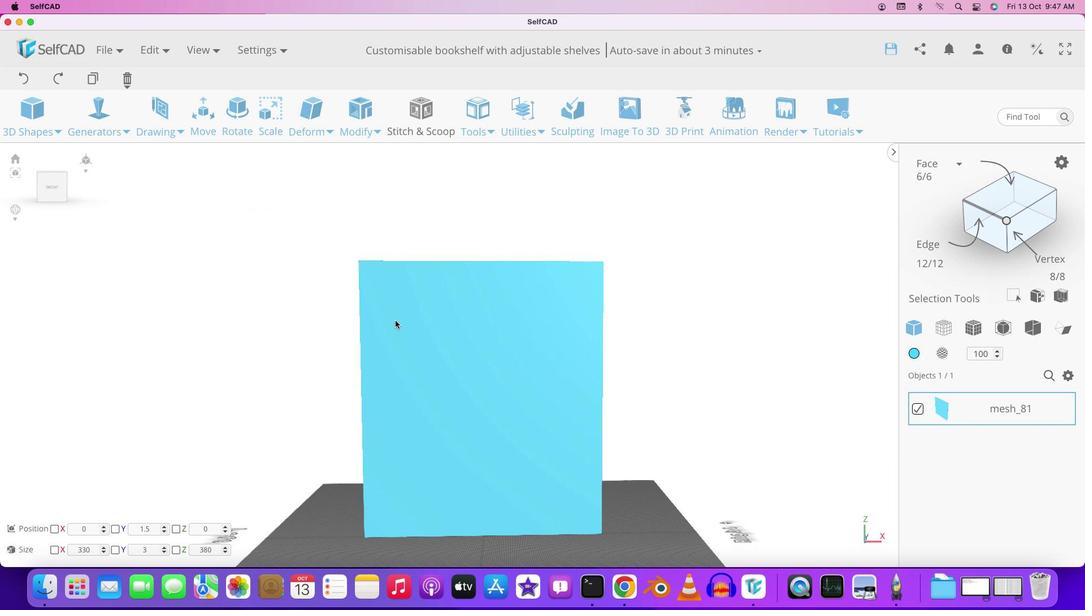 
Action: Mouse scrolled (371, 311) with delta (-2, -2)
Screenshot: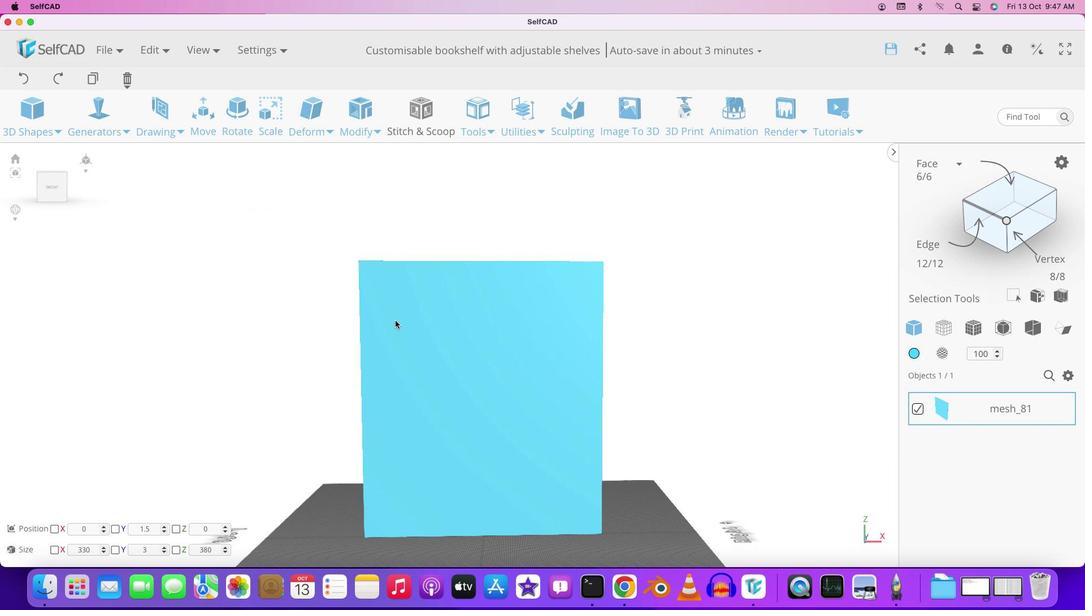 
Action: Mouse scrolled (371, 311) with delta (-2, -3)
Screenshot: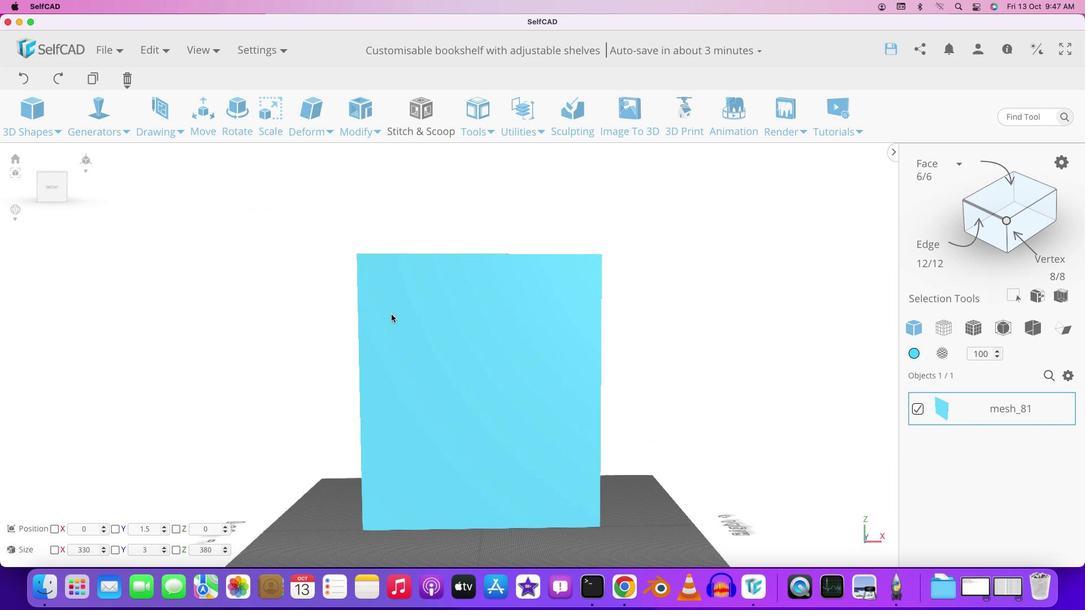 
Action: Mouse moved to (374, 313)
Screenshot: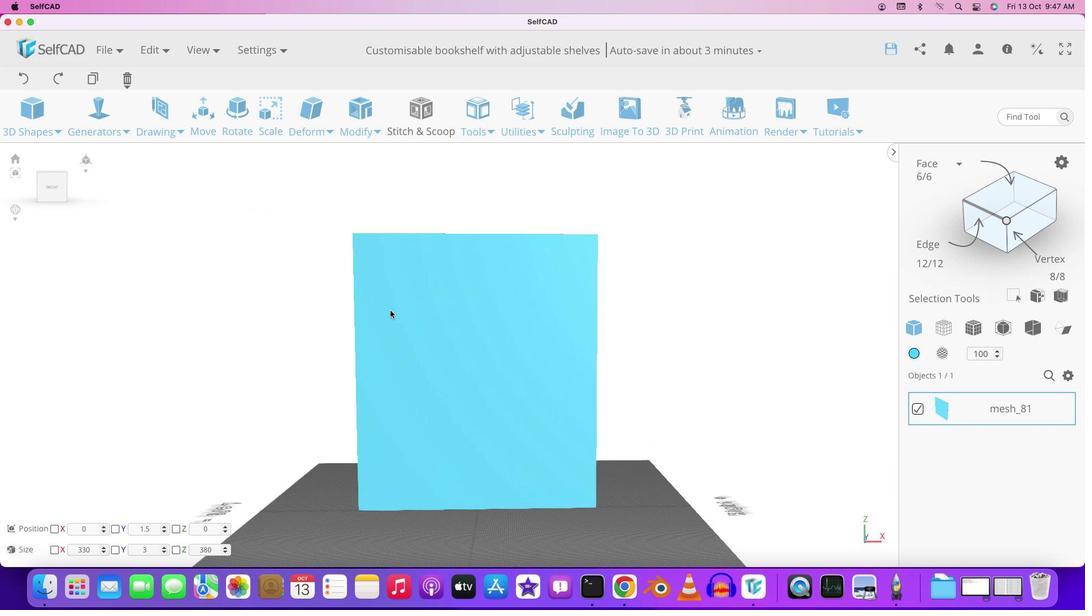 
Action: Key pressed Key.shift
Screenshot: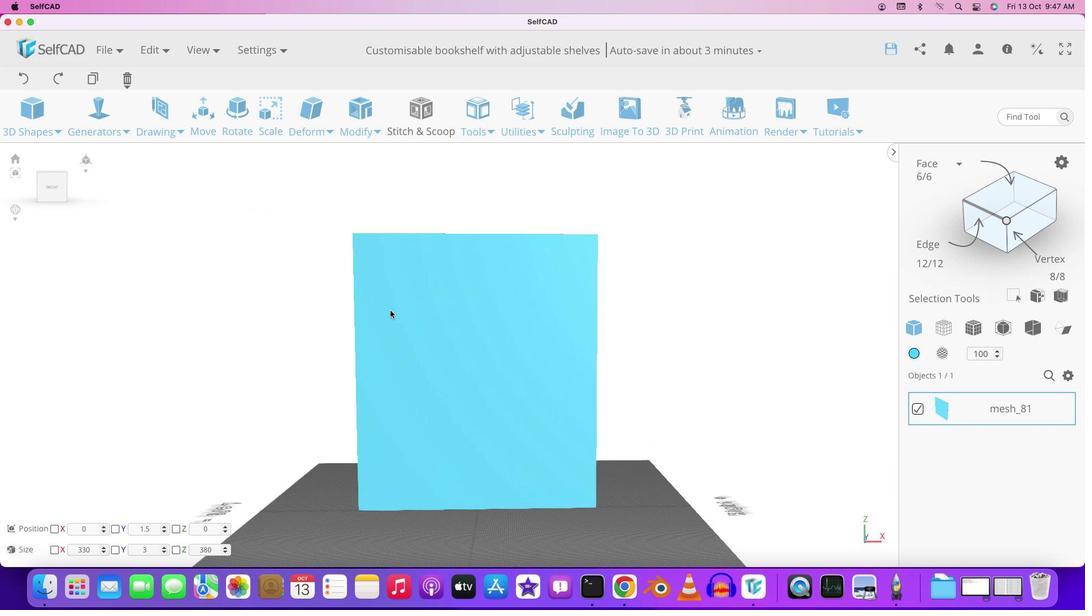 
Action: Mouse moved to (394, 319)
Screenshot: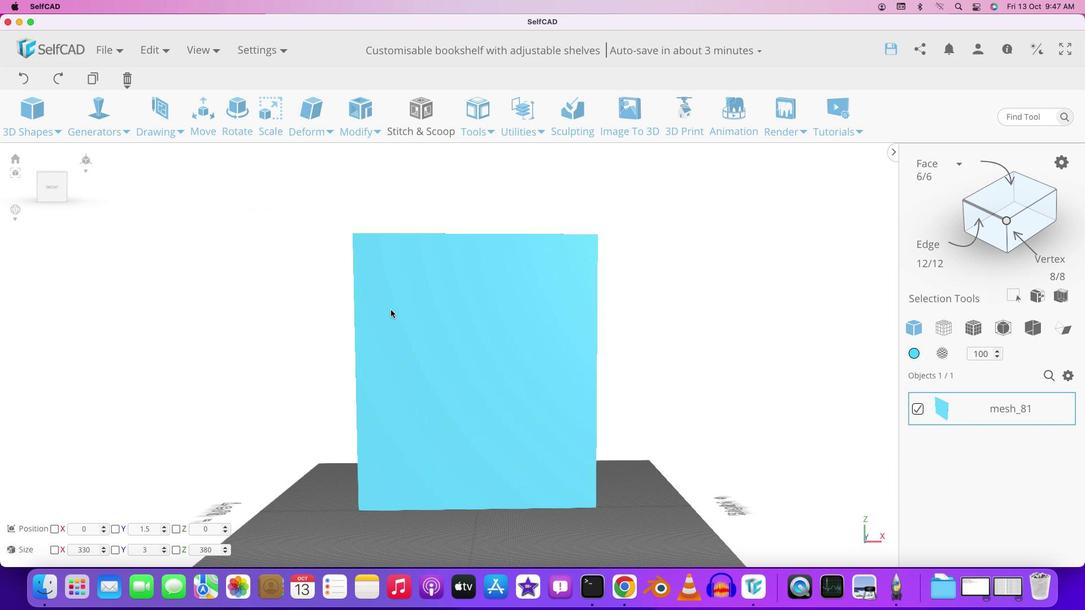 
Action: Mouse pressed left at (394, 319)
Screenshot: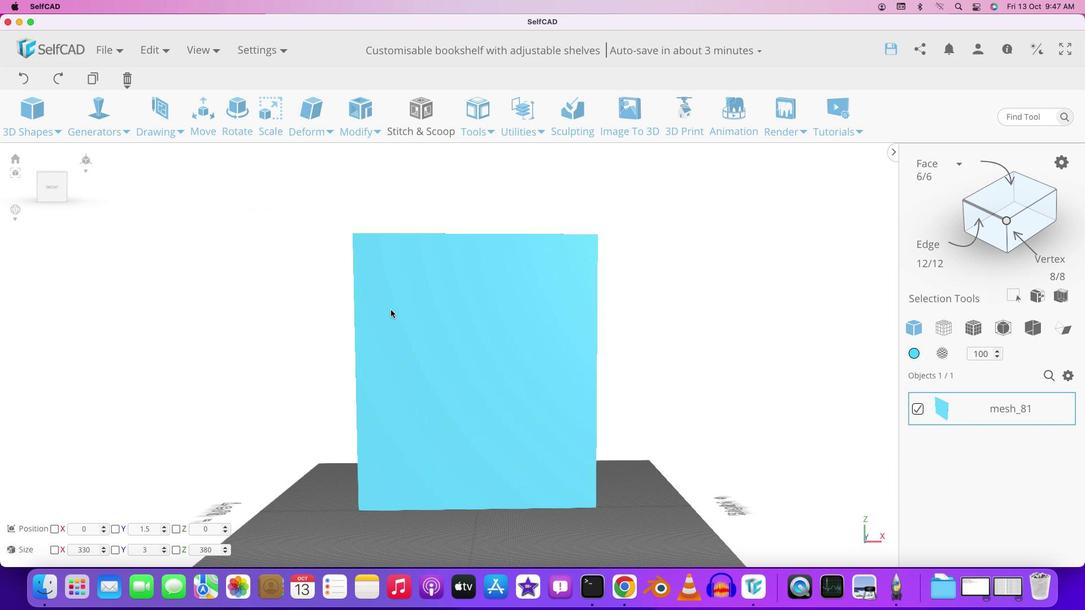 
Action: Mouse moved to (391, 308)
Screenshot: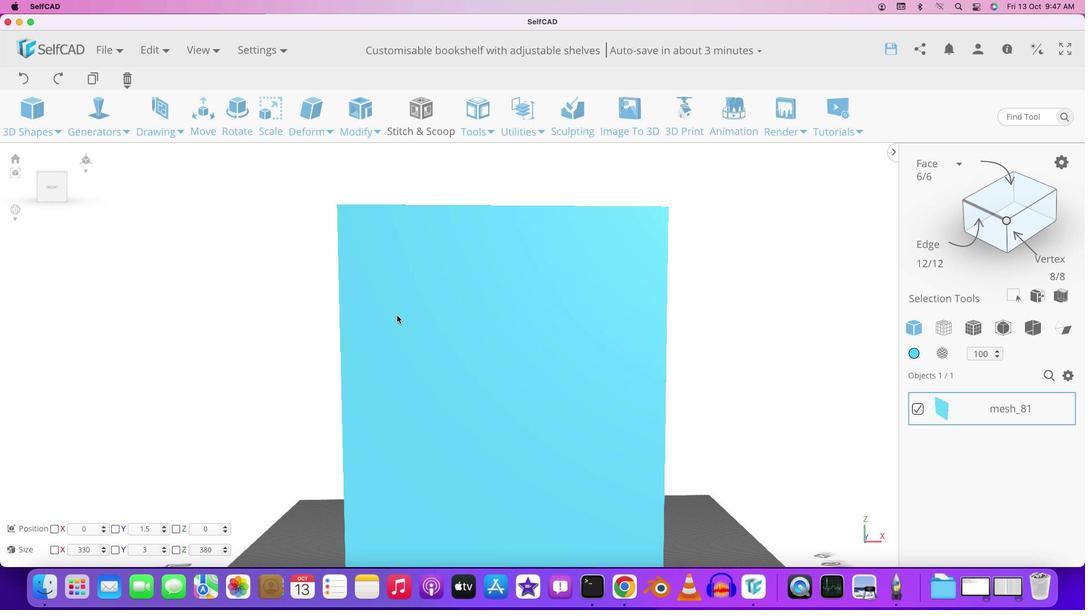 
Action: Mouse scrolled (391, 308) with delta (-2, -2)
Screenshot: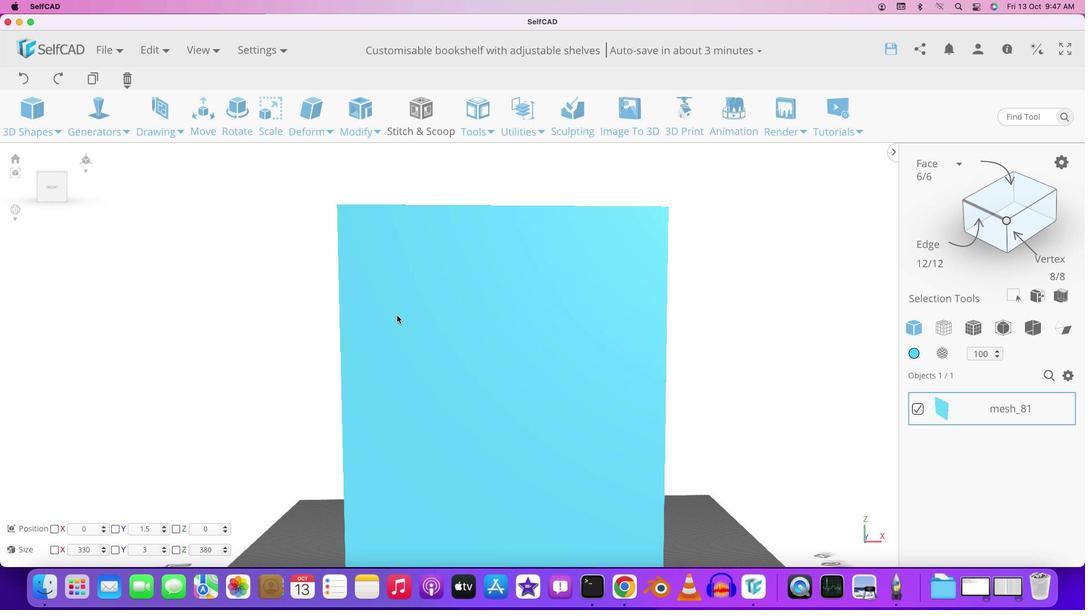 
Action: Mouse moved to (391, 308)
Screenshot: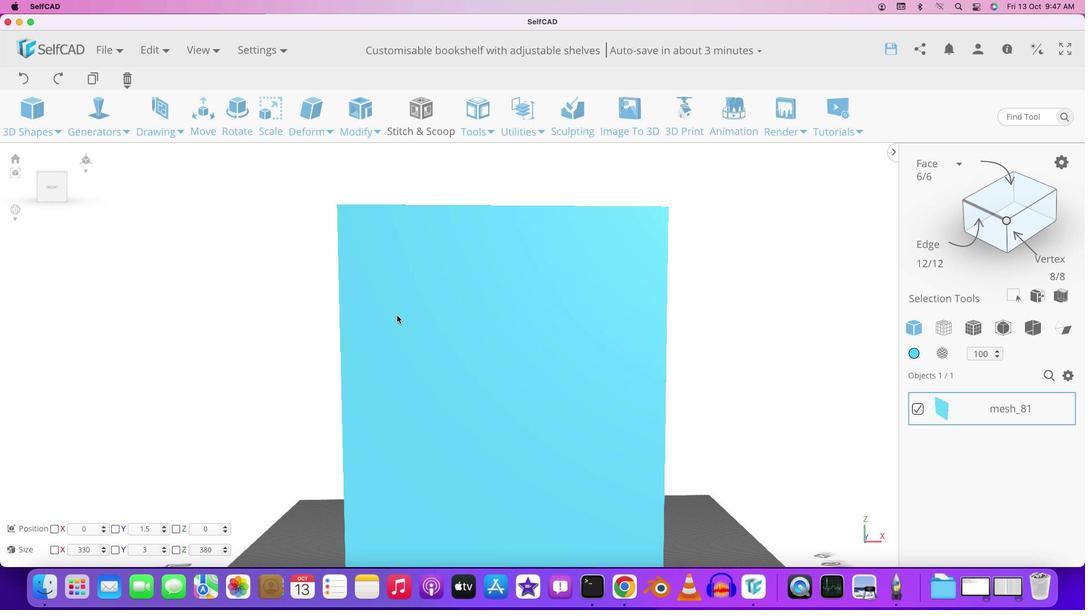 
Action: Mouse scrolled (391, 308) with delta (-2, -3)
Screenshot: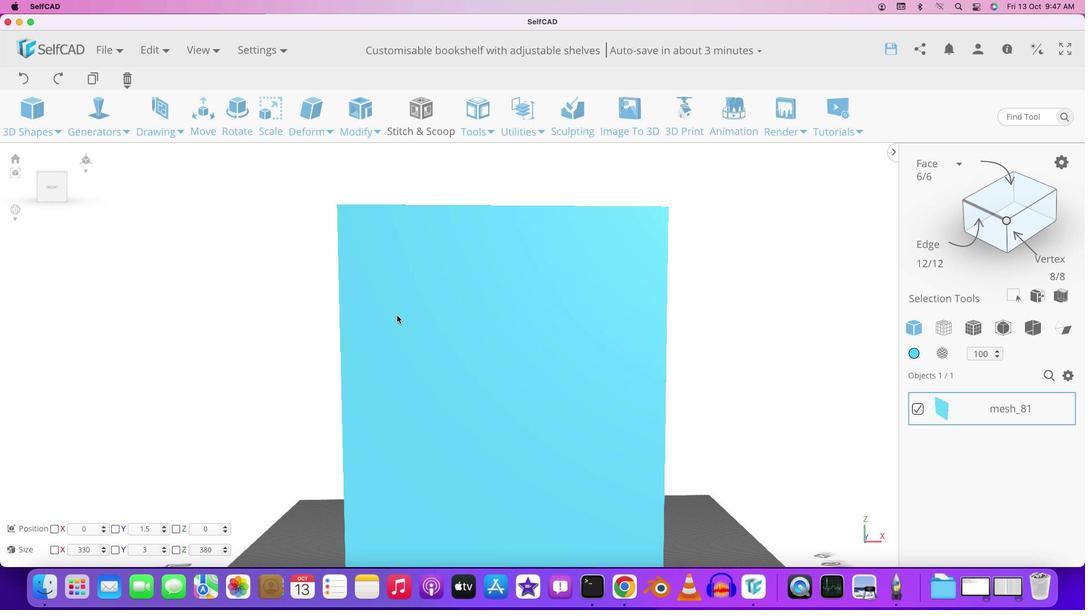 
Action: Mouse moved to (392, 309)
Screenshot: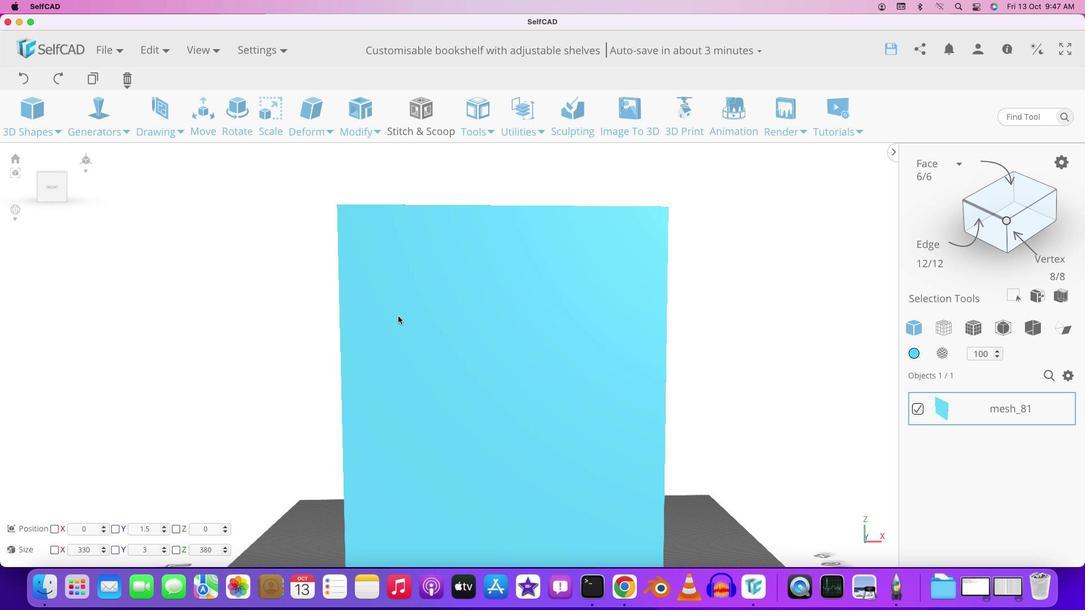 
Action: Mouse scrolled (392, 309) with delta (-2, -1)
Screenshot: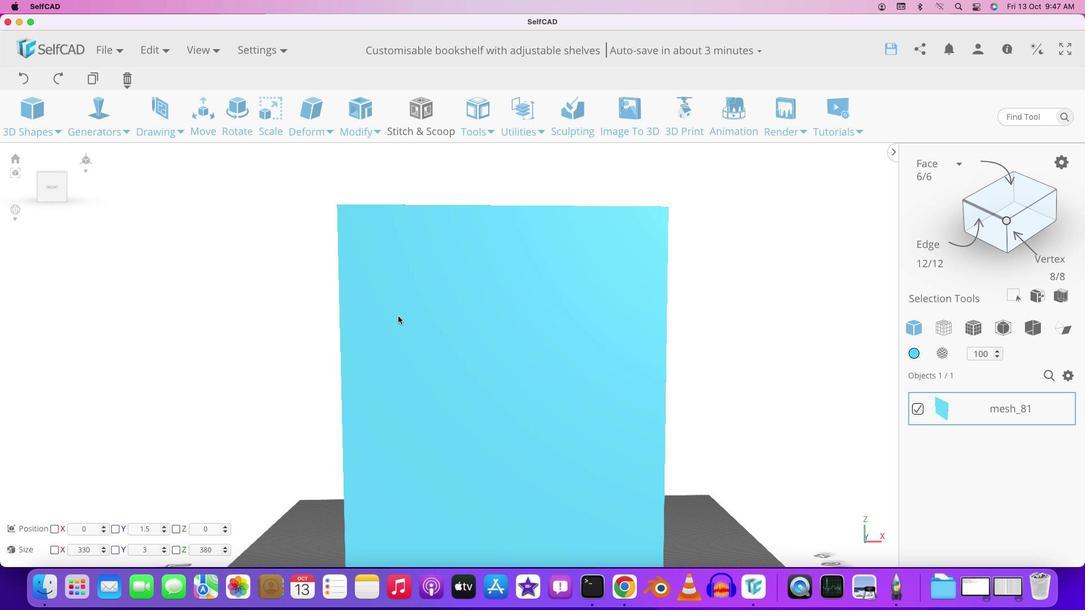 
Action: Mouse moved to (393, 311)
Screenshot: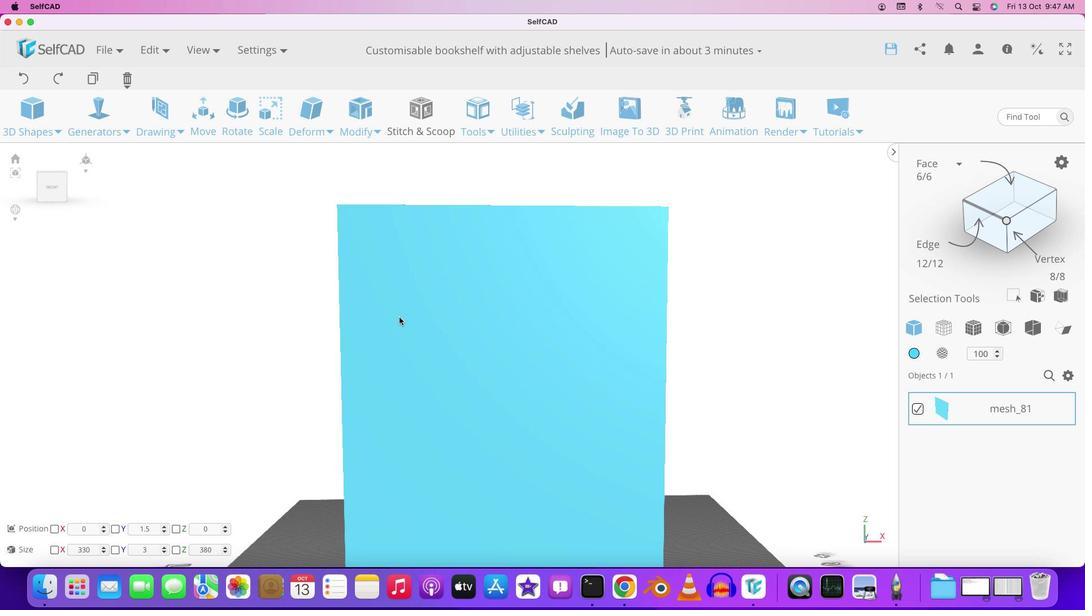 
Action: Mouse scrolled (393, 311) with delta (-2, -2)
Screenshot: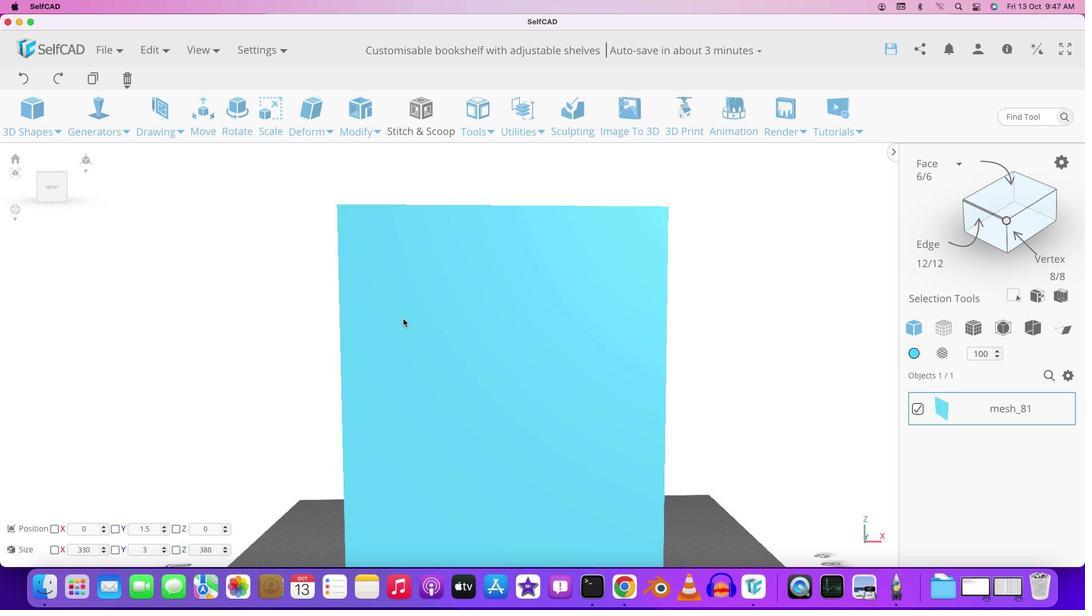 
Action: Mouse scrolled (393, 311) with delta (-2, -2)
Screenshot: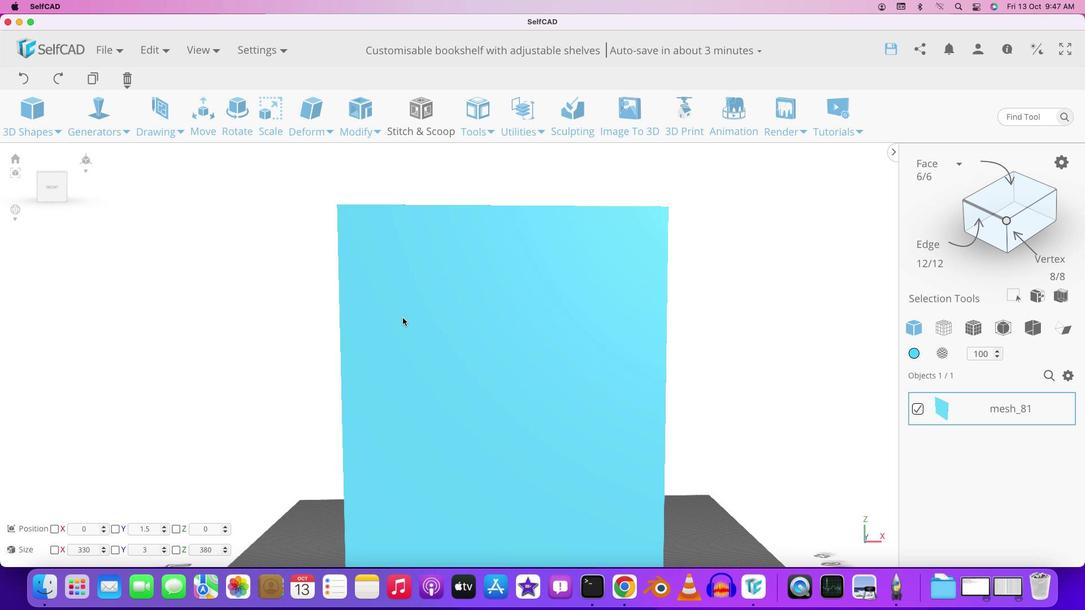 
Action: Mouse moved to (397, 315)
Screenshot: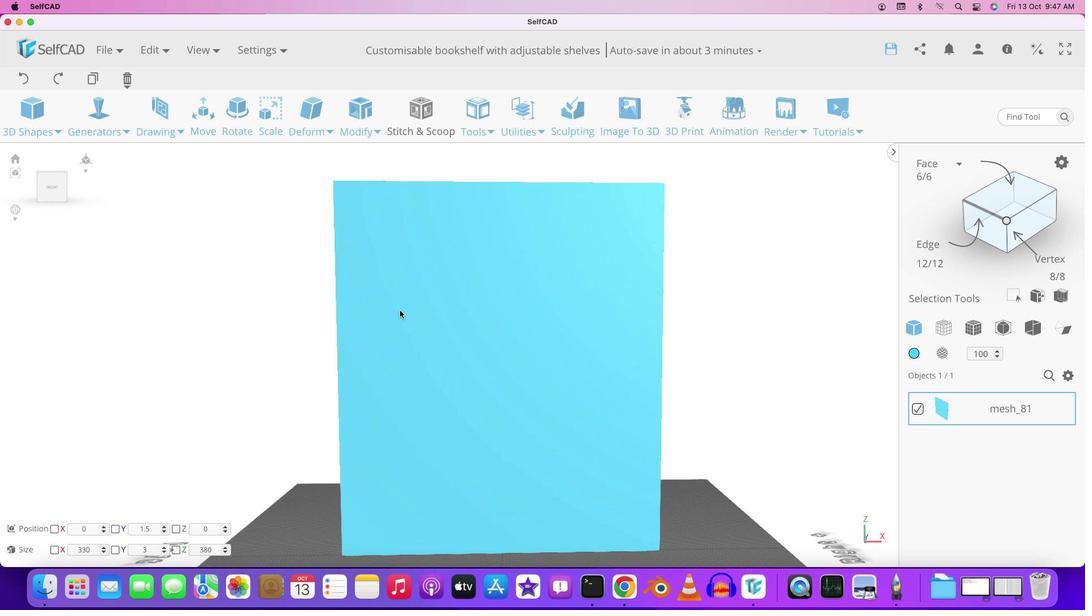 
Action: Key pressed Key.shift
Screenshot: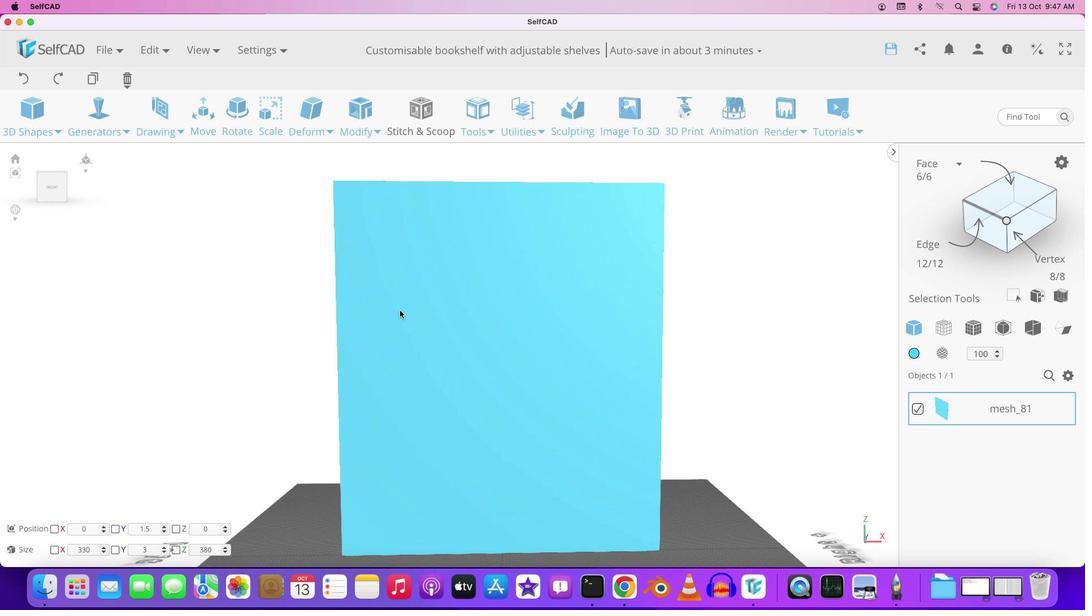 
Action: Mouse moved to (399, 315)
Screenshot: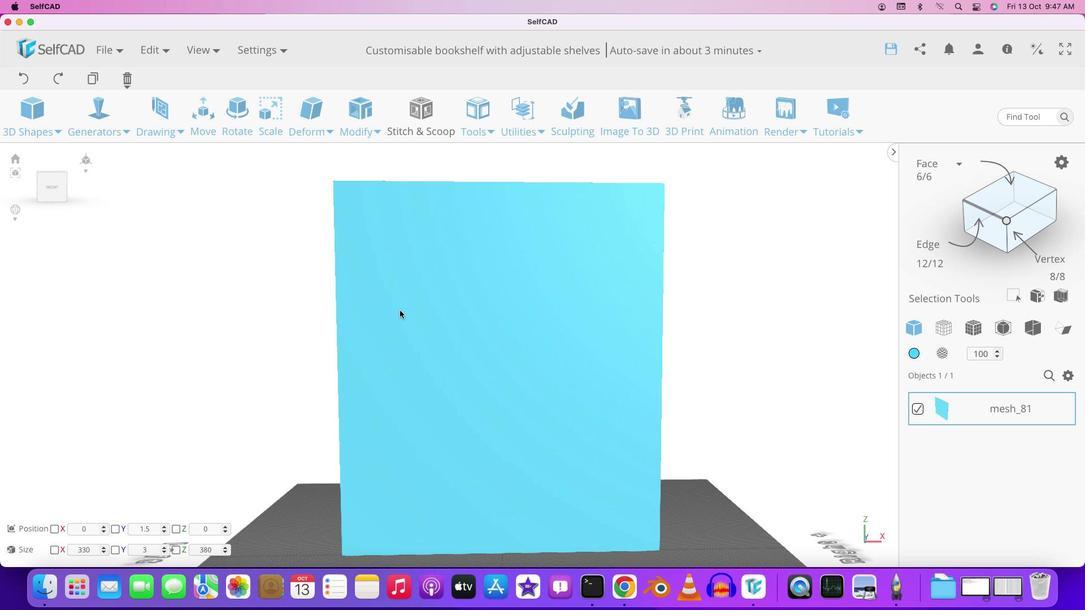 
Action: Mouse pressed left at (399, 315)
Screenshot: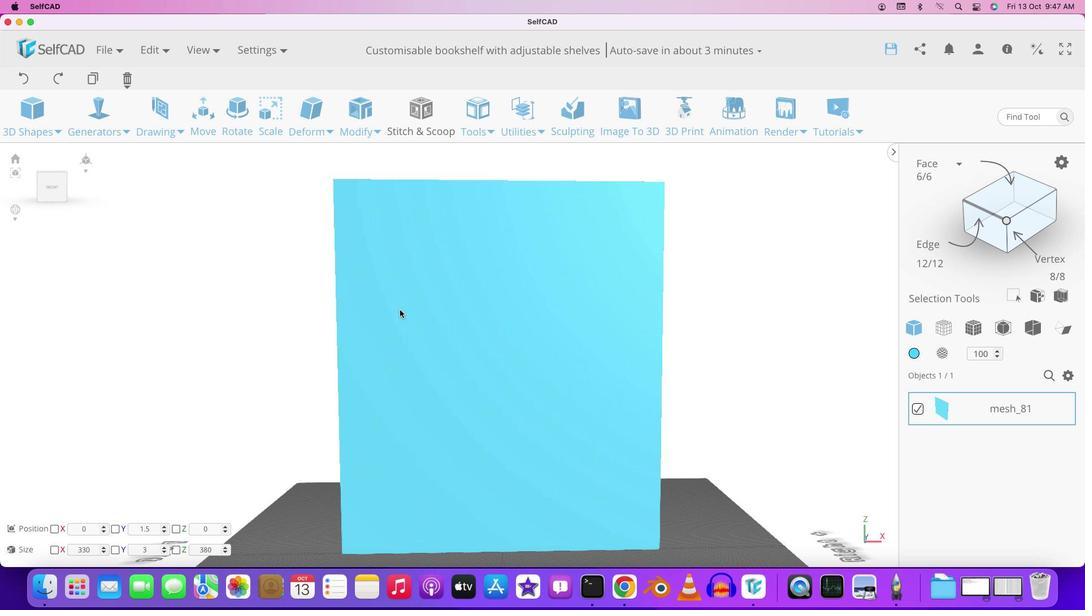 
Action: Mouse moved to (72, 245)
Screenshot: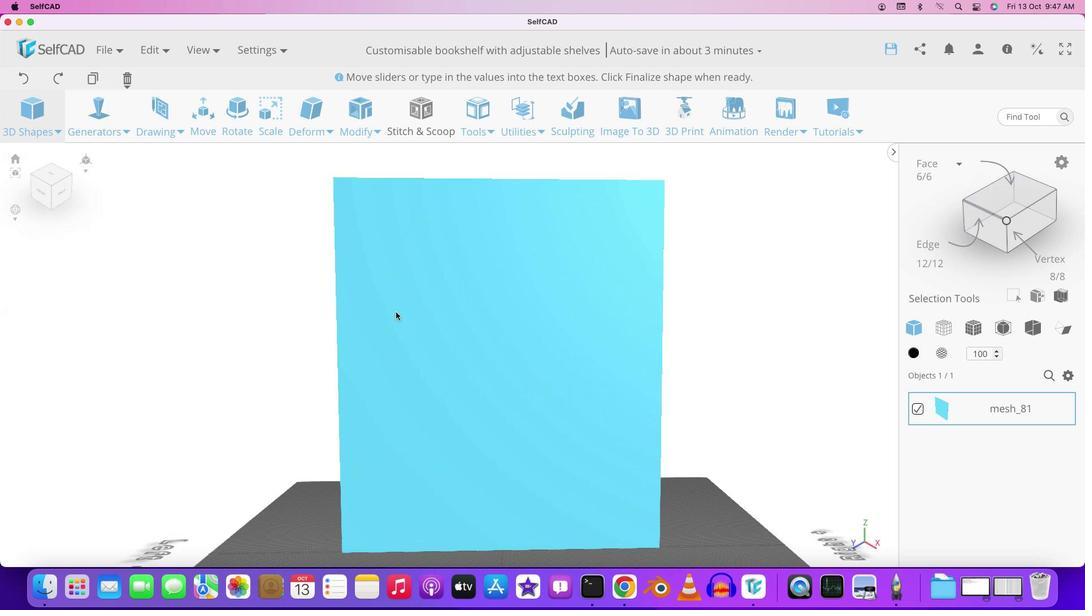 
Action: Mouse pressed left at (72, 245)
Screenshot: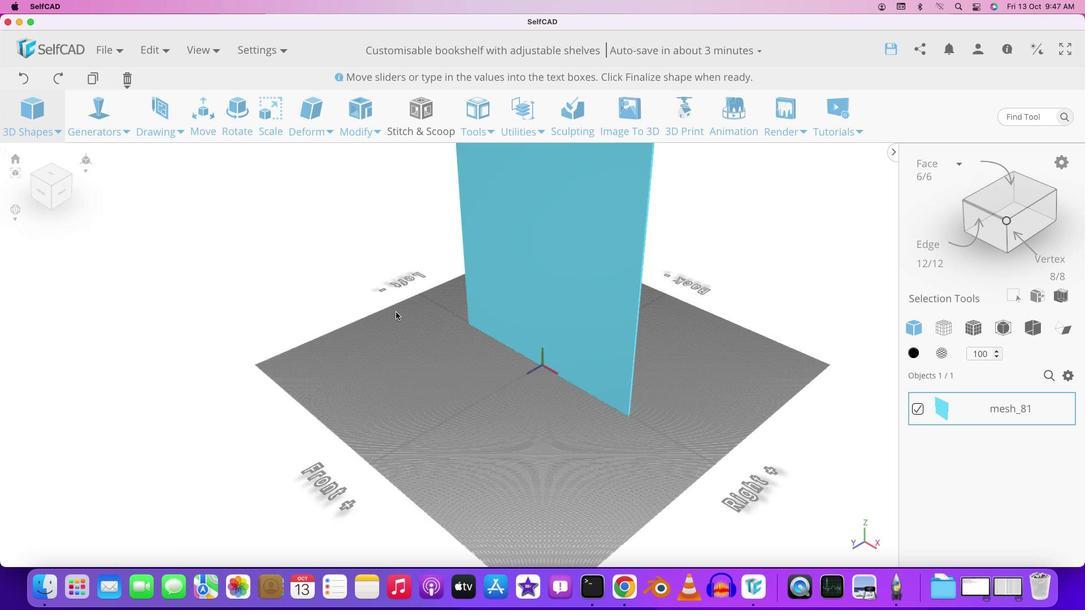 
Action: Mouse moved to (599, 336)
Screenshot: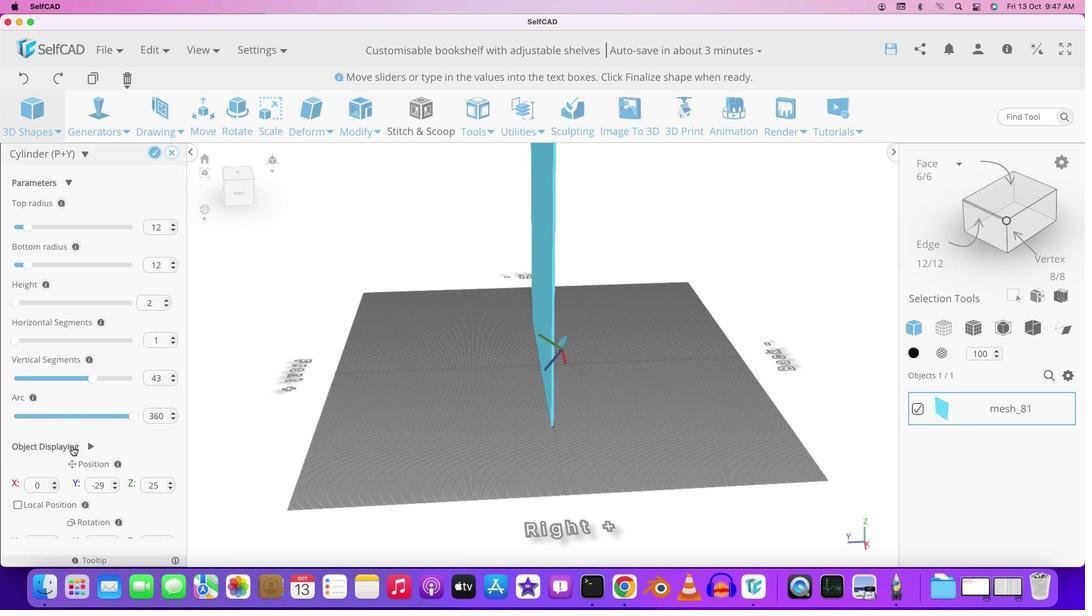 
Action: Mouse pressed left at (599, 336)
Screenshot: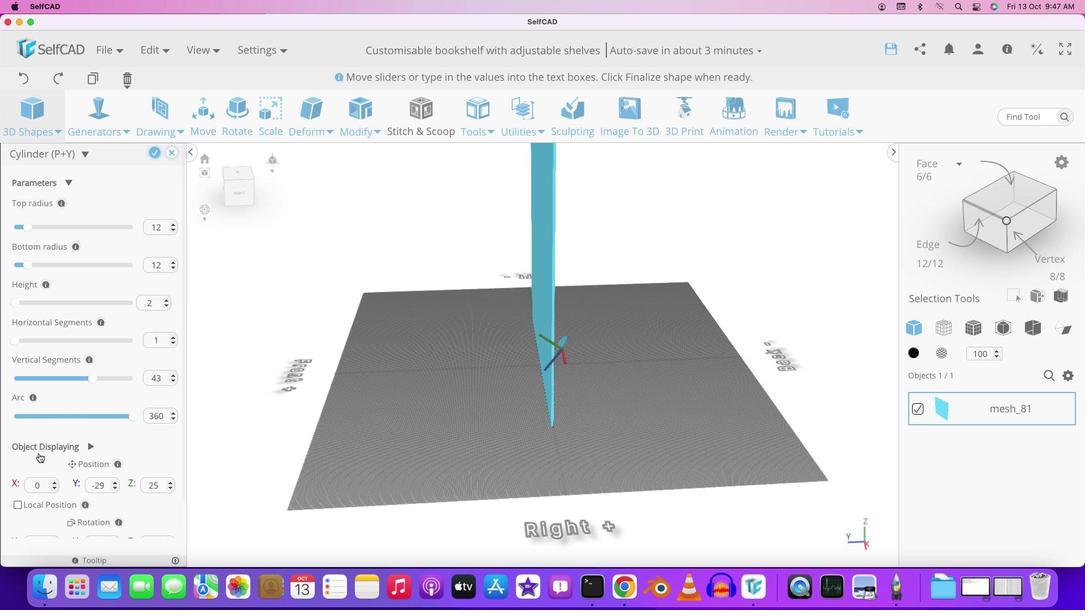
Action: Mouse moved to (130, 488)
Screenshot: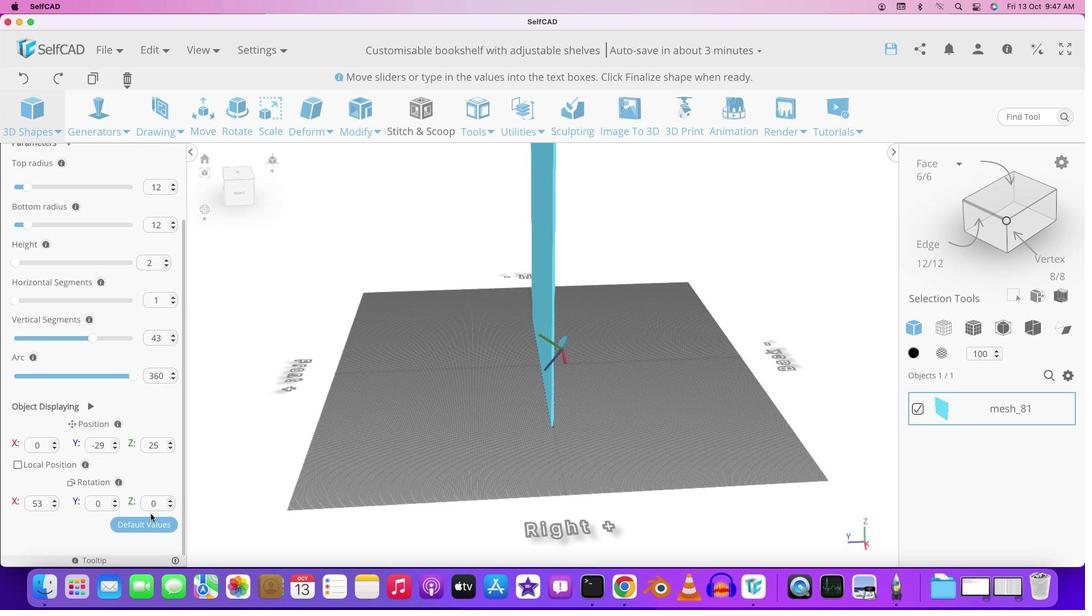 
Action: Mouse scrolled (130, 488) with delta (-2, -3)
Screenshot: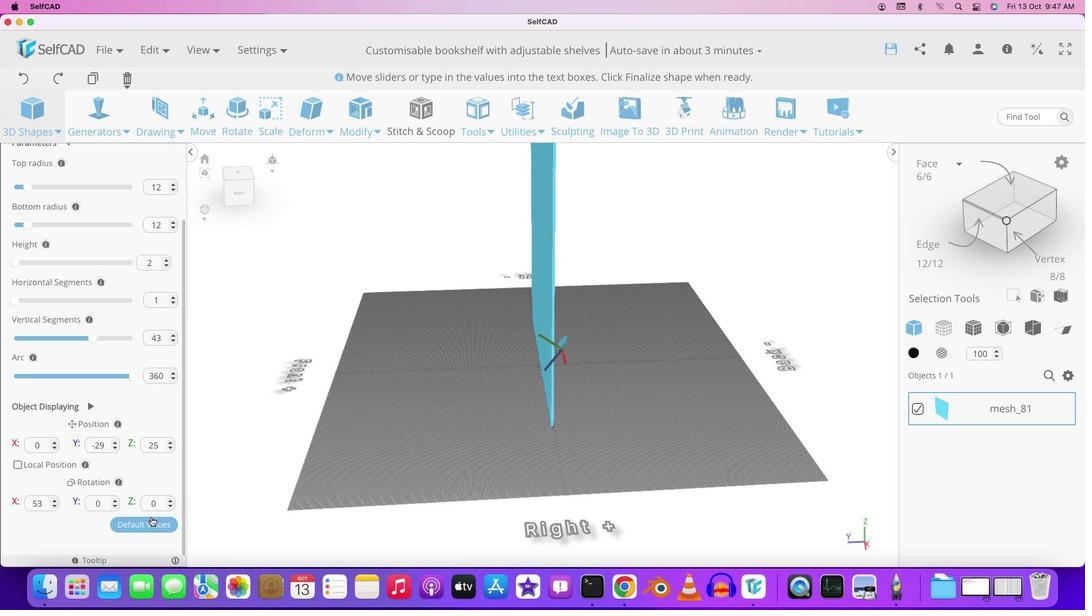 
Action: Mouse scrolled (130, 488) with delta (-2, -3)
Screenshot: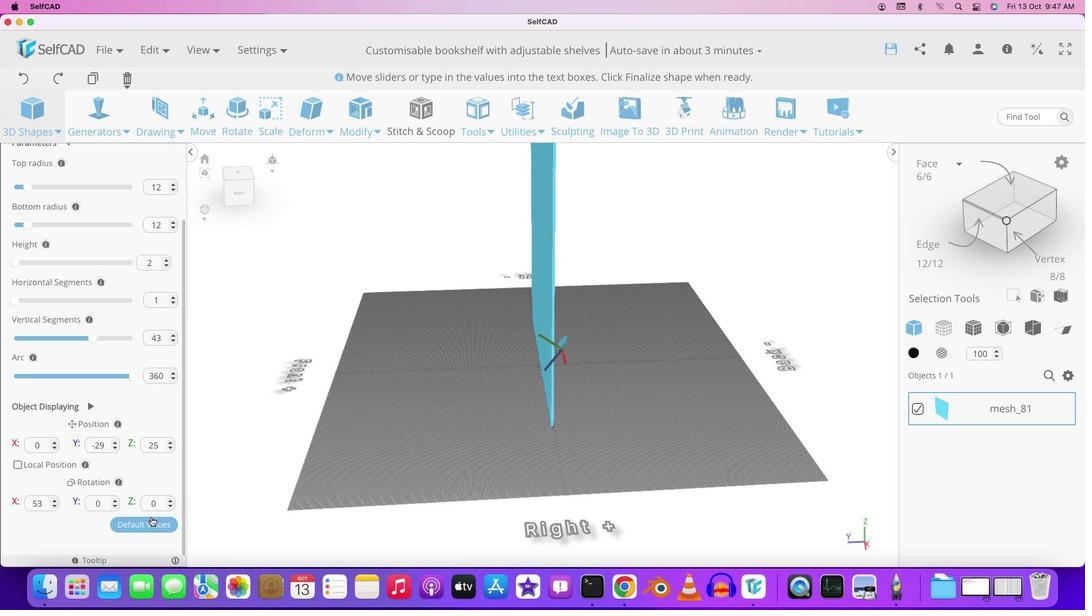 
Action: Mouse moved to (131, 487)
Screenshot: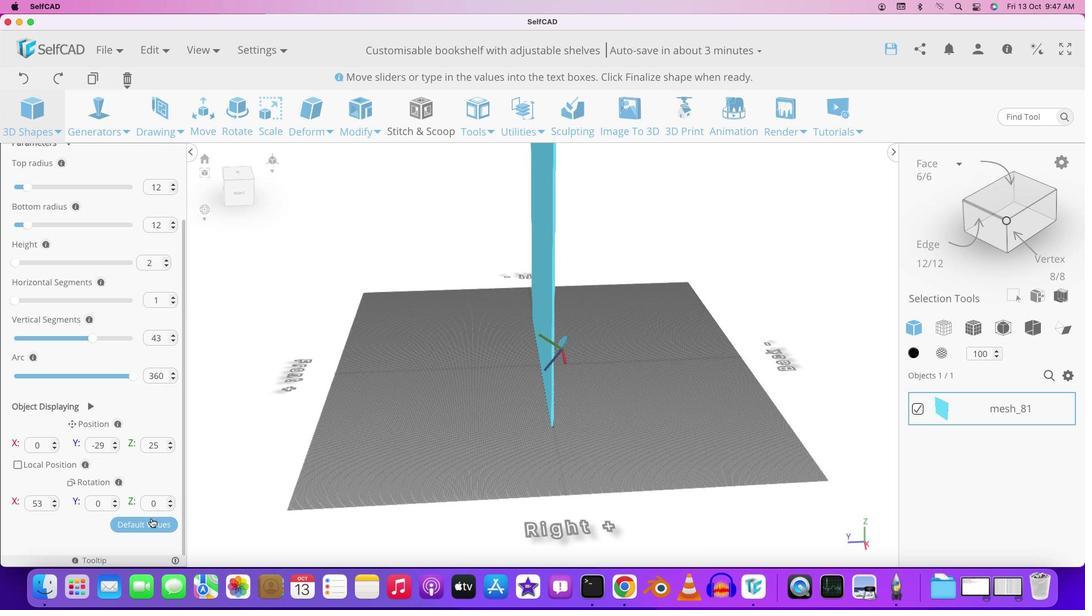 
Action: Mouse scrolled (131, 487) with delta (-2, -4)
Screenshot: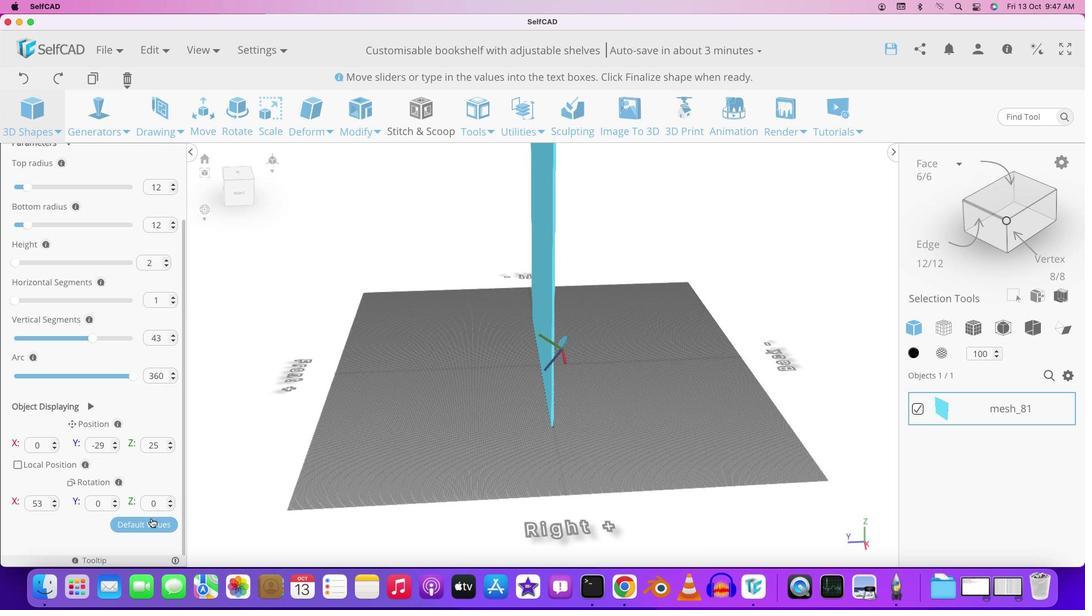 
Action: Mouse moved to (133, 485)
Screenshot: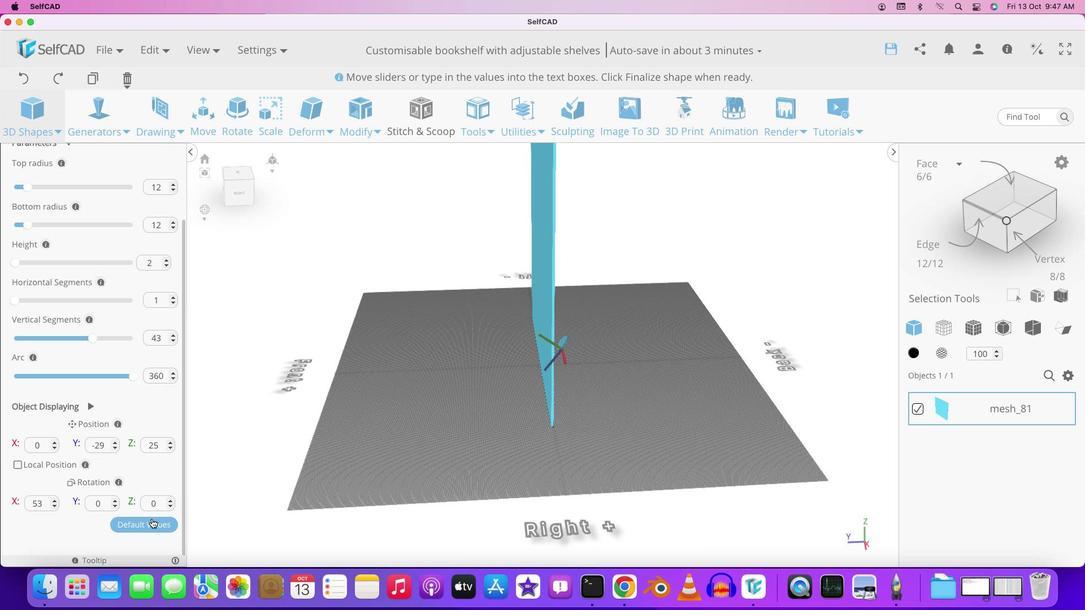 
Action: Mouse scrolled (133, 485) with delta (-2, -5)
Screenshot: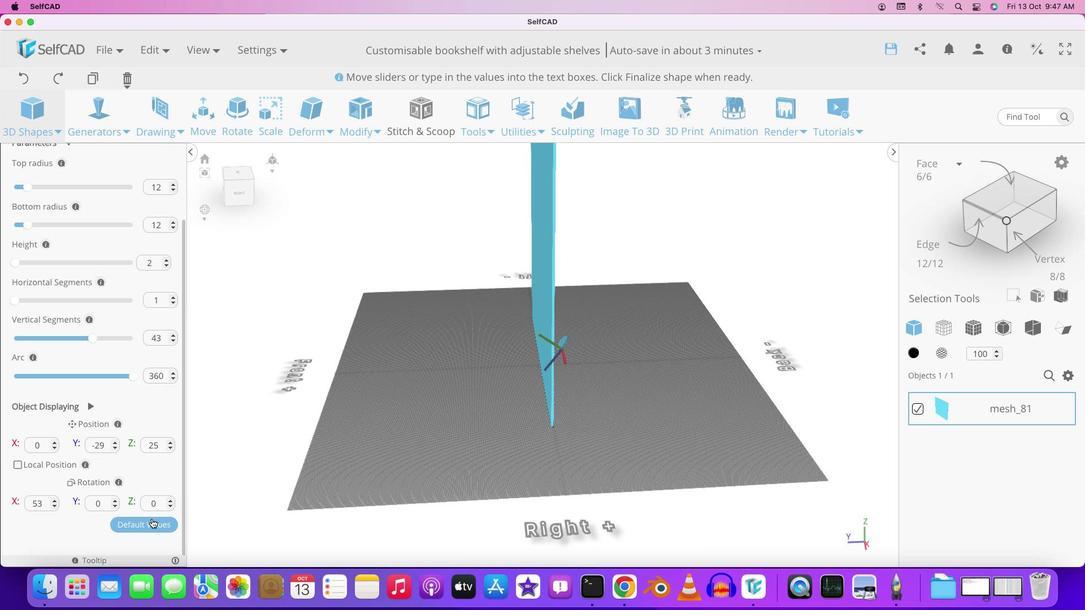 
Action: Mouse moved to (148, 515)
Screenshot: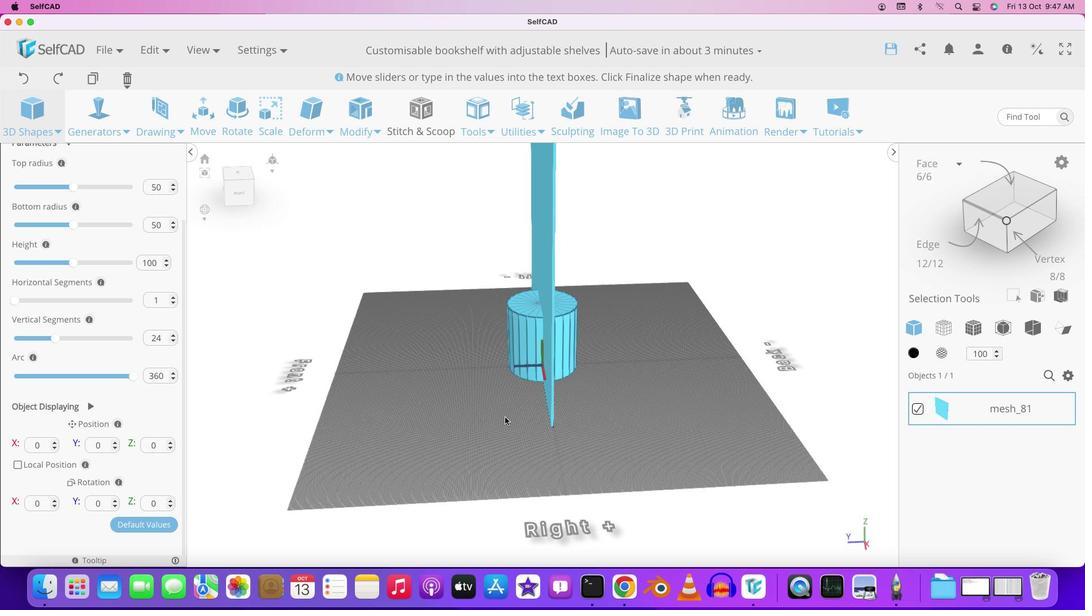 
Action: Mouse pressed left at (148, 515)
Screenshot: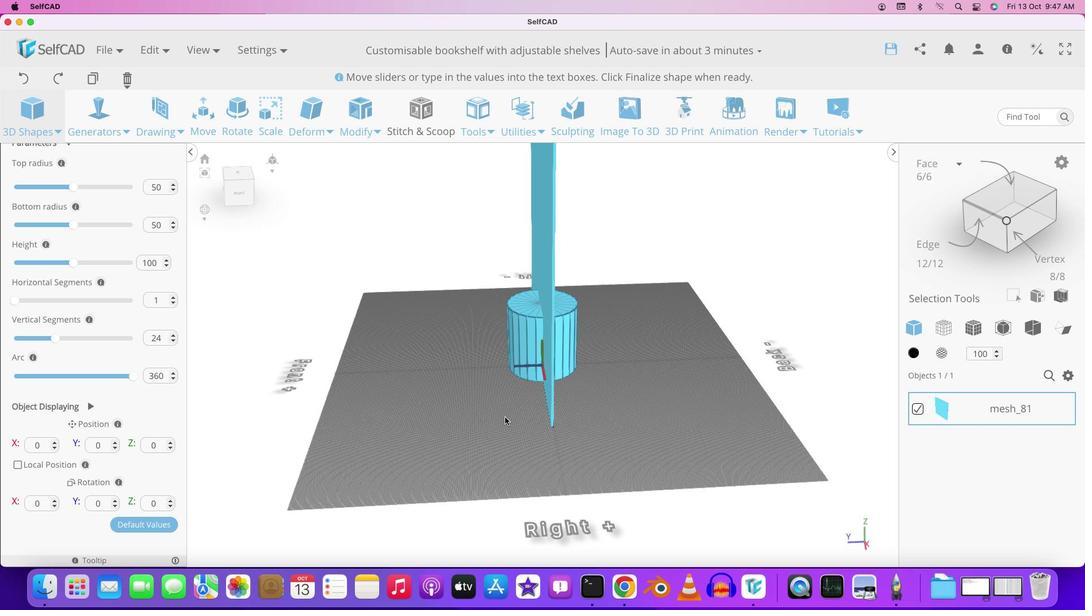 
Action: Mouse moved to (583, 339)
Screenshot: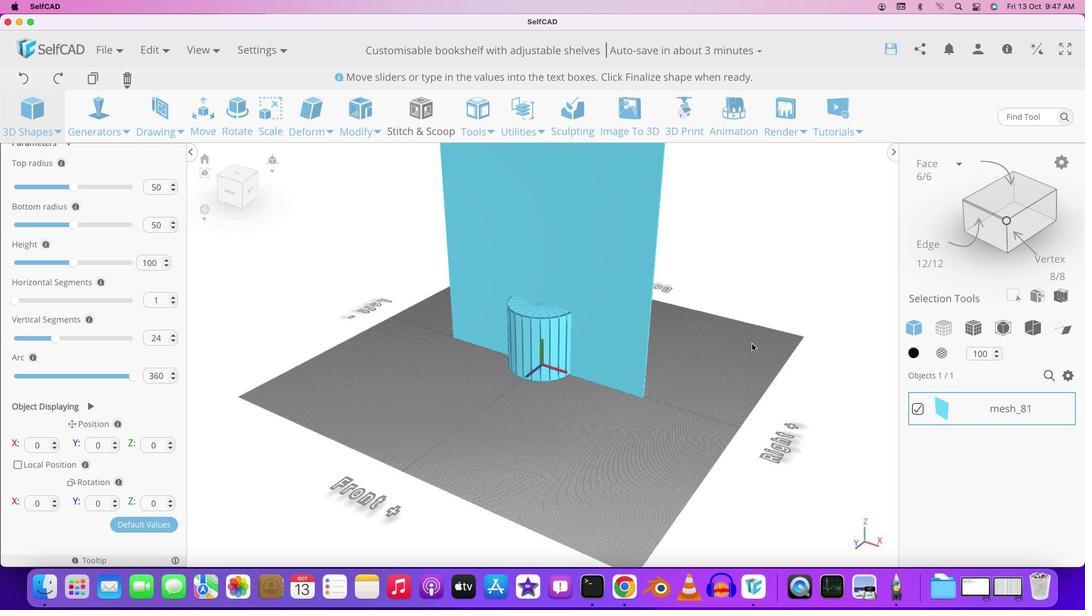 
Action: Mouse pressed left at (583, 339)
Screenshot: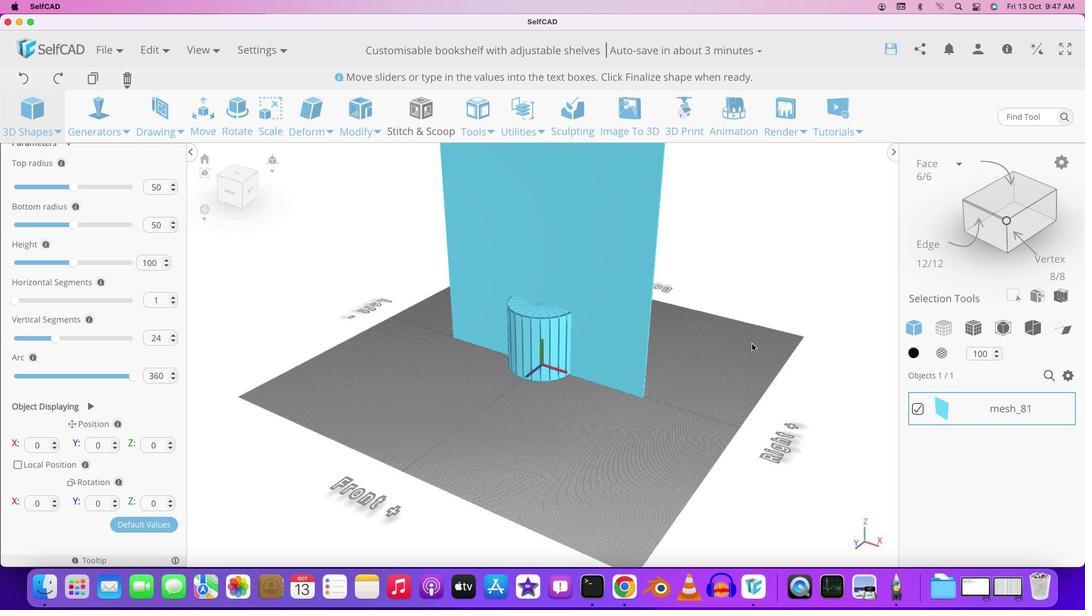 
Action: Mouse moved to (457, 373)
Screenshot: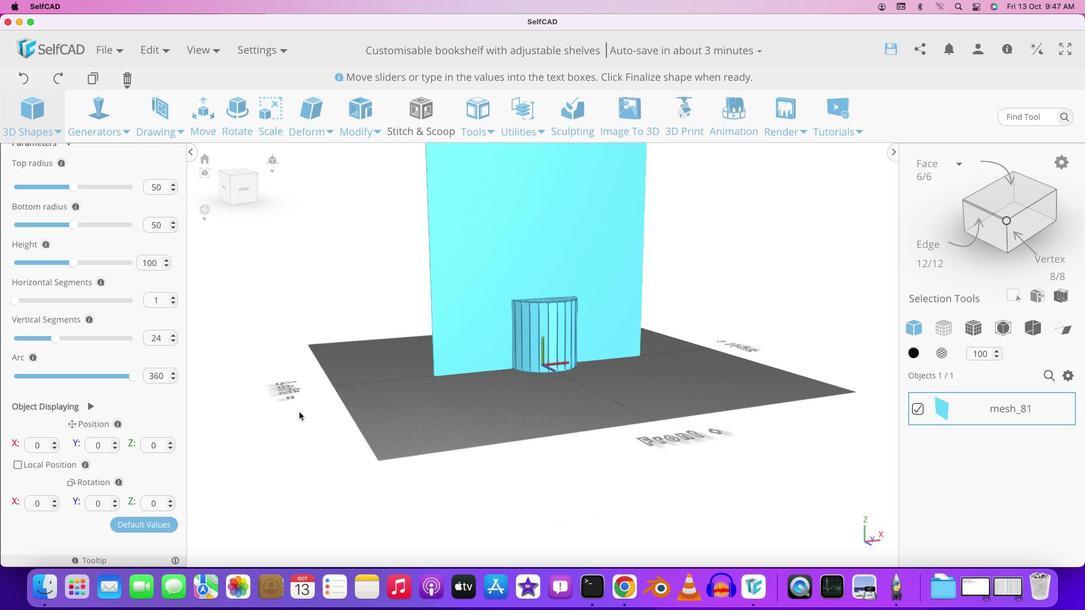 
Action: Mouse pressed left at (457, 373)
Screenshot: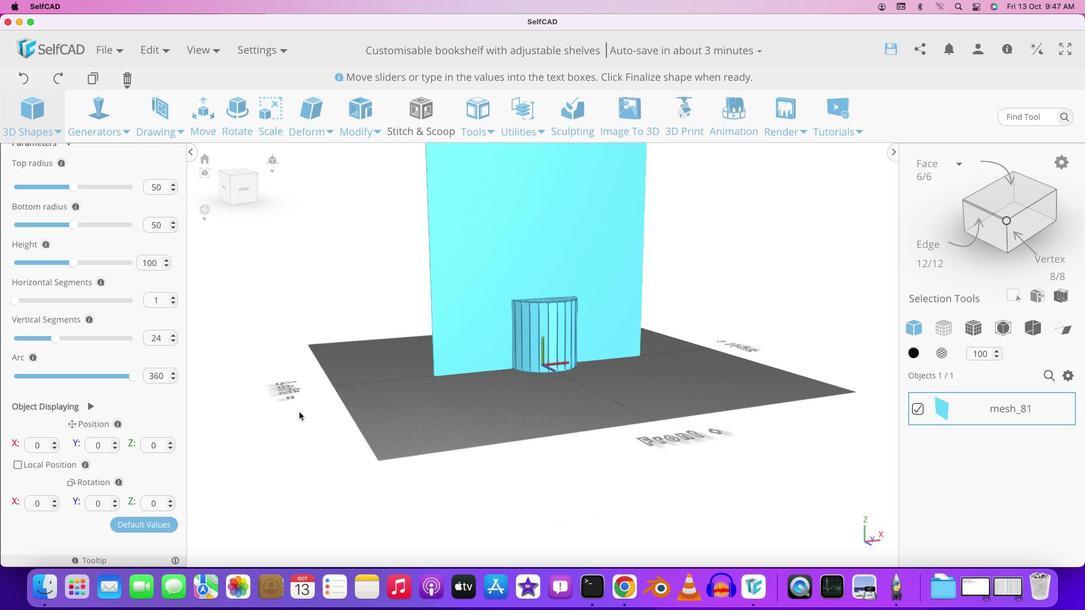 
Action: Mouse moved to (47, 444)
Screenshot: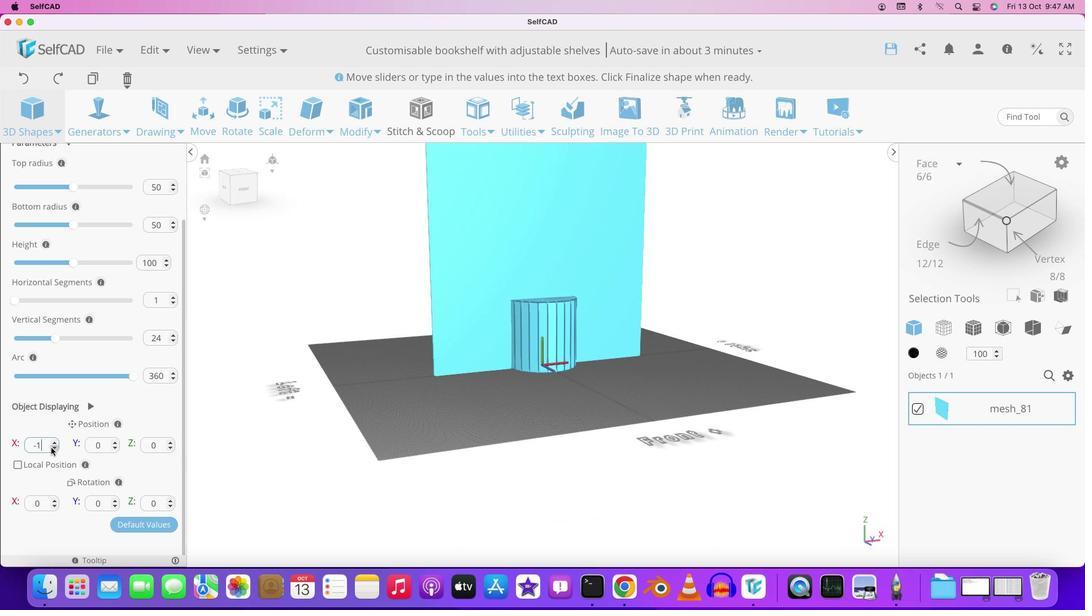 
Action: Mouse pressed left at (47, 444)
